 Task: Personal: Household Chores.
Action: Mouse moved to (65, 108)
Screenshot: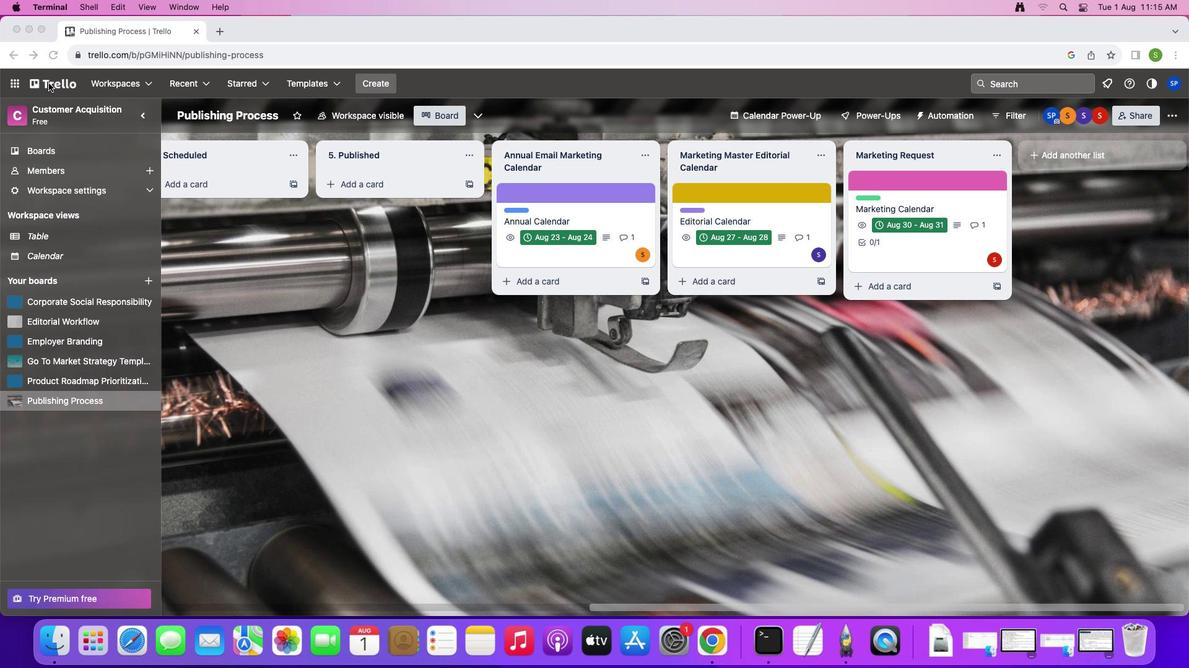 
Action: Mouse pressed left at (65, 108)
Screenshot: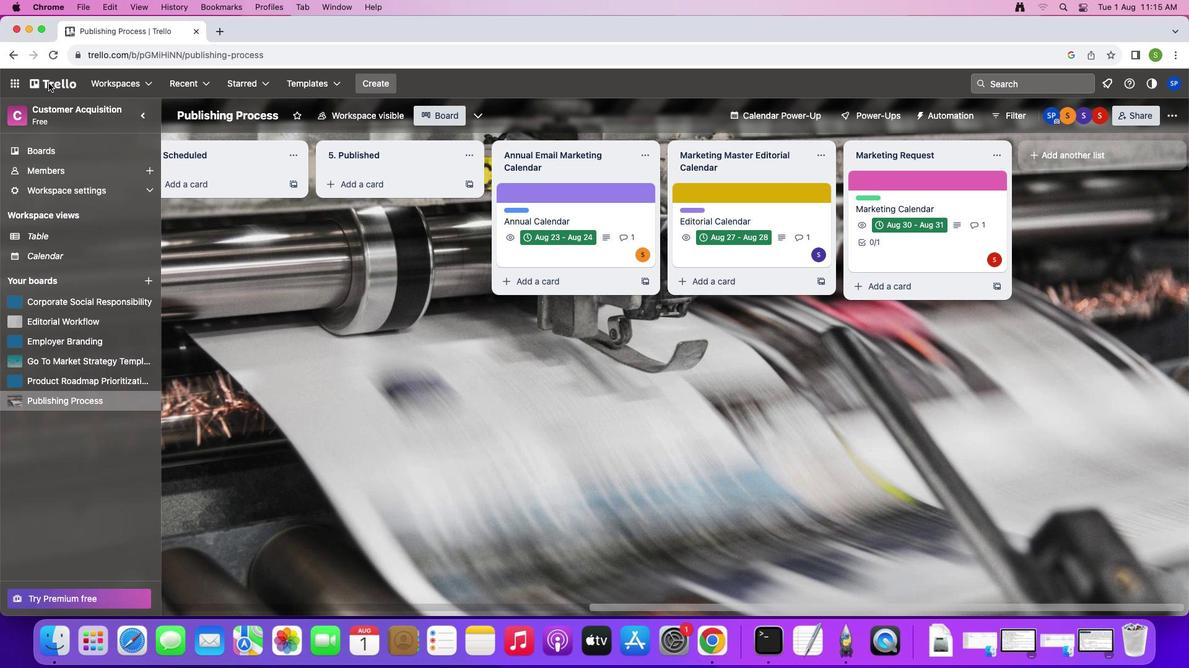 
Action: Mouse moved to (76, 110)
Screenshot: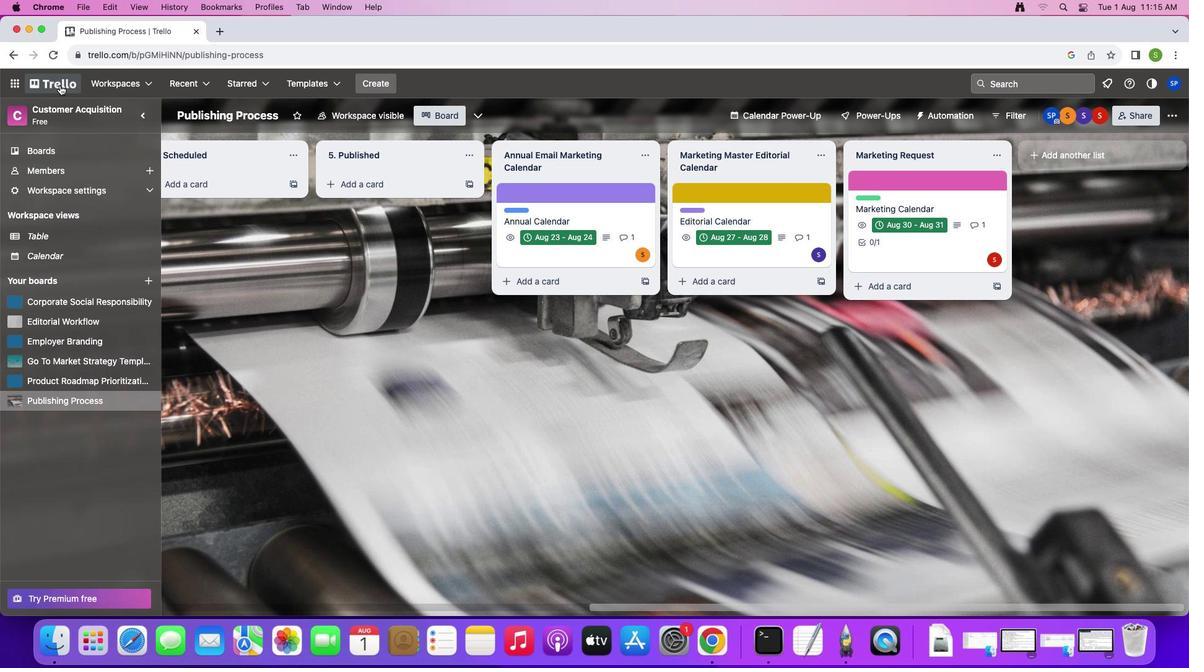 
Action: Mouse pressed left at (76, 110)
Screenshot: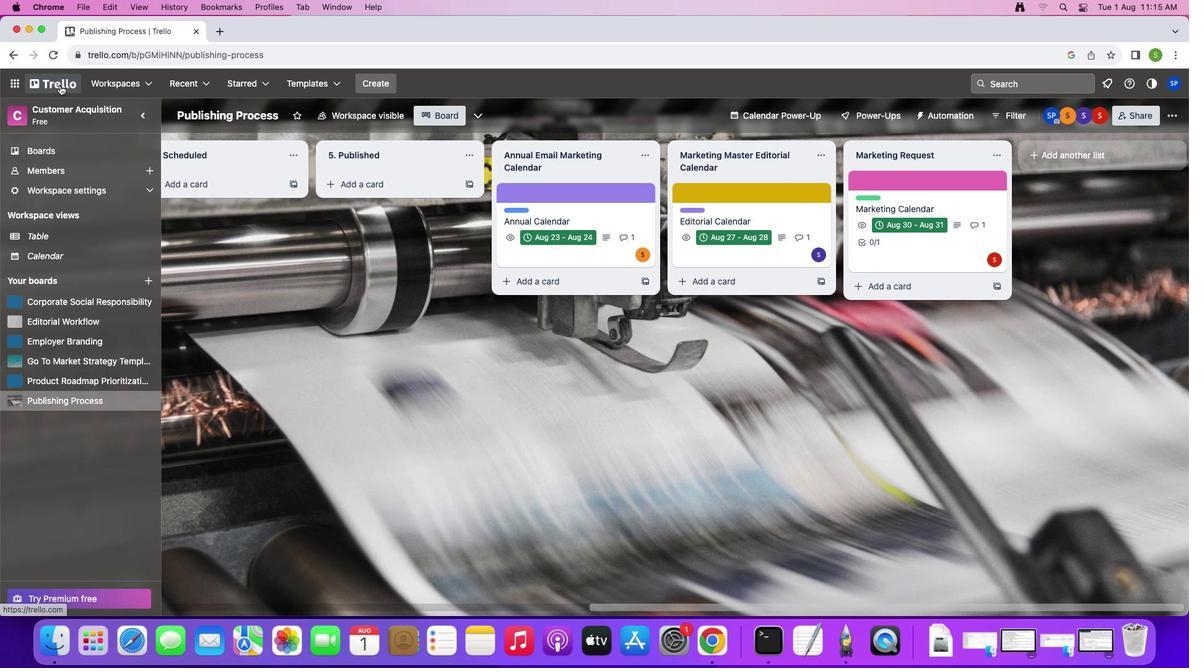 
Action: Mouse moved to (302, 181)
Screenshot: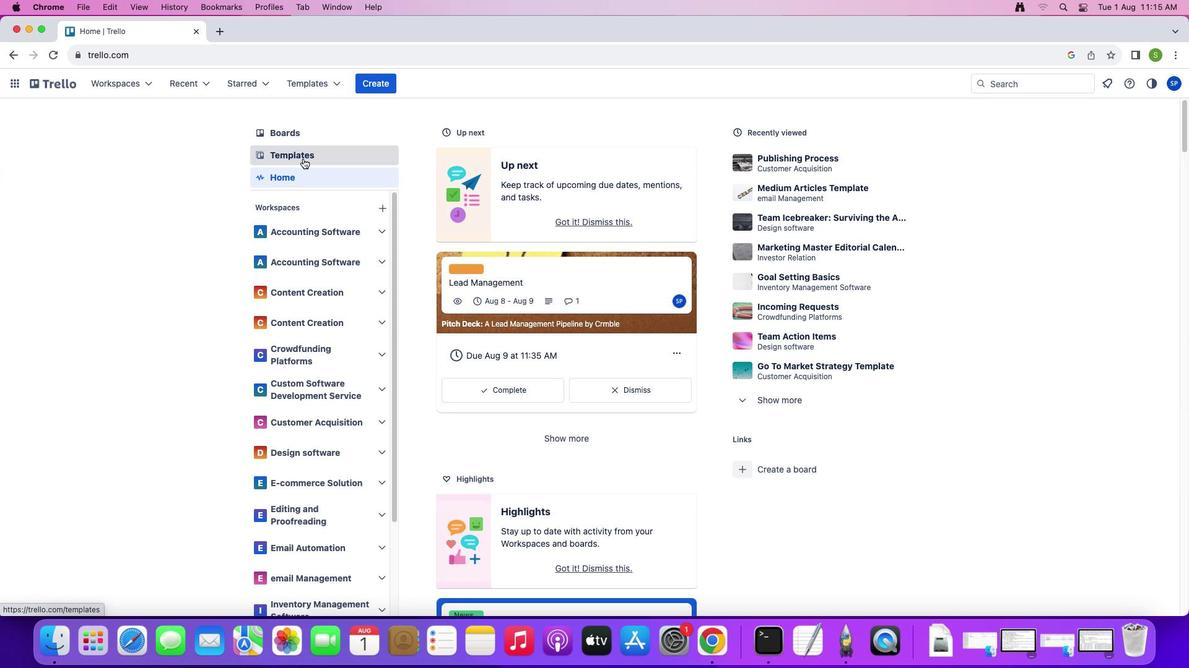 
Action: Mouse pressed left at (302, 181)
Screenshot: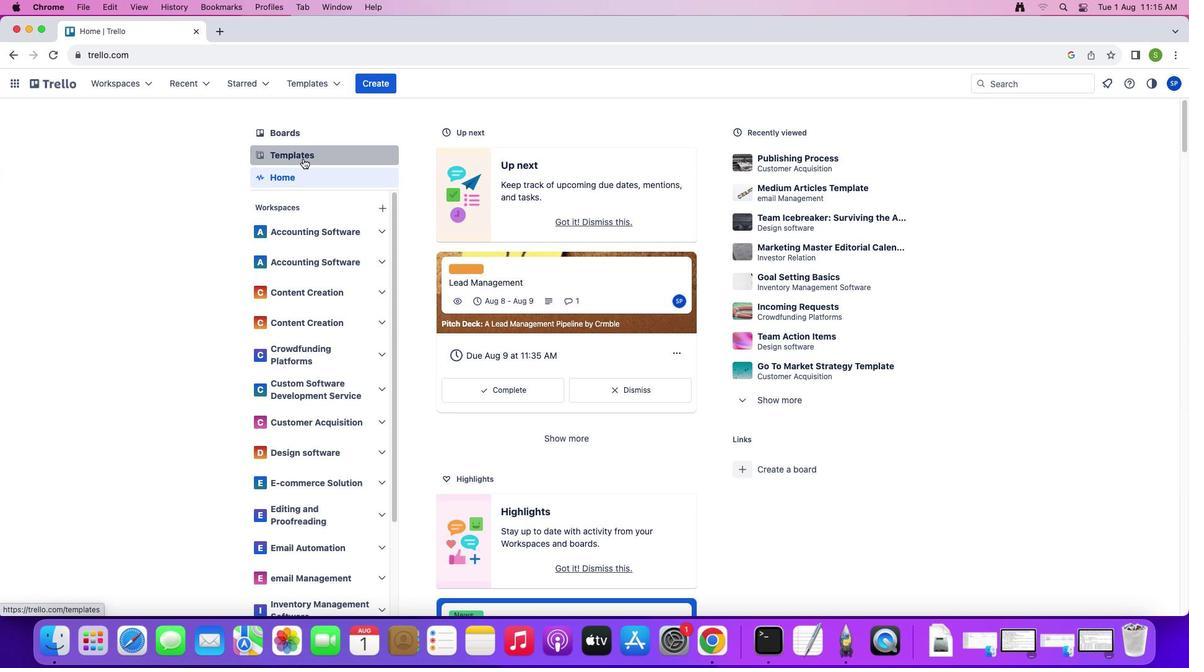 
Action: Mouse moved to (298, 344)
Screenshot: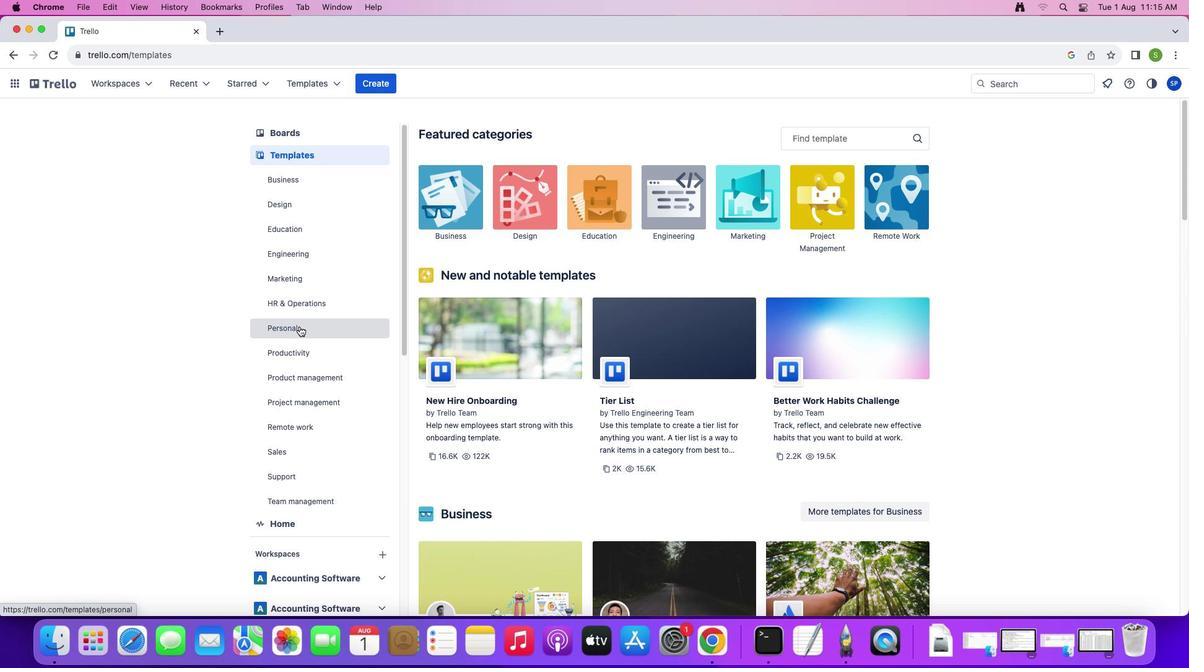 
Action: Mouse pressed left at (298, 344)
Screenshot: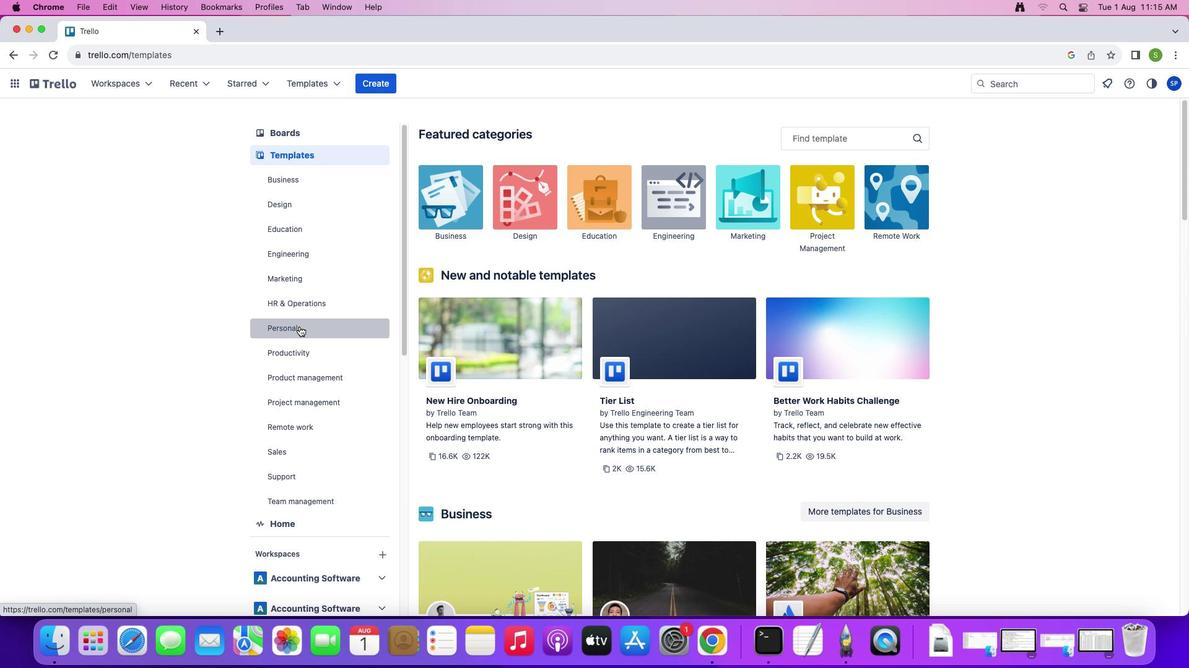 
Action: Mouse moved to (774, 161)
Screenshot: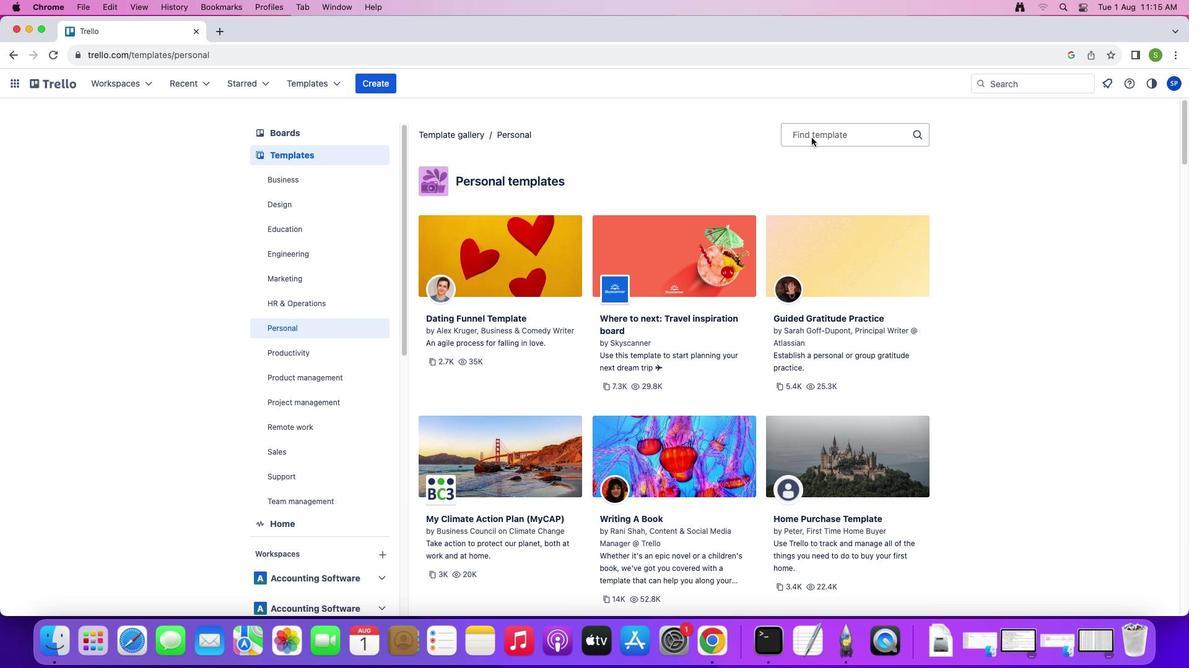 
Action: Mouse pressed left at (774, 161)
Screenshot: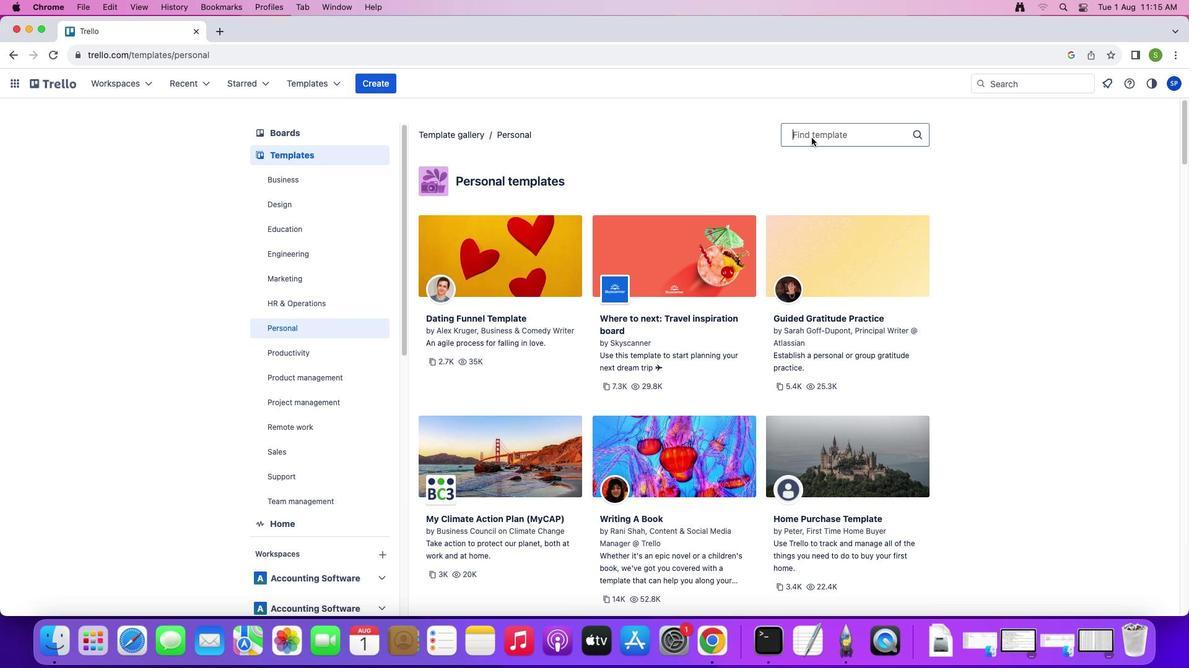 
Action: Mouse moved to (773, 156)
Screenshot: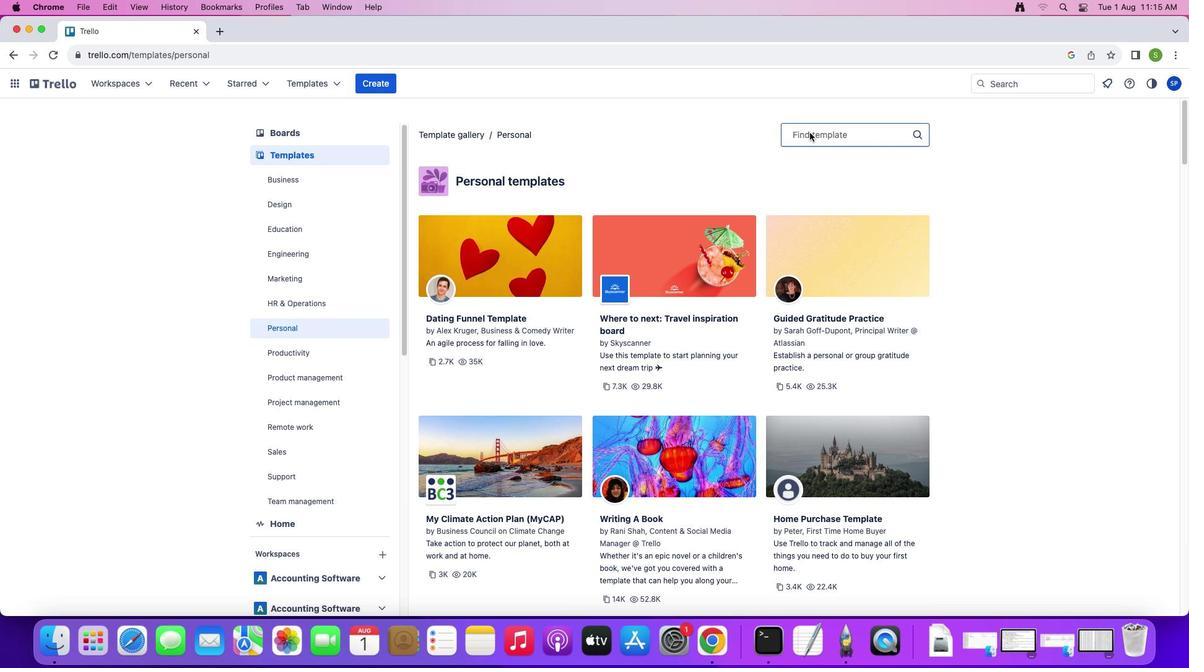 
Action: Key pressed Key.shift'H'Key.caps_lock'o''u''s''e''h''o''l''d'Key.spaceKey.shift'C''h''o''r''e''s'
Screenshot: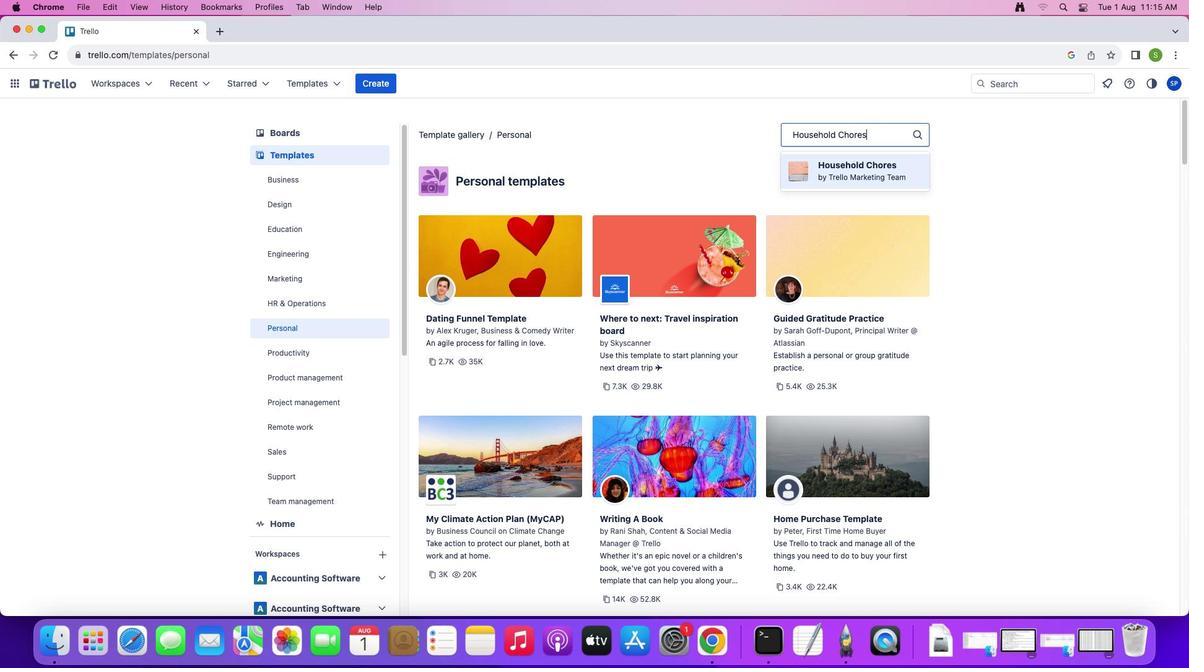 
Action: Mouse moved to (809, 200)
Screenshot: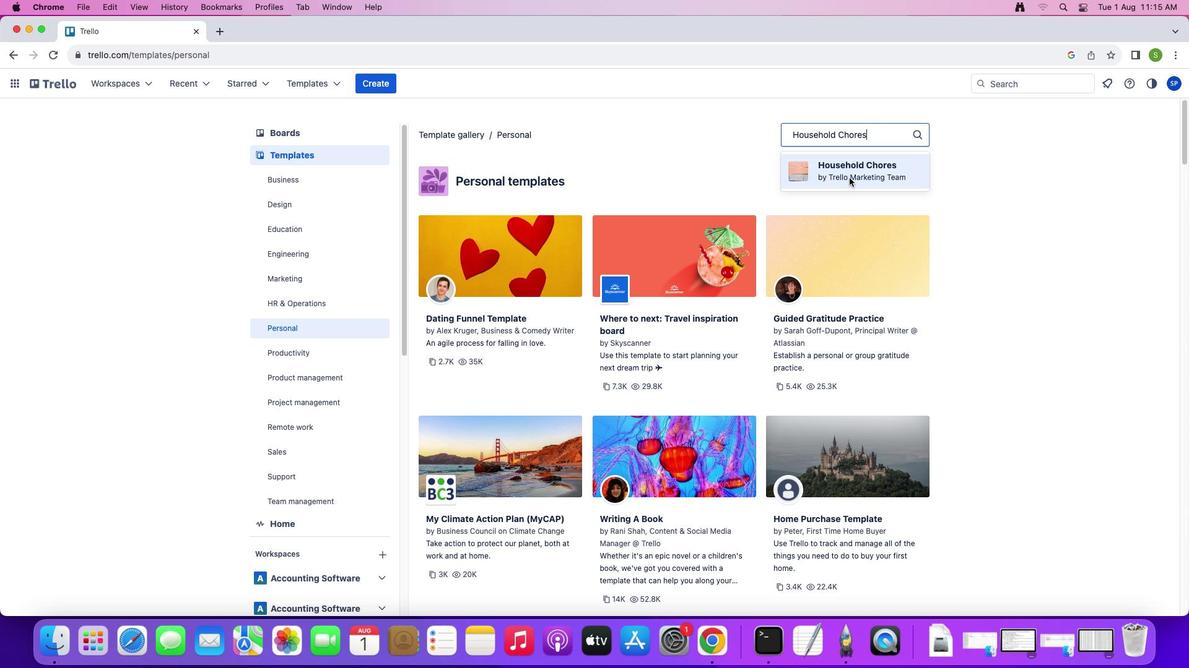
Action: Mouse pressed left at (809, 200)
Screenshot: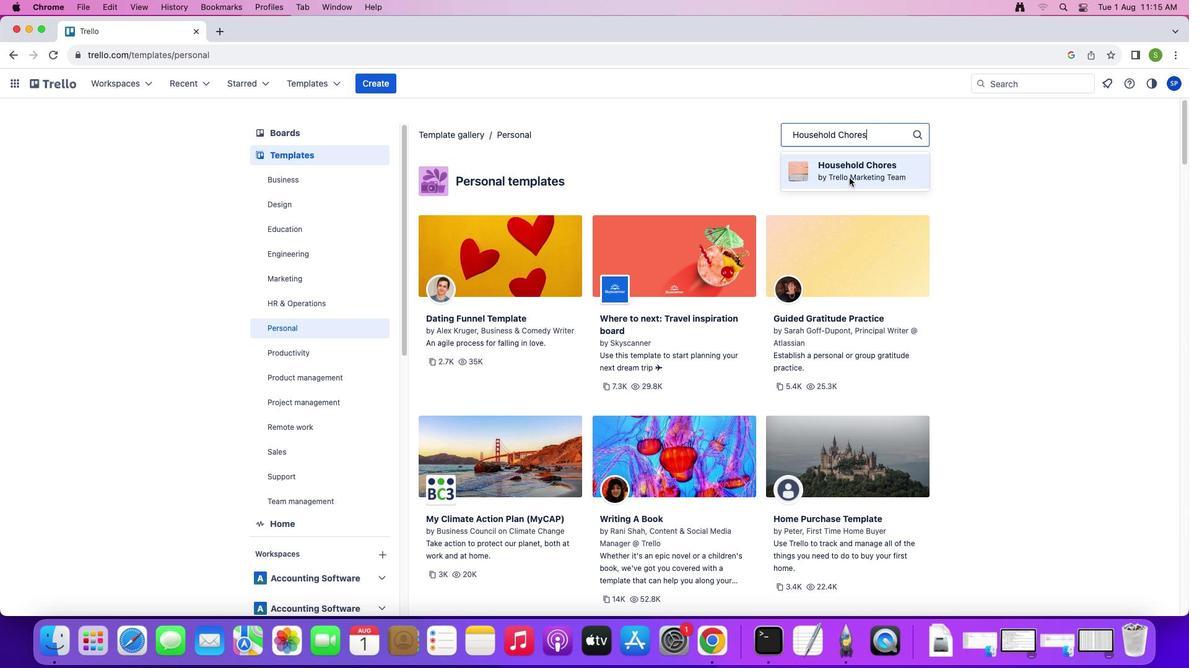 
Action: Mouse moved to (838, 204)
Screenshot: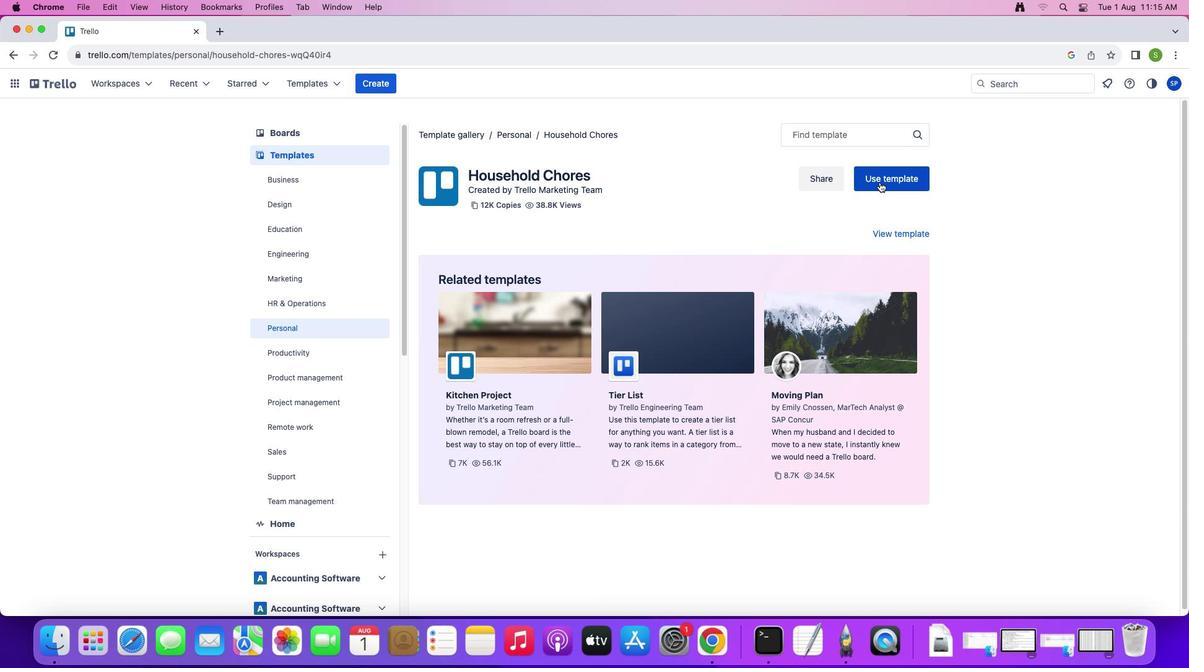 
Action: Mouse pressed left at (838, 204)
Screenshot: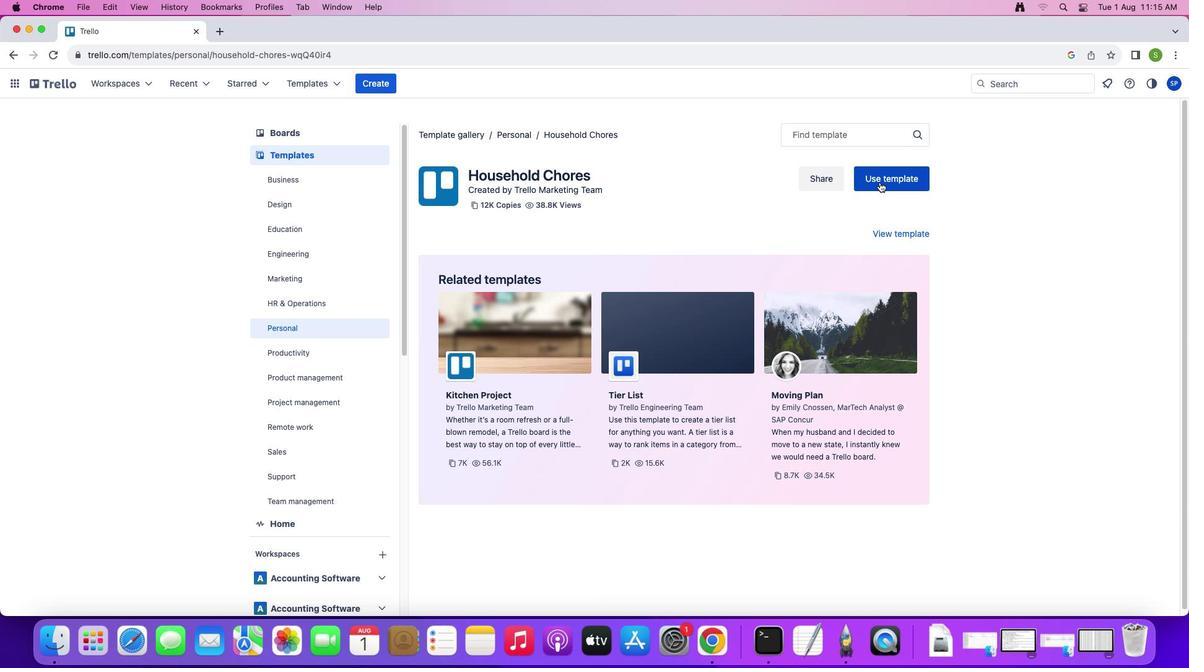 
Action: Mouse moved to (872, 305)
Screenshot: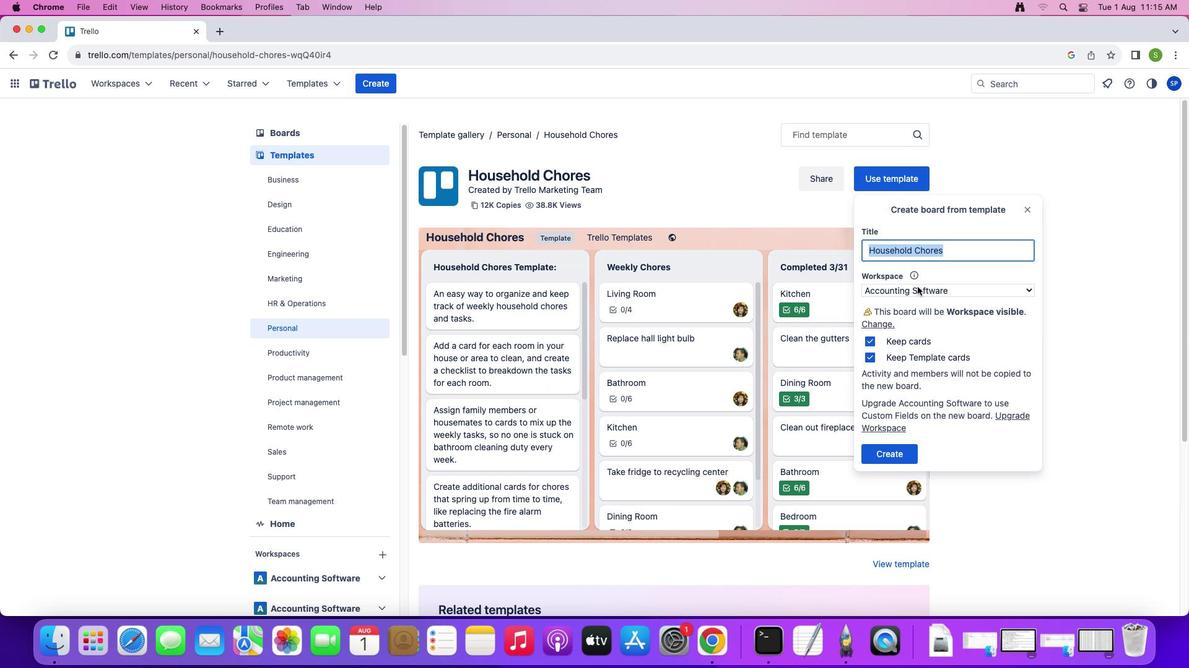 
Action: Mouse pressed left at (872, 305)
Screenshot: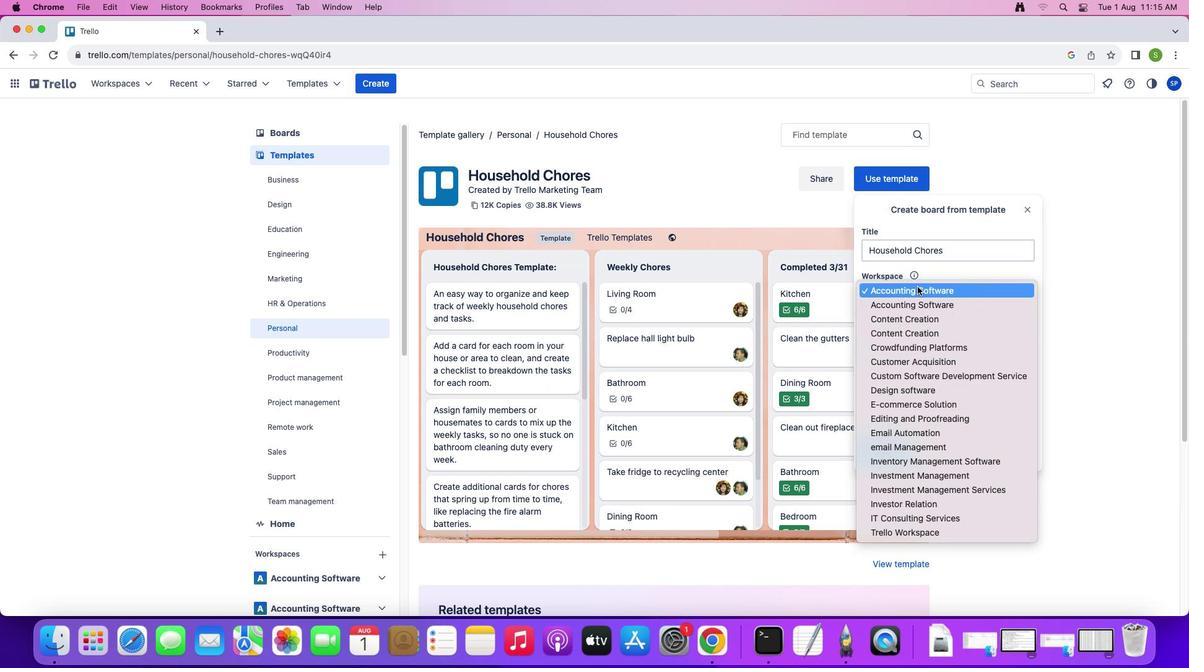 
Action: Mouse moved to (867, 362)
Screenshot: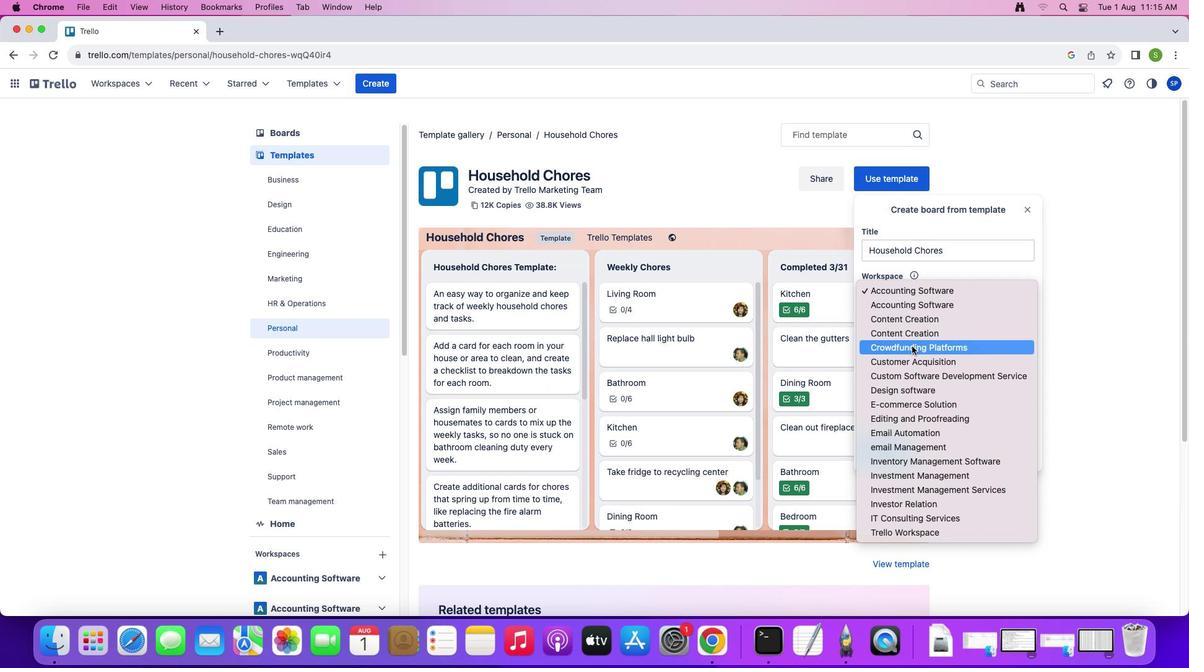 
Action: Mouse pressed left at (867, 362)
Screenshot: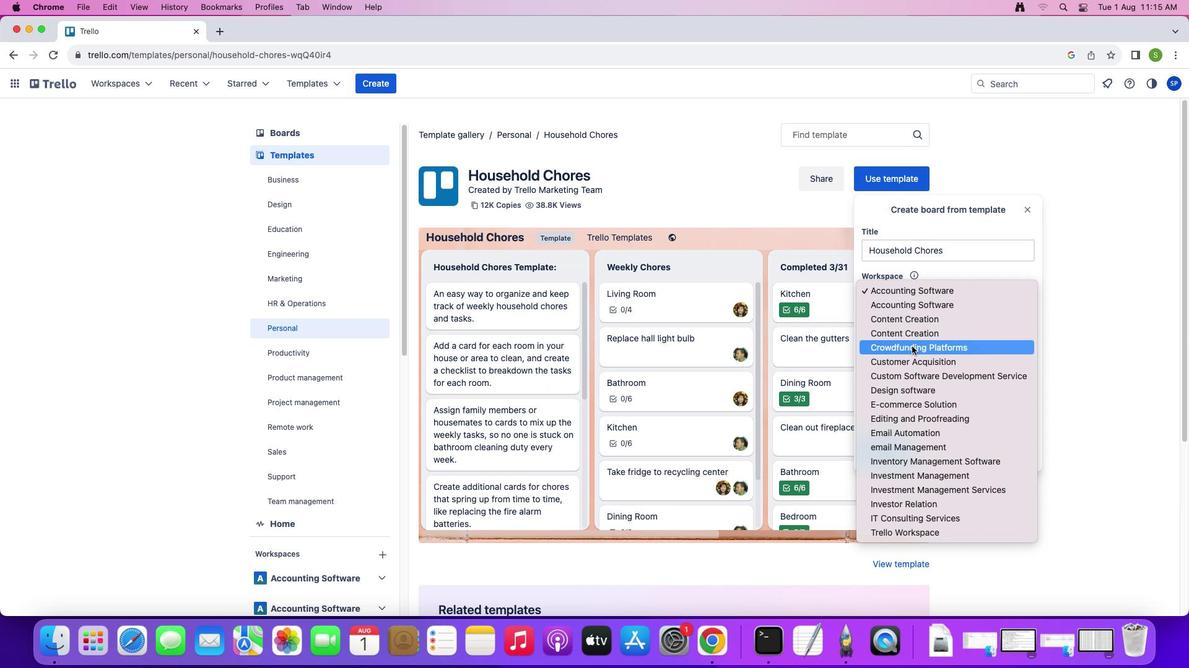
Action: Mouse moved to (833, 473)
Screenshot: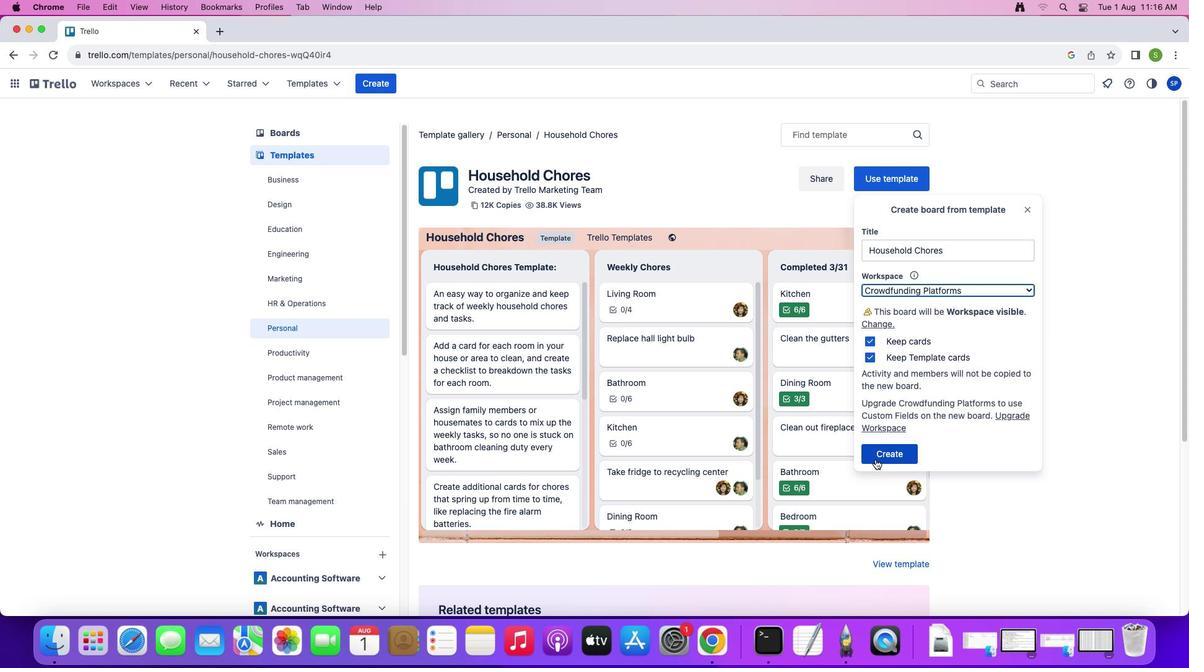 
Action: Mouse pressed left at (833, 473)
Screenshot: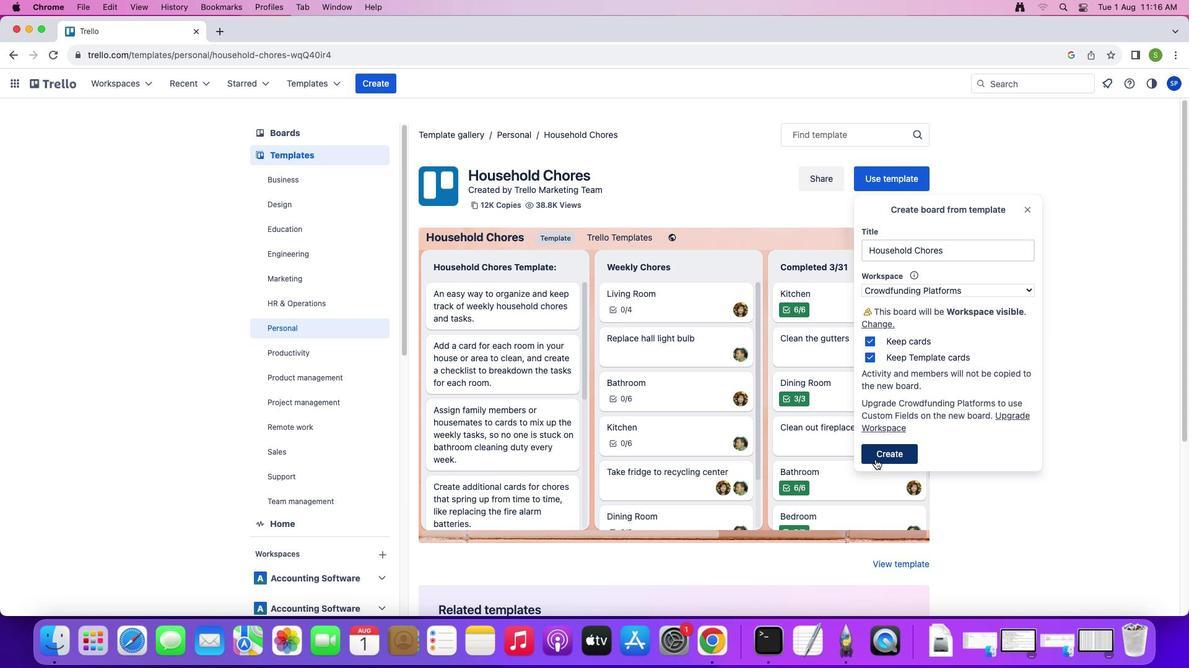 
Action: Mouse moved to (841, 204)
Screenshot: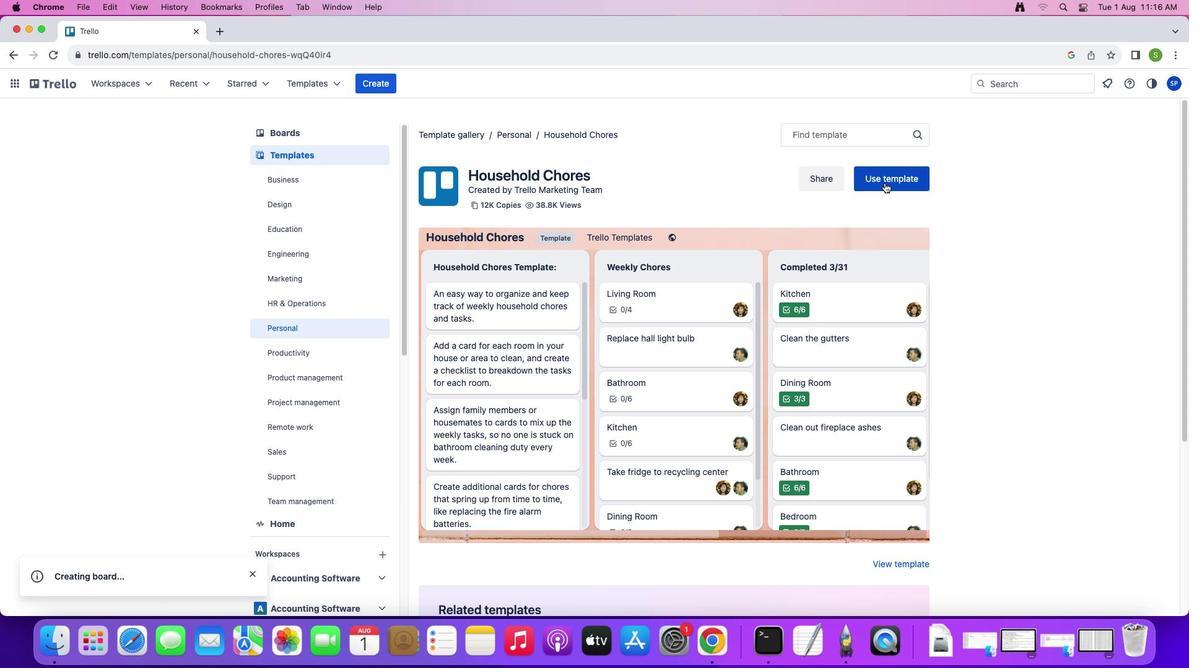 
Action: Mouse pressed left at (841, 204)
Screenshot: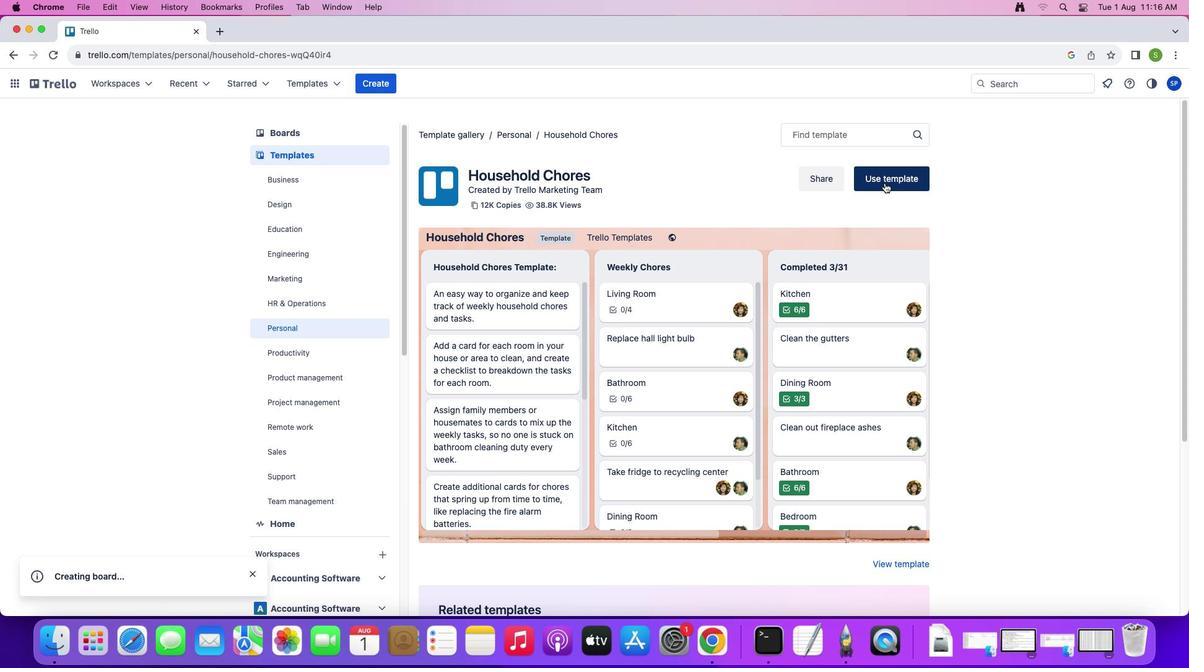 
Action: Mouse moved to (976, 231)
Screenshot: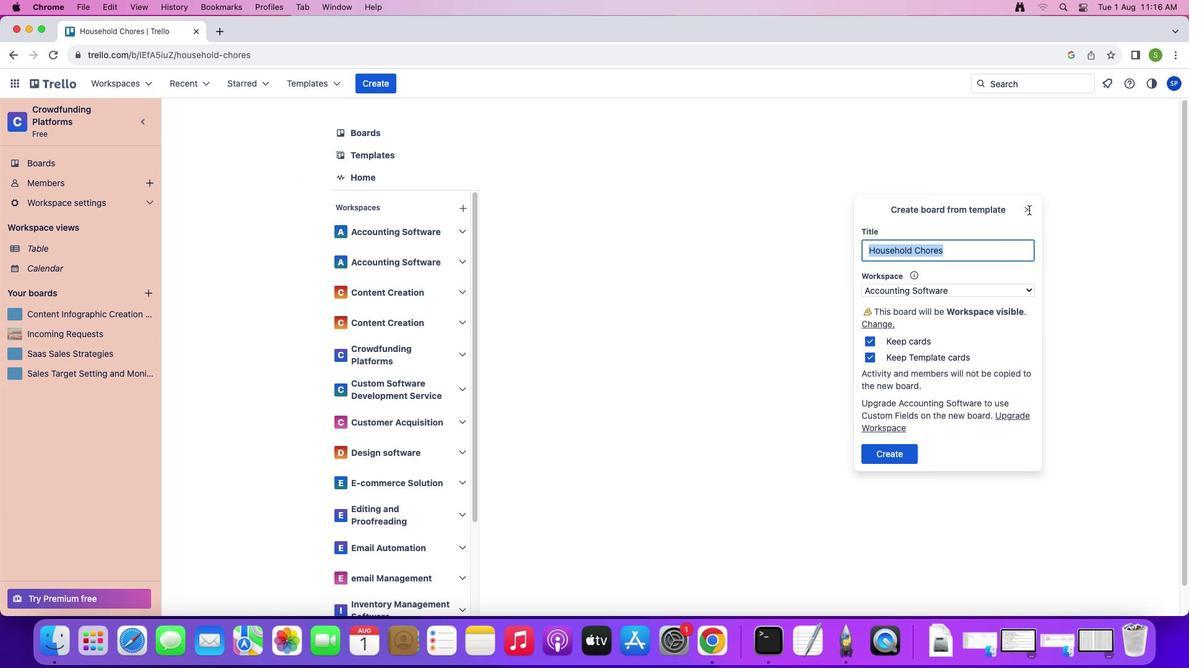 
Action: Mouse pressed left at (976, 231)
Screenshot: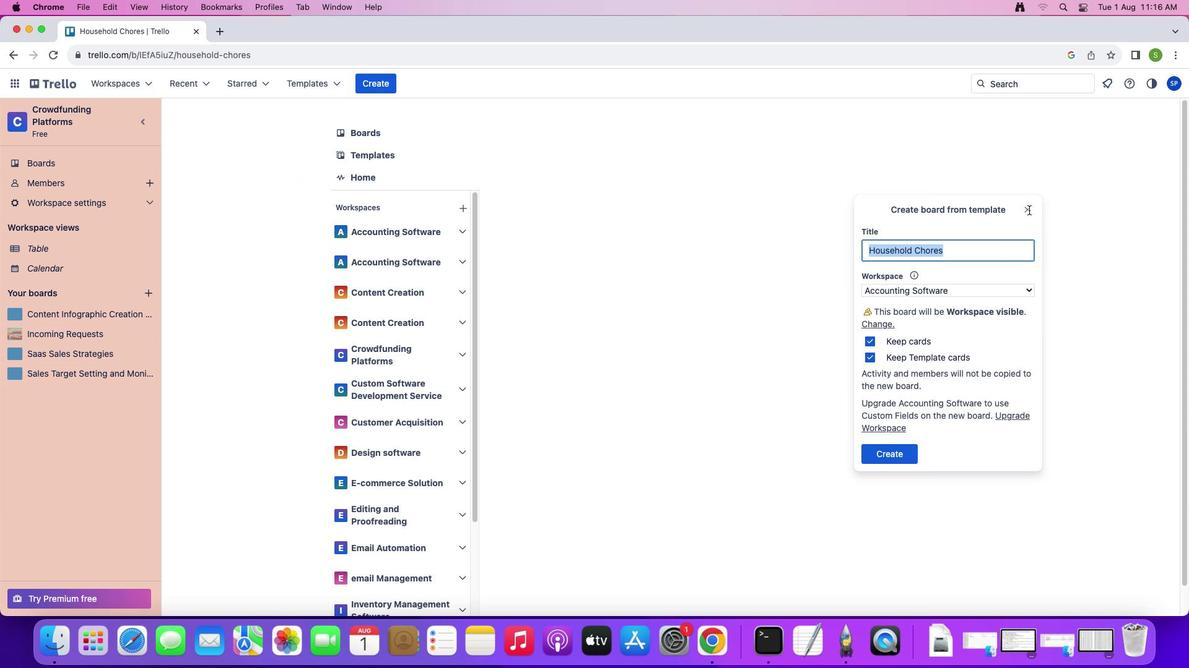 
Action: Mouse moved to (775, 147)
Screenshot: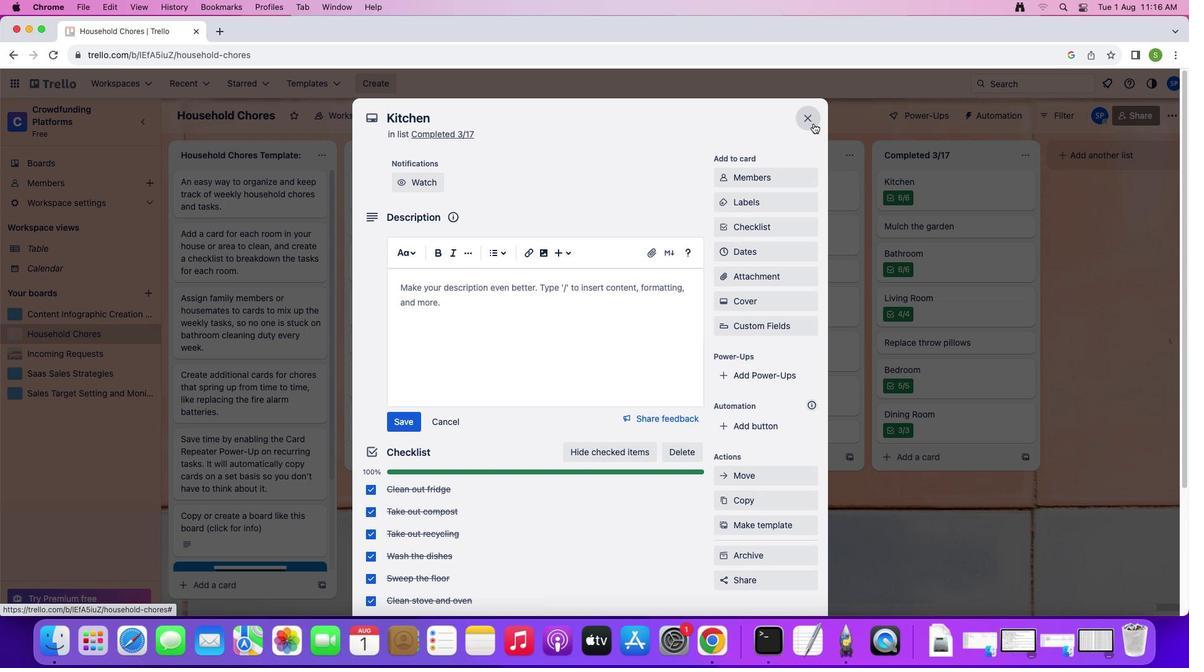 
Action: Mouse pressed left at (775, 147)
Screenshot: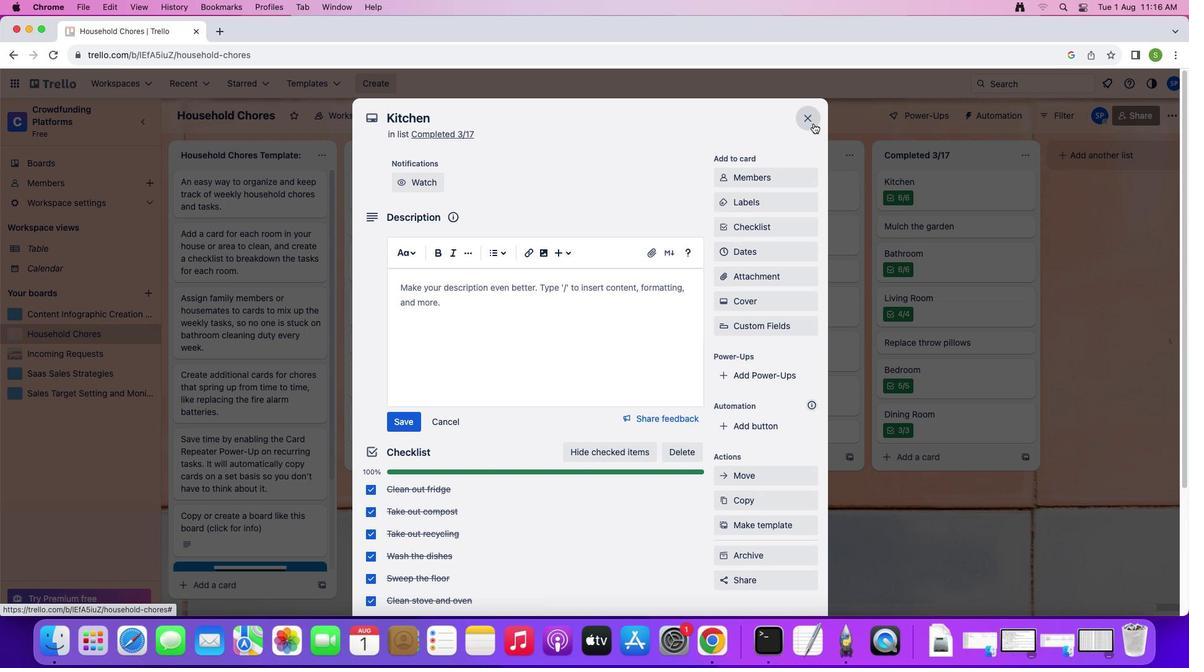 
Action: Mouse moved to (1028, 175)
Screenshot: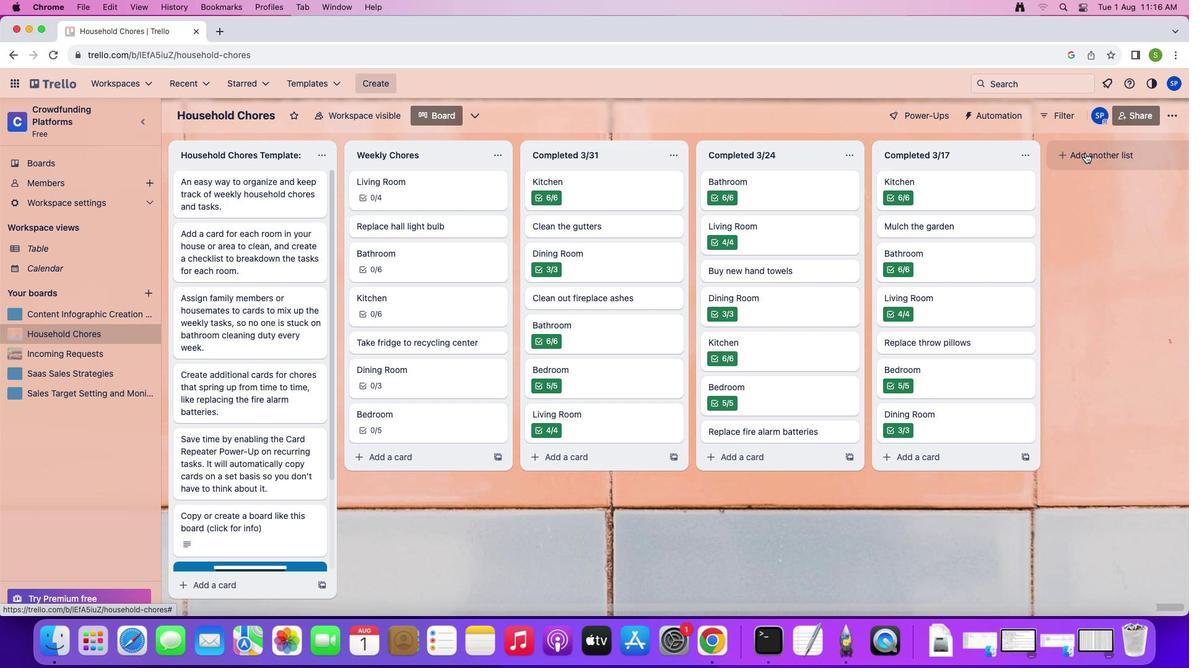 
Action: Mouse pressed left at (1028, 175)
Screenshot: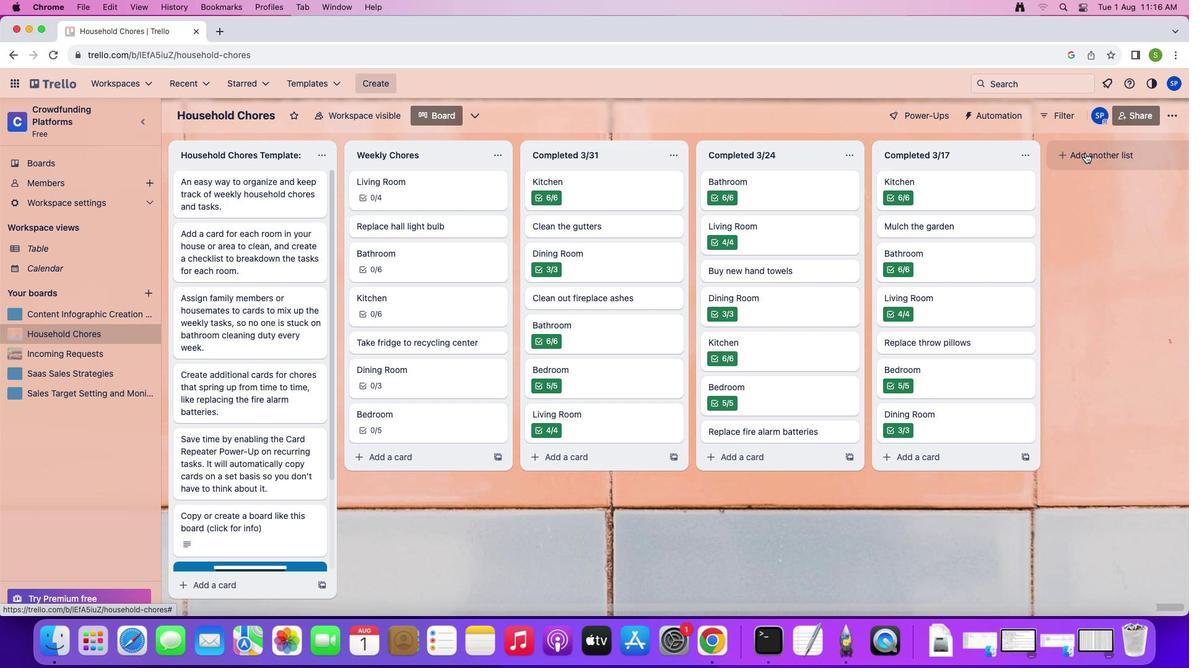 
Action: Mouse moved to (1025, 218)
Screenshot: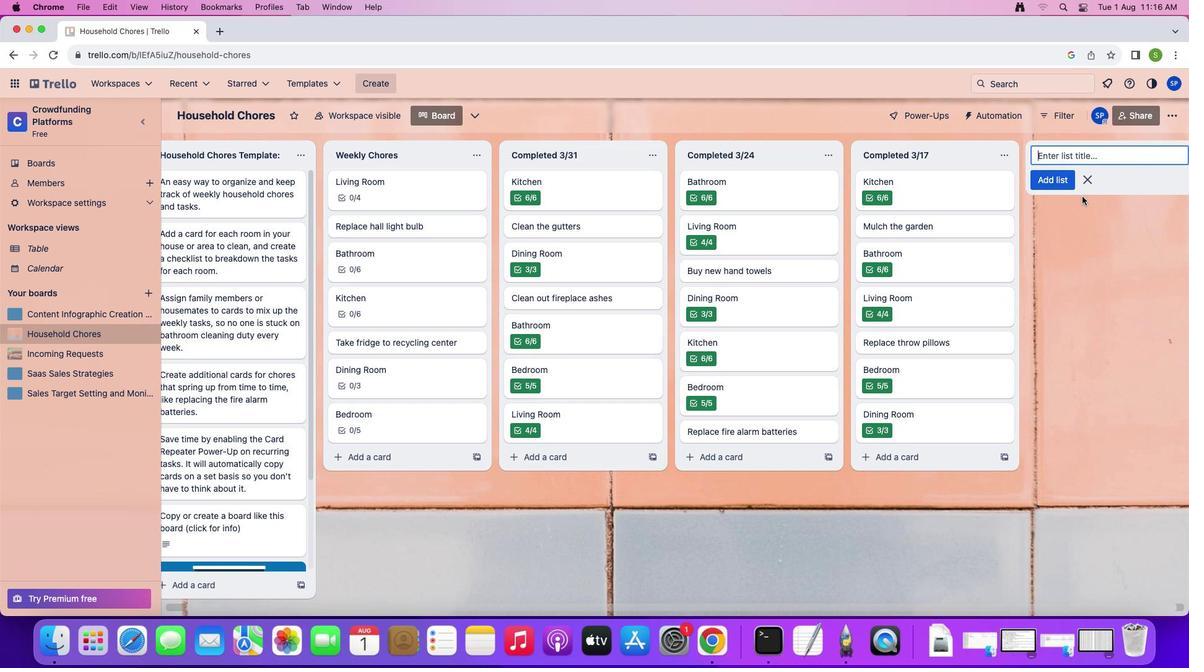 
Action: Key pressed Key.shift'K''i''t''c''h''e''n'Key.spaceKey.shift'p''r''o''j''e''c''t'Key.enterKey.shift'T''r'Key.backspace'i''r''e'Key.backspaceKey.backspace'e''r'Key.spaceKey.shift'L''i''s''t'Key.enterKey.shift'M''o''v''i''n''g'Key.spaceKey.shift'p''a''l'Key.backspaceKey.backspace'l''a''n'Key.enter
Screenshot: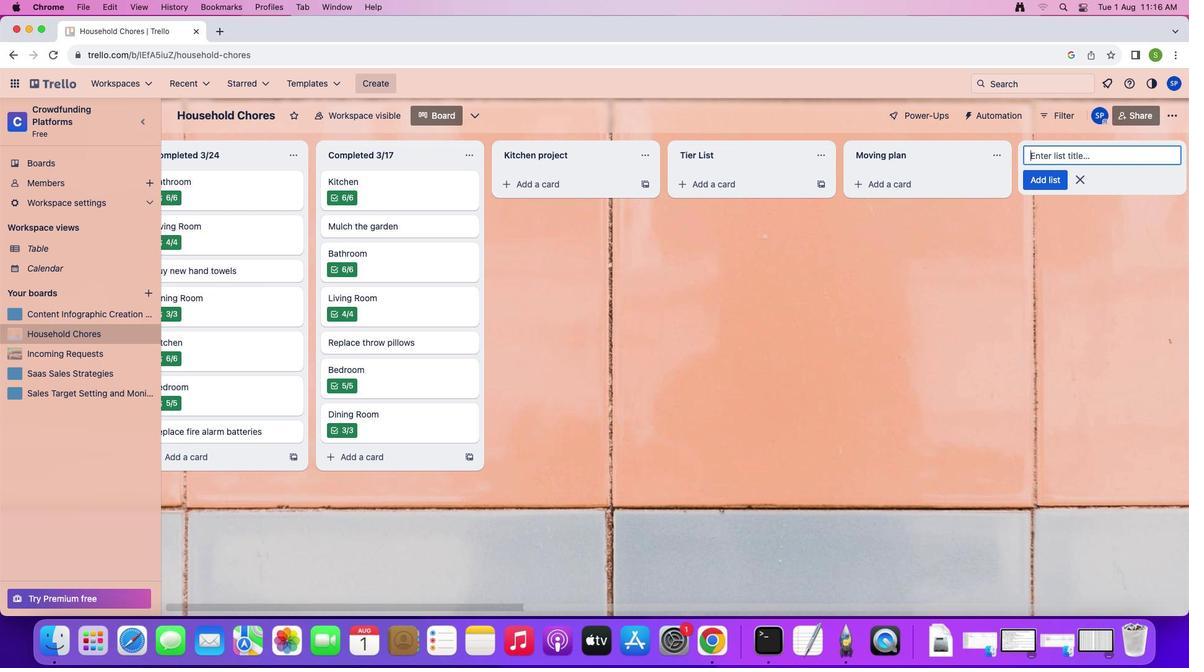 
Action: Mouse moved to (553, 210)
Screenshot: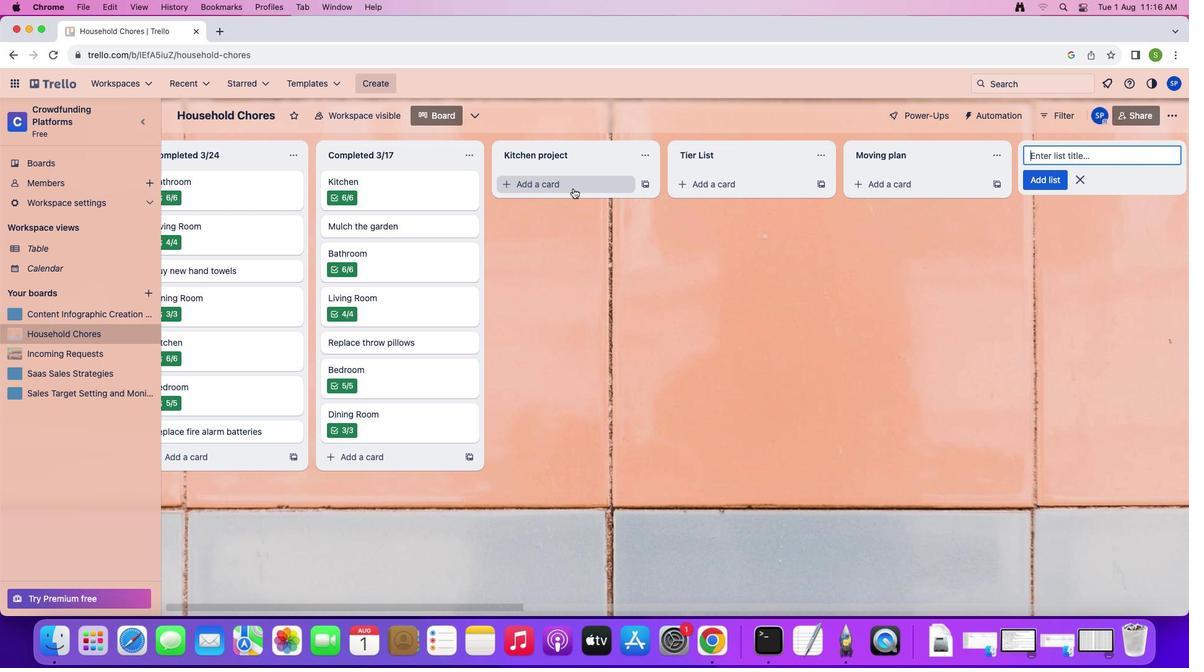 
Action: Mouse pressed left at (553, 210)
Screenshot: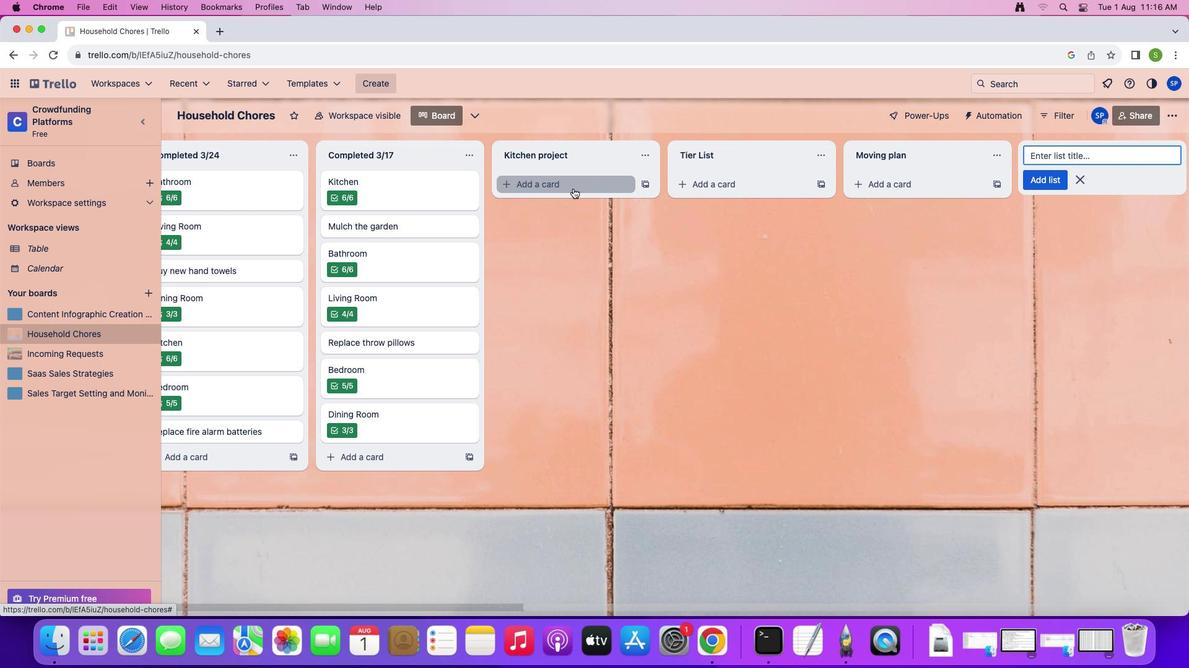 
Action: Mouse moved to (550, 213)
Screenshot: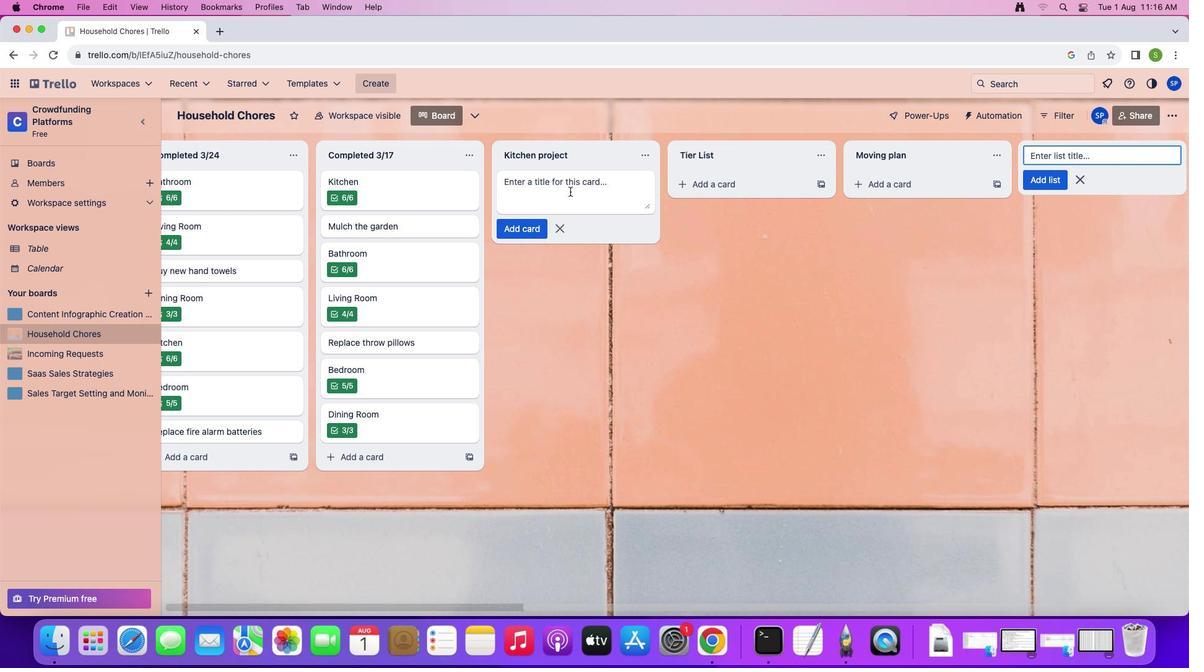 
Action: Key pressed Key.shift'K''i''t''c''h''e''n'Key.enter
Screenshot: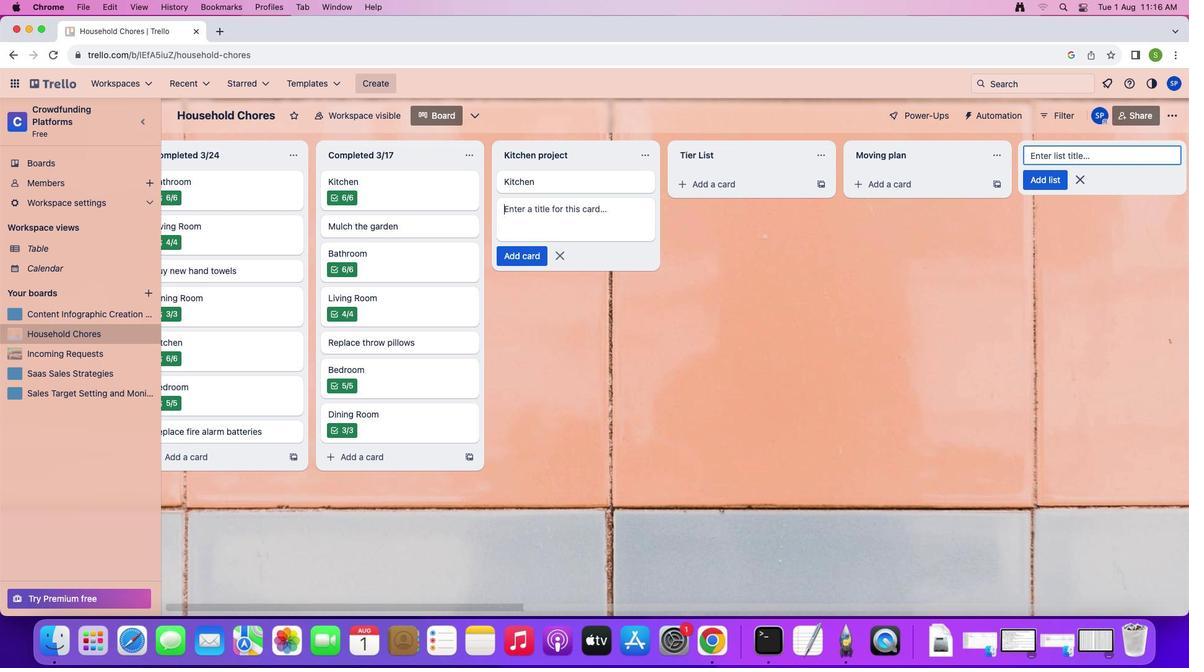 
Action: Mouse moved to (706, 201)
Screenshot: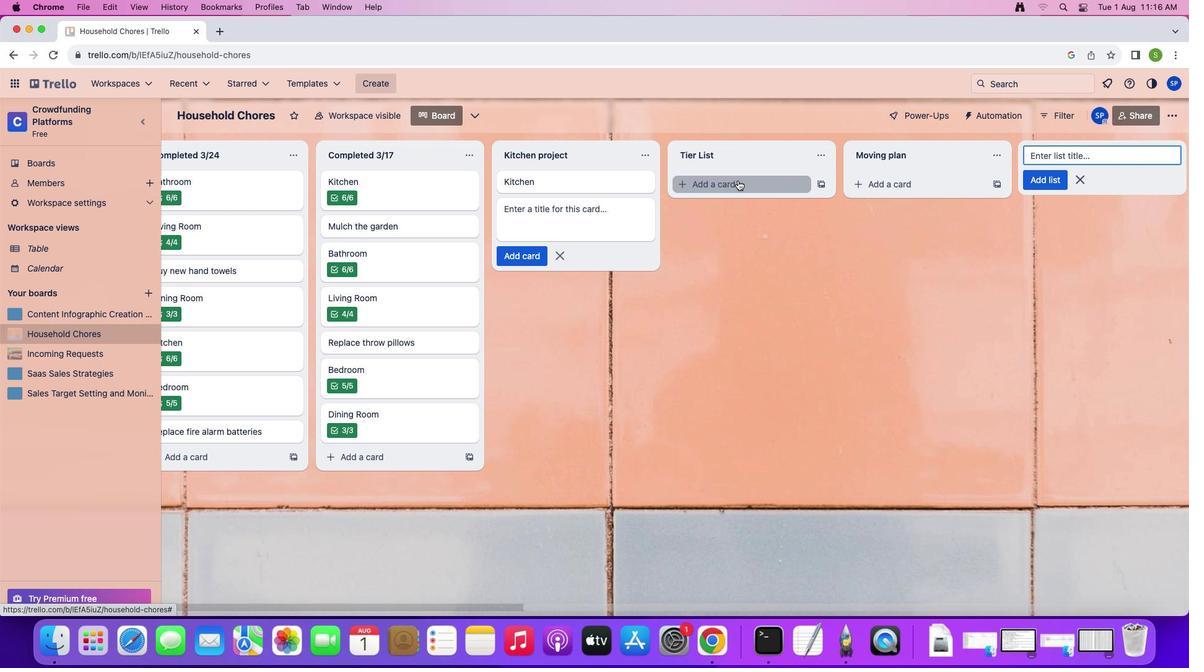 
Action: Mouse pressed left at (706, 201)
Screenshot: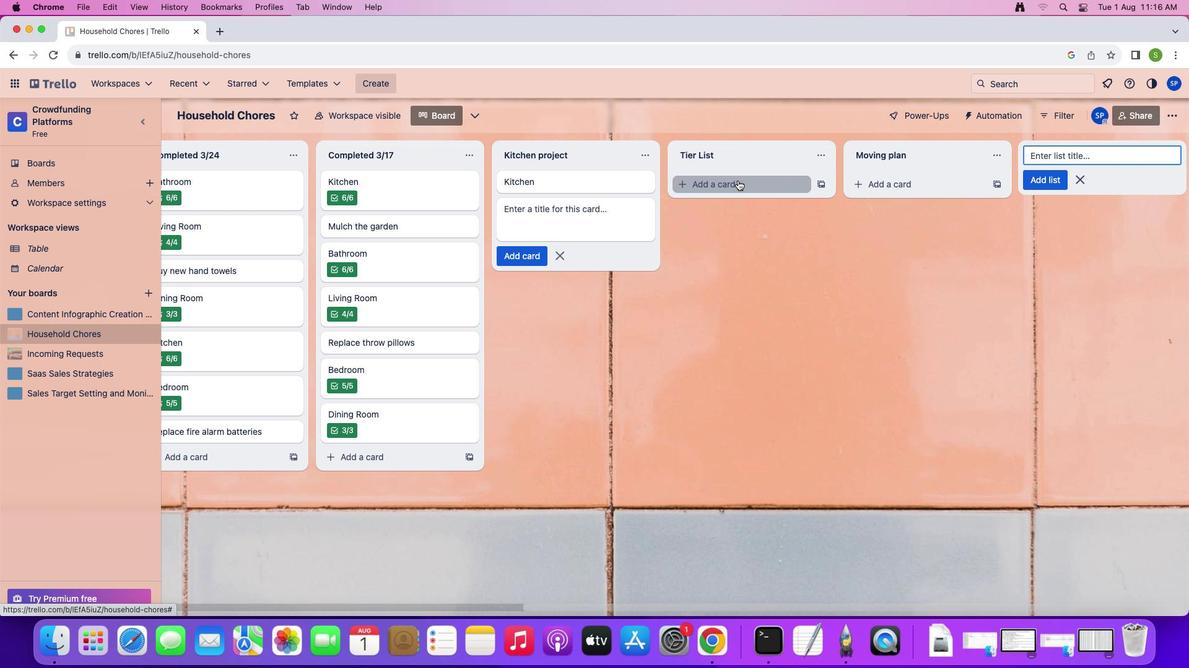 
Action: Mouse moved to (706, 203)
Screenshot: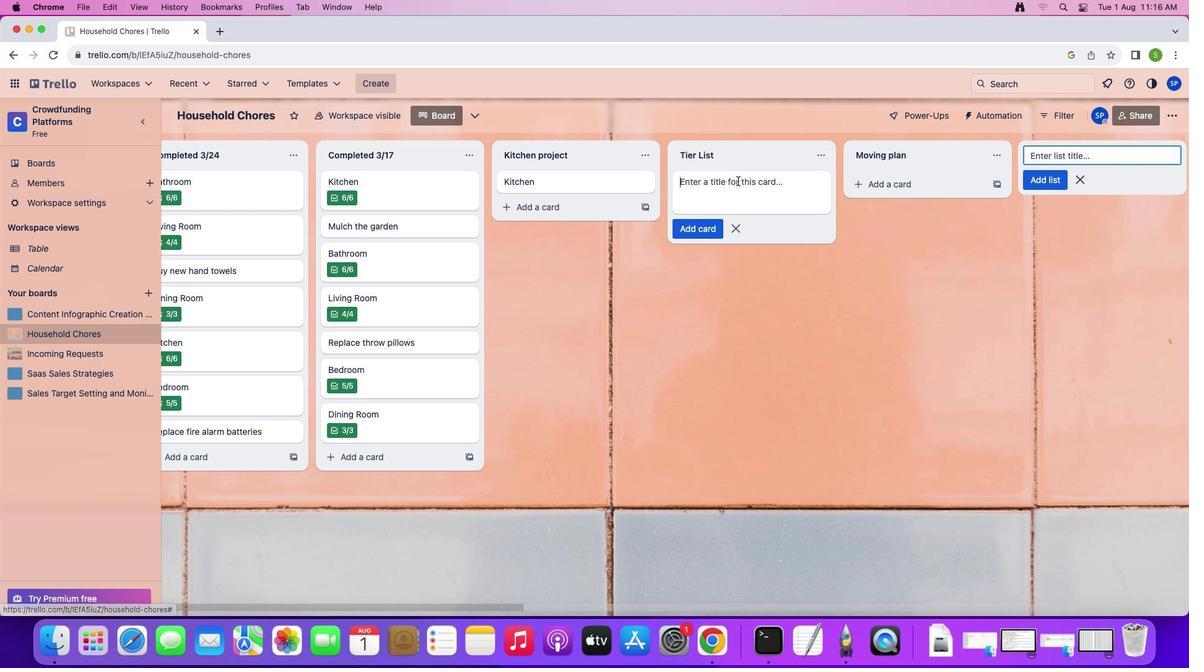 
Action: Key pressed Key.shift't''i''r''e'
Screenshot: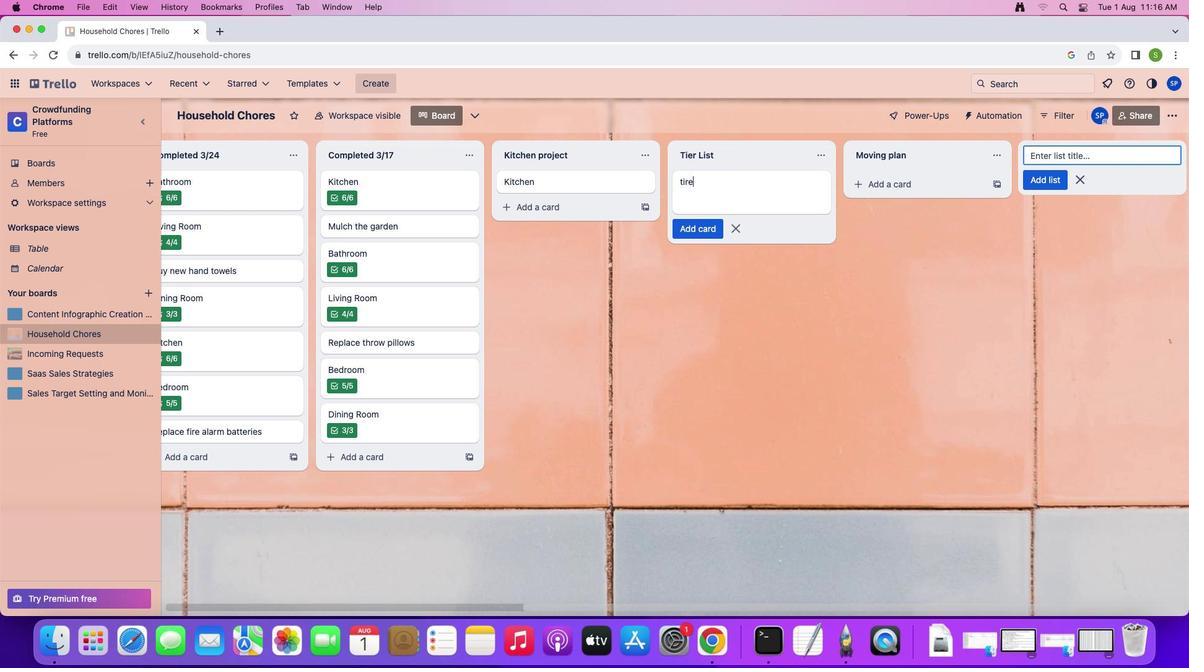 
Action: Mouse moved to (666, 203)
Screenshot: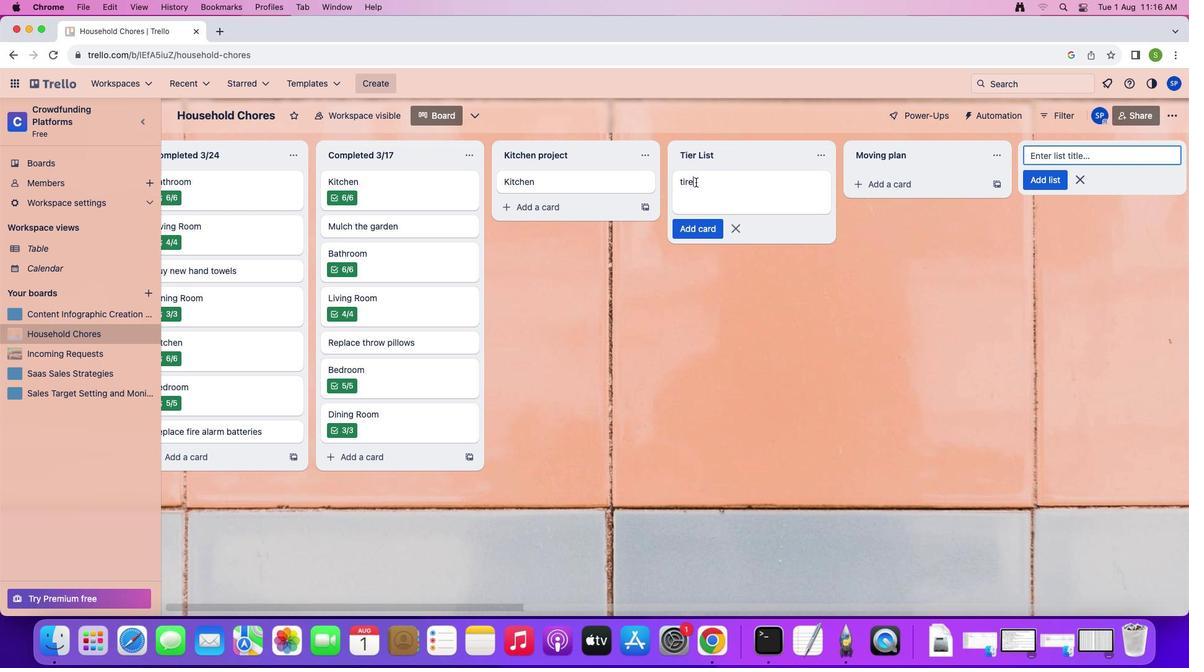 
Action: Mouse pressed left at (666, 203)
Screenshot: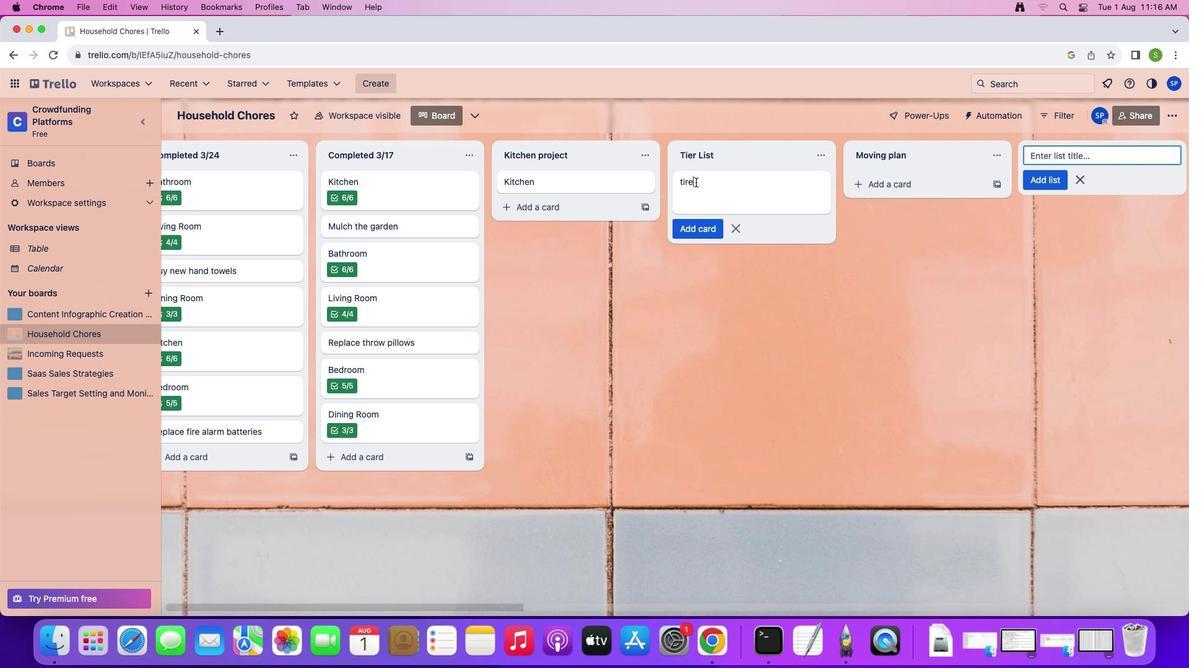 
Action: Mouse moved to (735, 216)
Screenshot: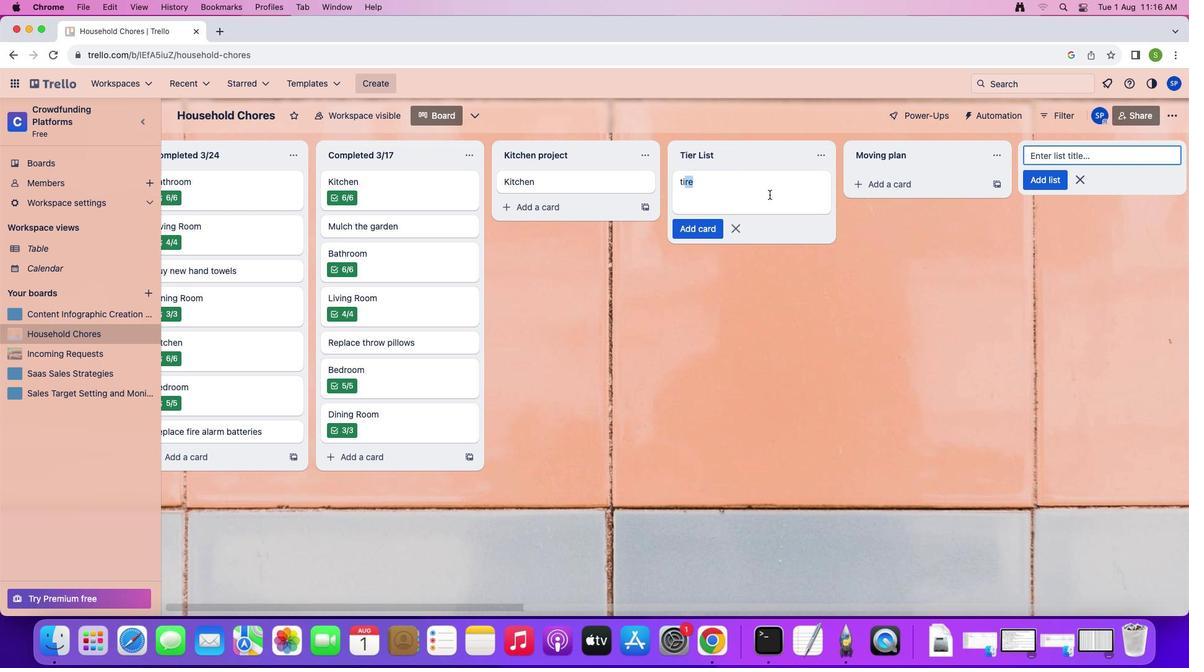 
Action: Key pressed 'e''r'Key.enter
Screenshot: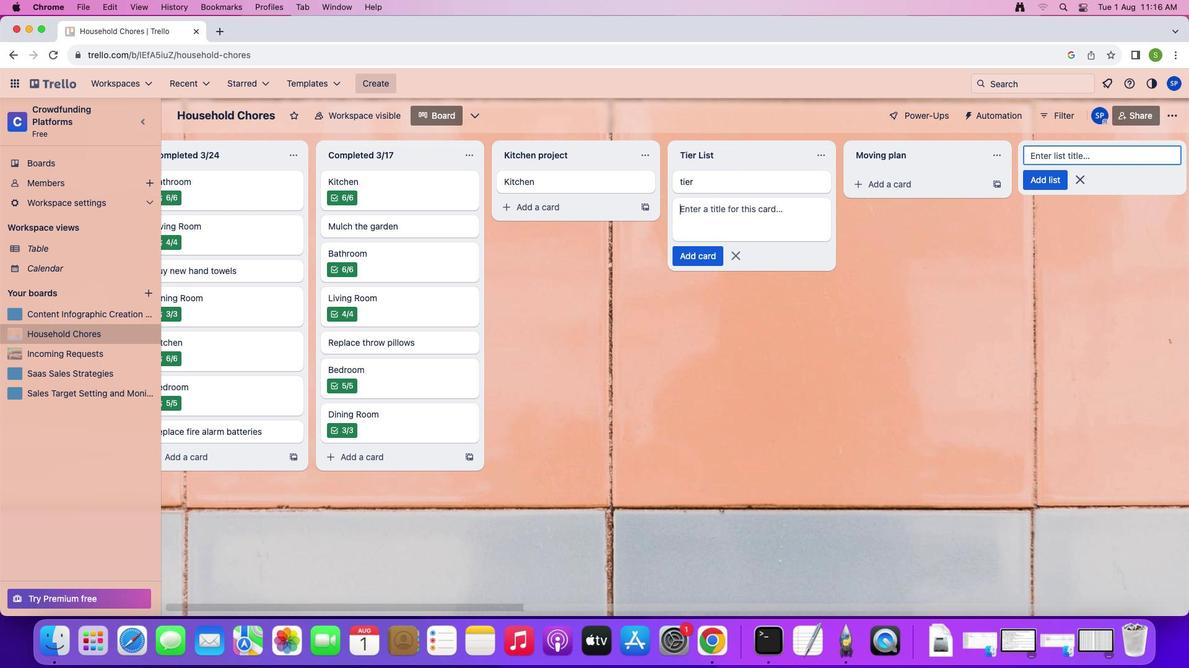 
Action: Mouse moved to (834, 206)
Screenshot: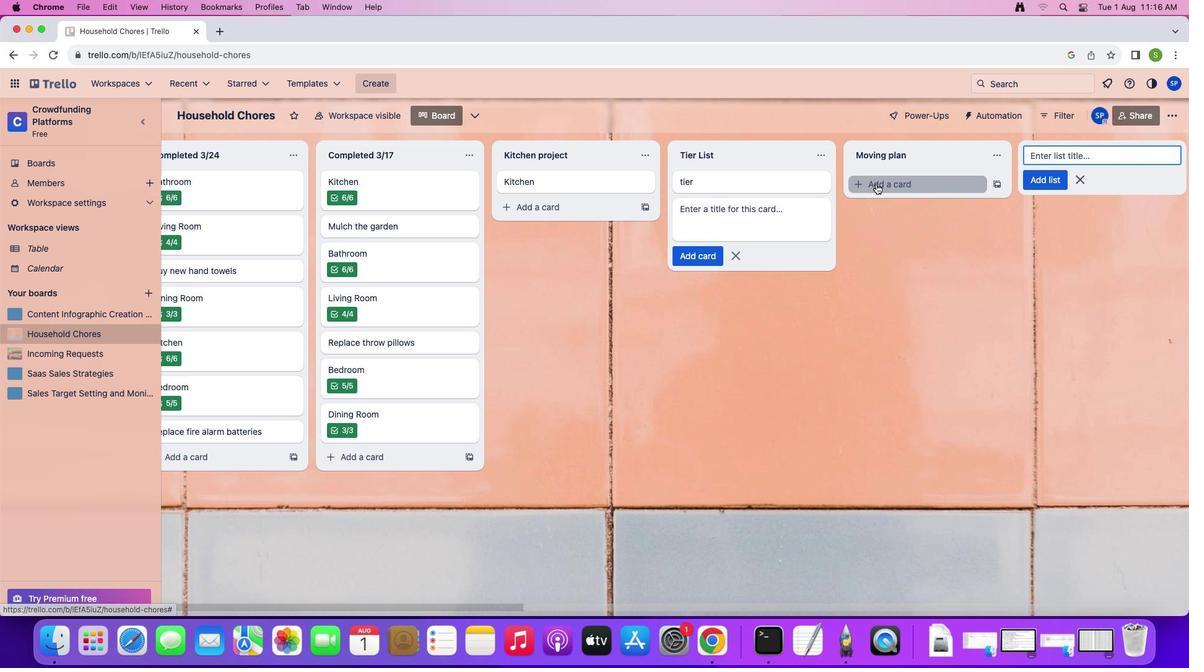 
Action: Mouse pressed left at (834, 206)
Screenshot: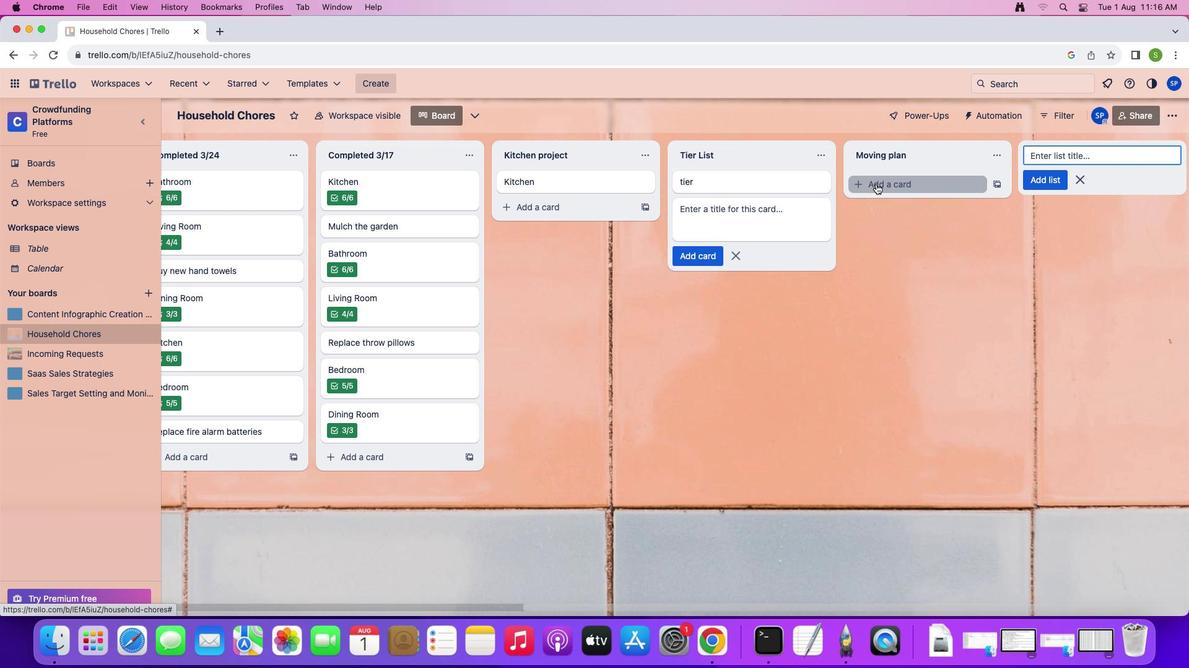 
Action: Key pressed Key.shift'M''o''v''i''n''f'Key.backspace'g'Key.enter
Screenshot: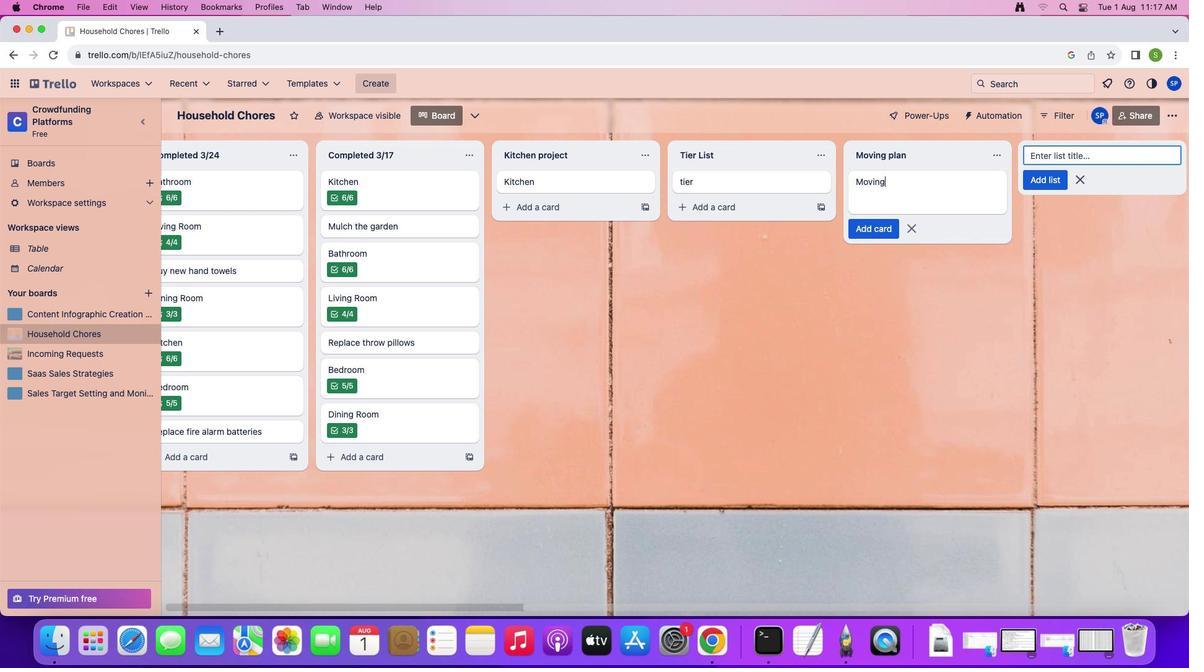 
Action: Mouse moved to (1027, 195)
Screenshot: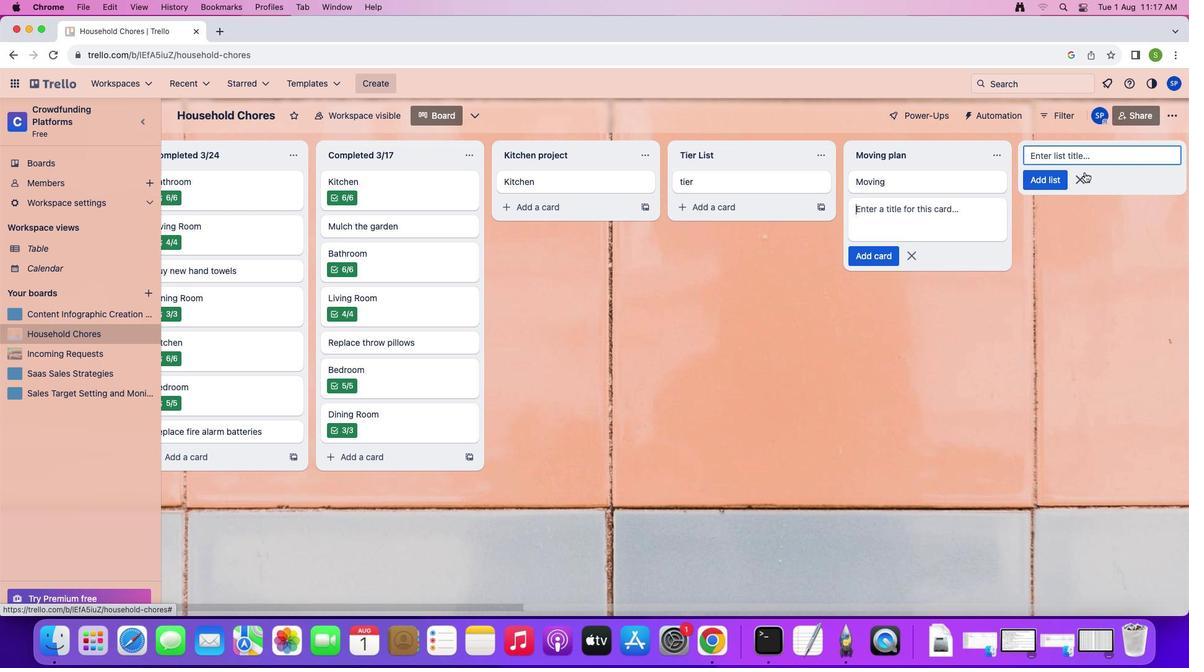 
Action: Mouse pressed left at (1027, 195)
Screenshot: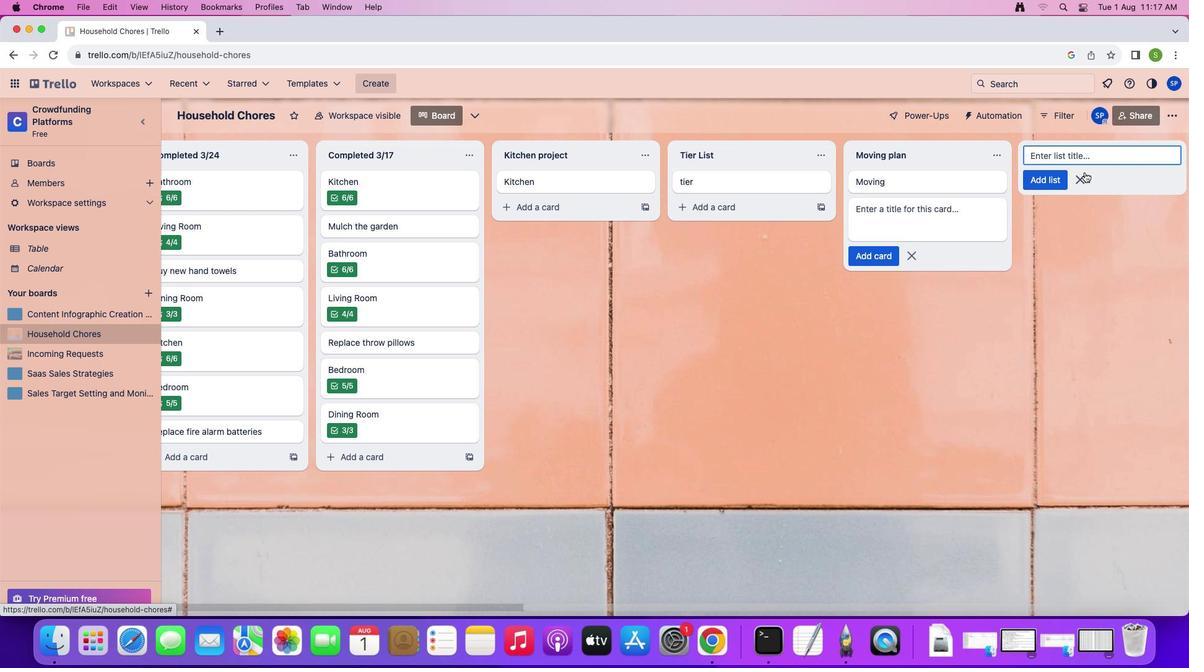 
Action: Mouse moved to (551, 211)
Screenshot: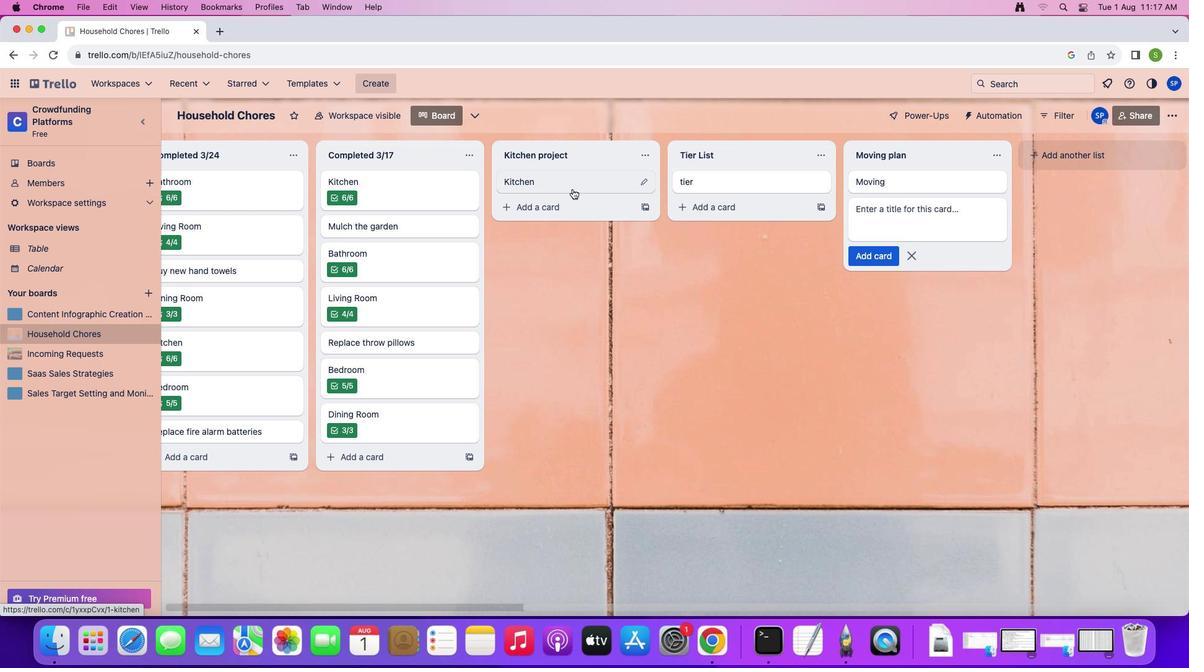 
Action: Mouse pressed left at (551, 211)
Screenshot: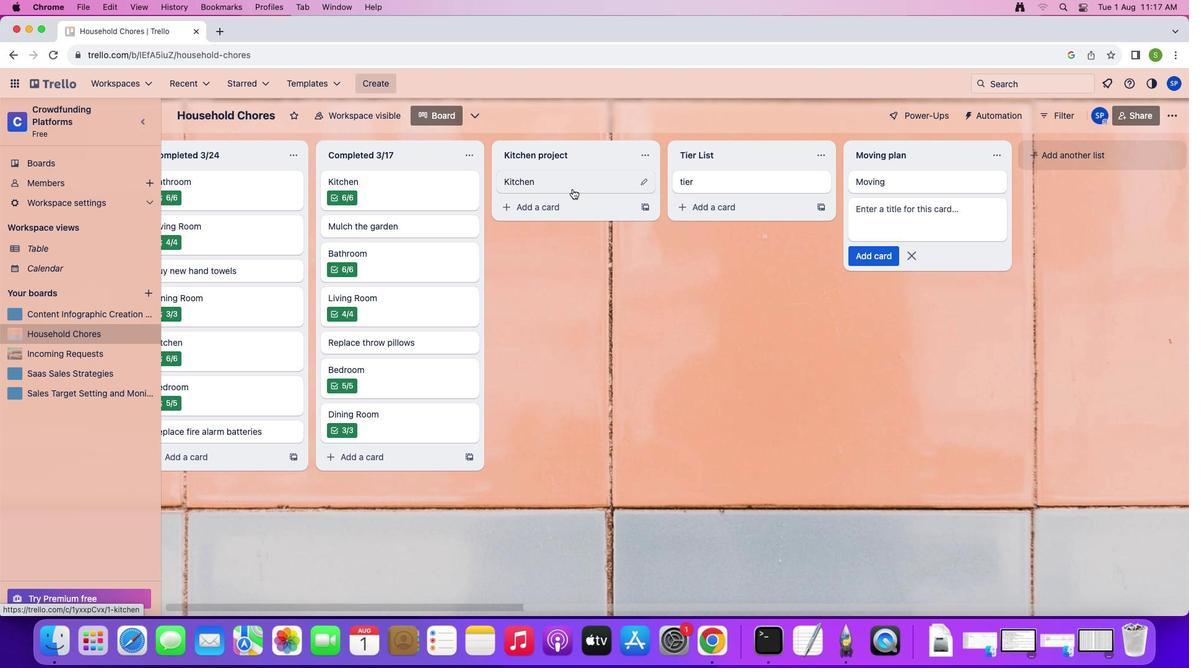 
Action: Mouse moved to (719, 202)
Screenshot: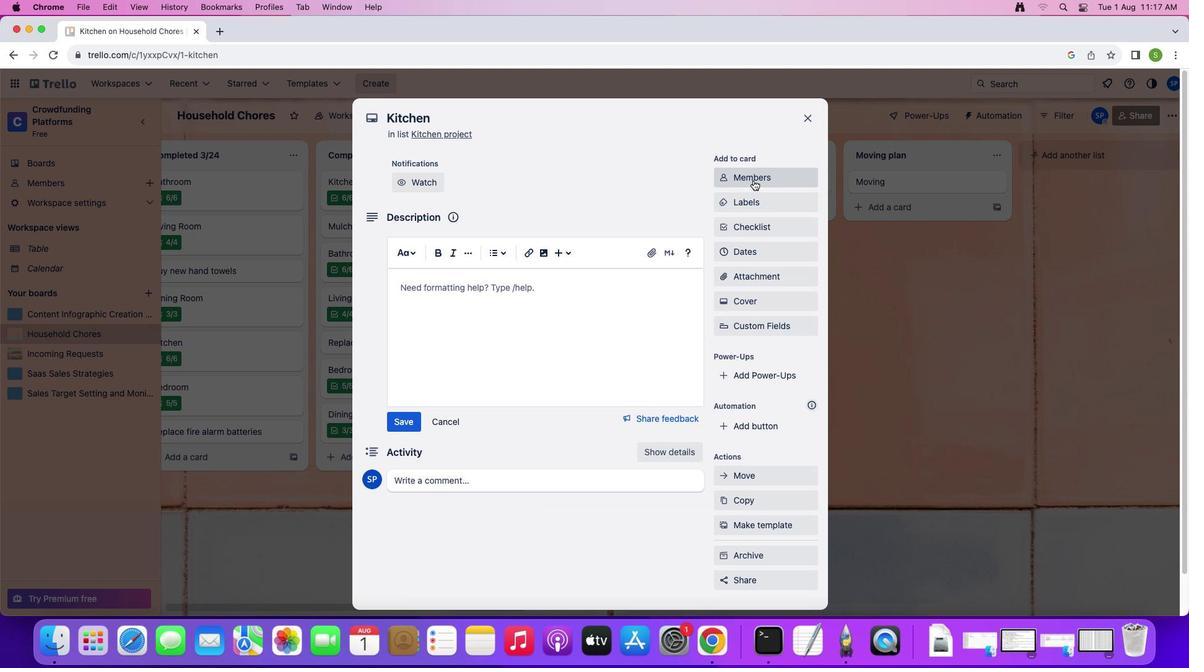 
Action: Mouse pressed left at (719, 202)
Screenshot: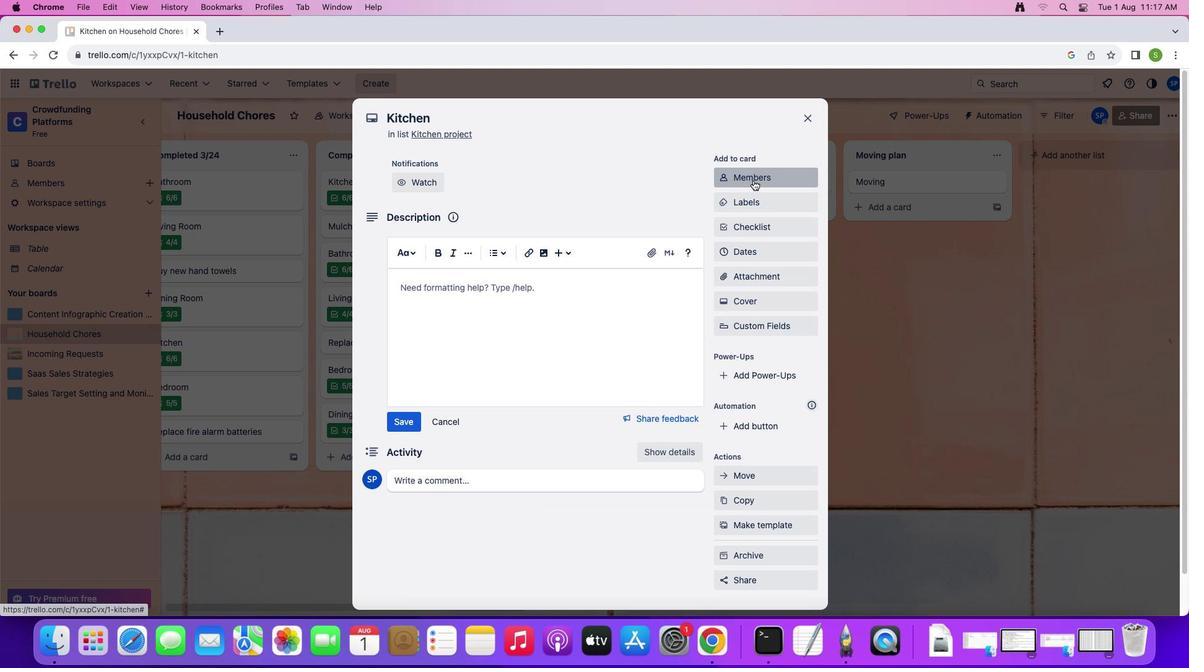 
Action: Mouse moved to (717, 255)
Screenshot: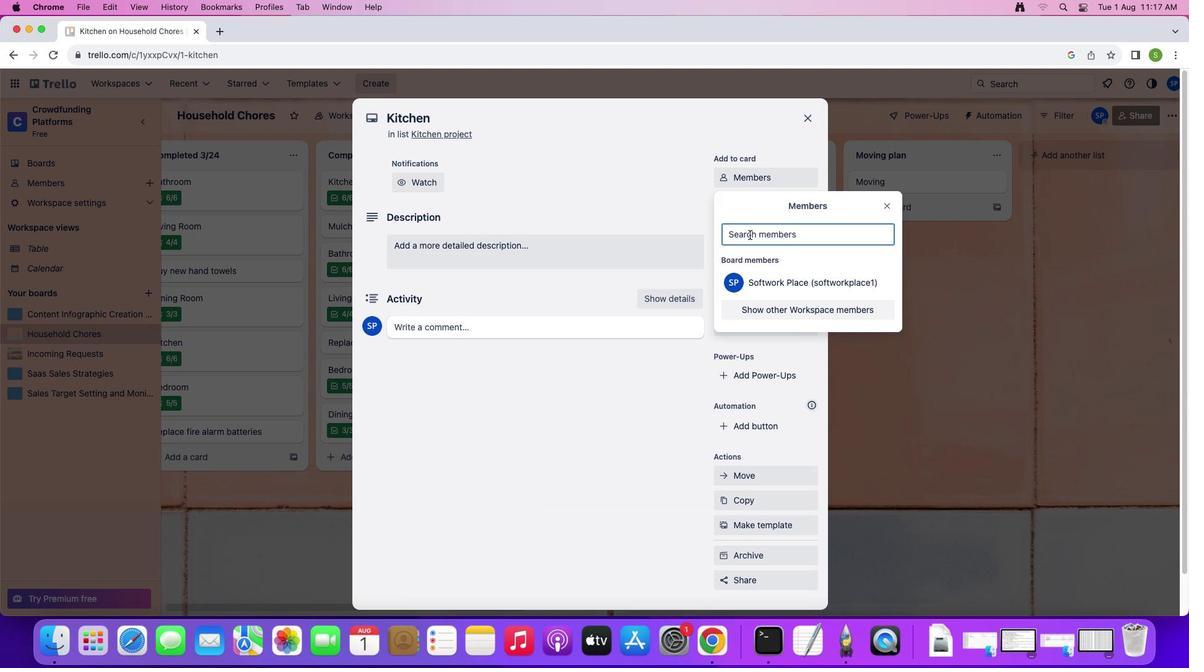 
Action: Key pressed 's''o''f''t''a''g''e''.''3'Key.shift'@''s''o''f''t''a''g''e''.''n''e''t'
Screenshot: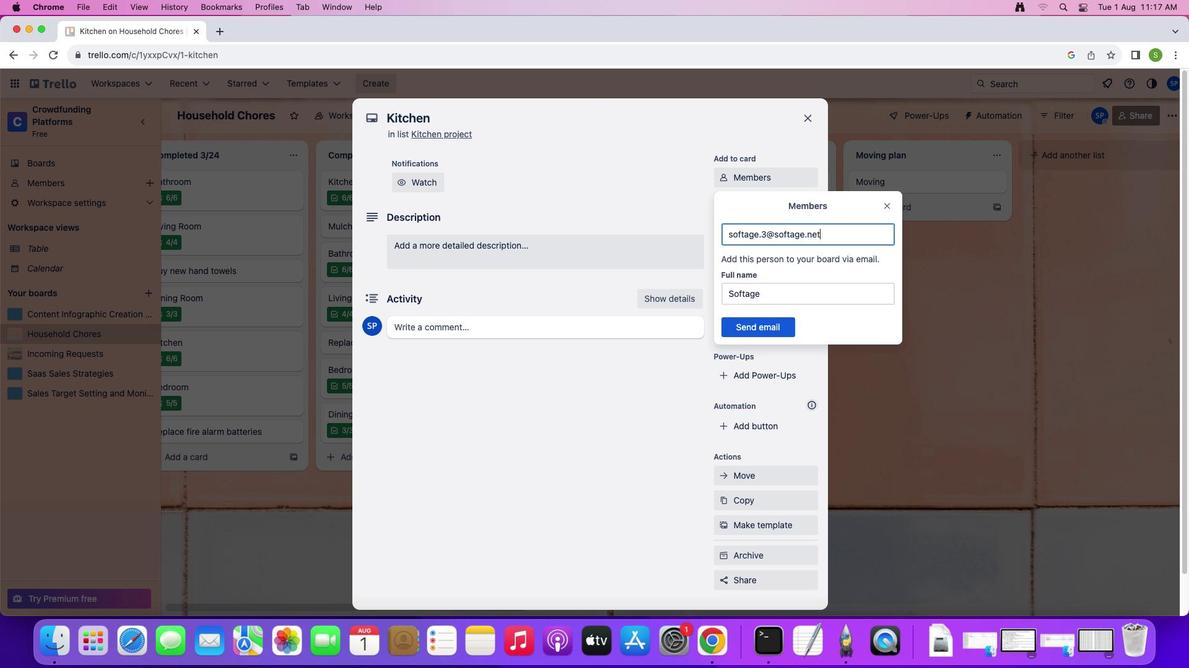 
Action: Mouse moved to (713, 345)
Screenshot: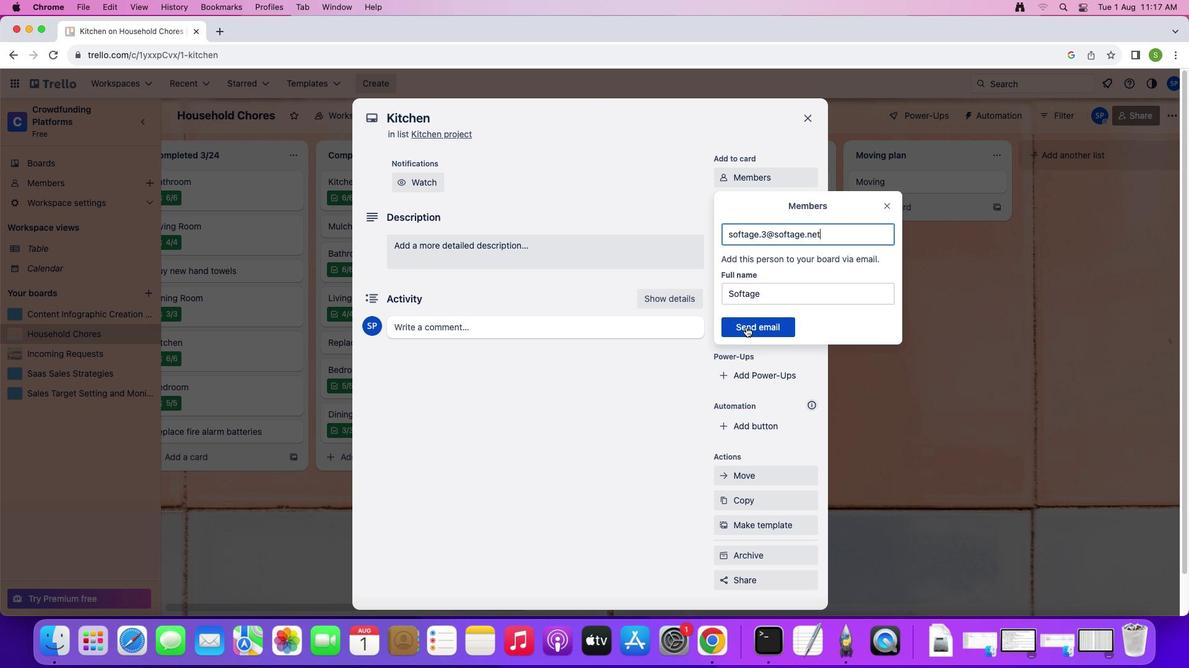 
Action: Mouse pressed left at (713, 345)
Screenshot: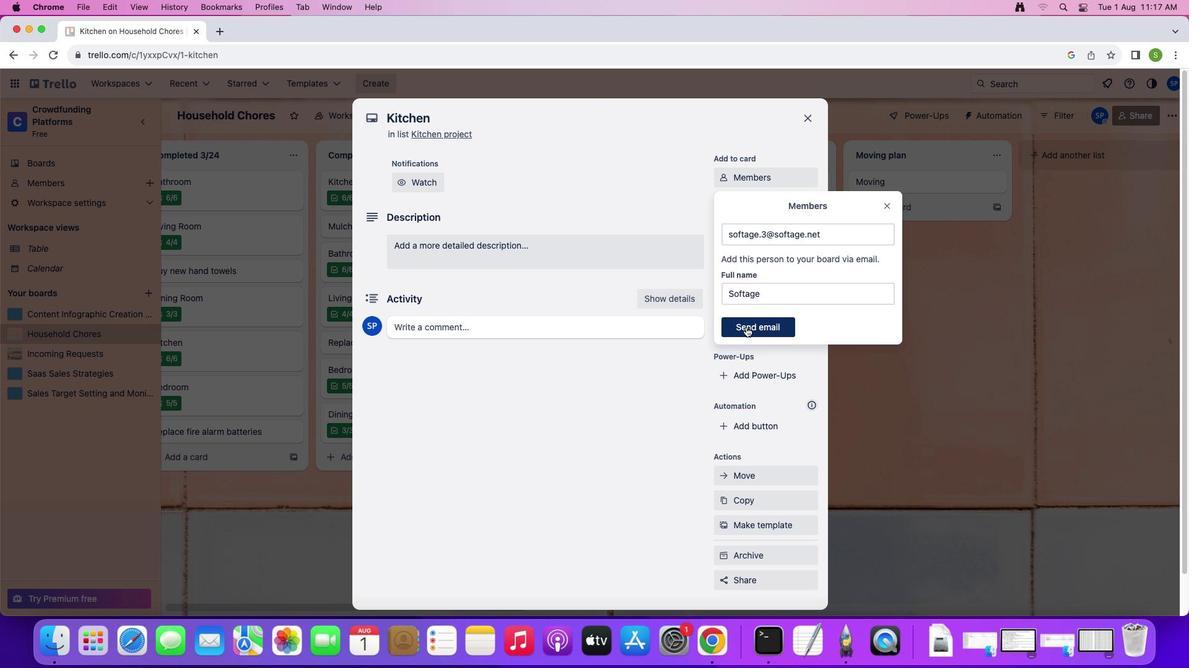 
Action: Mouse moved to (722, 267)
Screenshot: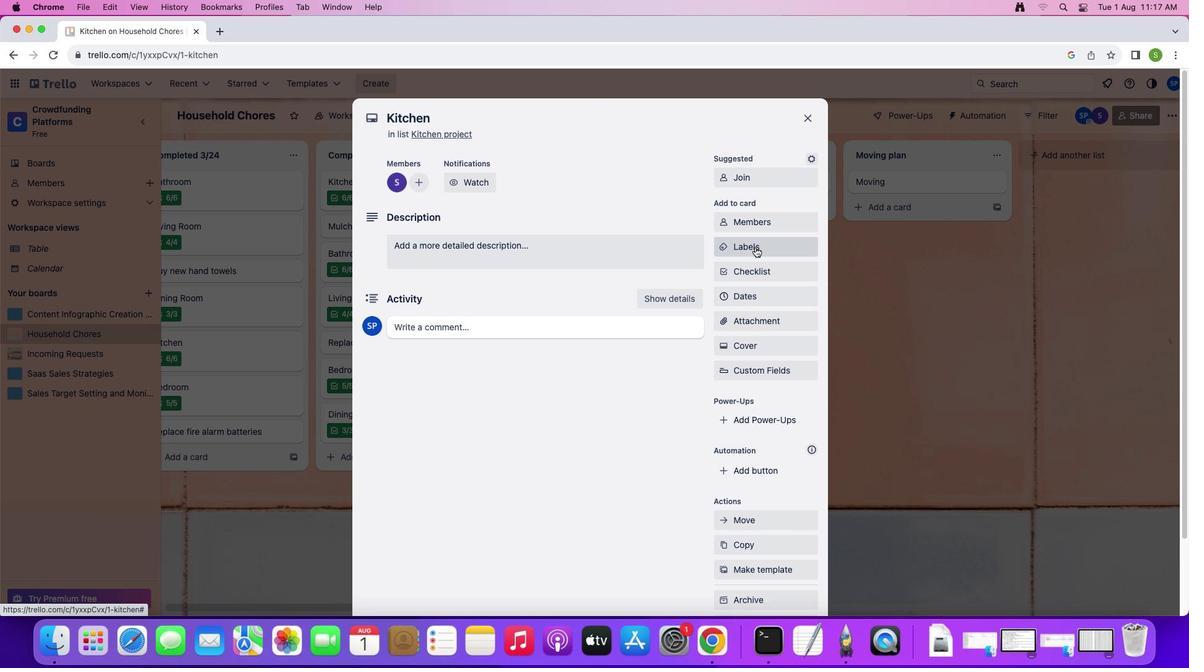 
Action: Mouse pressed left at (722, 267)
Screenshot: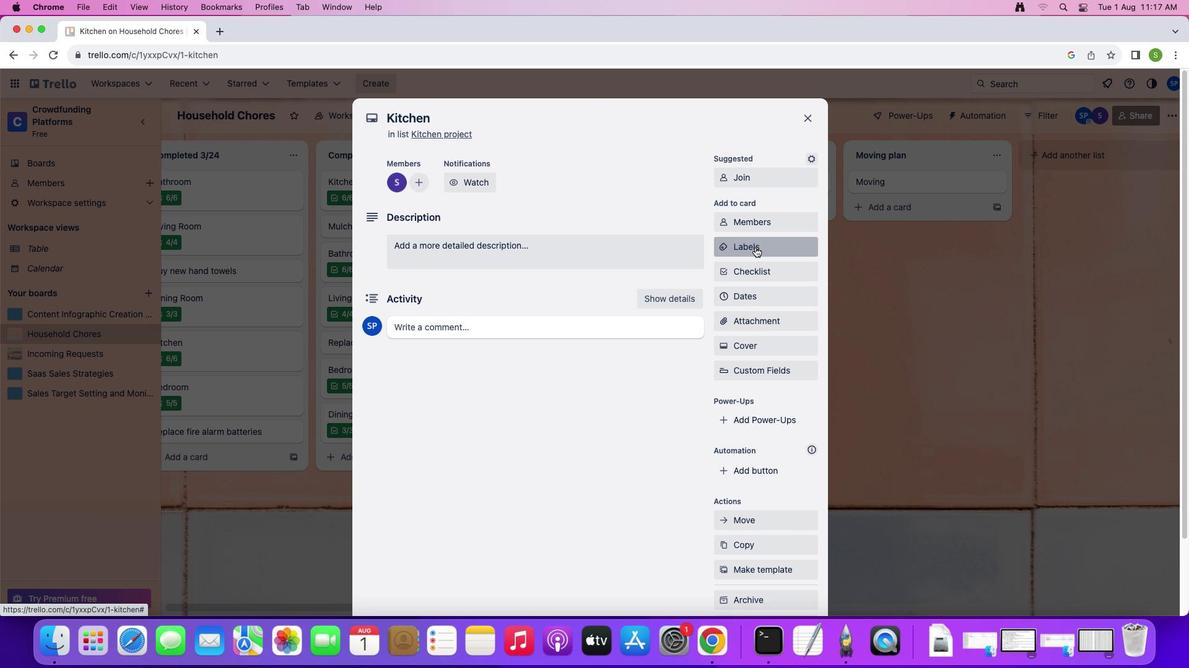 
Action: Mouse moved to (743, 450)
Screenshot: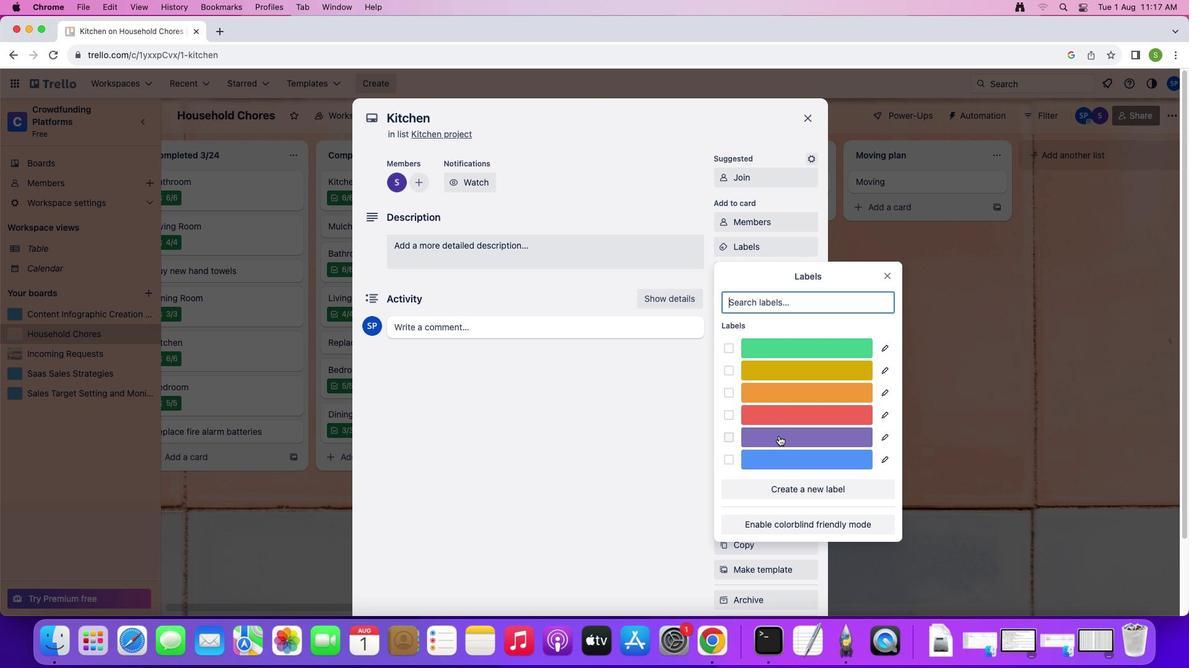 
Action: Mouse pressed left at (743, 450)
Screenshot: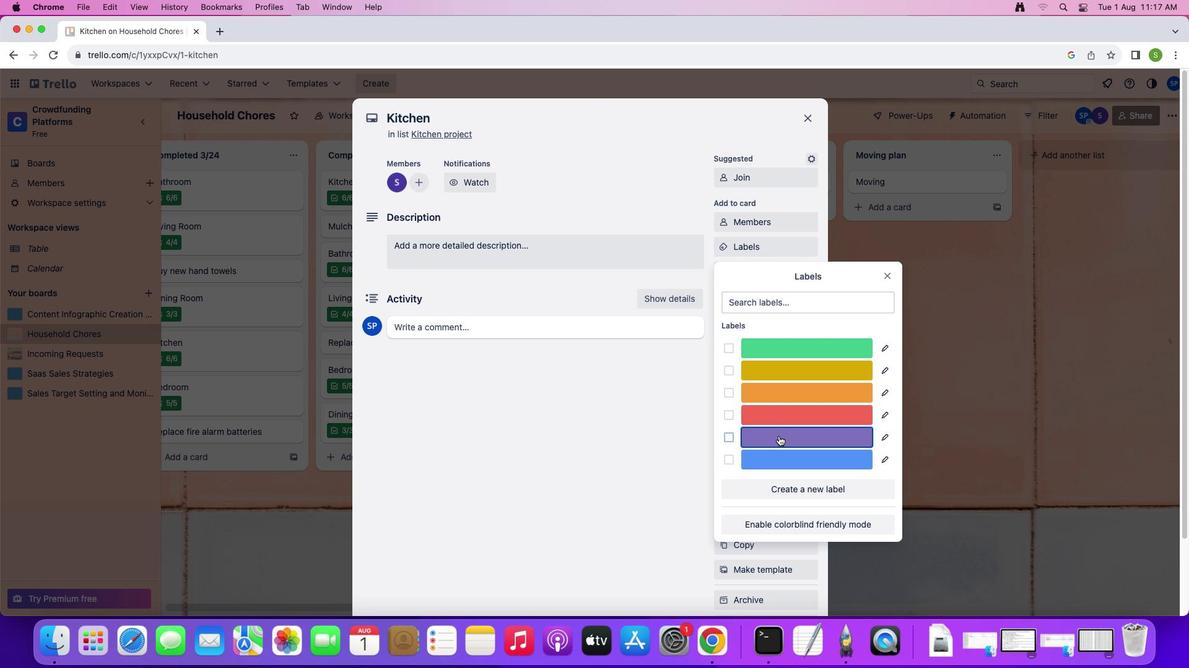 
Action: Mouse moved to (843, 298)
Screenshot: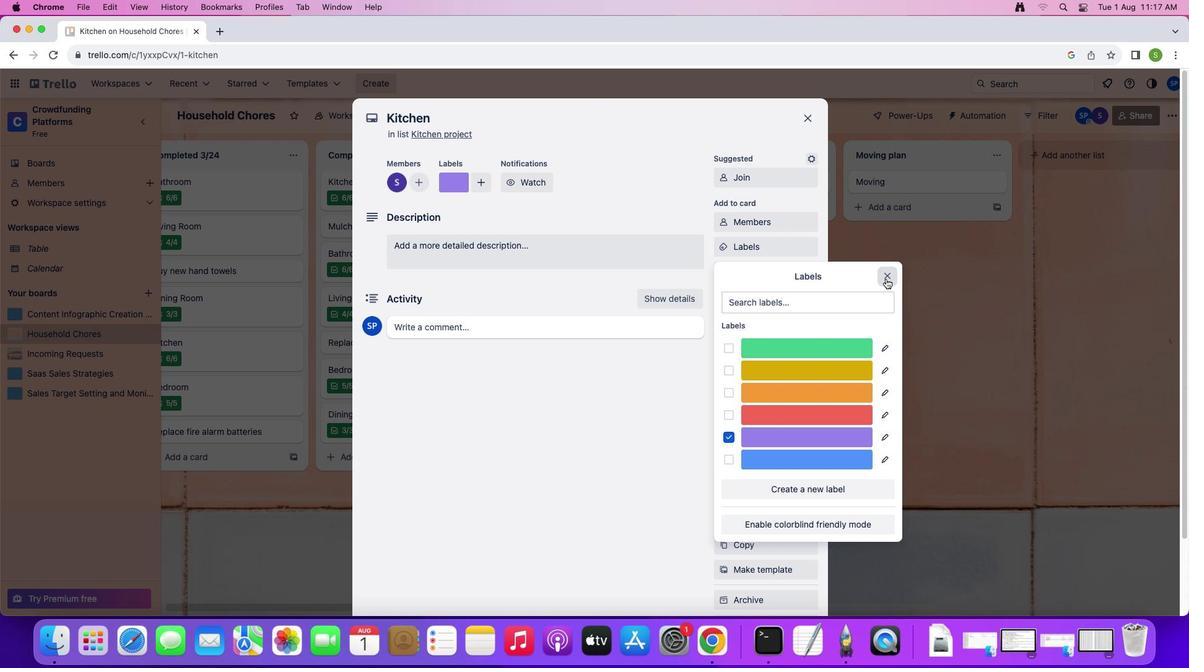 
Action: Mouse pressed left at (843, 298)
Screenshot: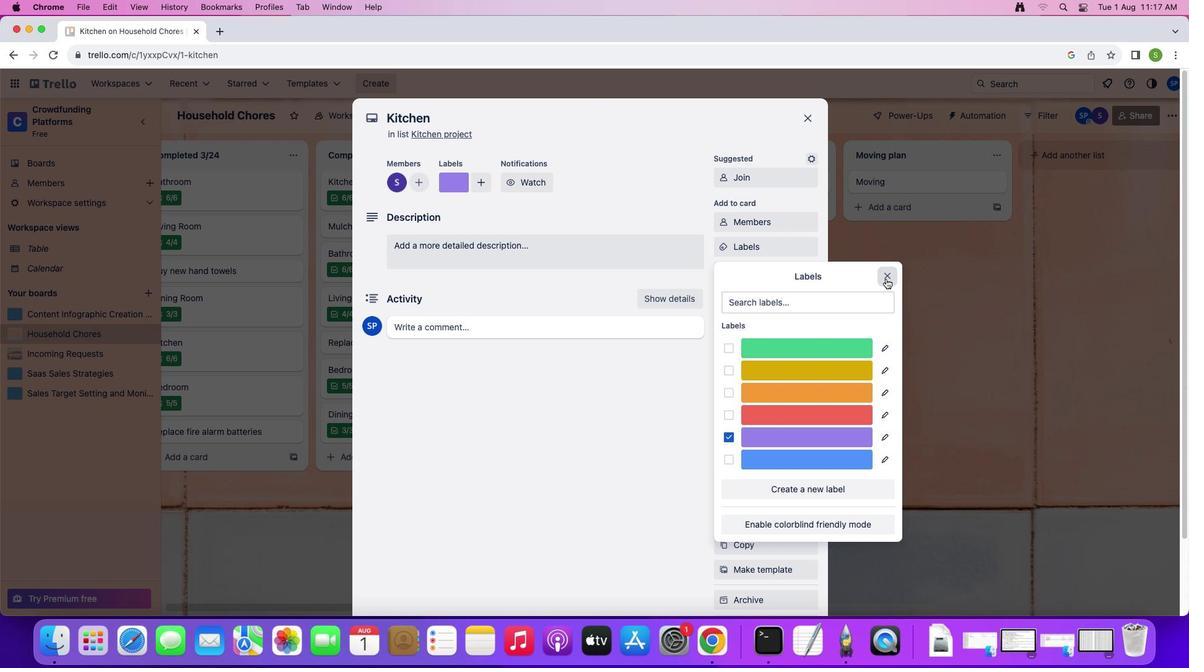 
Action: Mouse moved to (717, 295)
Screenshot: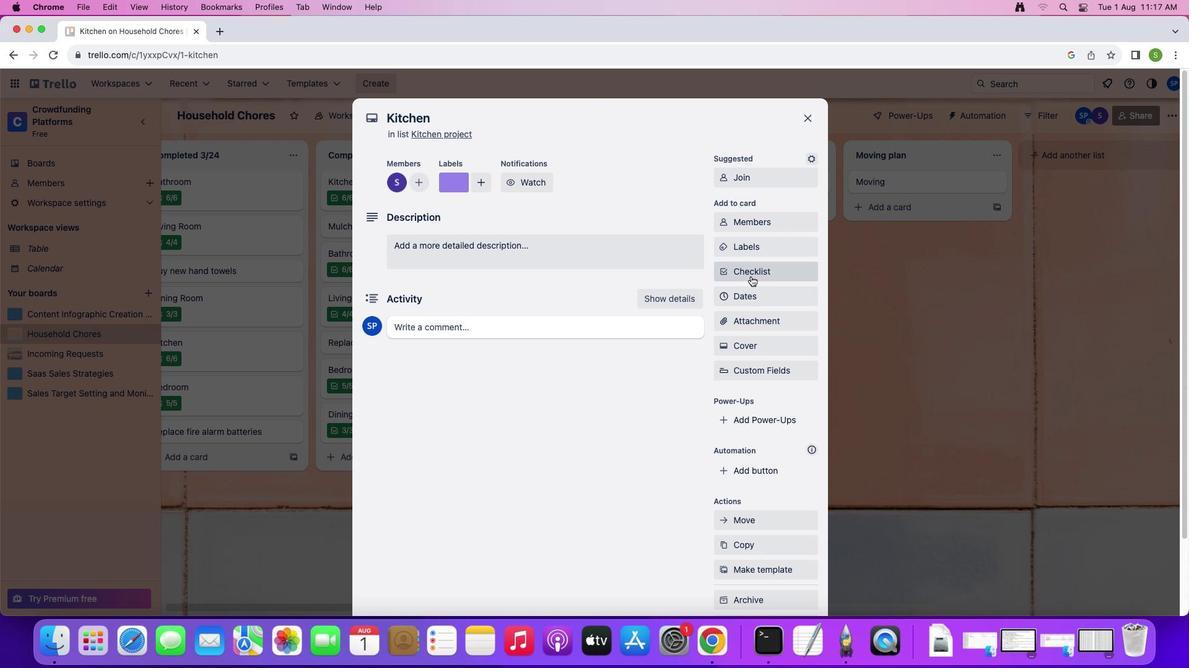 
Action: Mouse pressed left at (717, 295)
Screenshot: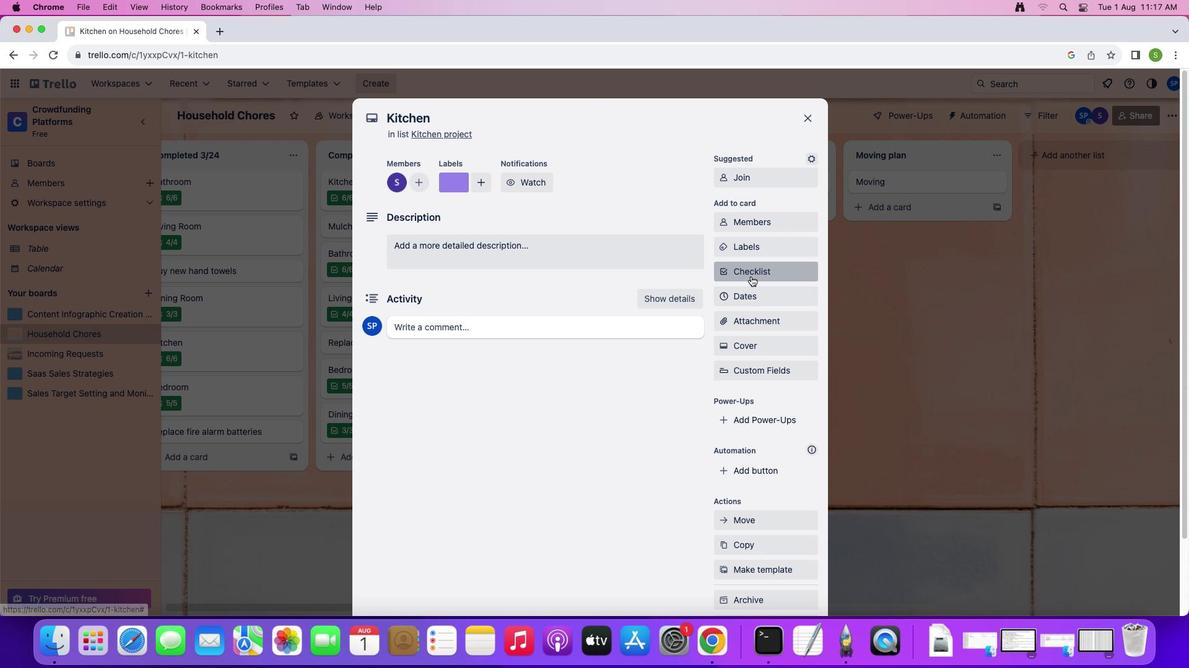 
Action: Mouse moved to (724, 417)
Screenshot: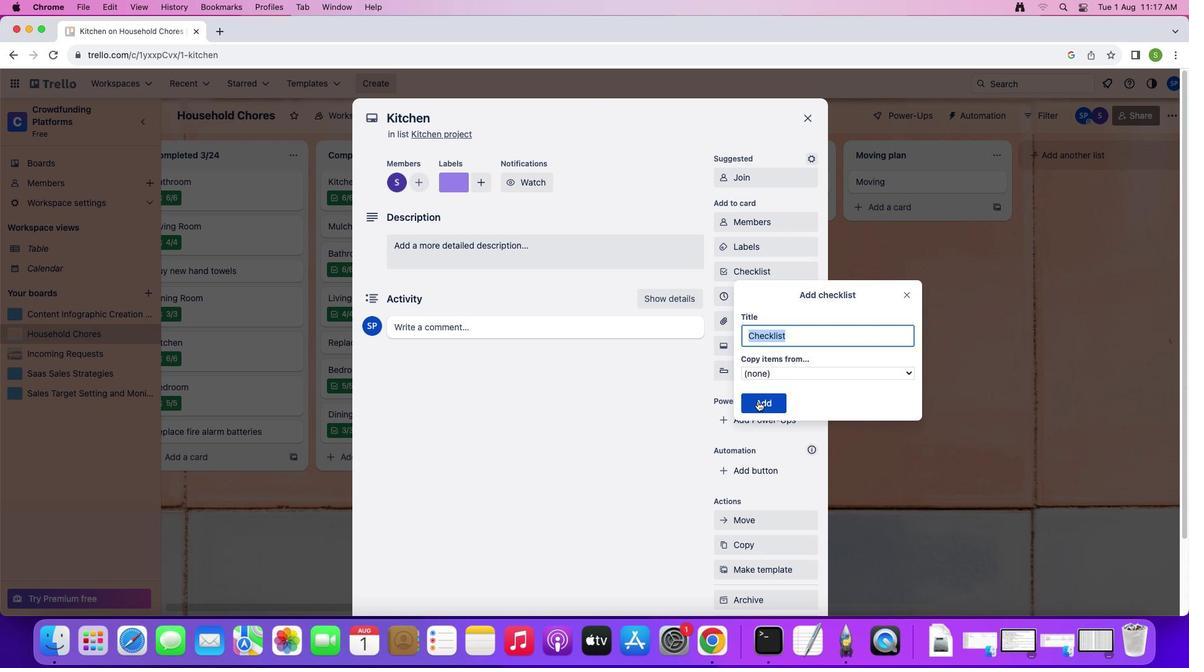 
Action: Mouse pressed left at (724, 417)
Screenshot: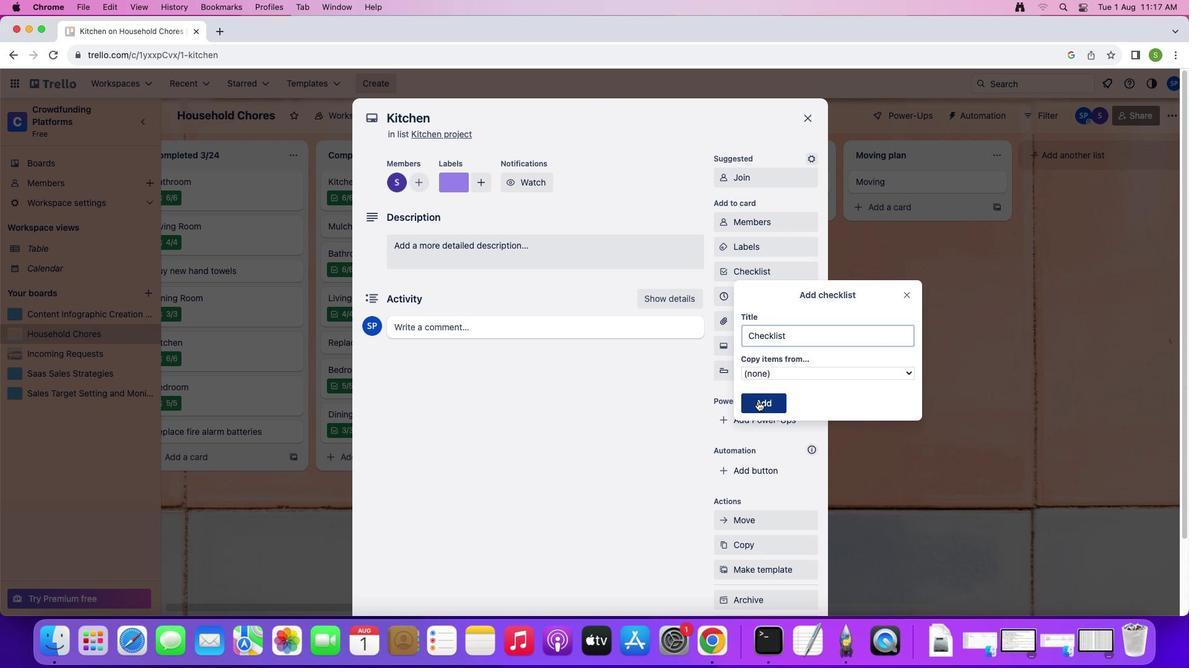 
Action: Mouse moved to (727, 318)
Screenshot: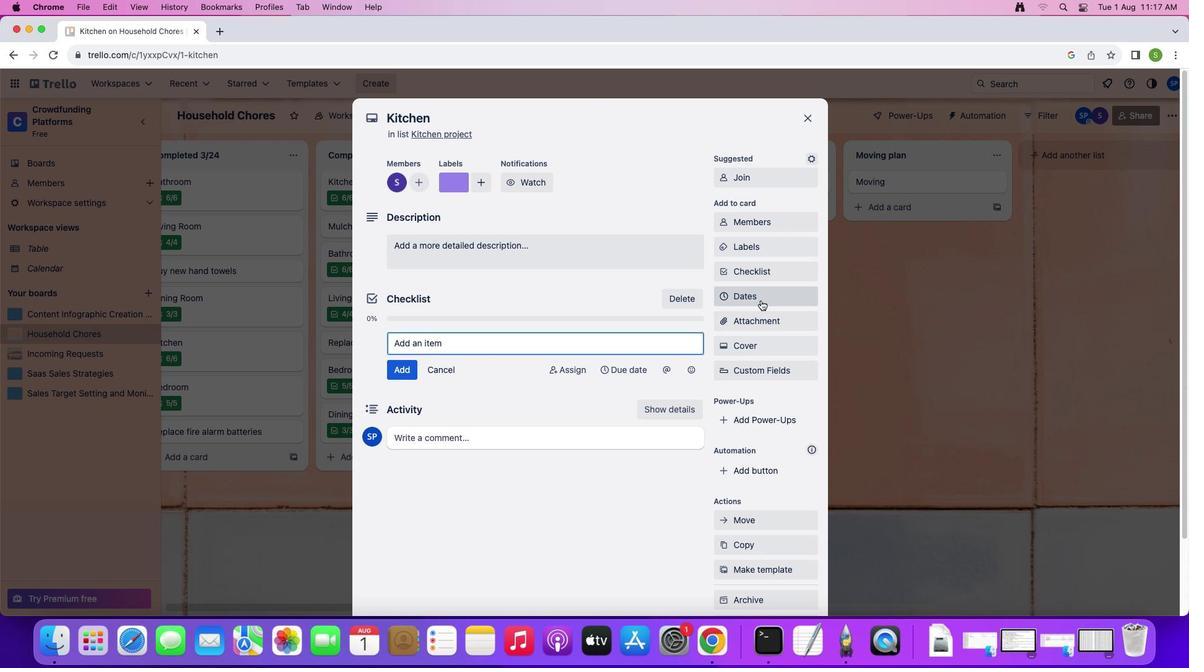
Action: Mouse pressed left at (727, 318)
Screenshot: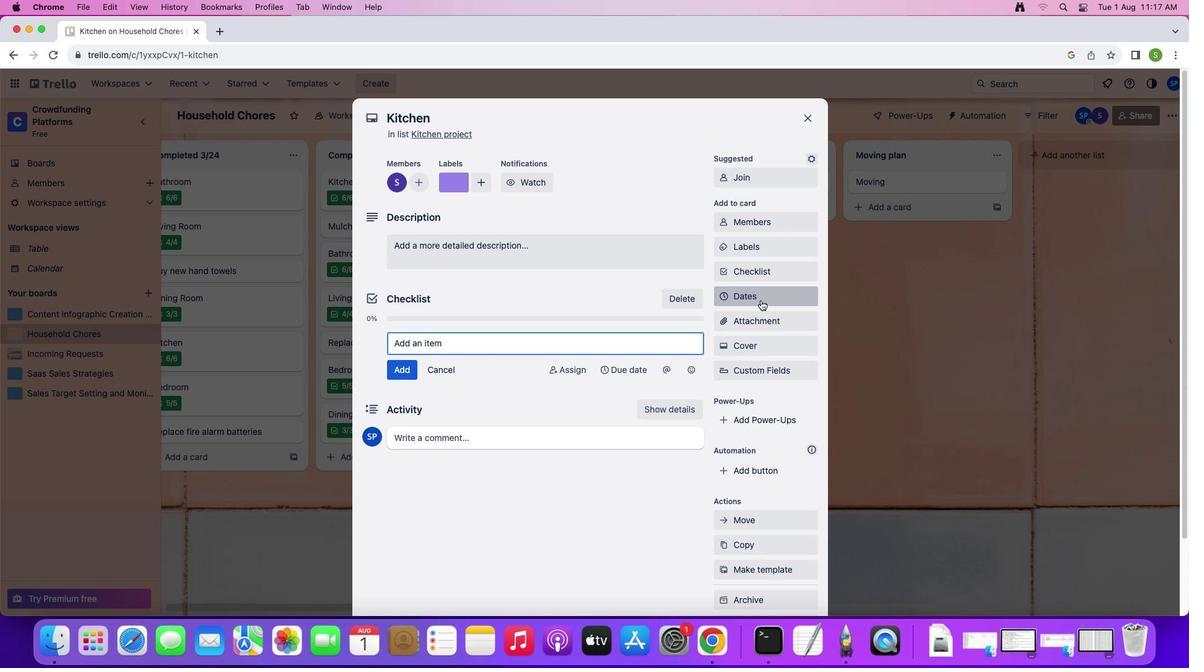 
Action: Mouse moved to (696, 353)
Screenshot: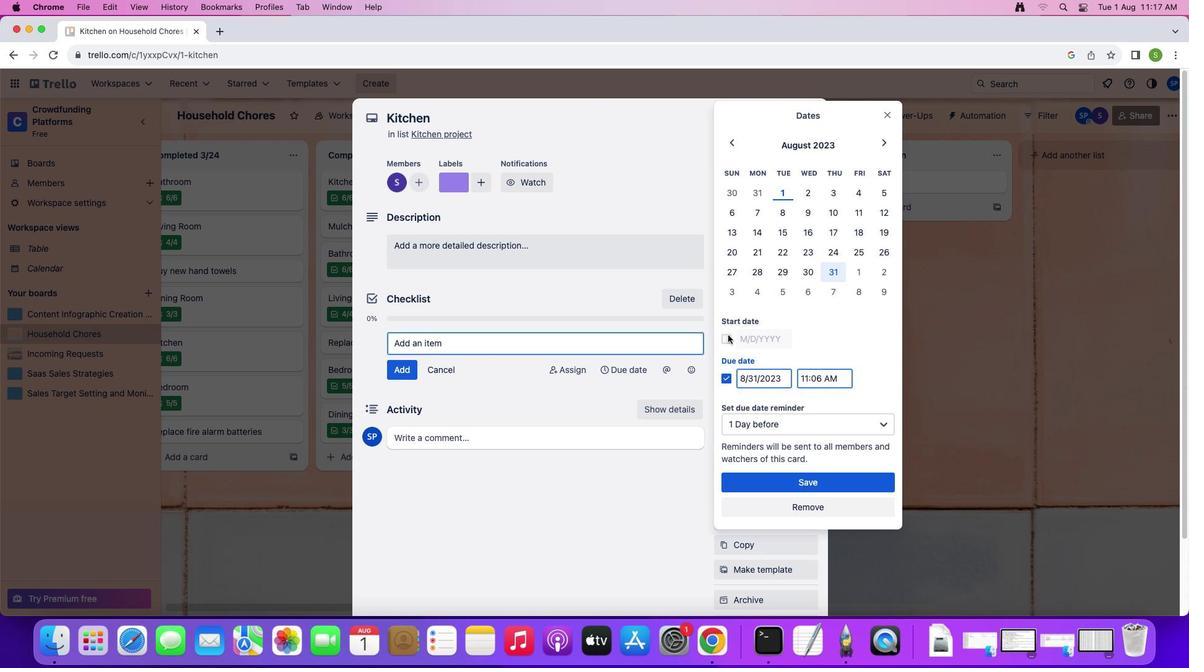 
Action: Mouse pressed left at (696, 353)
Screenshot: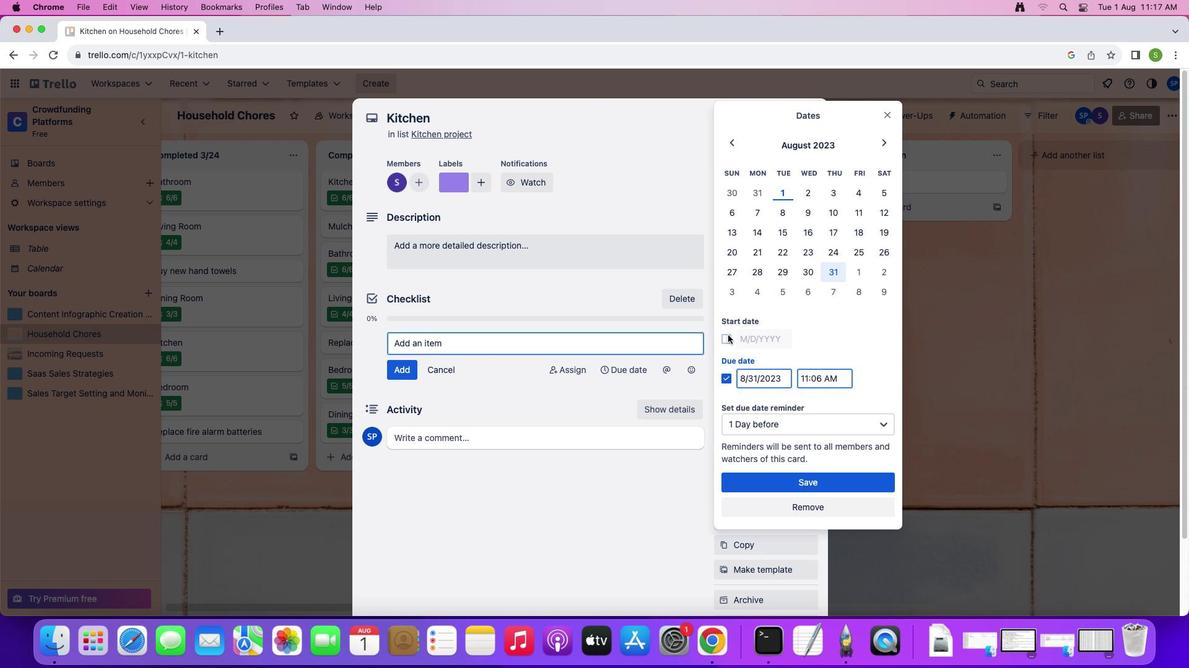 
Action: Mouse moved to (748, 263)
Screenshot: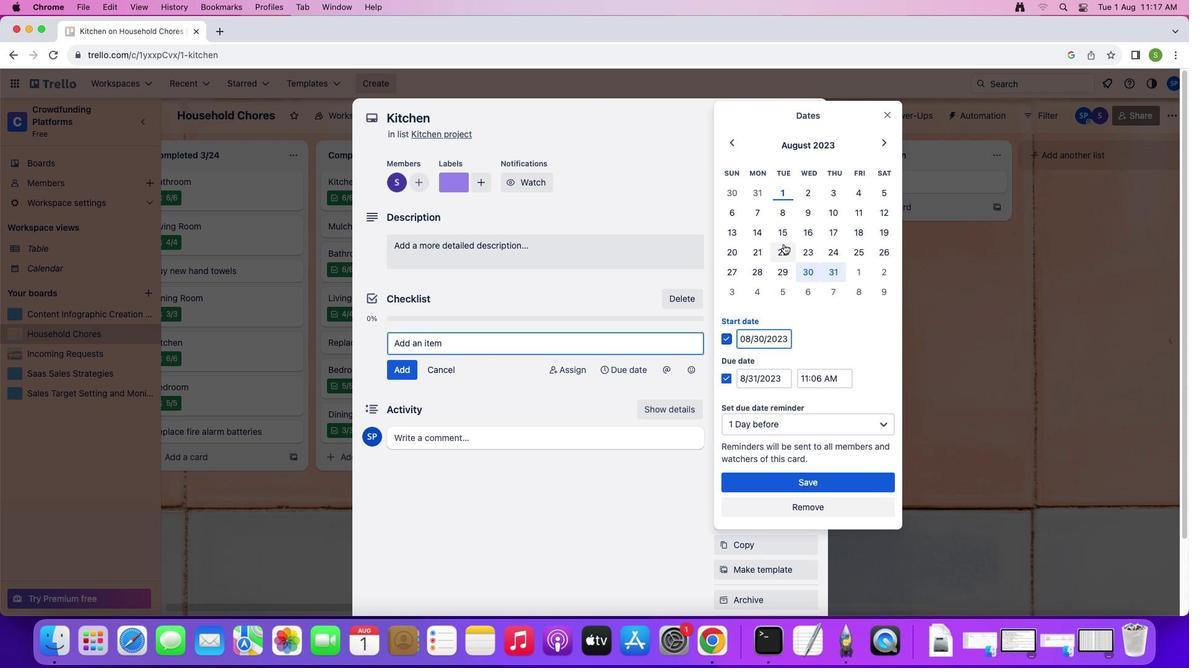 
Action: Mouse pressed left at (748, 263)
Screenshot: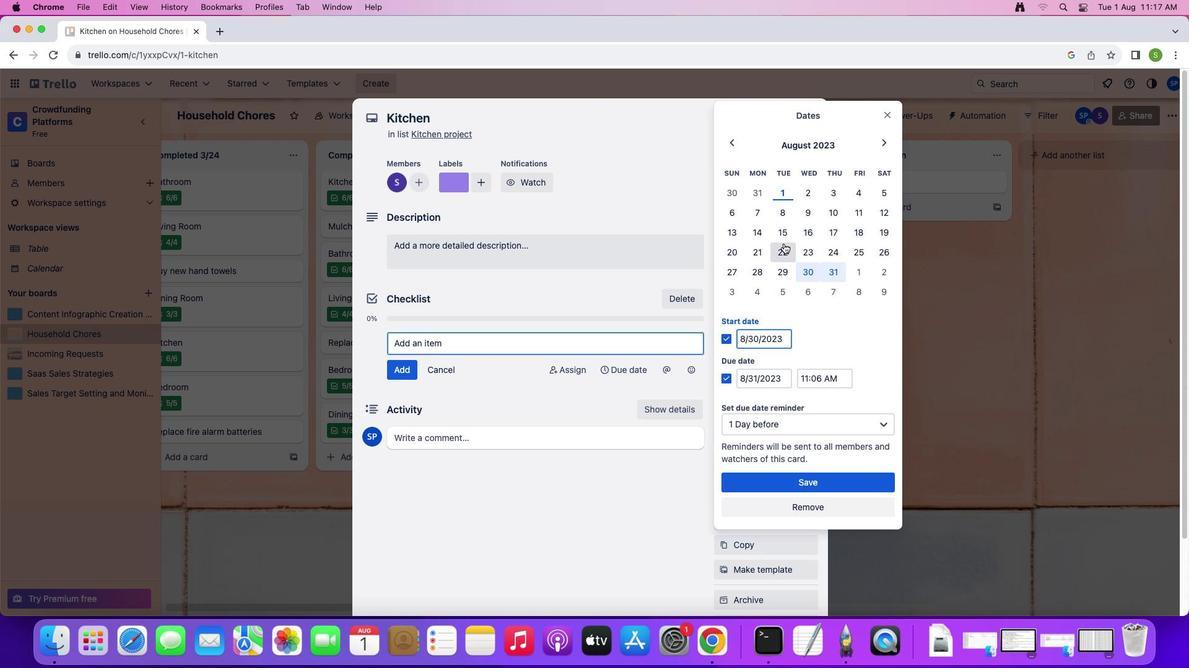 
Action: Mouse moved to (772, 497)
Screenshot: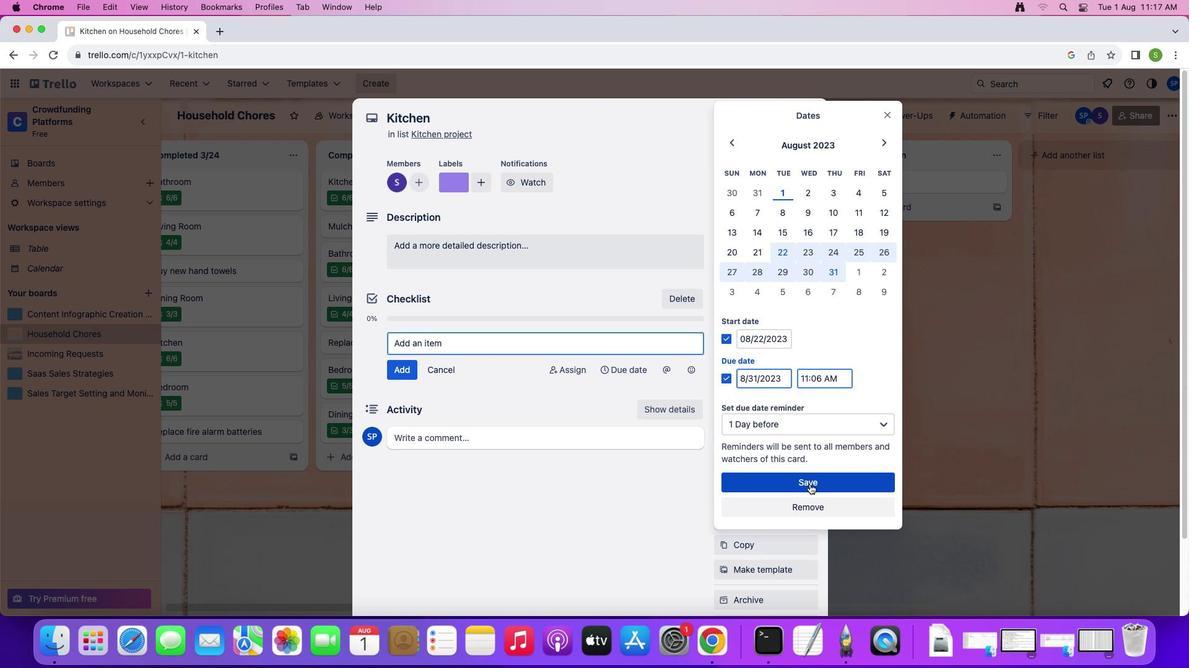 
Action: Mouse pressed left at (772, 497)
Screenshot: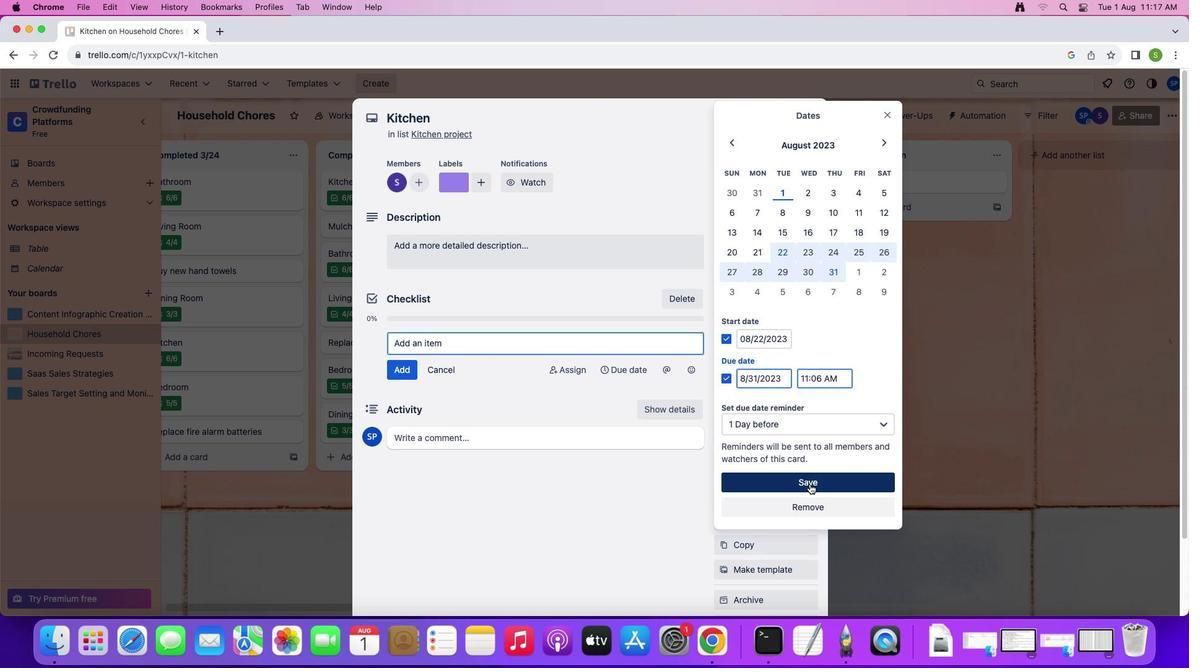 
Action: Mouse moved to (713, 366)
Screenshot: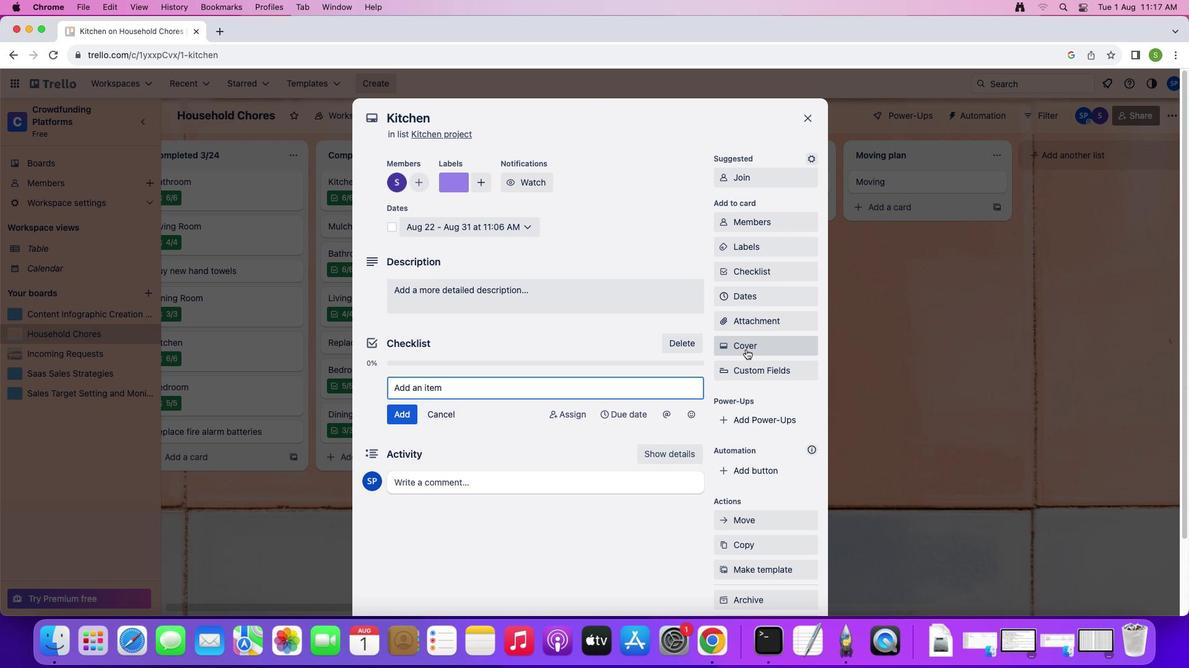
Action: Mouse pressed left at (713, 366)
Screenshot: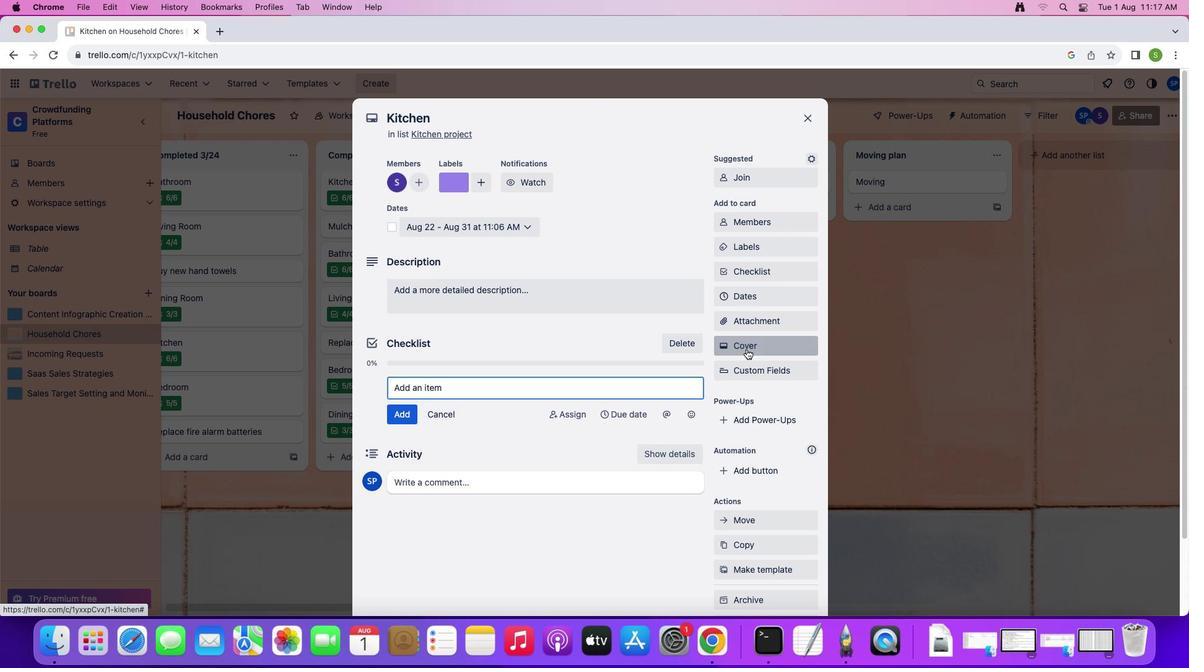 
Action: Mouse moved to (780, 388)
Screenshot: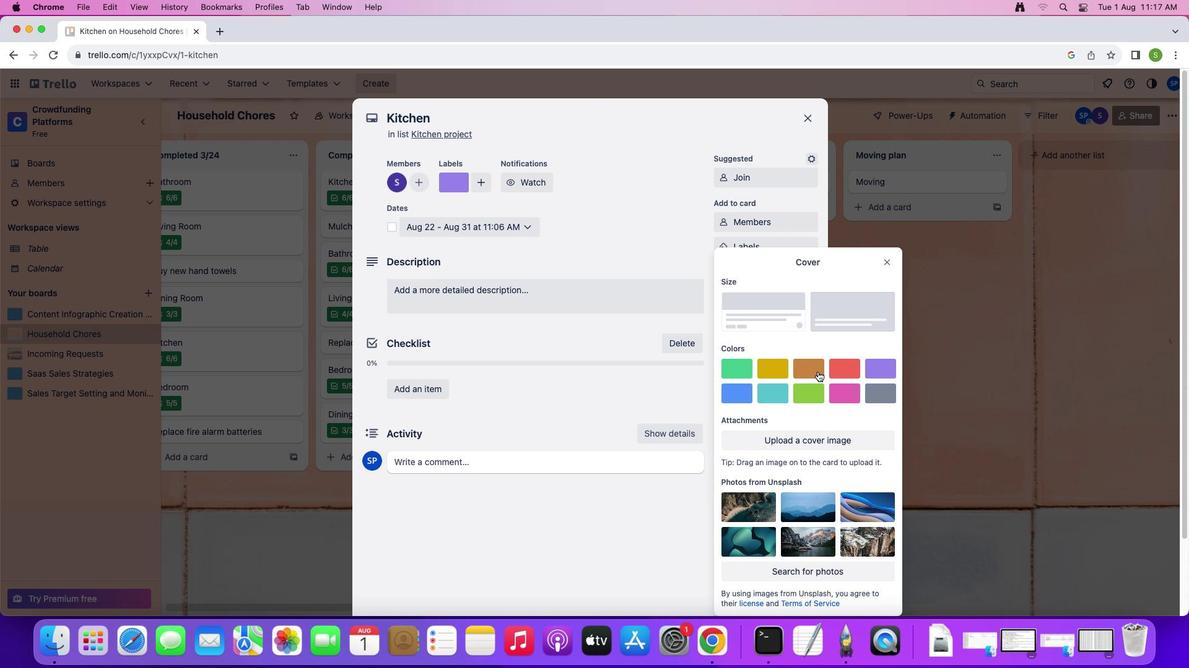 
Action: Mouse pressed left at (780, 388)
Screenshot: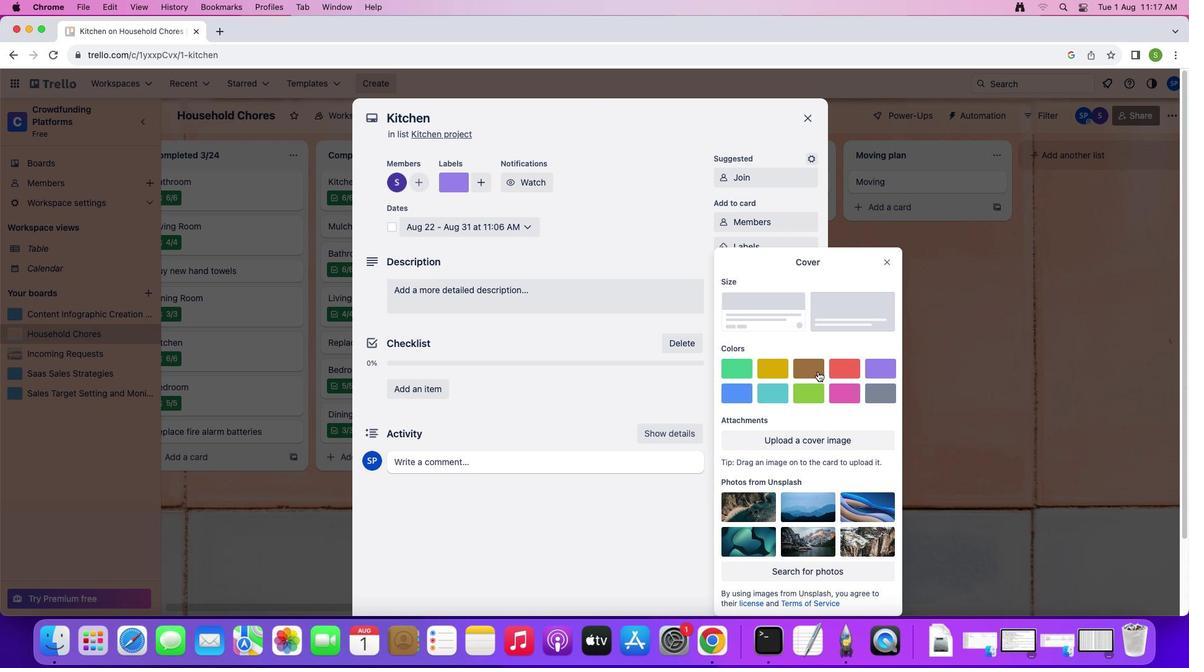 
Action: Mouse moved to (846, 262)
Screenshot: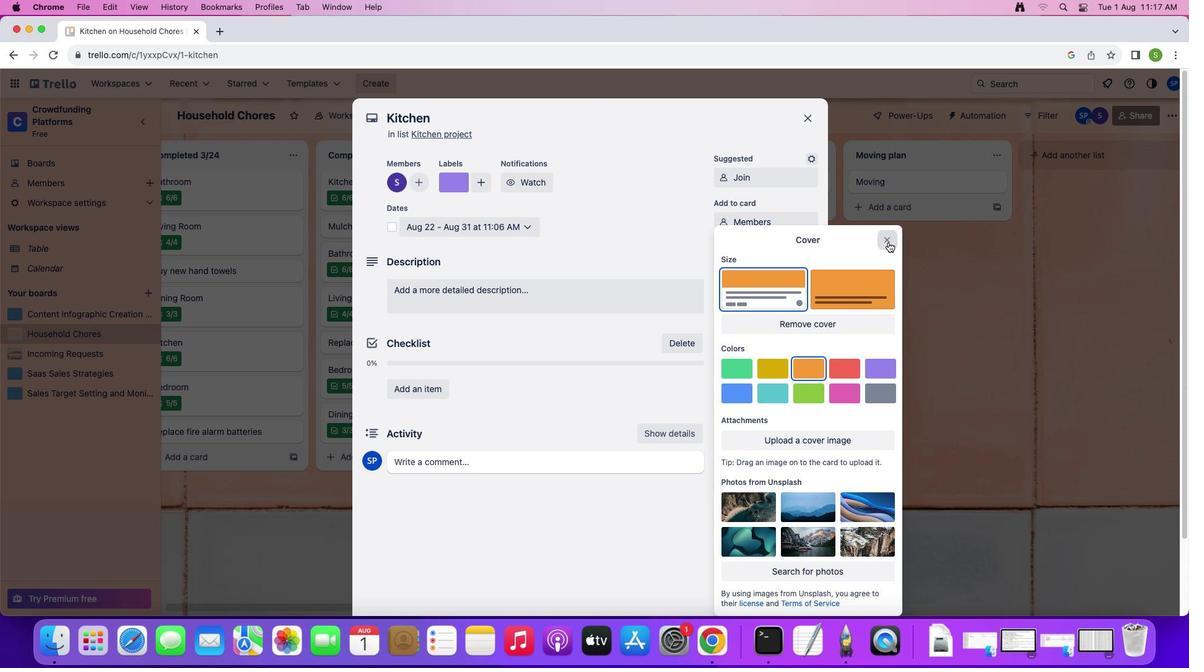 
Action: Mouse pressed left at (846, 262)
Screenshot: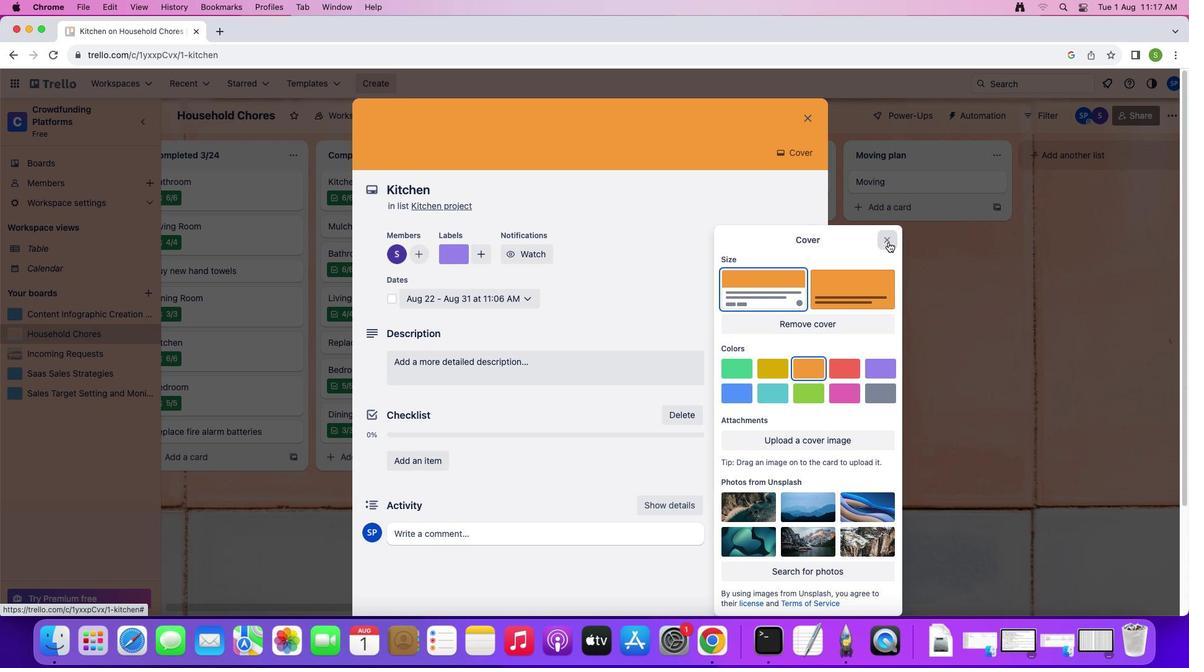 
Action: Mouse moved to (382, 316)
Screenshot: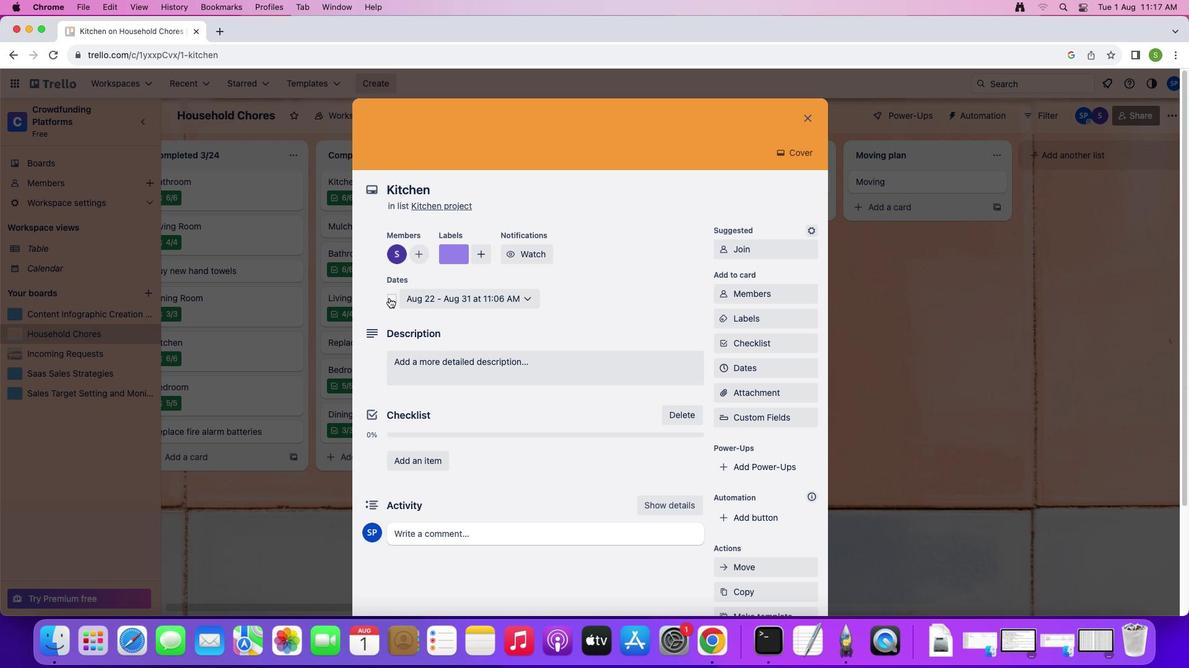 
Action: Mouse pressed left at (382, 316)
Screenshot: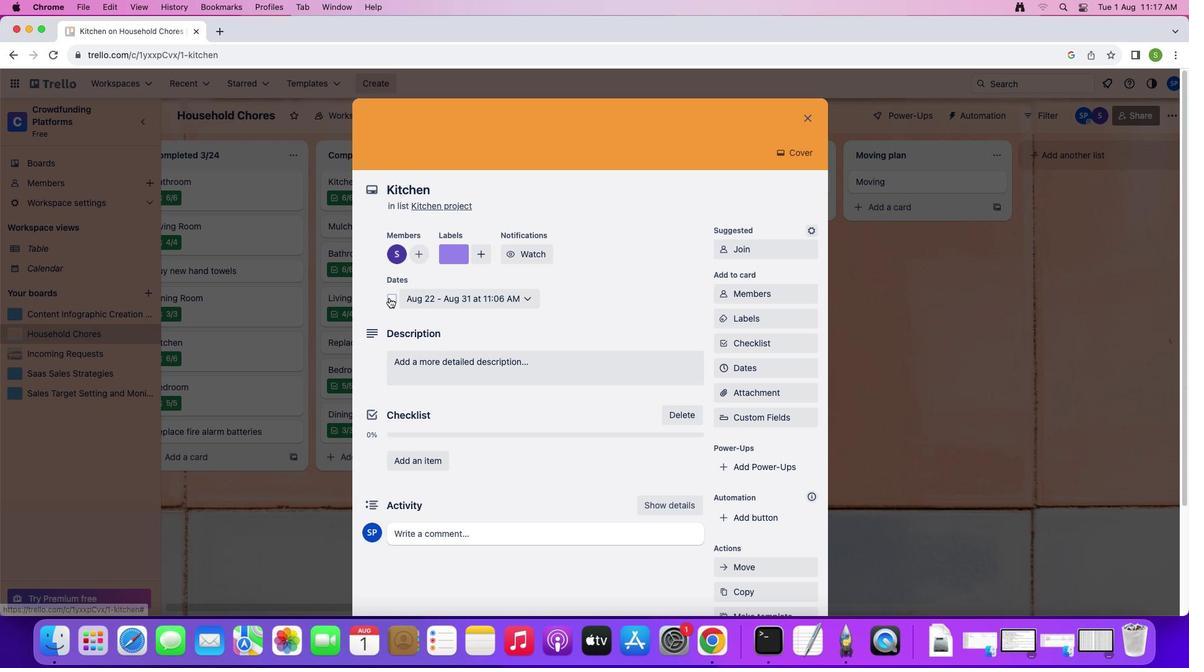 
Action: Mouse moved to (421, 383)
Screenshot: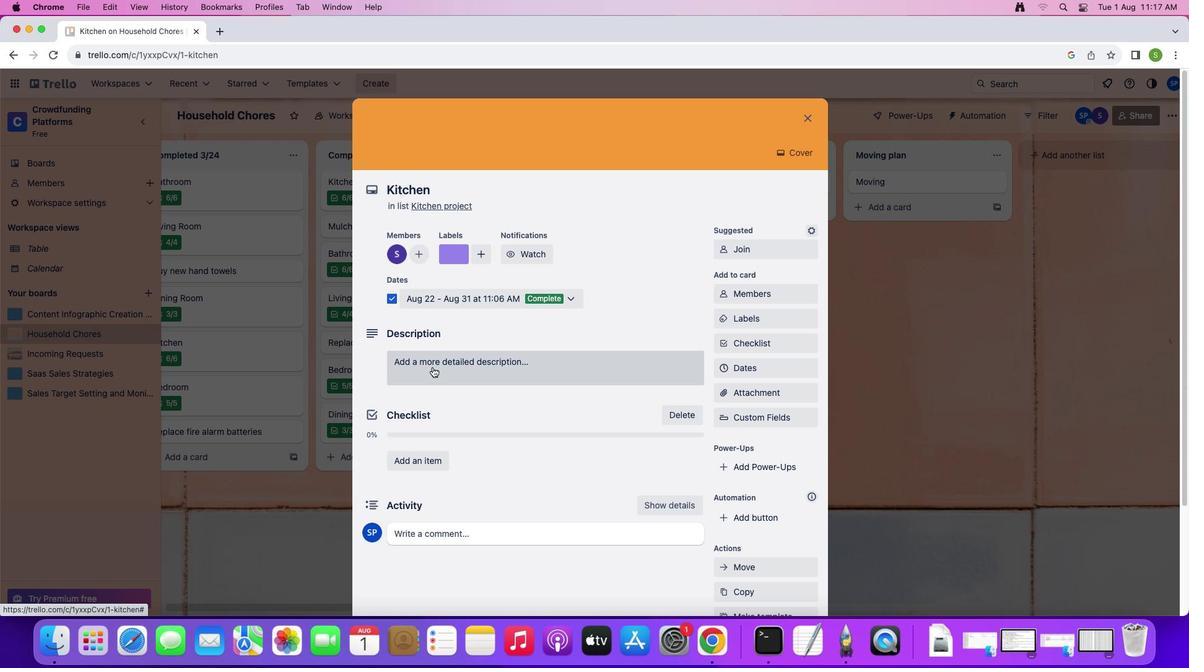 
Action: Mouse pressed left at (421, 383)
Screenshot: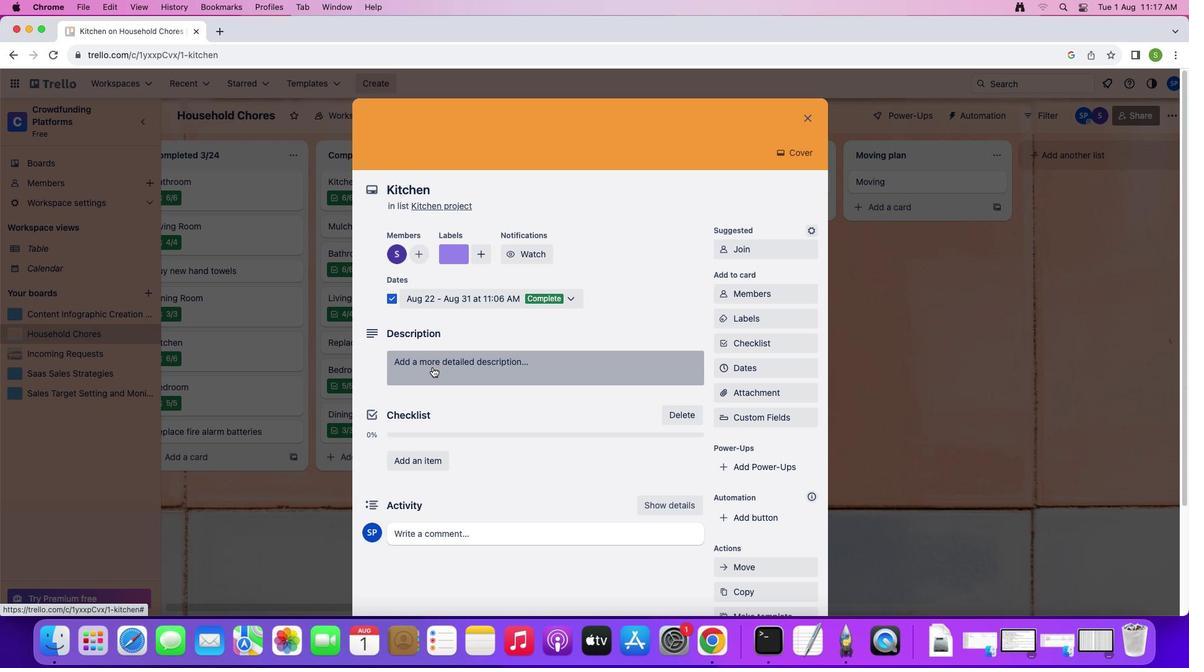 
Action: Mouse moved to (550, 401)
Screenshot: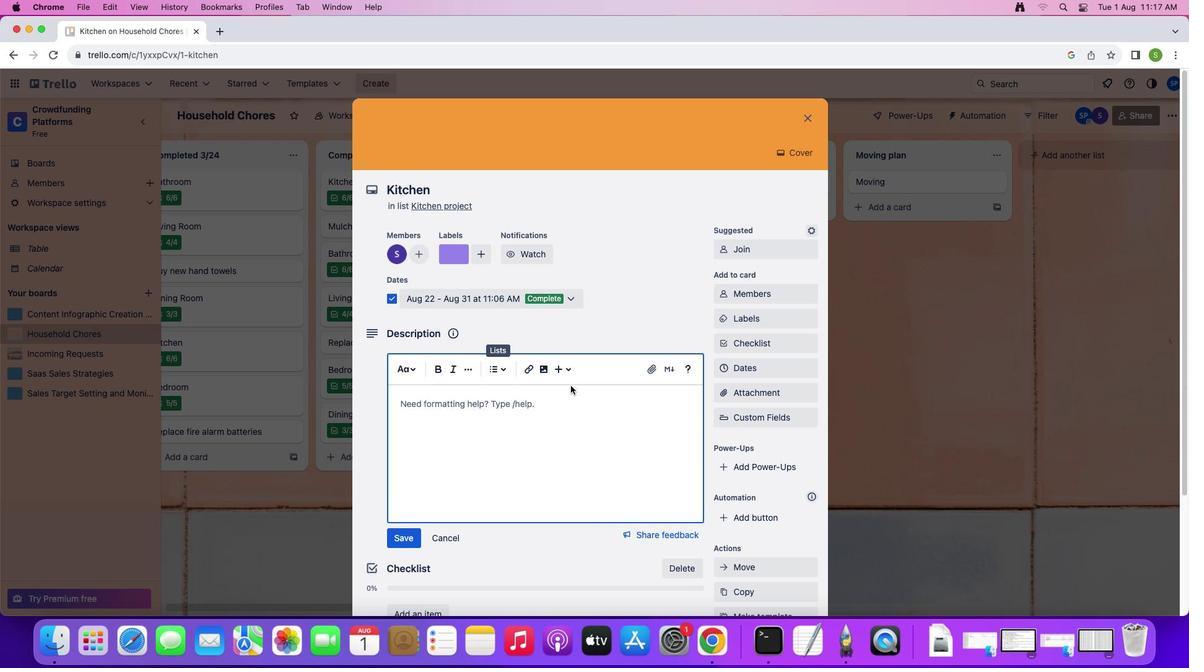 
Action: Key pressed Key.shift'W''h''e''t''h''e''r'Key.space'i''t'"'"'s'Key.space'r''o''o''m'Key.space'r''e''f''e''r''s''h'Key.space'o''r'Key.space'a'Key.space
Screenshot: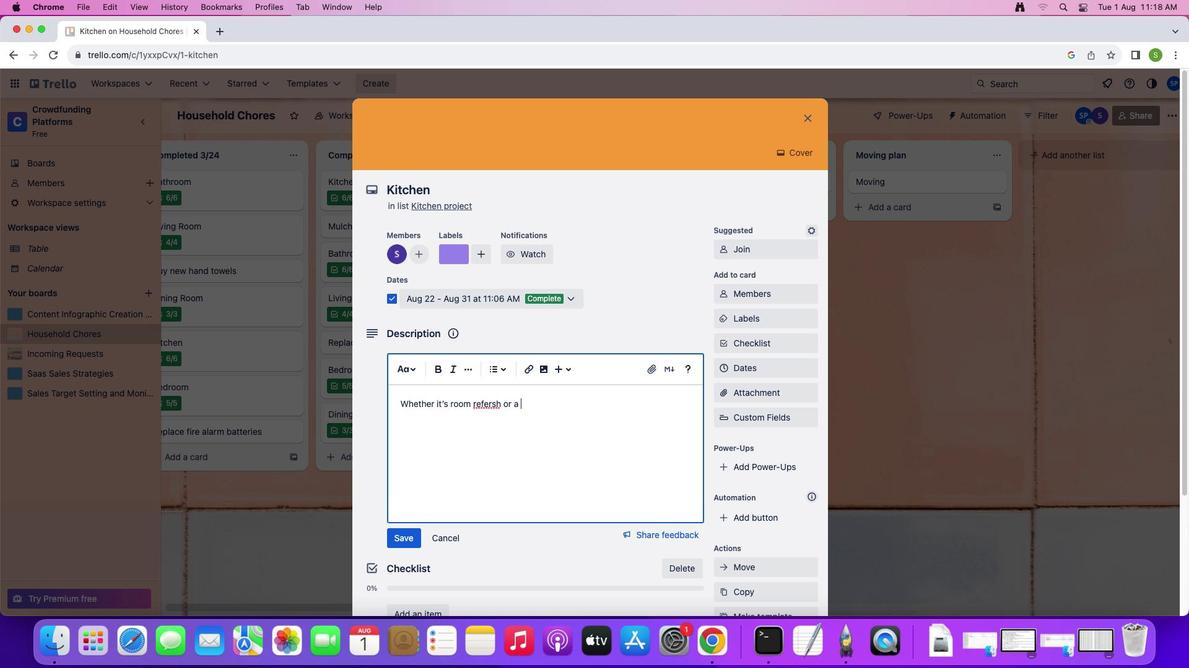 
Action: Mouse moved to (476, 419)
Screenshot: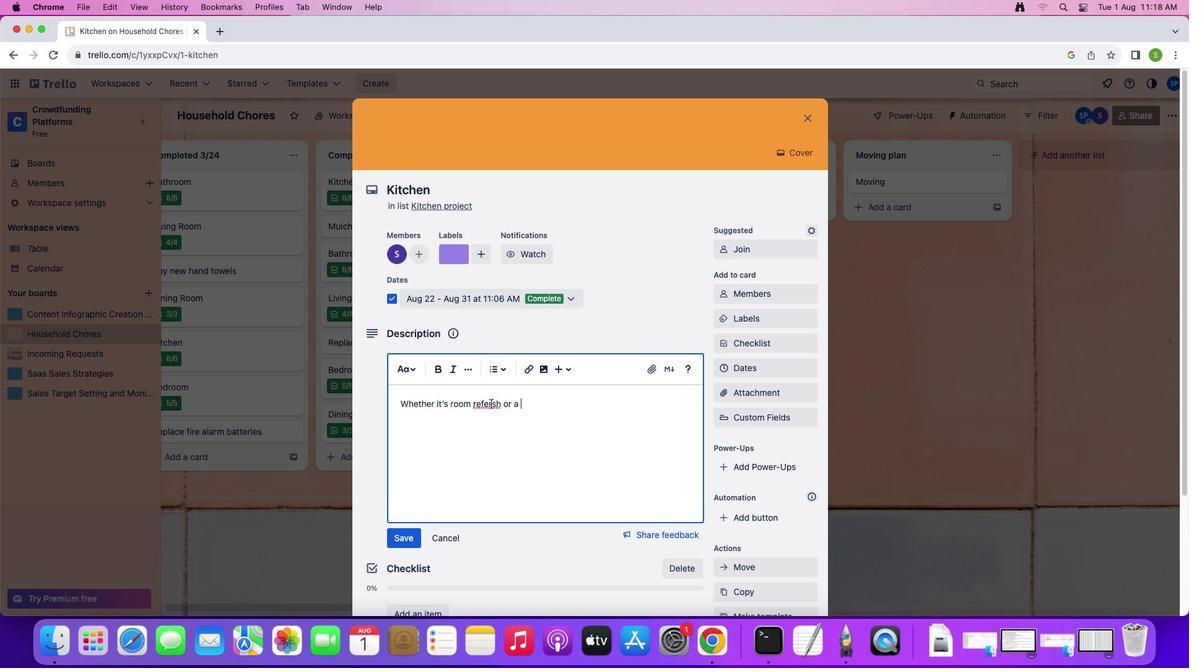 
Action: Mouse pressed left at (476, 419)
Screenshot: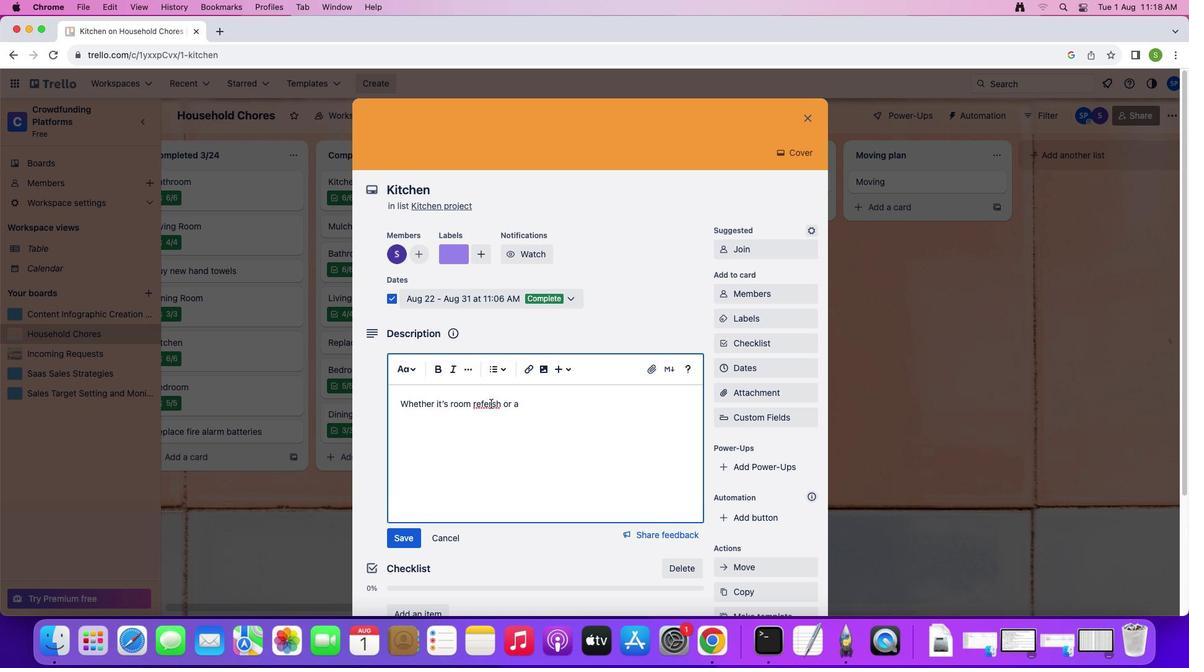 
Action: Mouse moved to (599, 428)
Screenshot: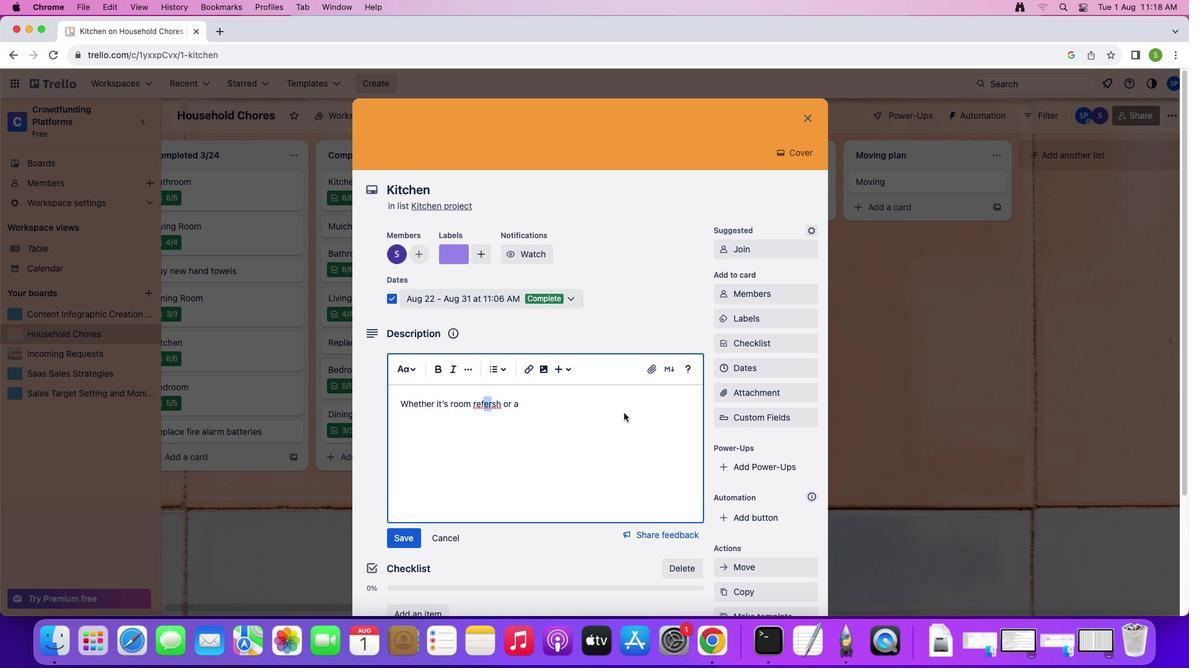 
Action: Key pressed 'r''e'
Screenshot: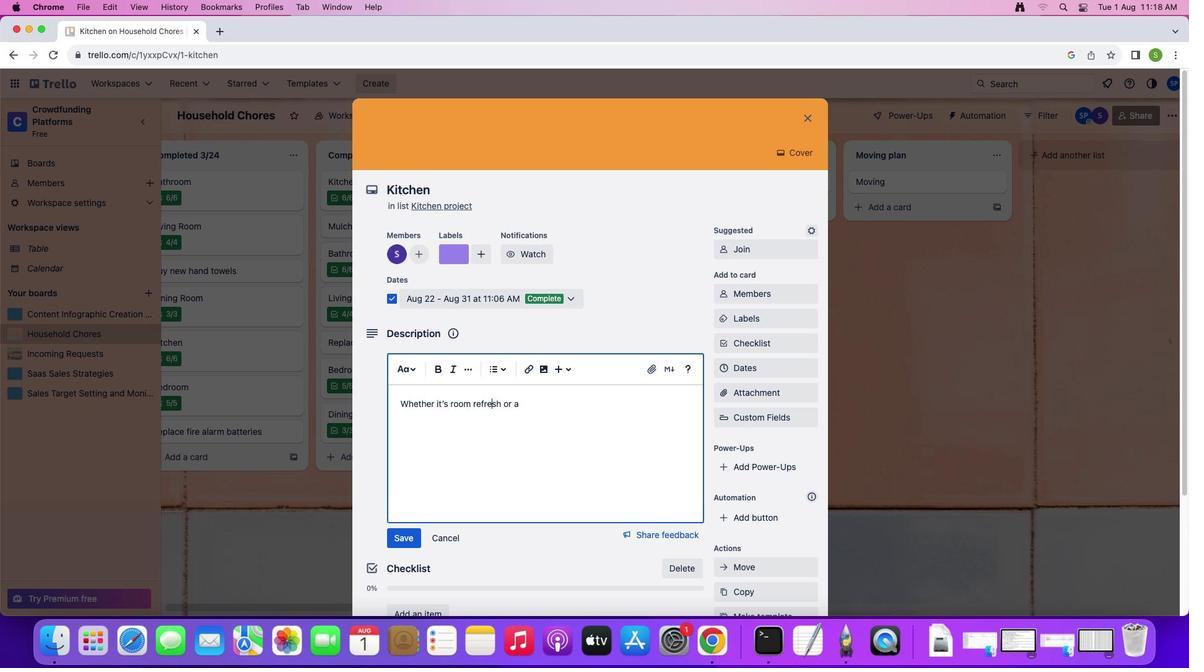 
Action: Mouse moved to (540, 424)
Screenshot: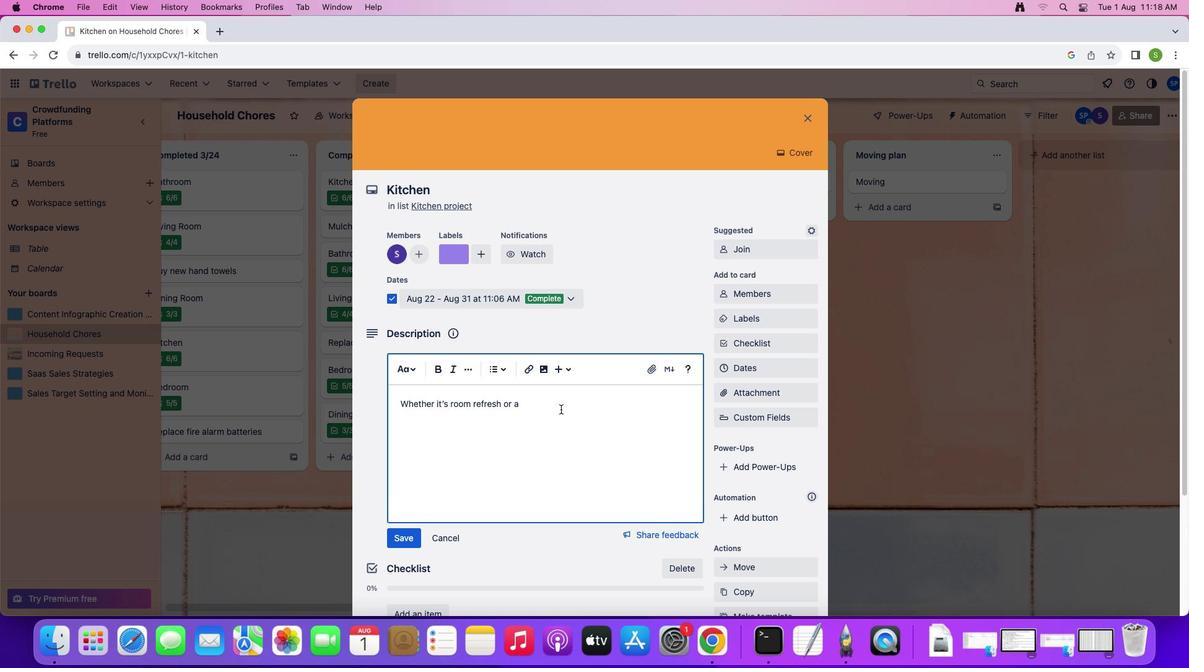 
Action: Mouse pressed left at (540, 424)
Screenshot: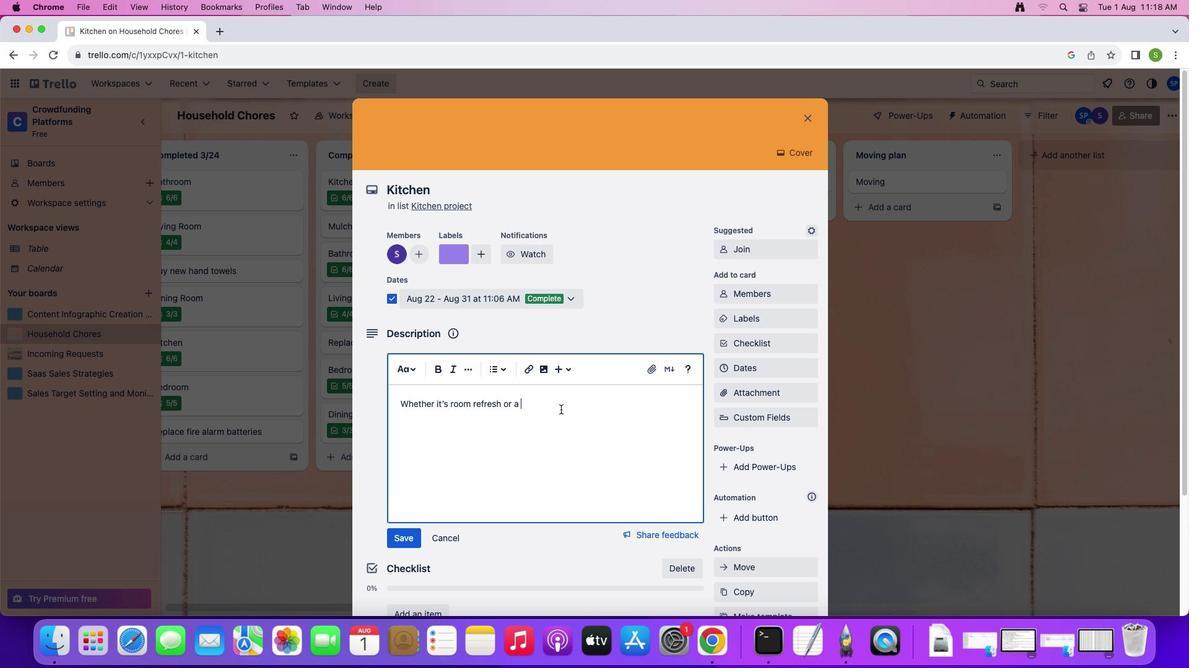 
Action: Mouse moved to (540, 424)
Screenshot: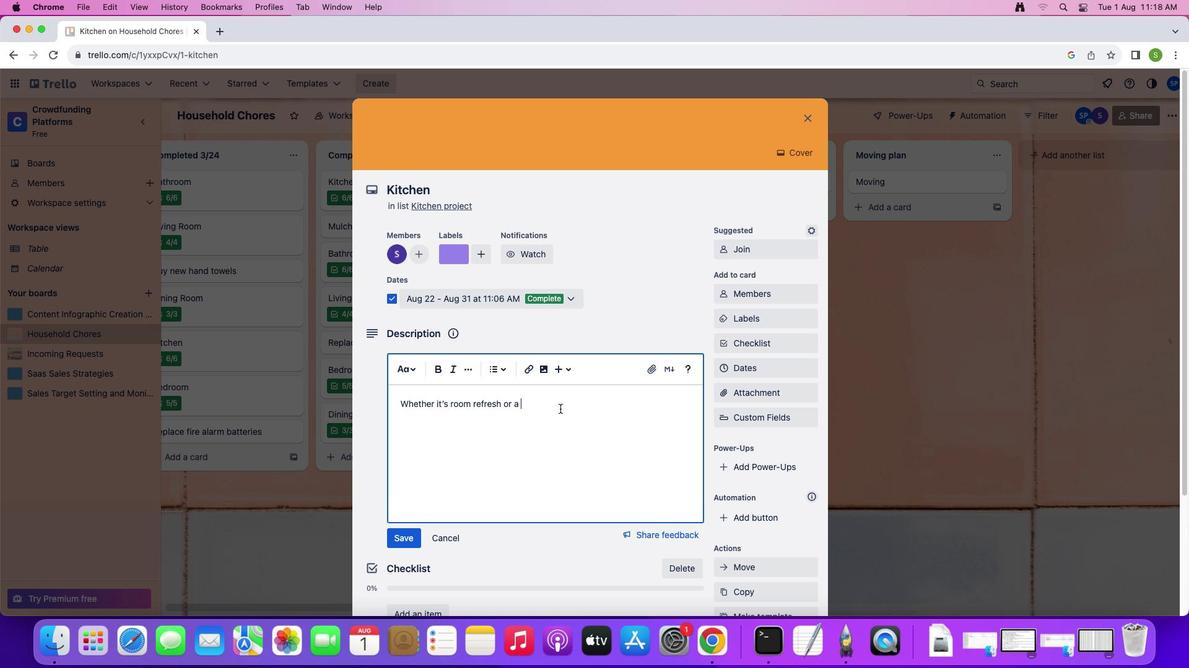 
Action: Key pressed 'f''u''l''l''=''b''l''o''w''n'Key.space'r''e''m''o''d''e''l'','Key.space'a'Key.spaceKey.shift'T''r''e''l''l''o'Key.space'b''o''a''r''d'Key.space'i''s'Key.space't''h''e'Key.space'b''e''s''t'Key.space'w''a''y'Key.space't''o'Key.space's''t''a''y'Key.space'o''n'Key.space't''i'Key.backspace'o''p'Key.space'o''f'Key.space'e''v''e''r''y'Key.space'l''i''t''t''l''e'Key.space'd''e''t''a''i''l''.'
Screenshot: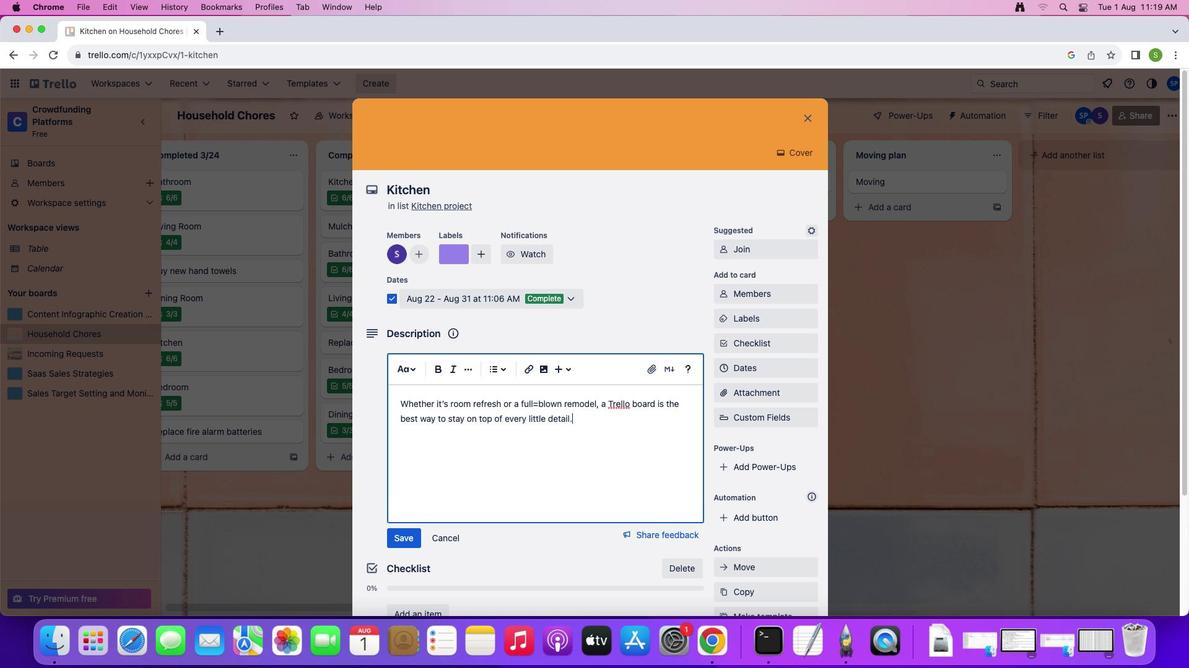 
Action: Mouse moved to (393, 553)
Screenshot: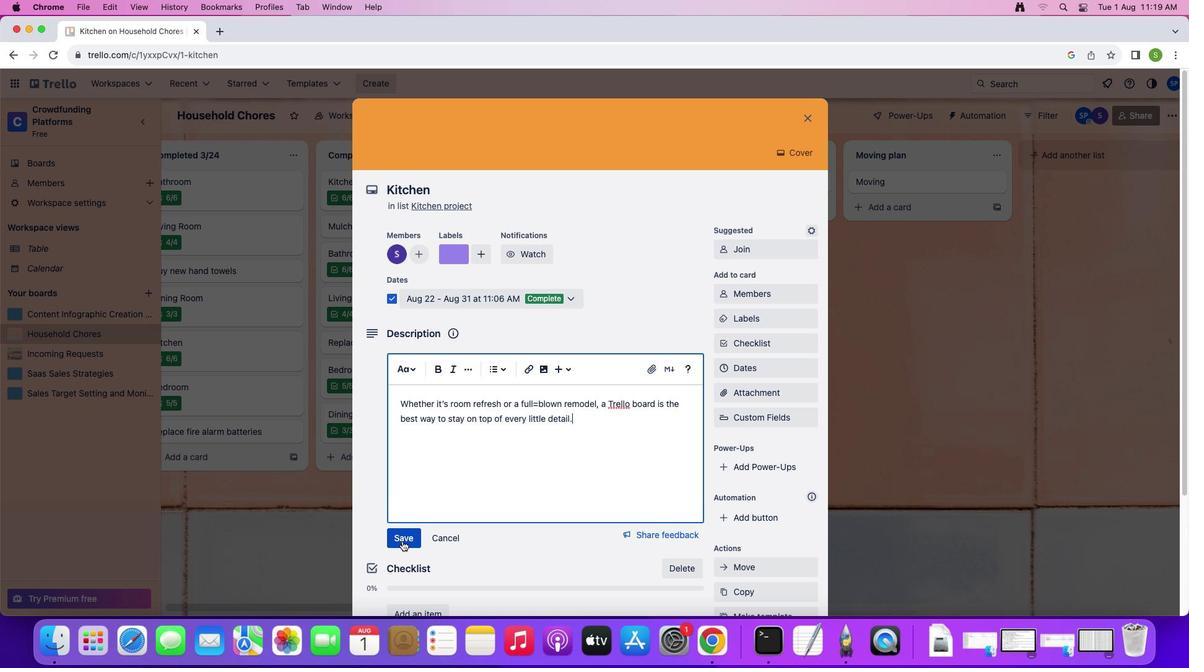 
Action: Mouse pressed left at (393, 553)
Screenshot: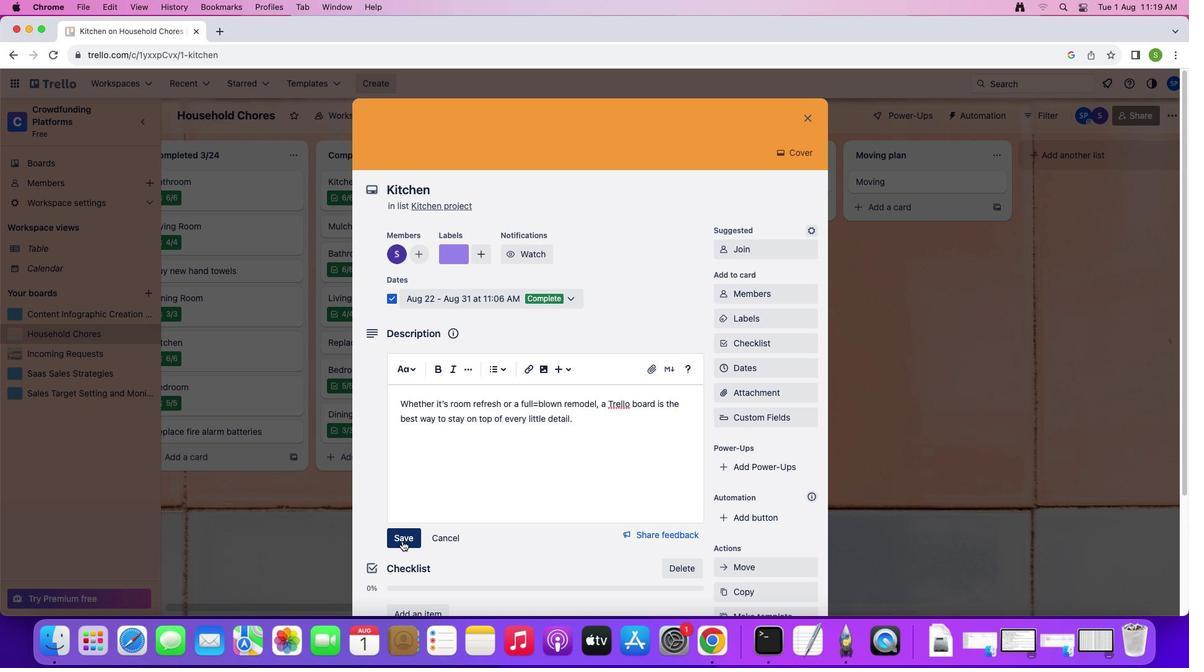 
Action: Mouse moved to (417, 465)
Screenshot: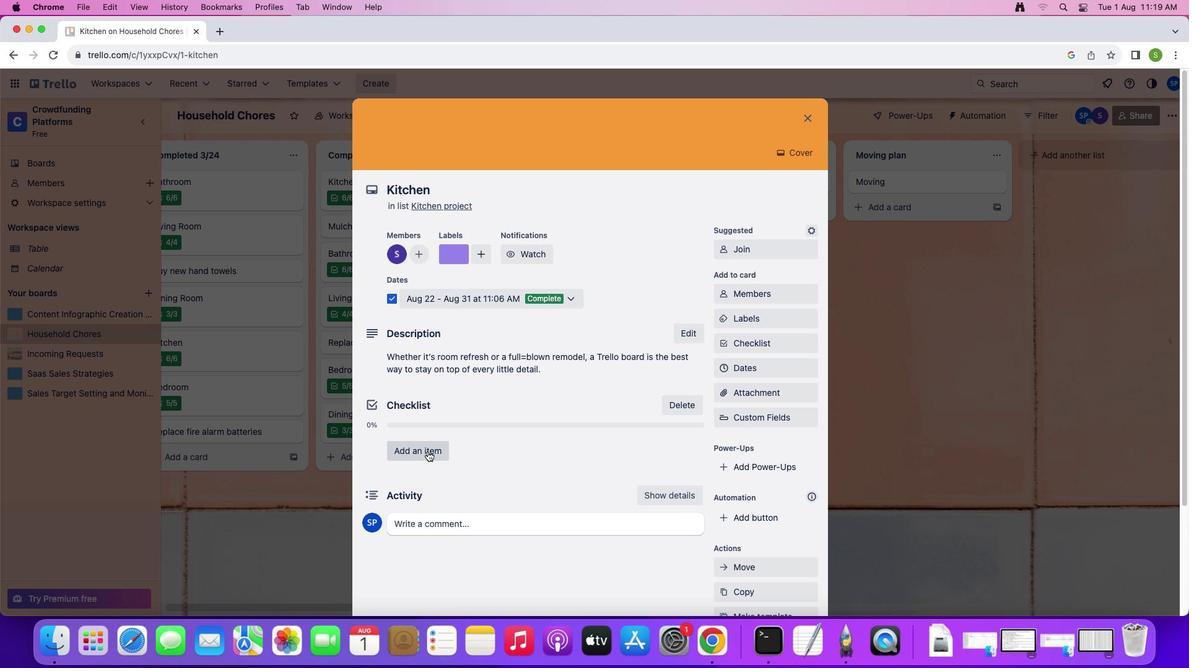 
Action: Mouse pressed left at (417, 465)
Screenshot: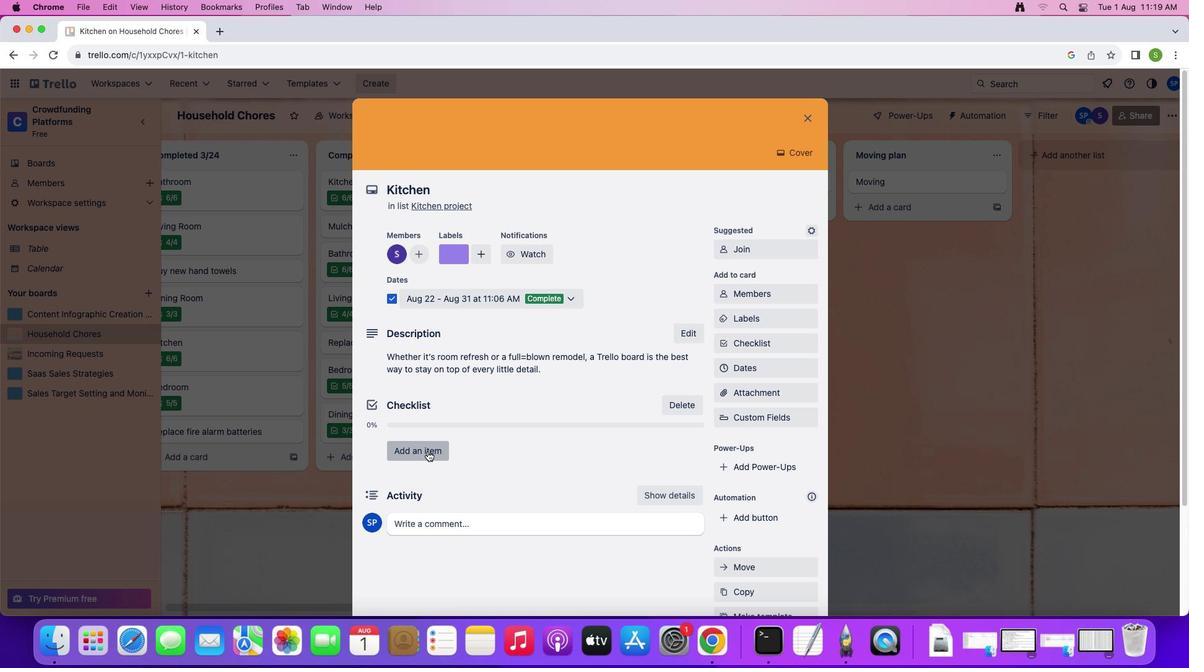 
Action: Mouse moved to (467, 455)
Screenshot: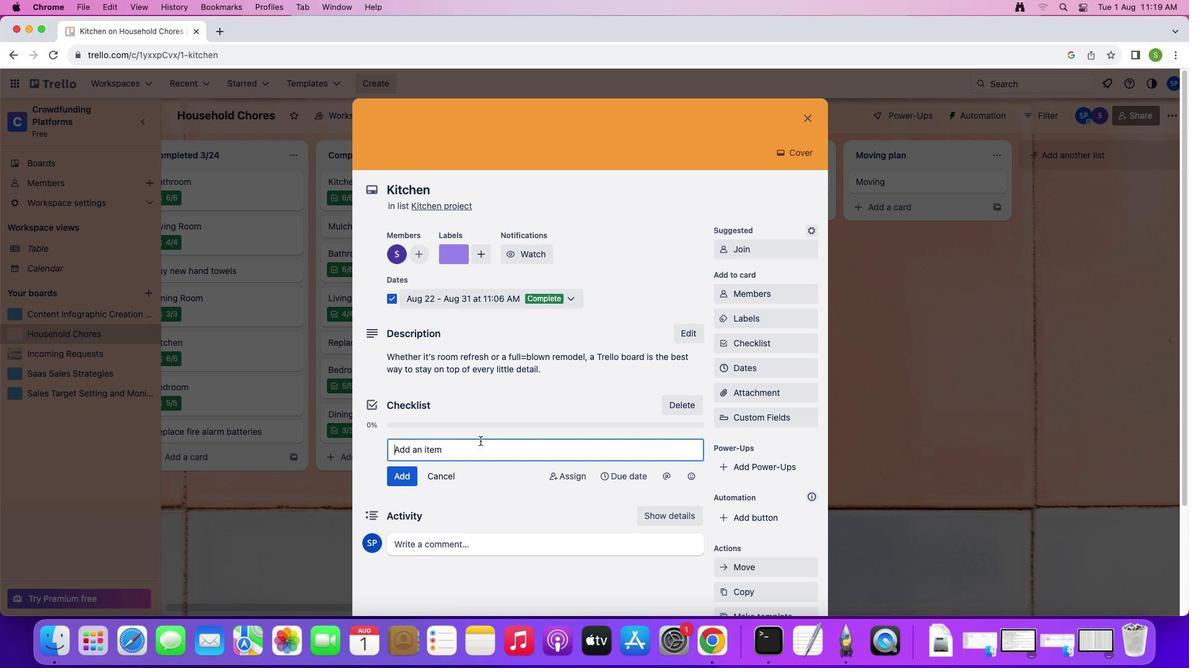 
Action: Key pressed 'r'Key.backspaceKey.shift'C''l''a''s''s'
Screenshot: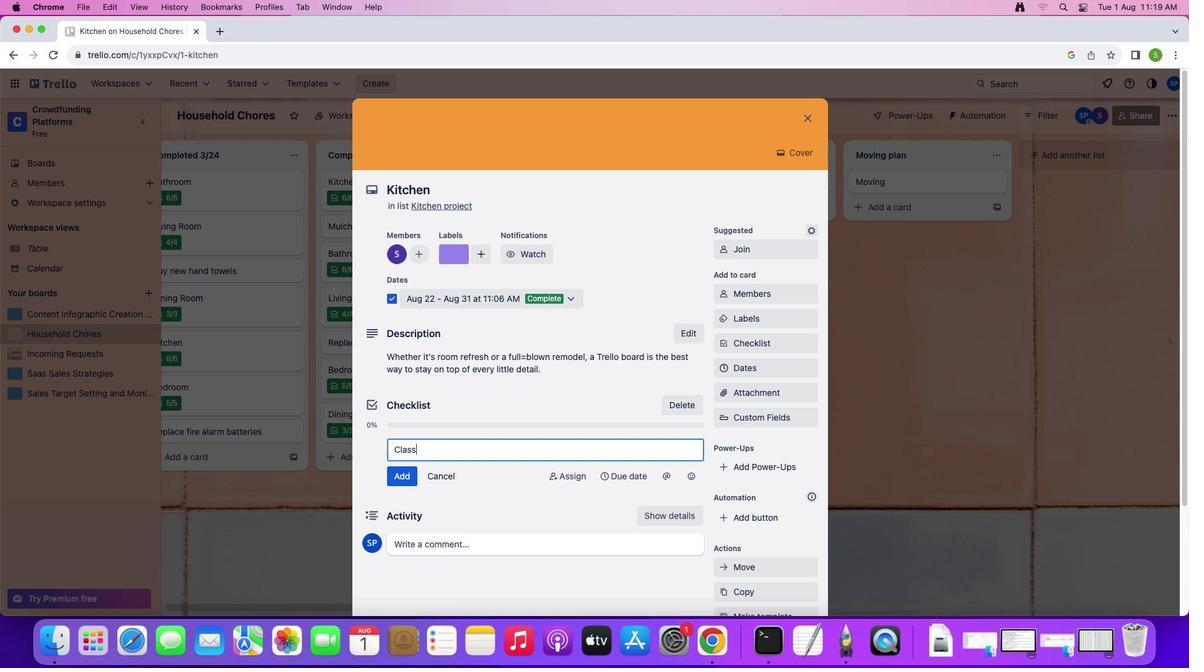 
Action: Mouse moved to (400, 496)
Screenshot: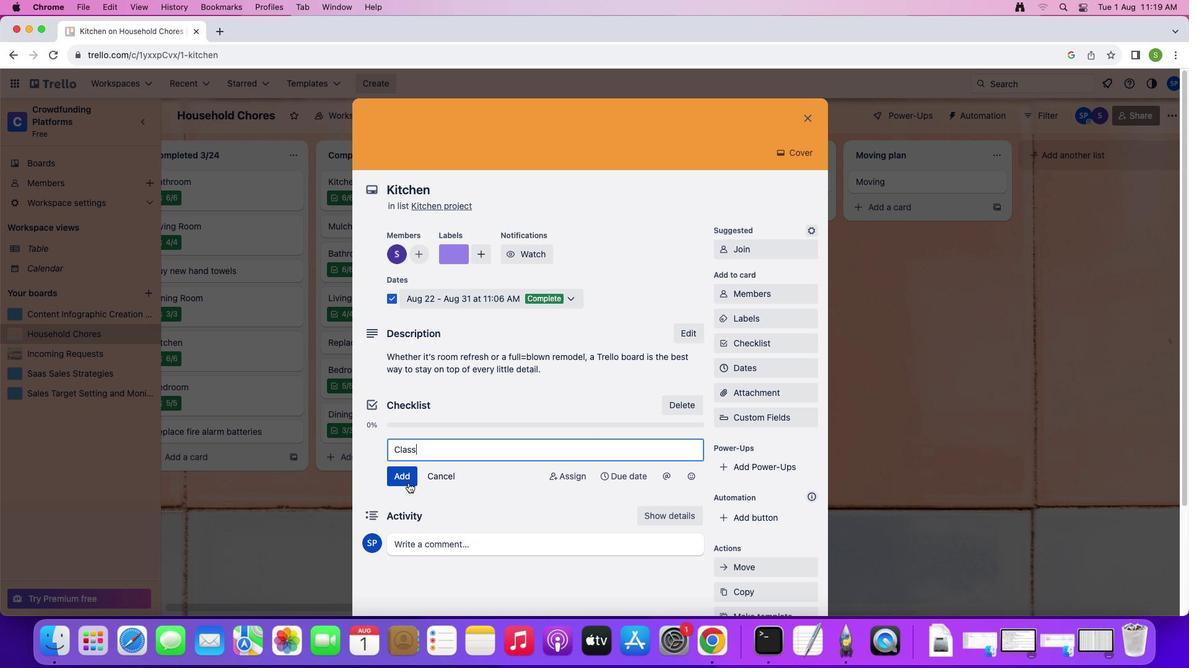 
Action: Mouse pressed left at (400, 496)
Screenshot: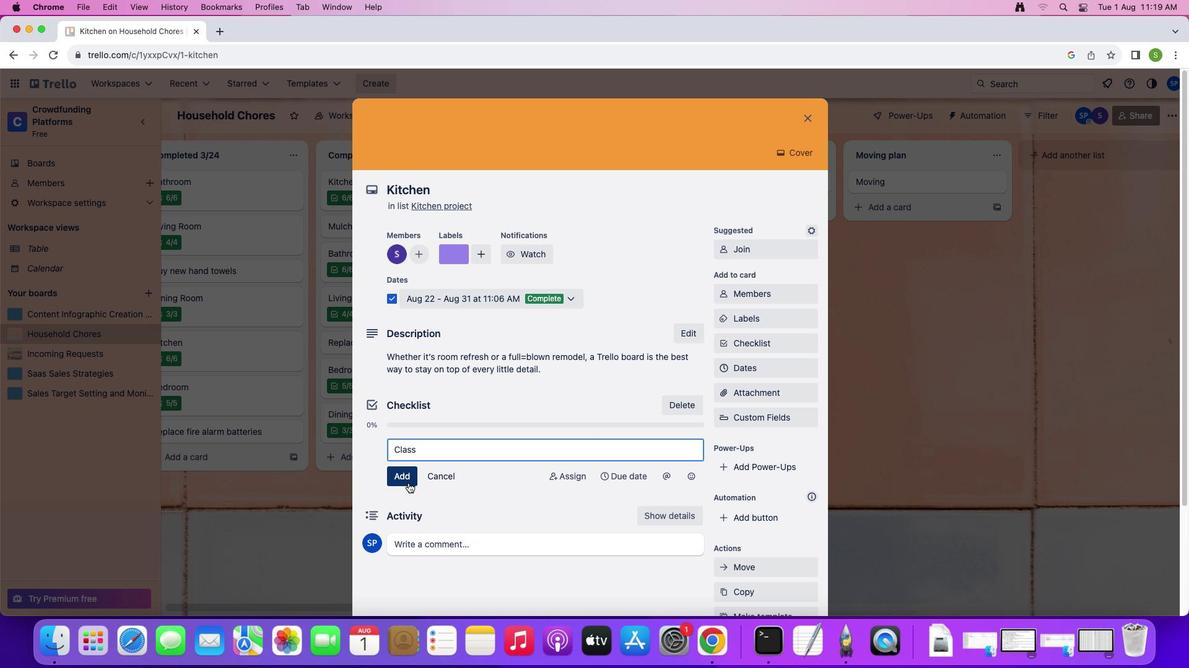 
Action: Mouse moved to (427, 571)
Screenshot: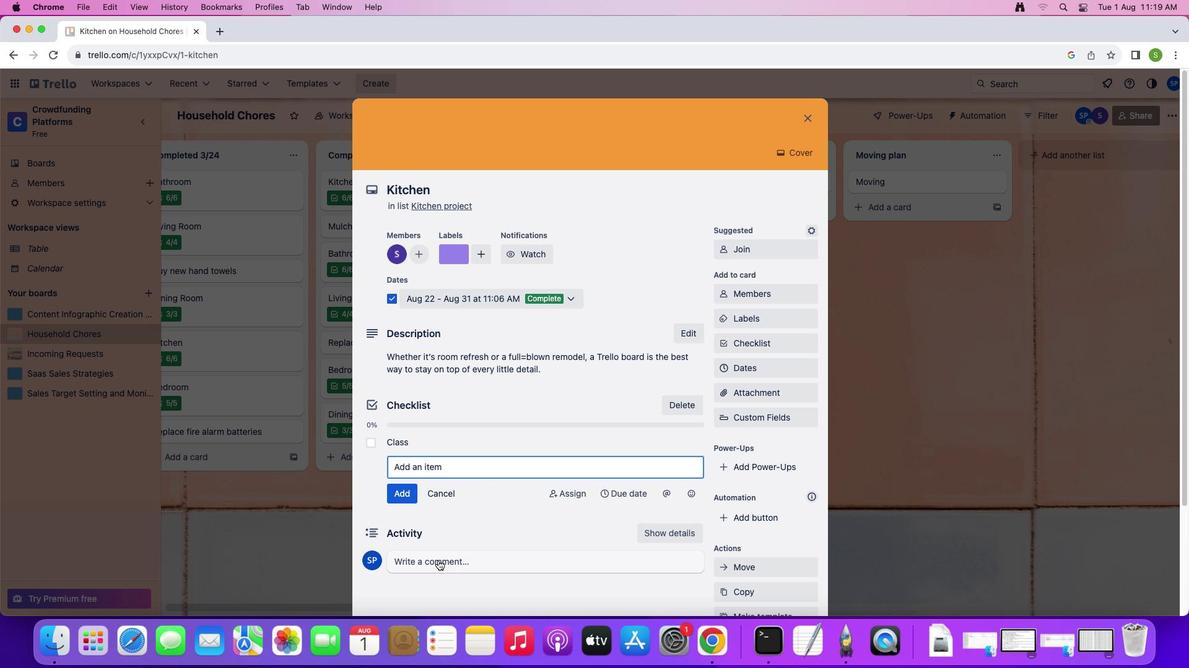 
Action: Mouse pressed left at (427, 571)
Screenshot: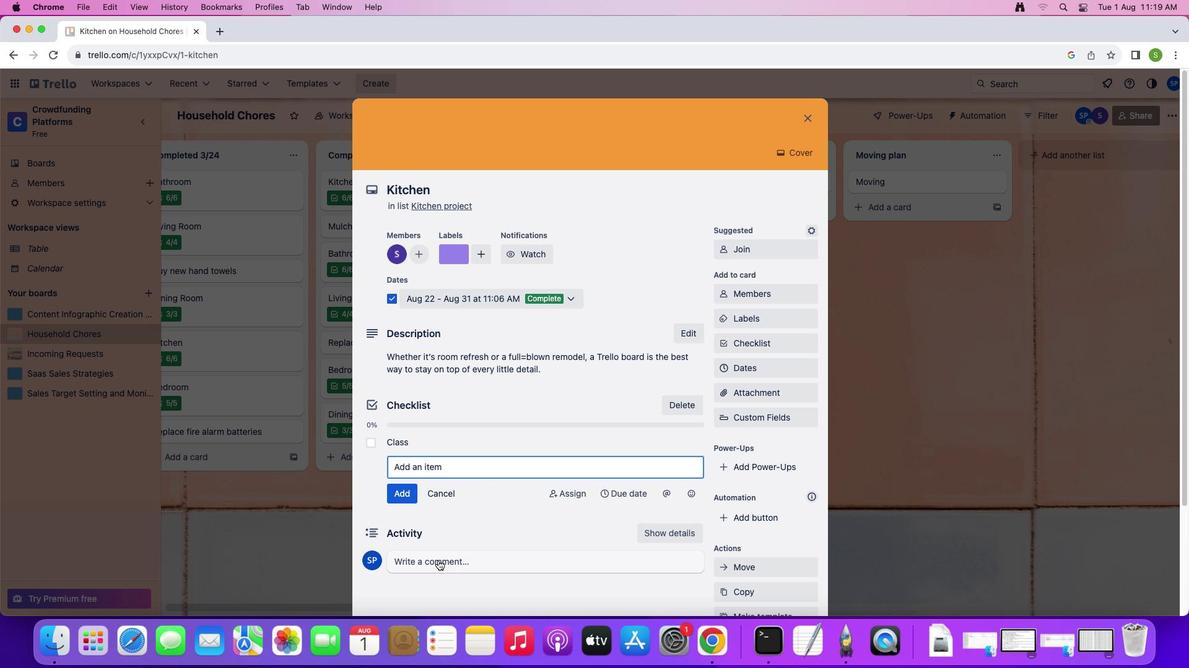 
Action: Mouse moved to (556, 501)
Screenshot: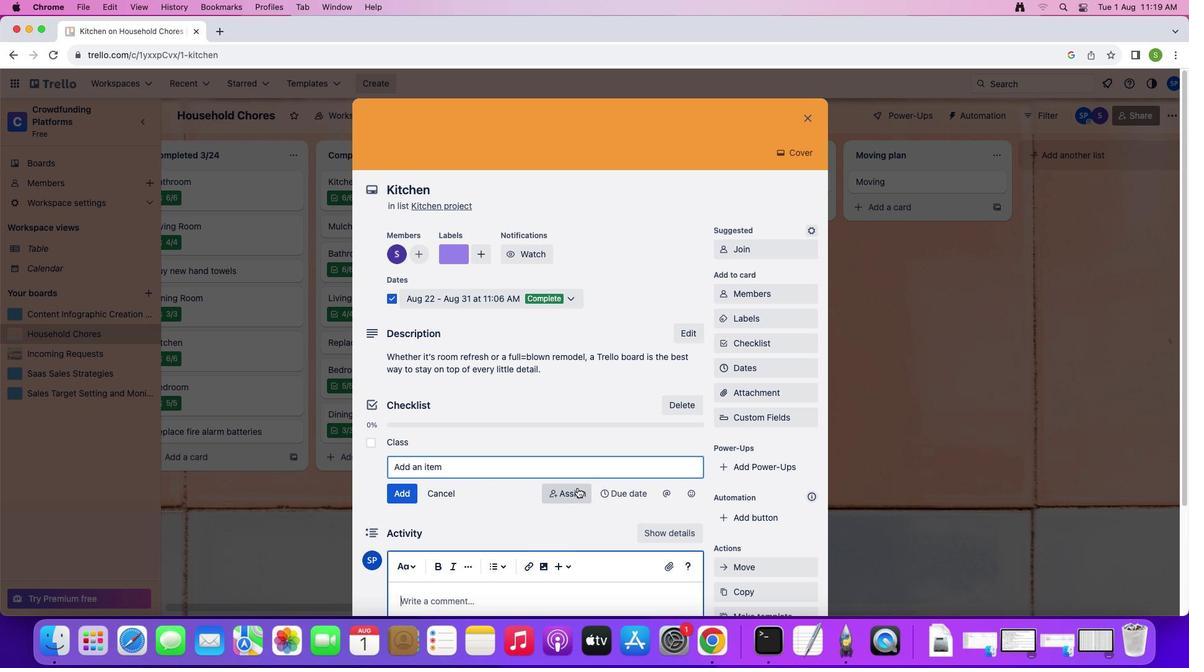 
Action: Mouse scrolled (556, 501) with delta (20, 26)
Screenshot: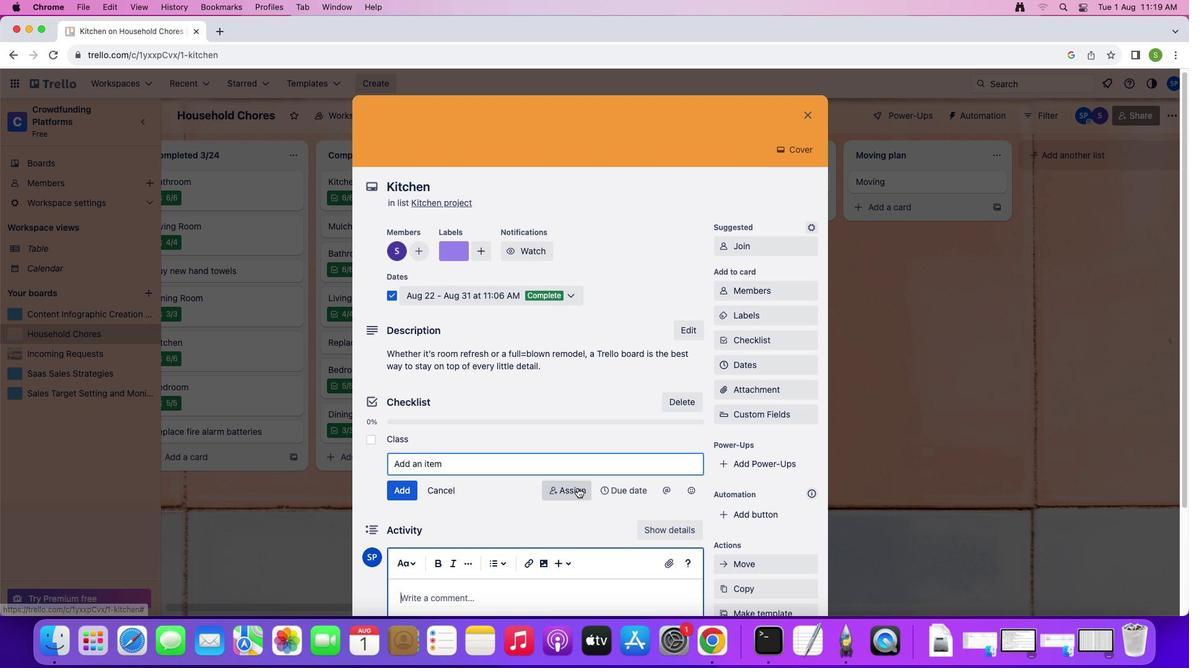 
Action: Mouse scrolled (556, 501) with delta (20, 26)
Screenshot: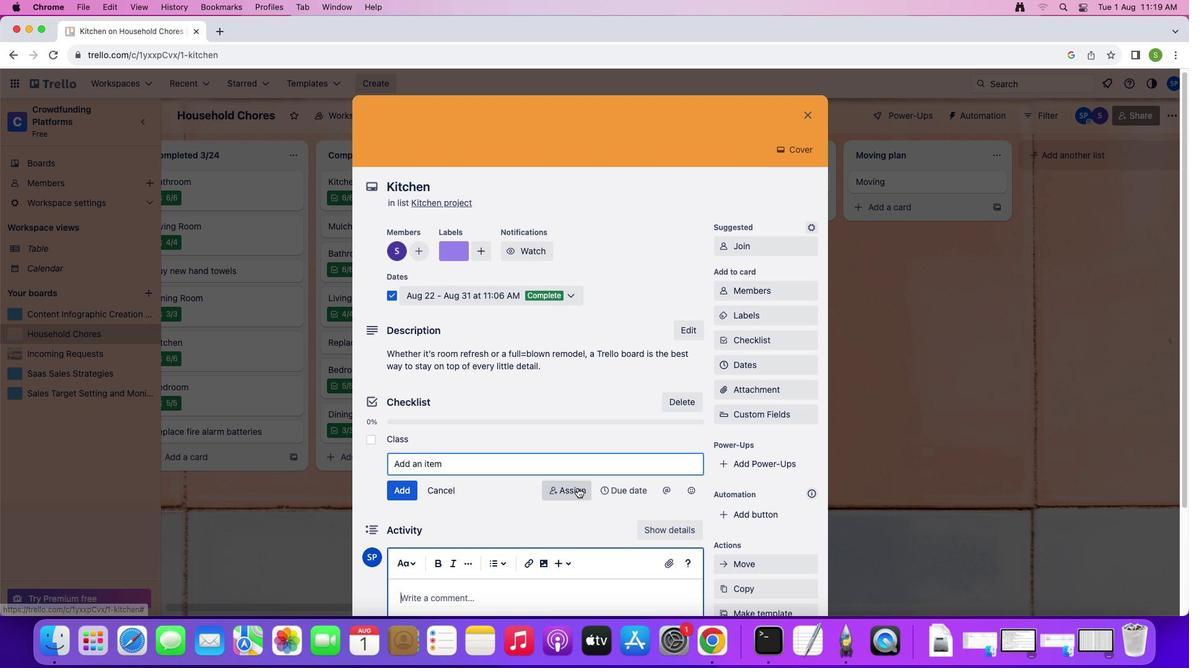 
Action: Mouse scrolled (556, 501) with delta (20, 25)
Screenshot: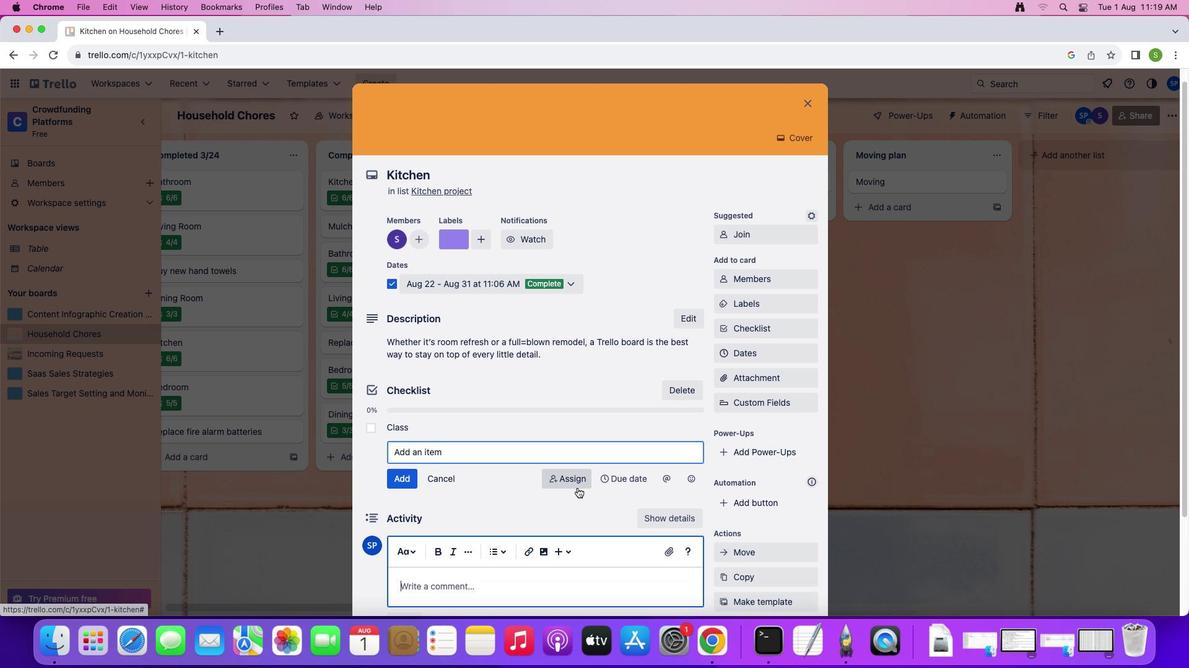
Action: Mouse scrolled (556, 501) with delta (20, 26)
Screenshot: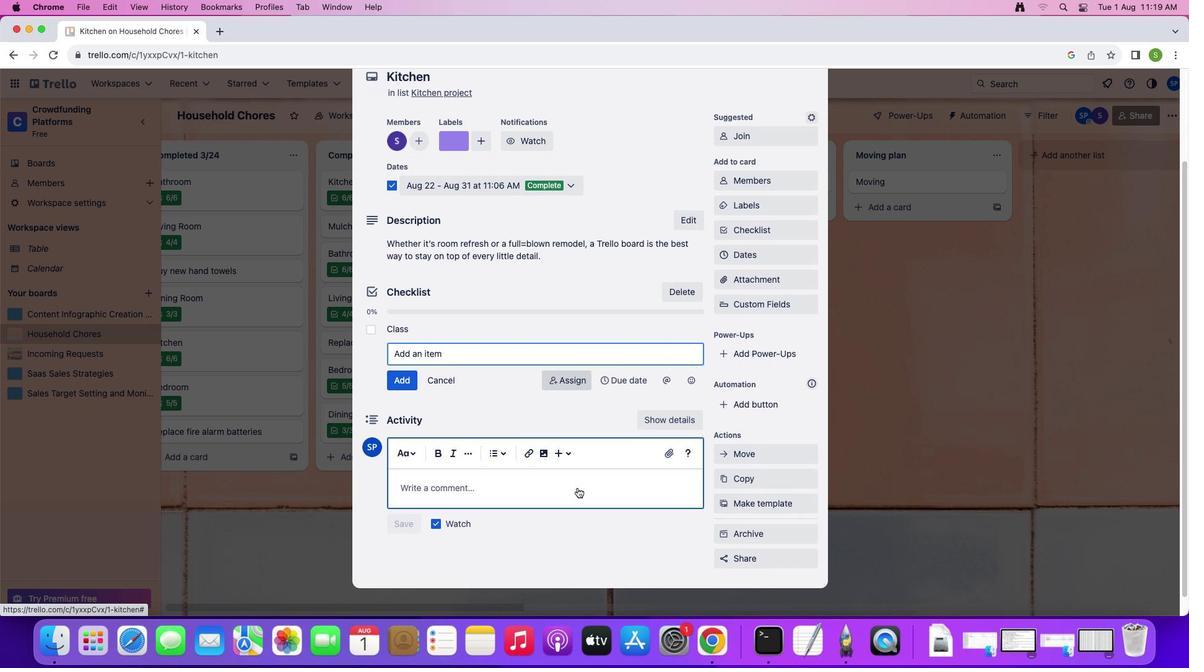 
Action: Mouse scrolled (556, 501) with delta (20, 26)
Screenshot: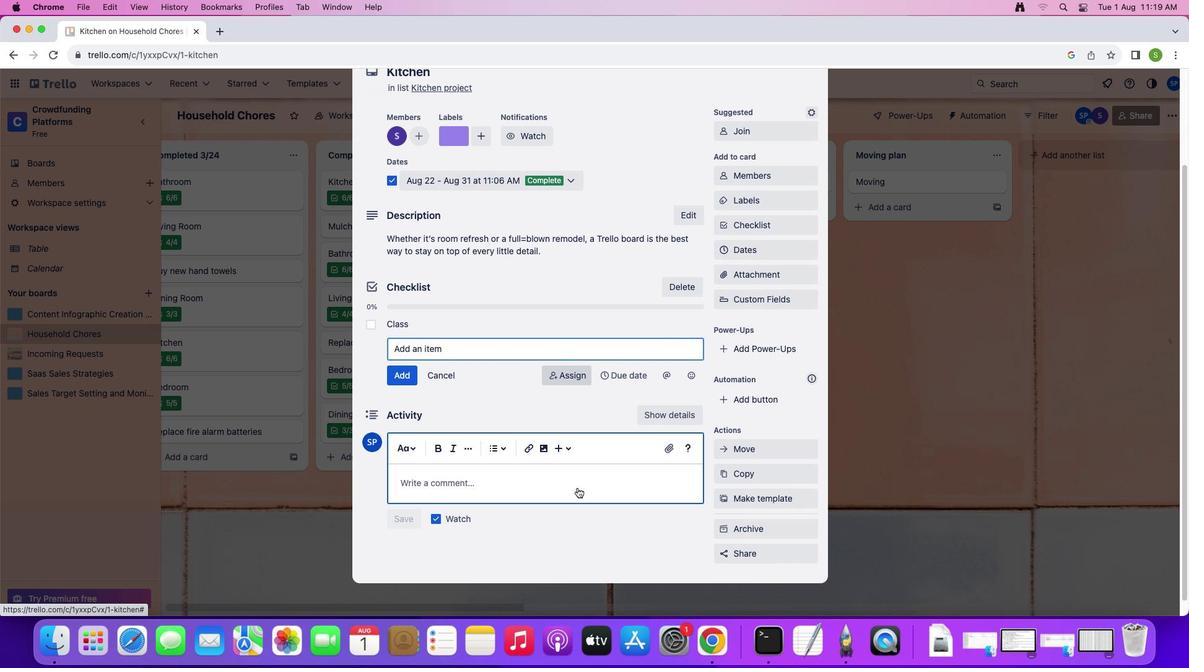 
Action: Mouse scrolled (556, 501) with delta (20, 25)
Screenshot: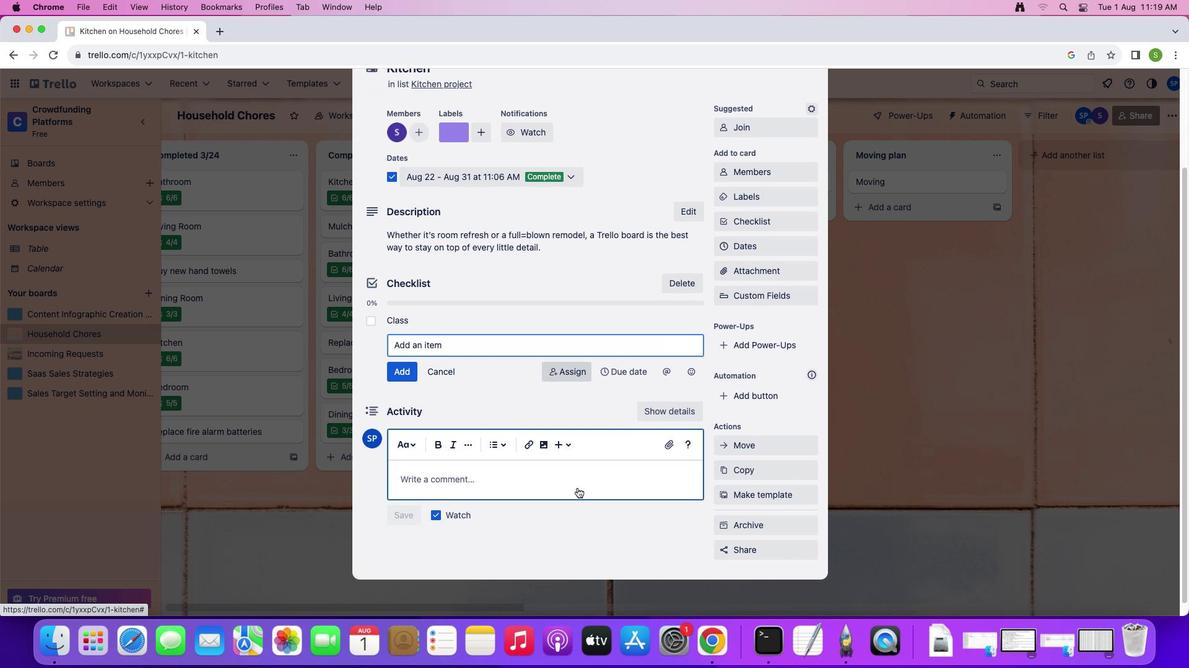
Action: Mouse moved to (475, 478)
Screenshot: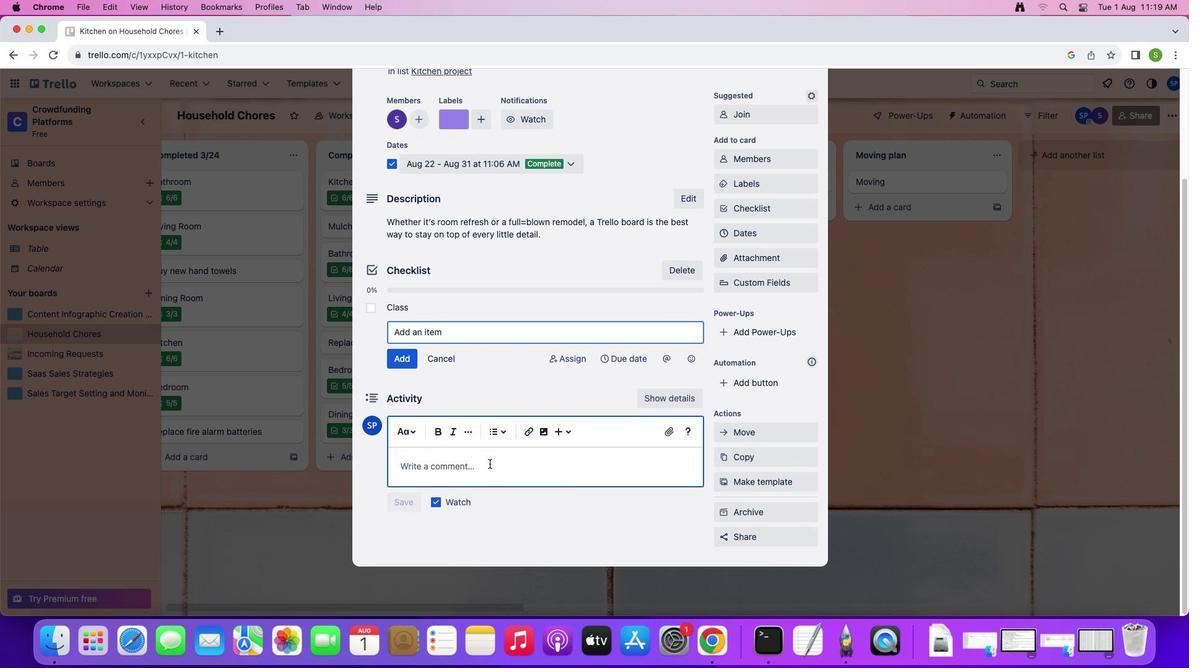 
Action: Mouse pressed left at (475, 478)
Screenshot: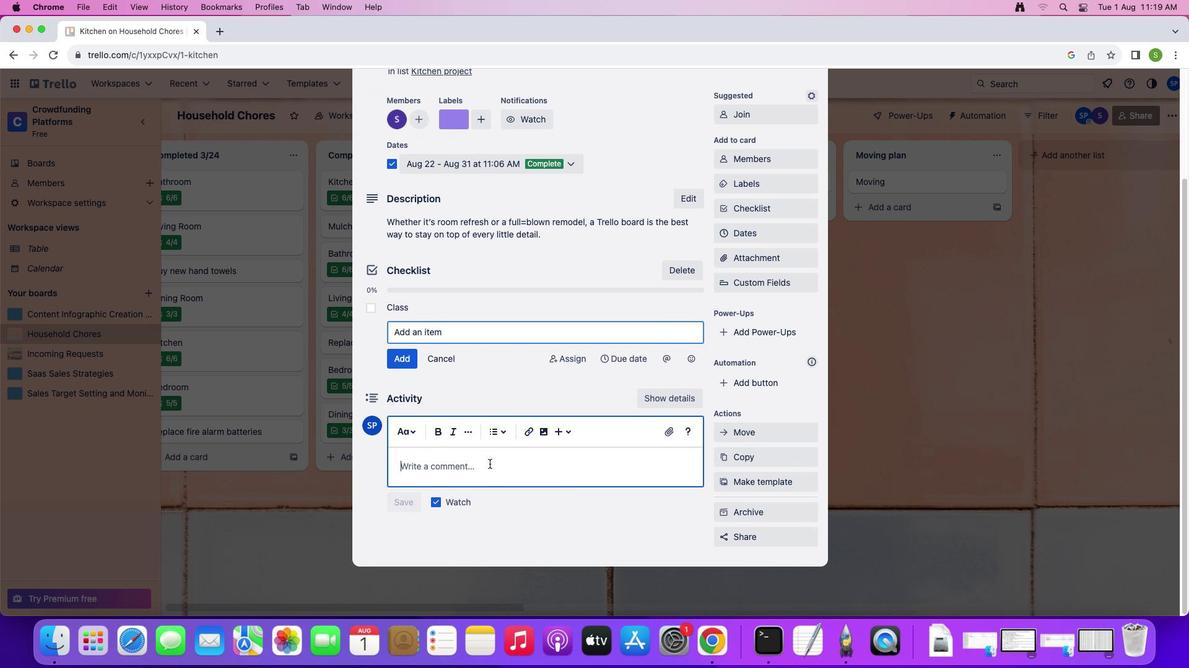 
Action: Mouse moved to (499, 478)
Screenshot: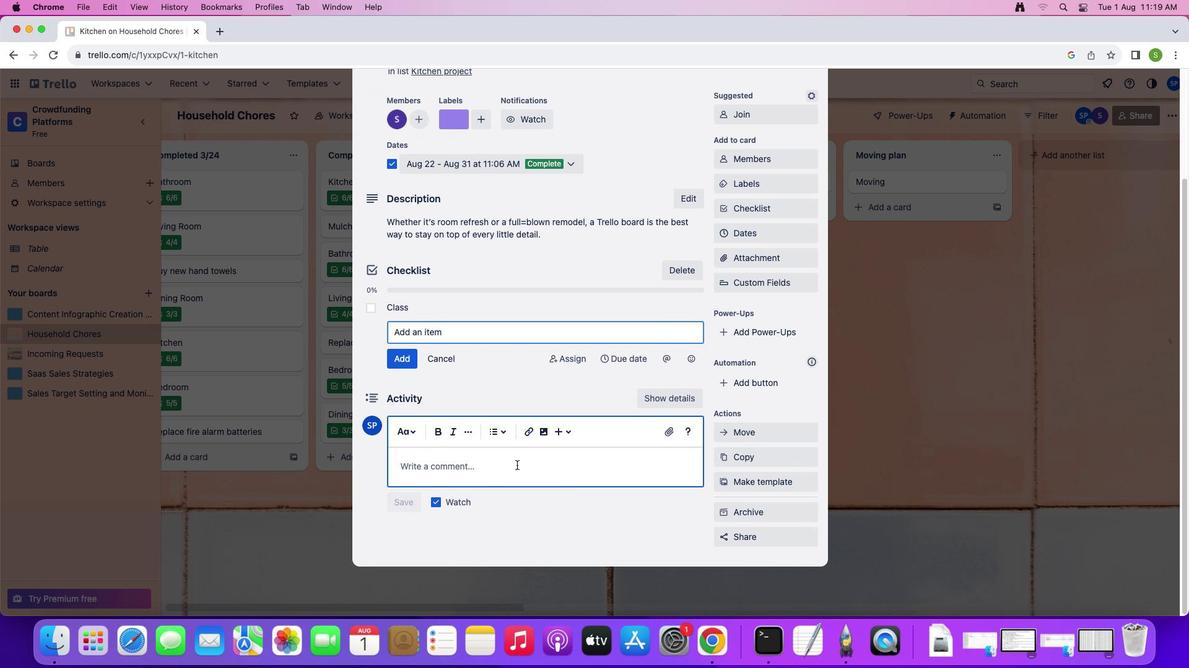 
Action: Key pressed Key.shift'K''i''t''c''h''e''n'Key.enter
Screenshot: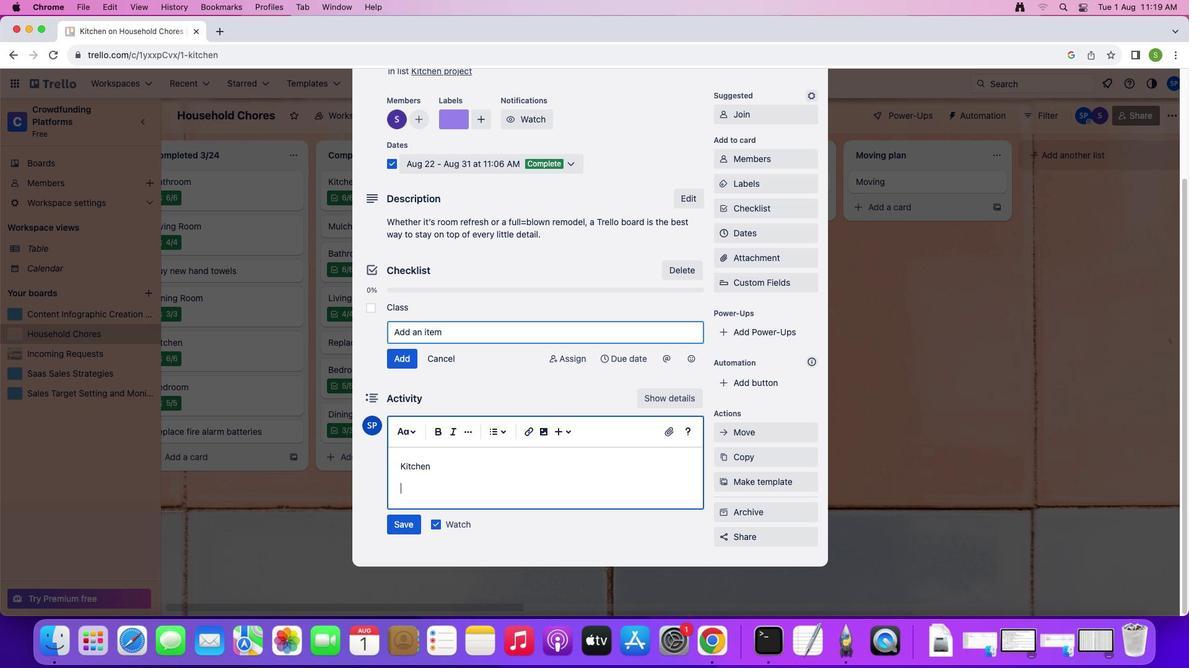 
Action: Mouse moved to (403, 538)
Screenshot: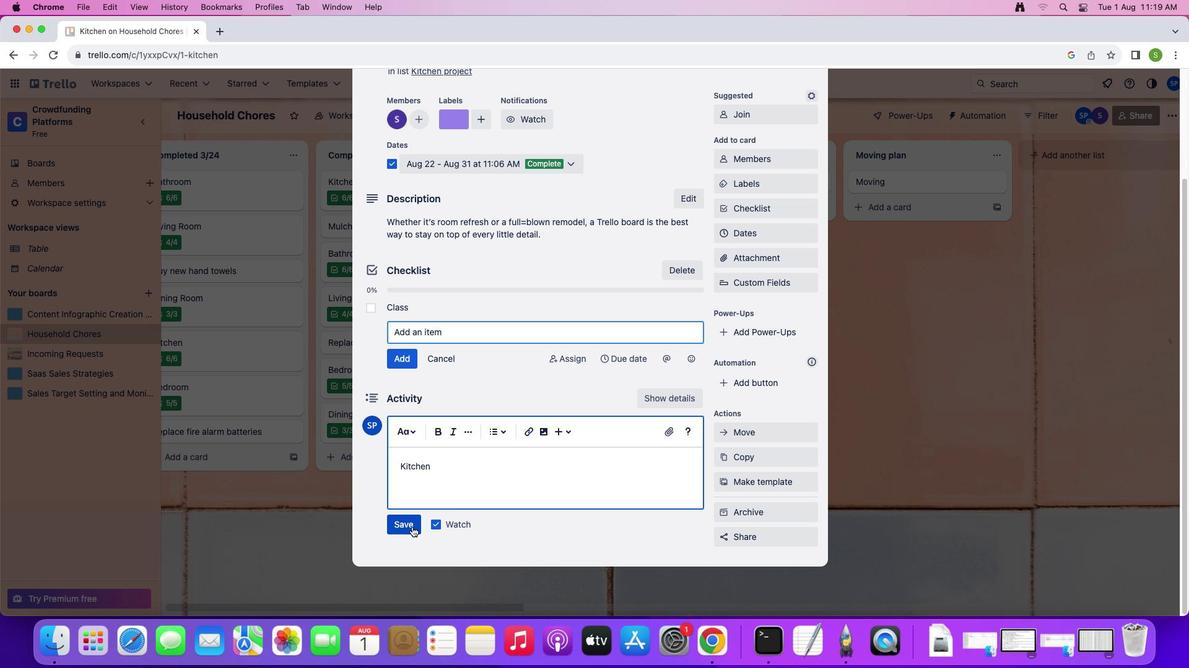 
Action: Mouse pressed left at (403, 538)
Screenshot: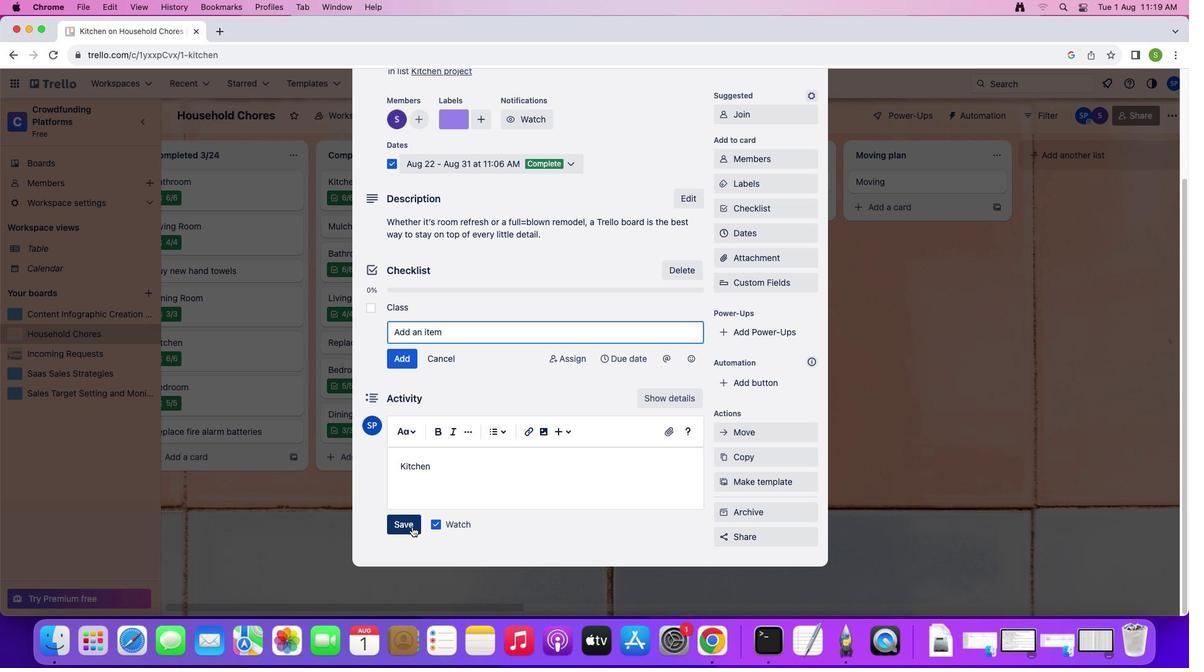 
Action: Mouse moved to (668, 279)
Screenshot: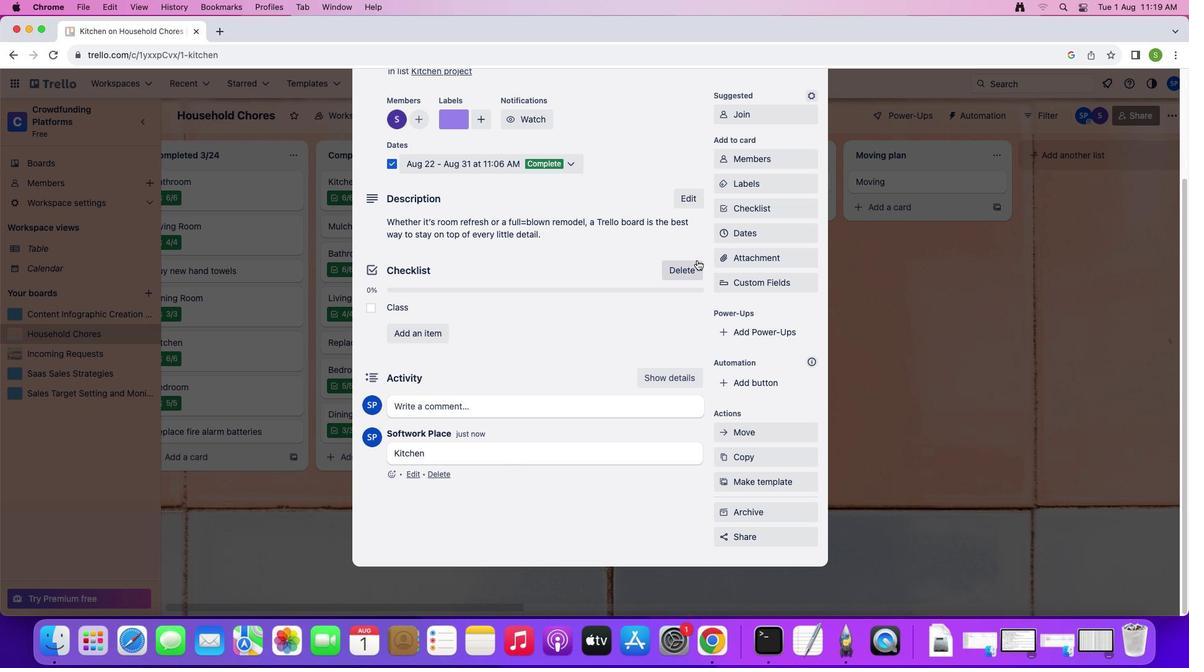 
Action: Mouse scrolled (668, 279) with delta (20, 27)
Screenshot: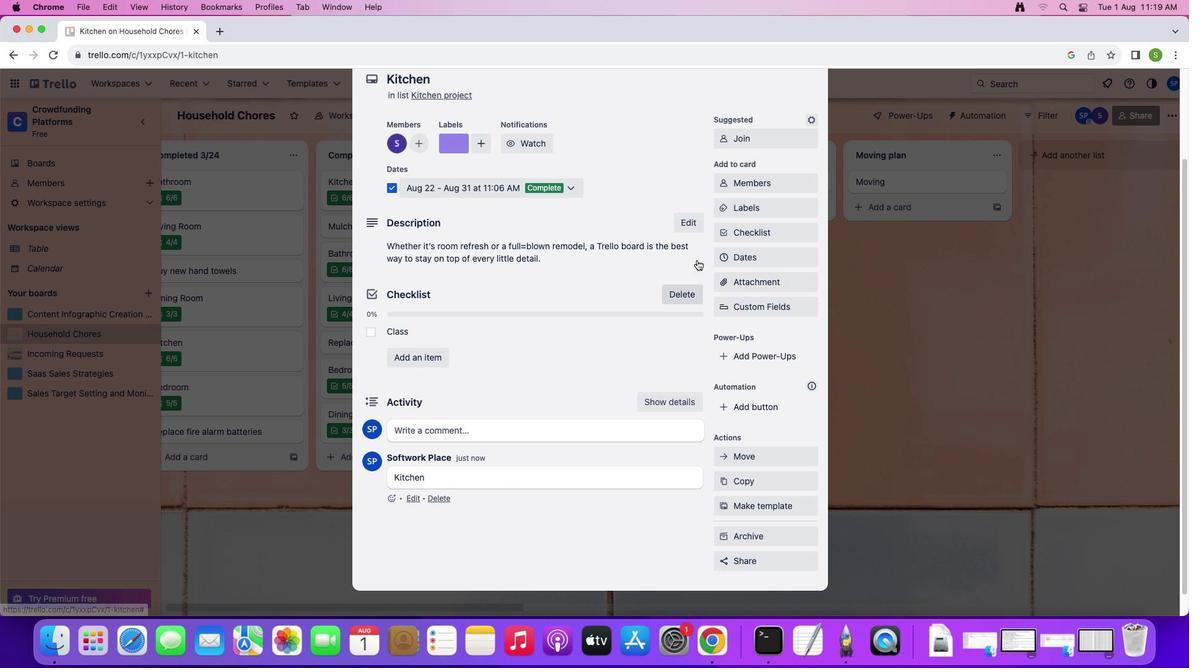 
Action: Mouse scrolled (668, 279) with delta (20, 27)
Screenshot: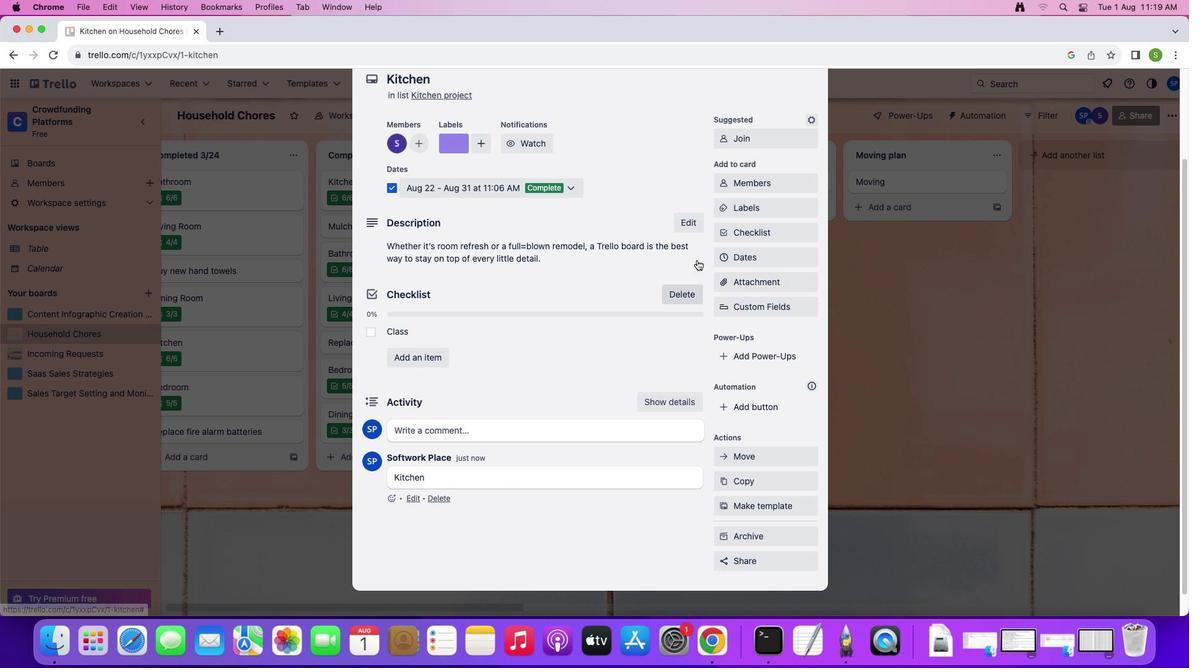 
Action: Mouse scrolled (668, 279) with delta (20, 29)
Screenshot: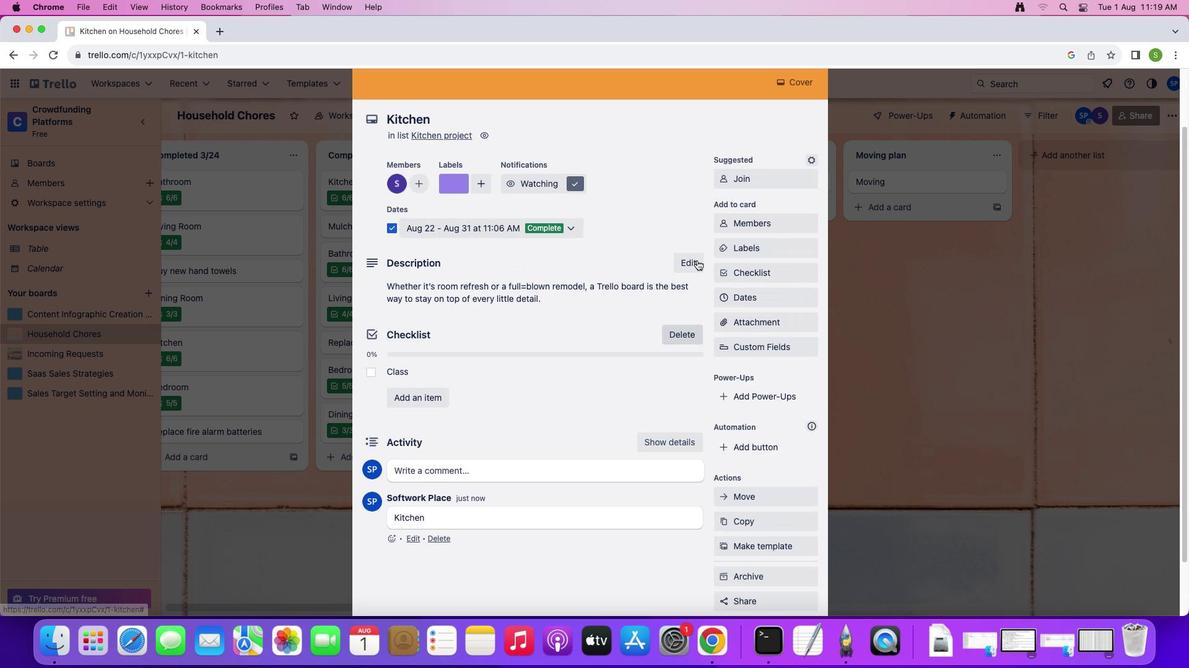 
Action: Mouse scrolled (668, 279) with delta (20, 30)
Screenshot: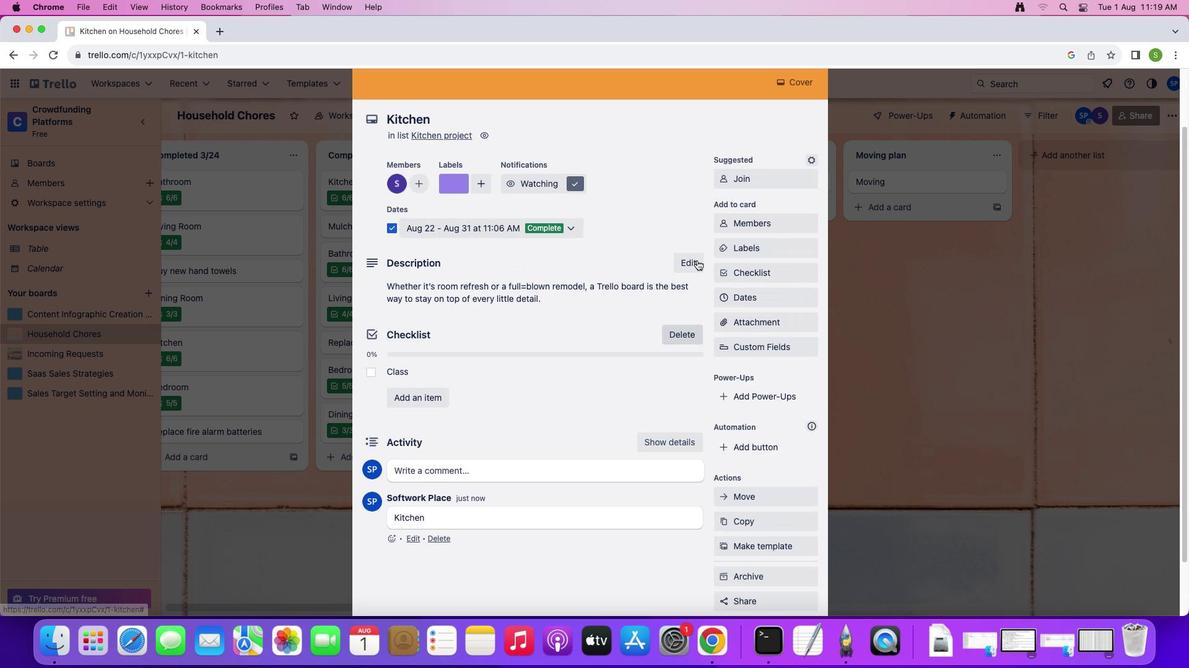 
Action: Mouse scrolled (668, 279) with delta (20, 27)
Screenshot: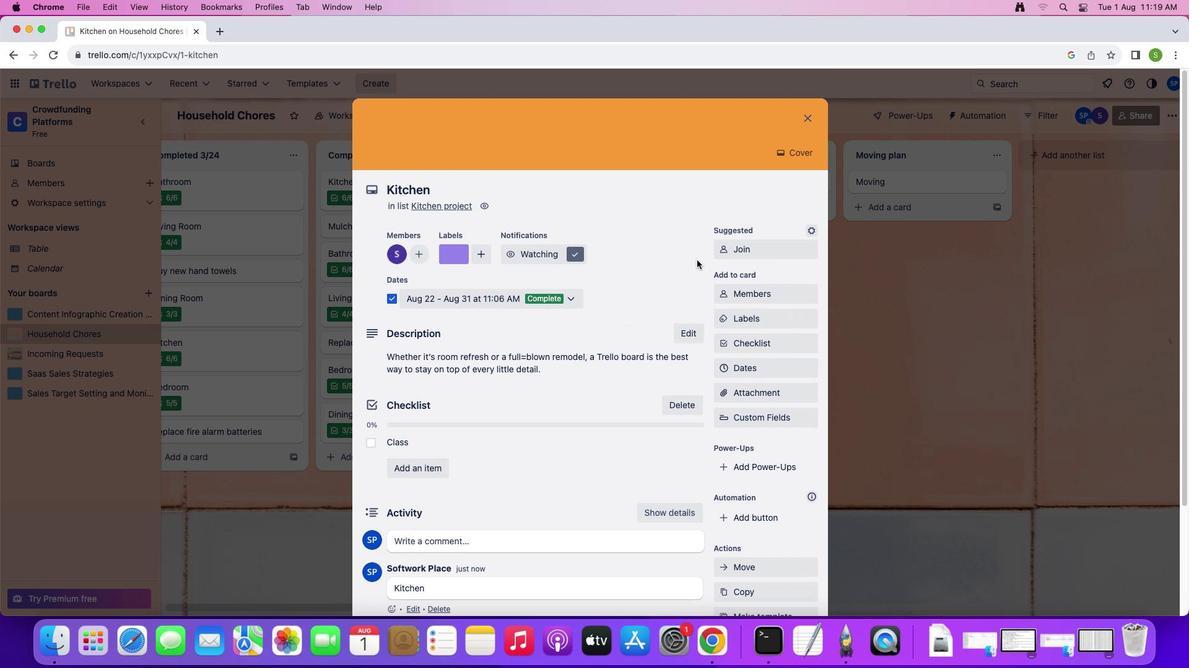 
Action: Mouse moved to (668, 280)
Screenshot: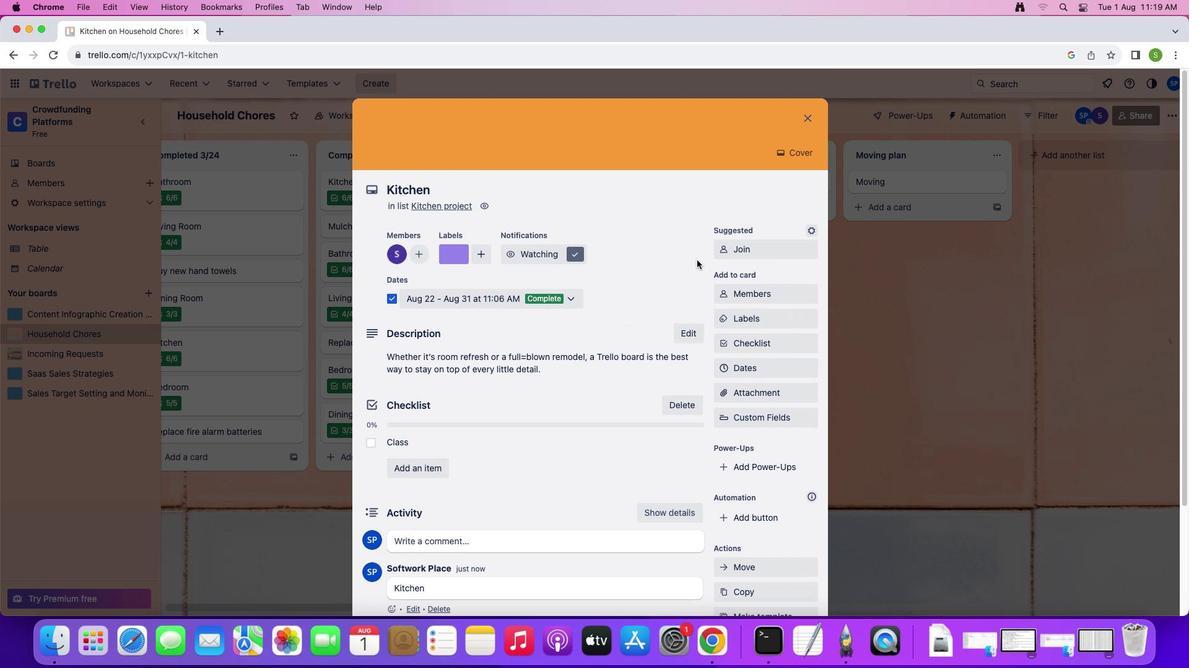 
Action: Mouse scrolled (668, 280) with delta (20, 27)
Screenshot: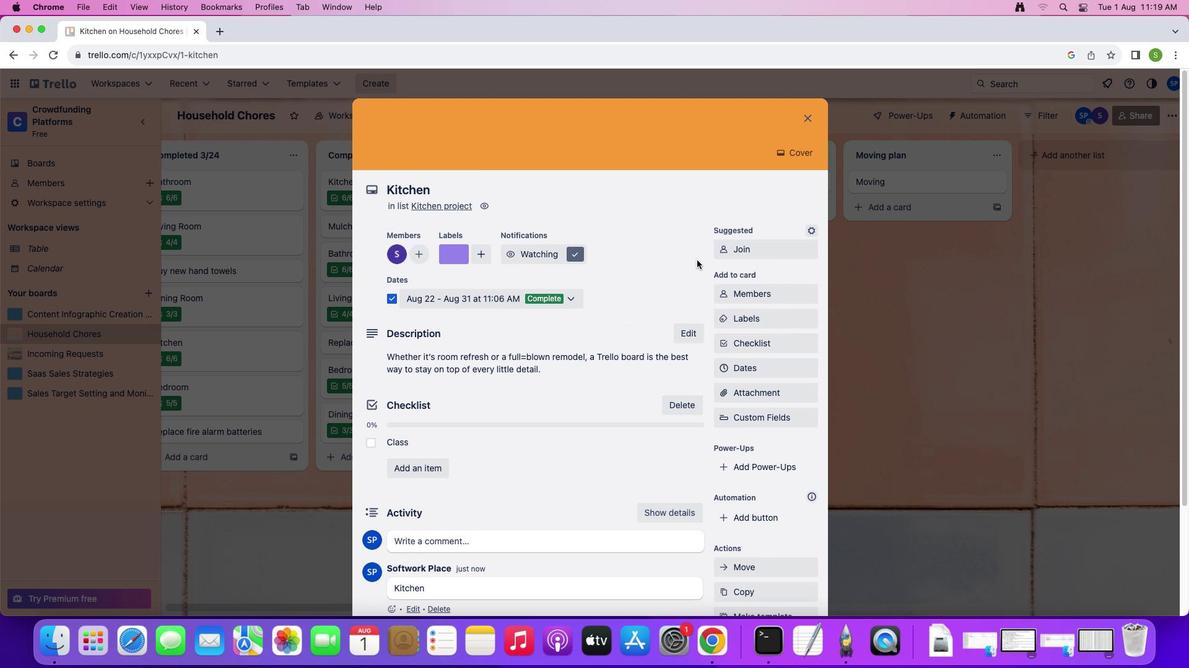 
Action: Mouse scrolled (668, 280) with delta (20, 29)
Screenshot: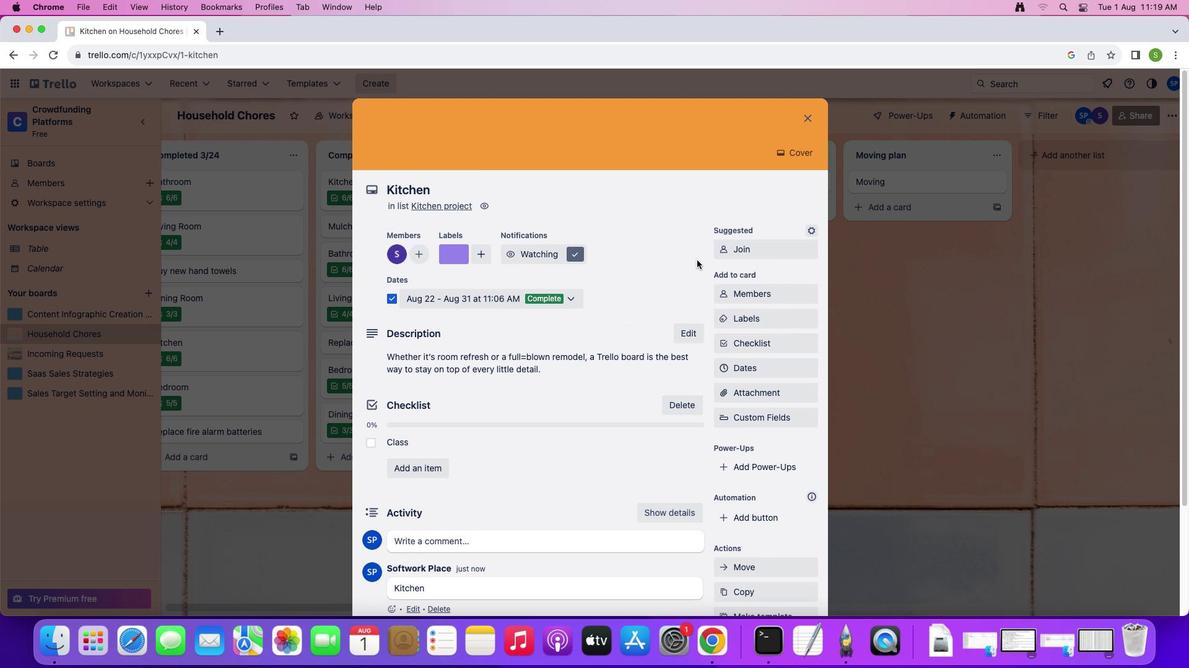 
Action: Mouse scrolled (668, 280) with delta (20, 30)
Screenshot: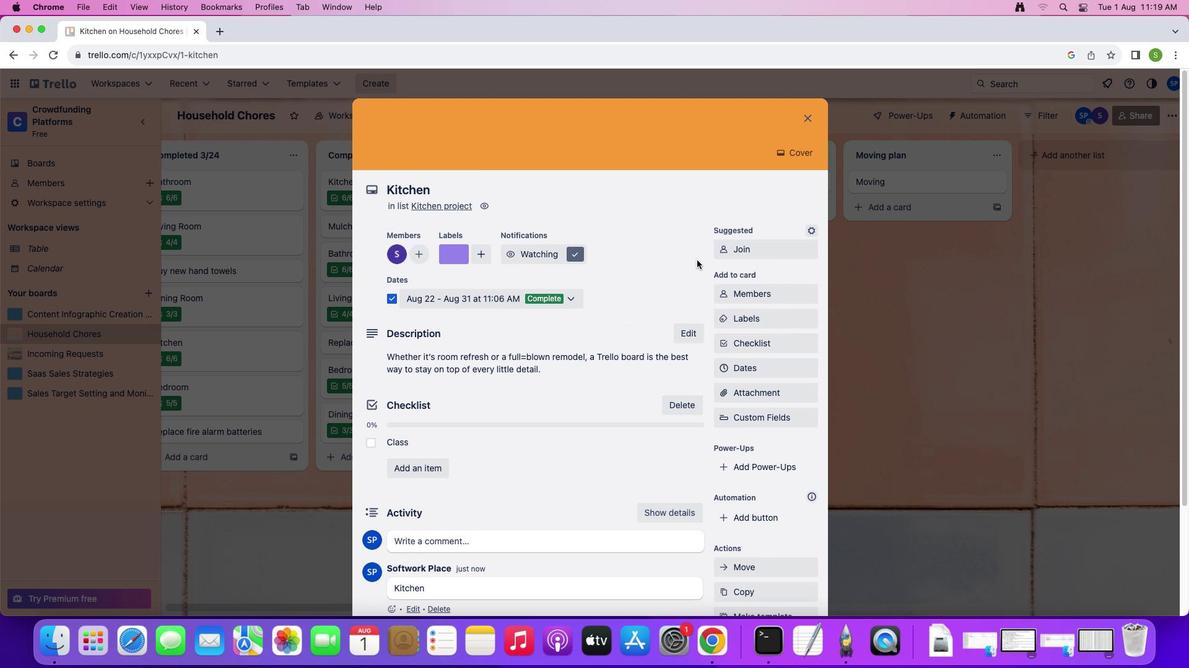 
Action: Mouse moved to (767, 141)
Screenshot: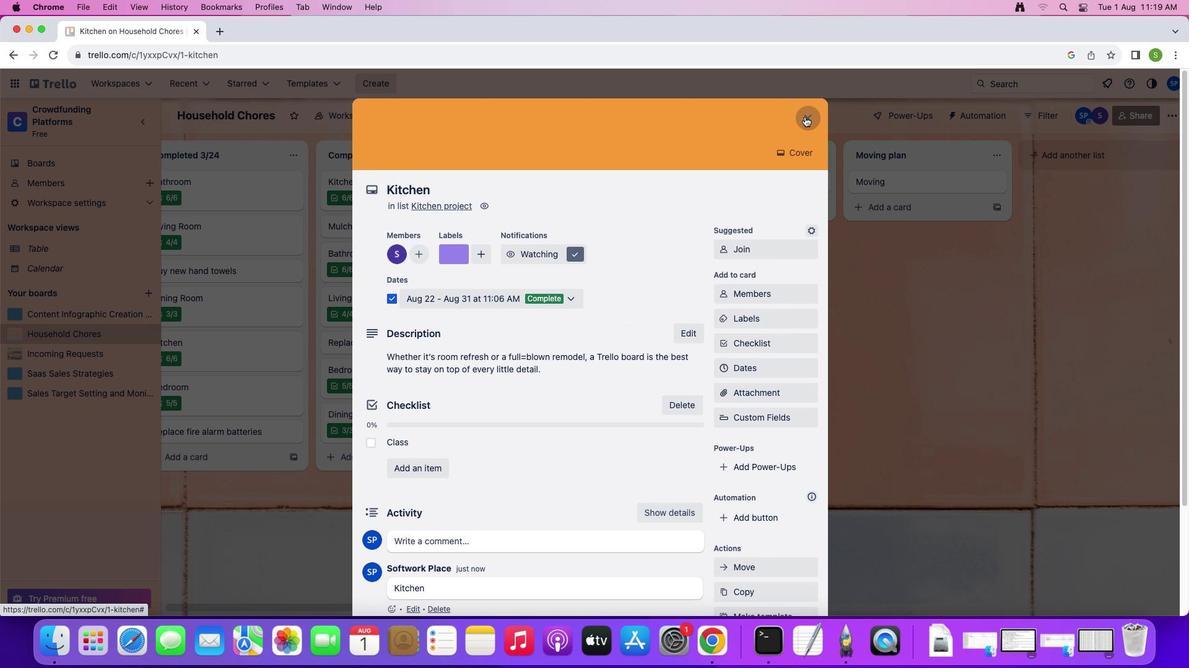 
Action: Mouse pressed left at (767, 141)
Screenshot: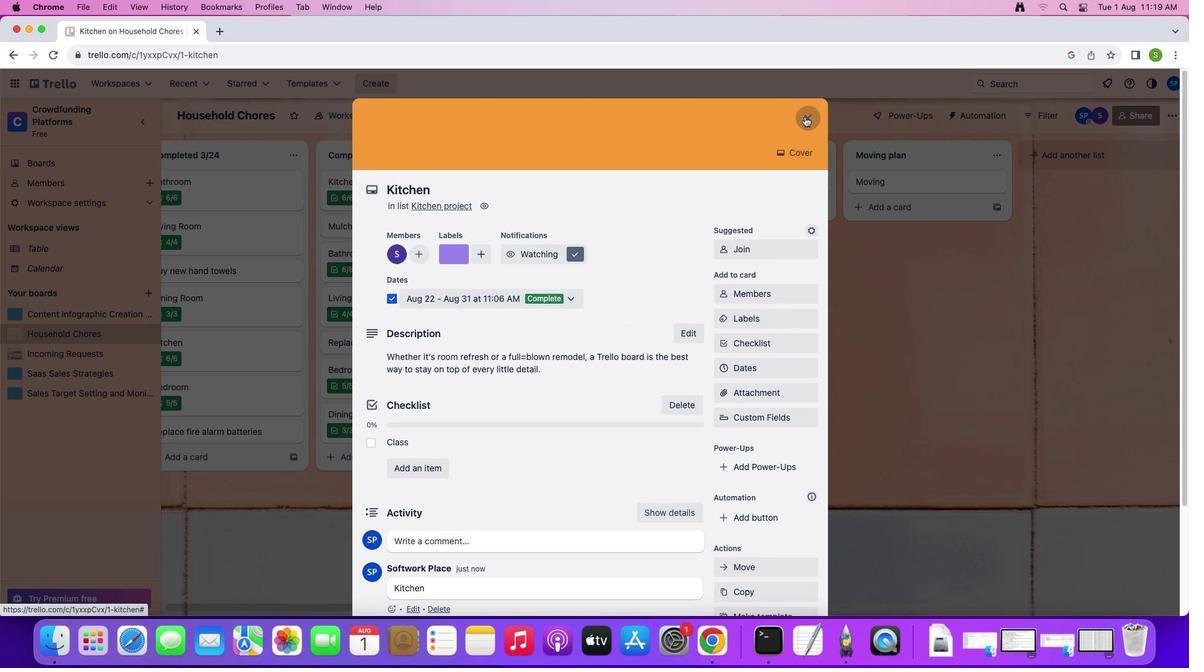 
Action: Mouse moved to (701, 205)
Screenshot: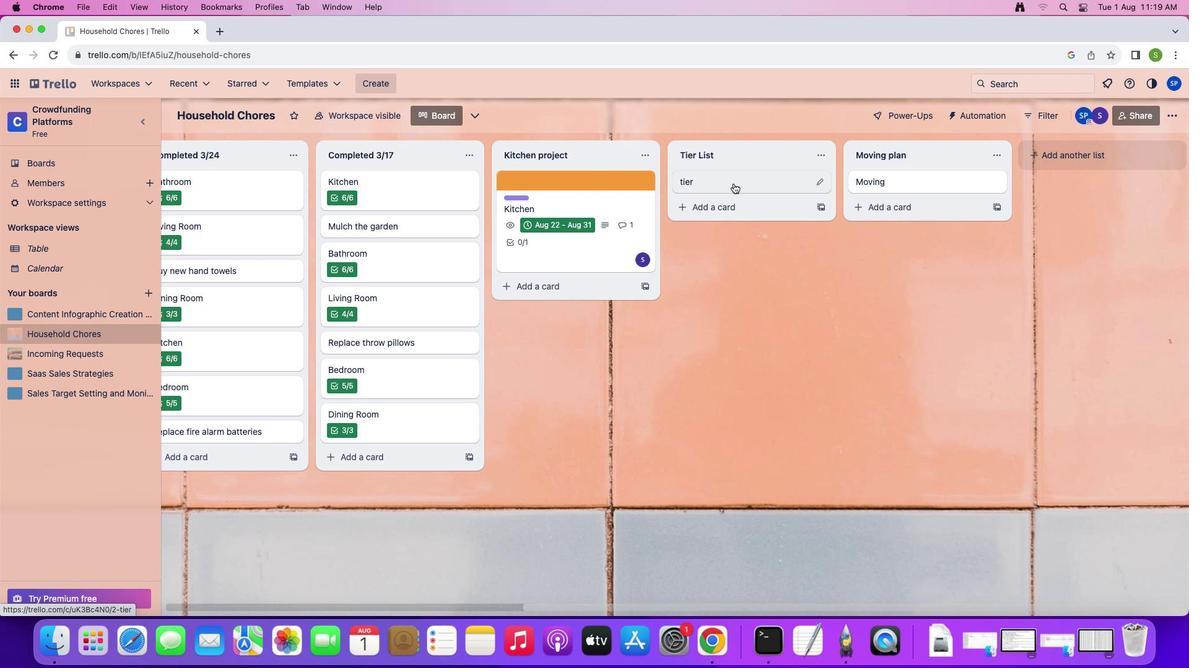 
Action: Mouse pressed left at (701, 205)
Screenshot: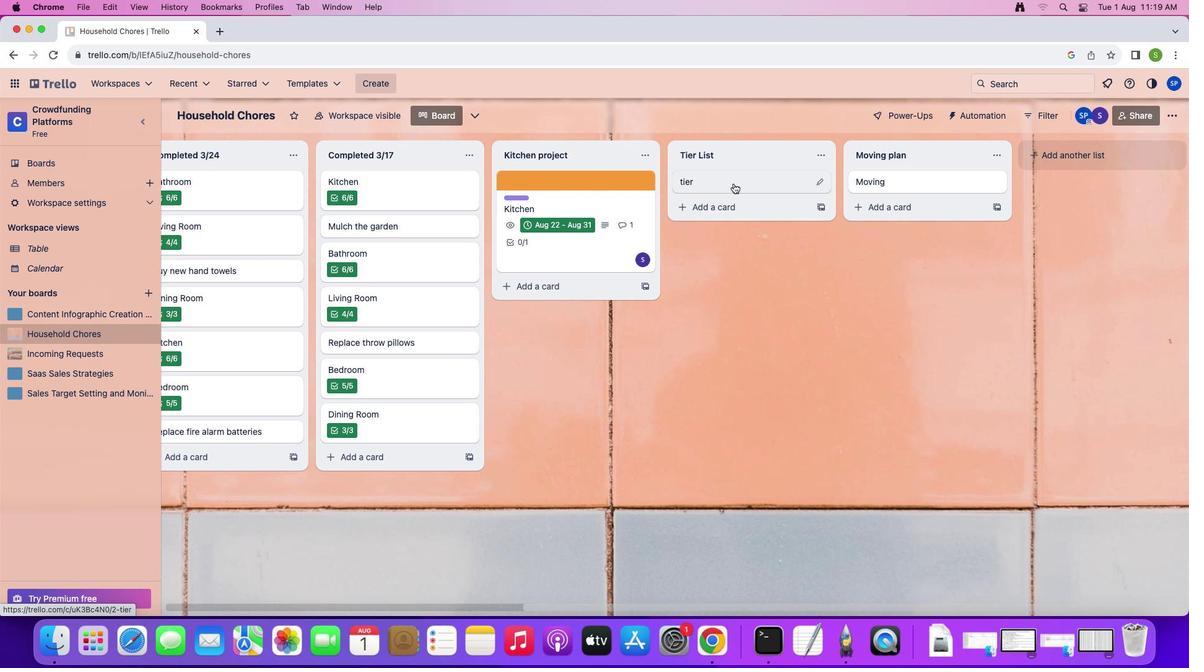 
Action: Mouse moved to (700, 249)
Screenshot: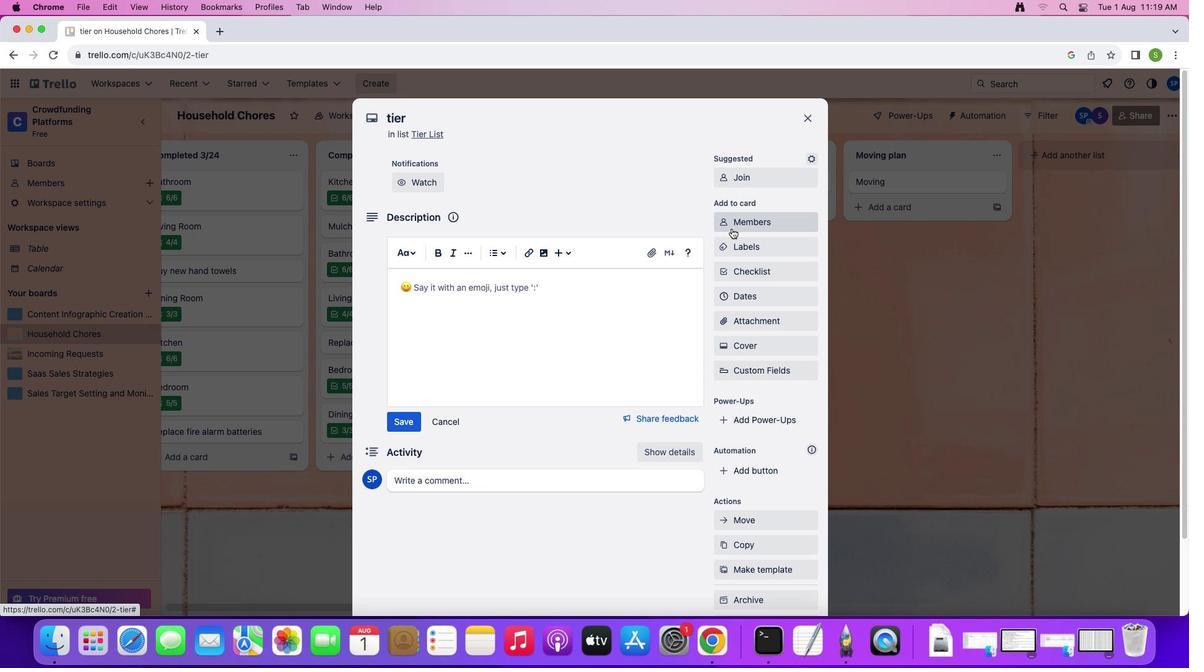 
Action: Mouse pressed left at (700, 249)
Screenshot: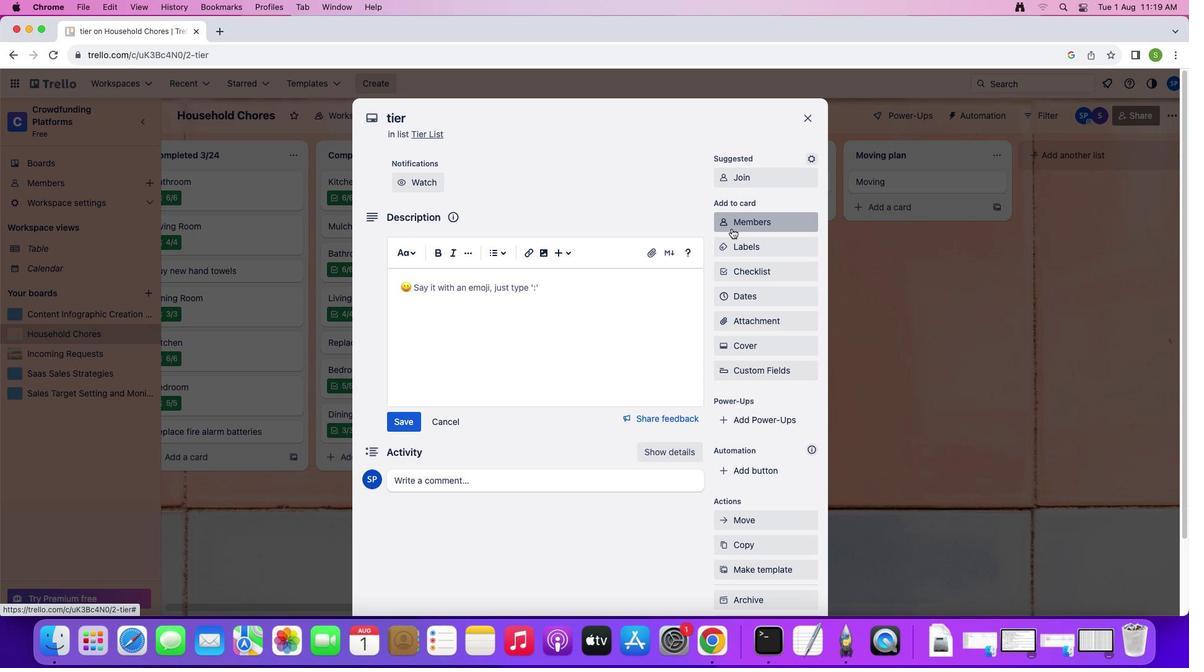 
Action: Mouse moved to (797, 249)
Screenshot: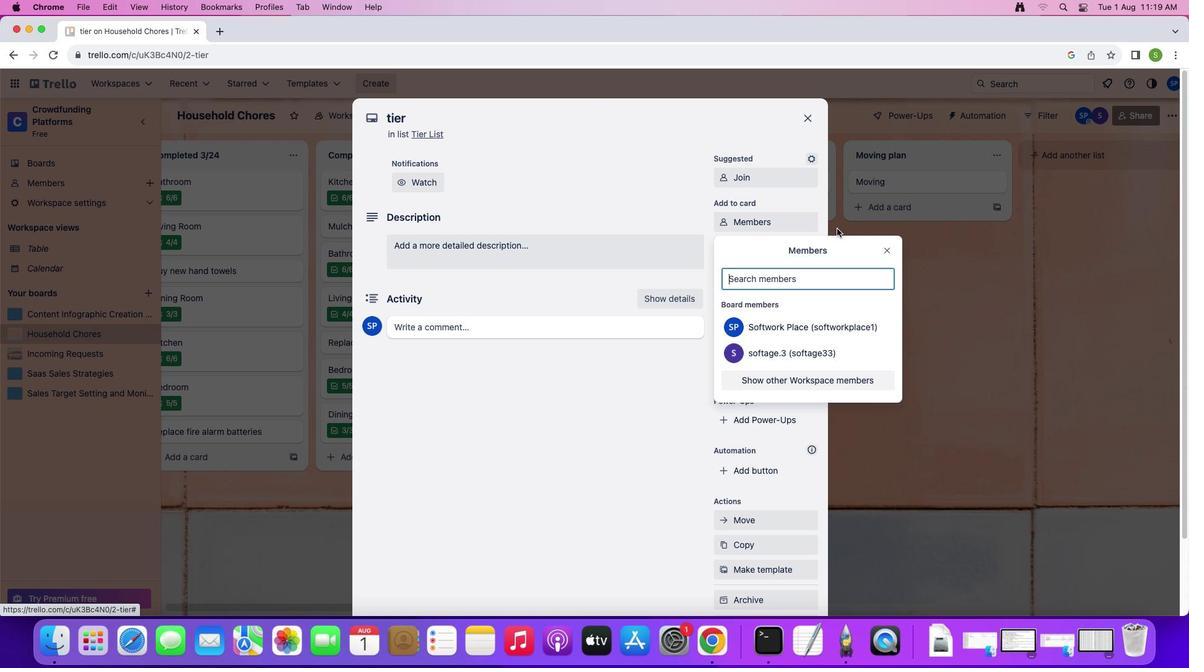
Action: Key pressed Key.shift
Screenshot: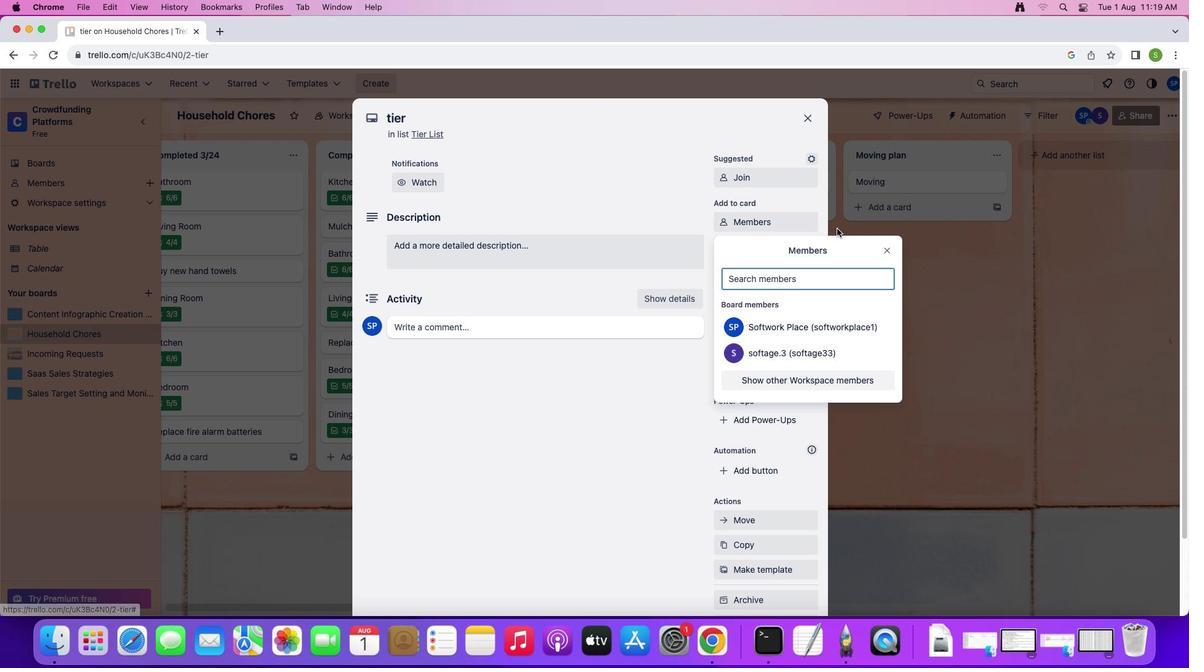 
Action: Mouse moved to (798, 249)
Screenshot: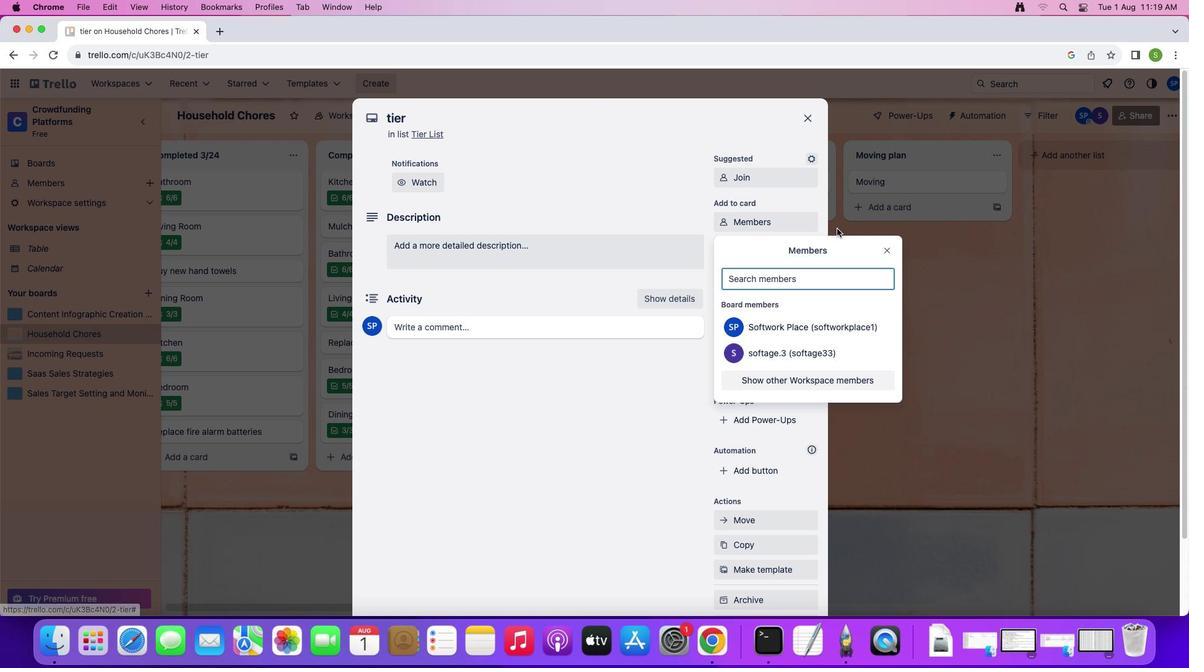 
Action: Key pressed 's''o''f''t''a''g''e''.''3'Key.shift'@''s''o''f''t''a''g''e''.''n''e''t'
Screenshot: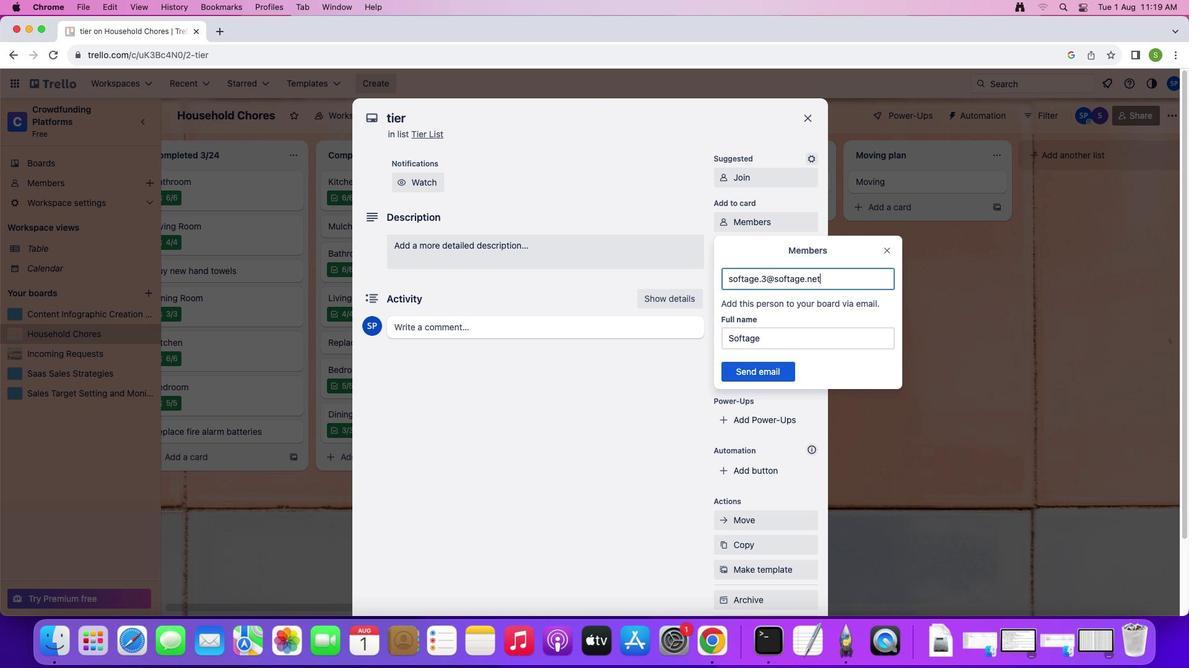 
Action: Mouse moved to (724, 387)
Screenshot: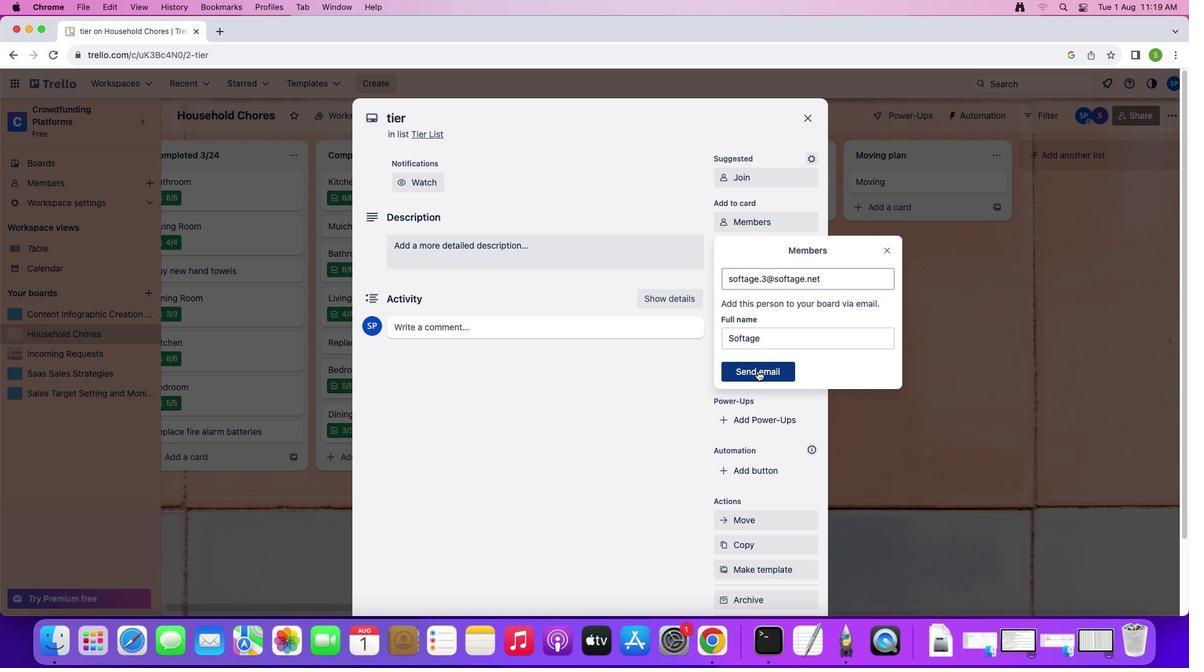 
Action: Mouse pressed left at (724, 387)
Screenshot: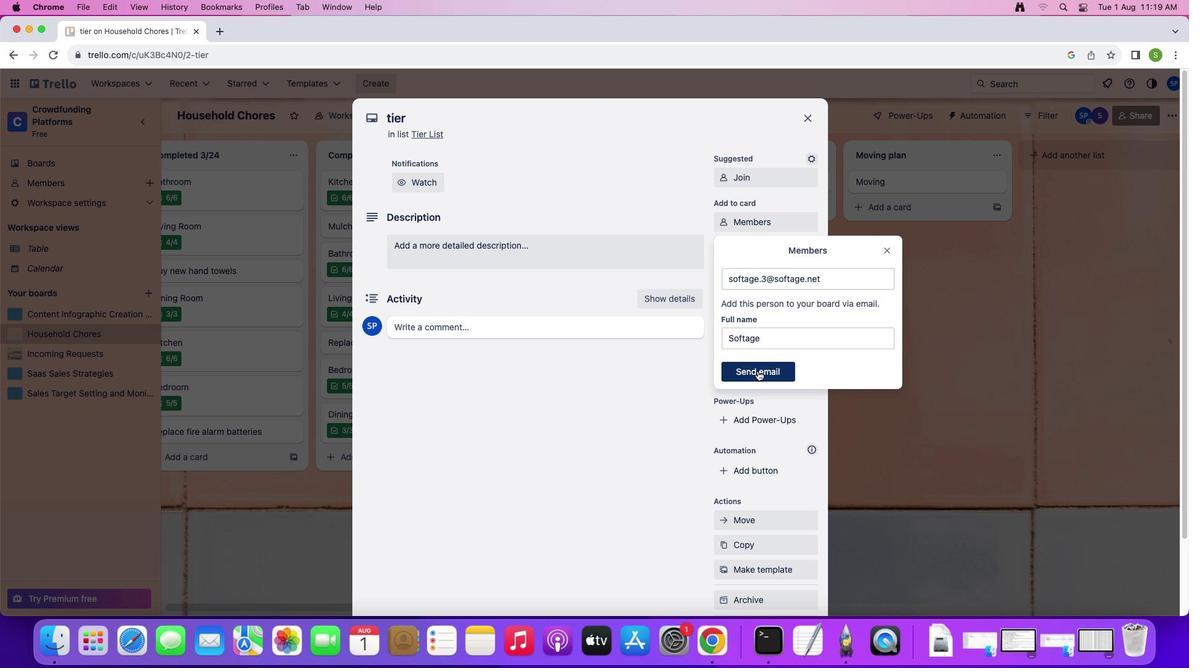 
Action: Mouse moved to (720, 268)
Screenshot: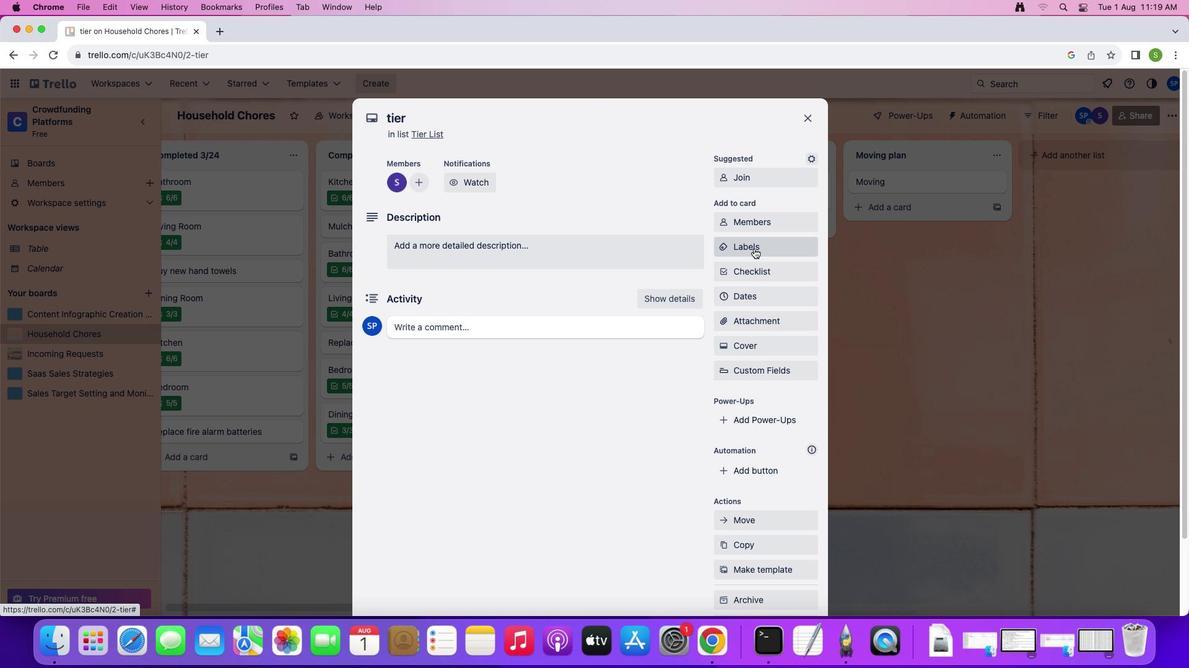 
Action: Mouse pressed left at (720, 268)
Screenshot: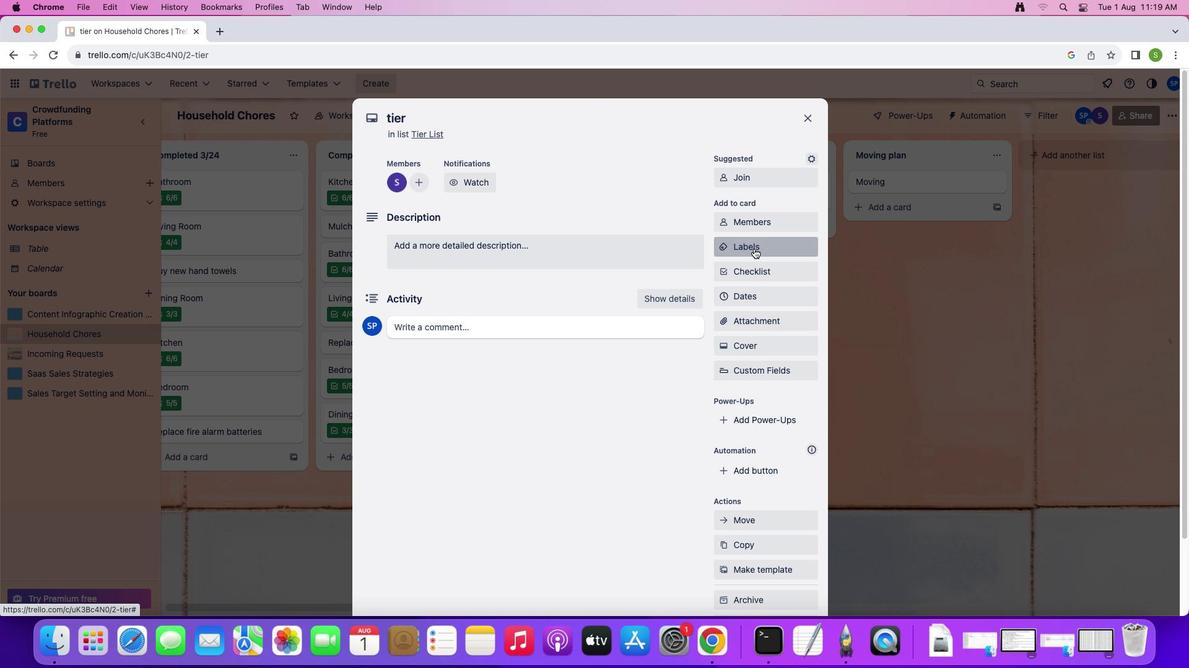 
Action: Mouse moved to (764, 431)
Screenshot: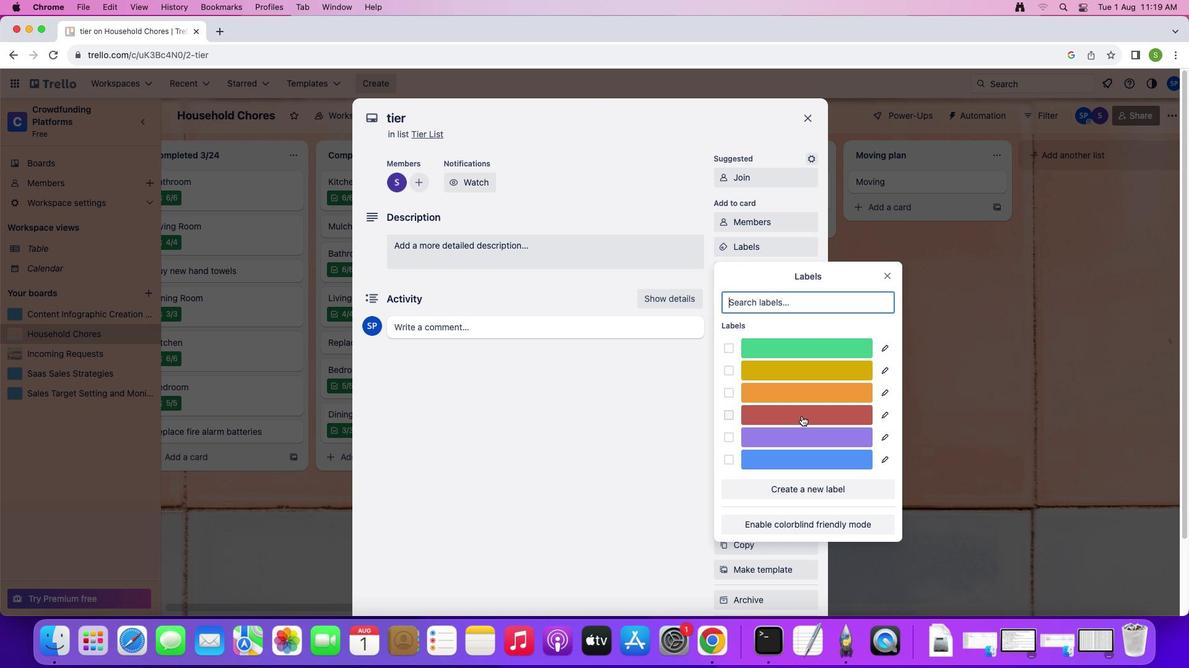 
Action: Mouse pressed left at (764, 431)
Screenshot: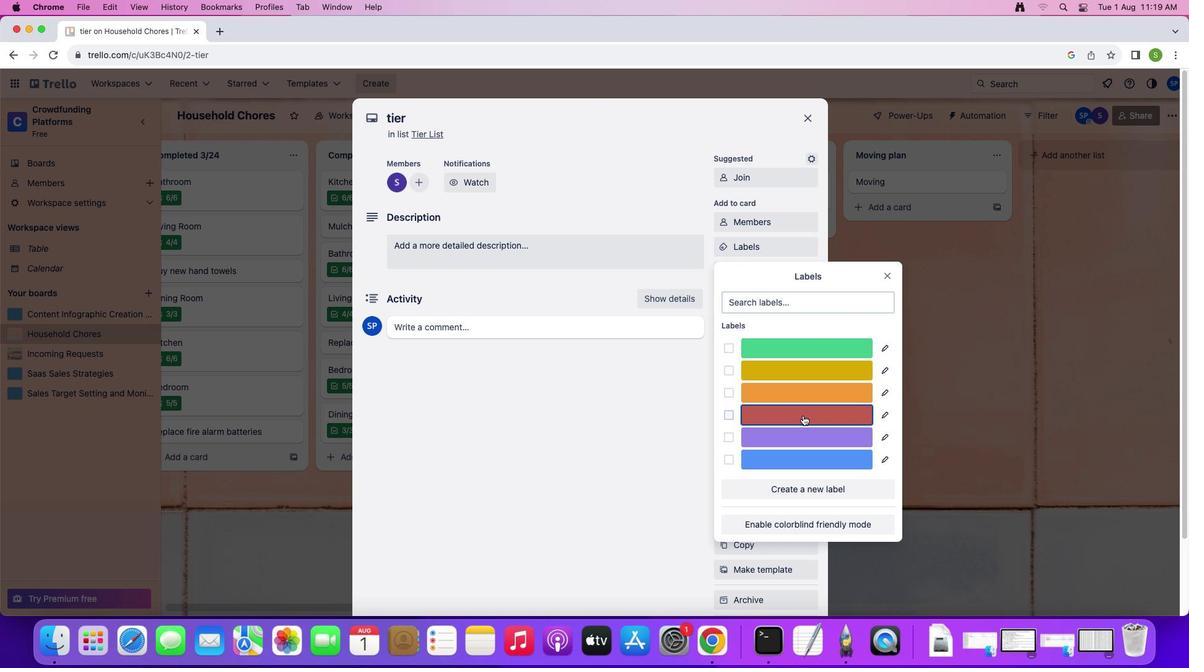 
Action: Mouse moved to (842, 301)
Screenshot: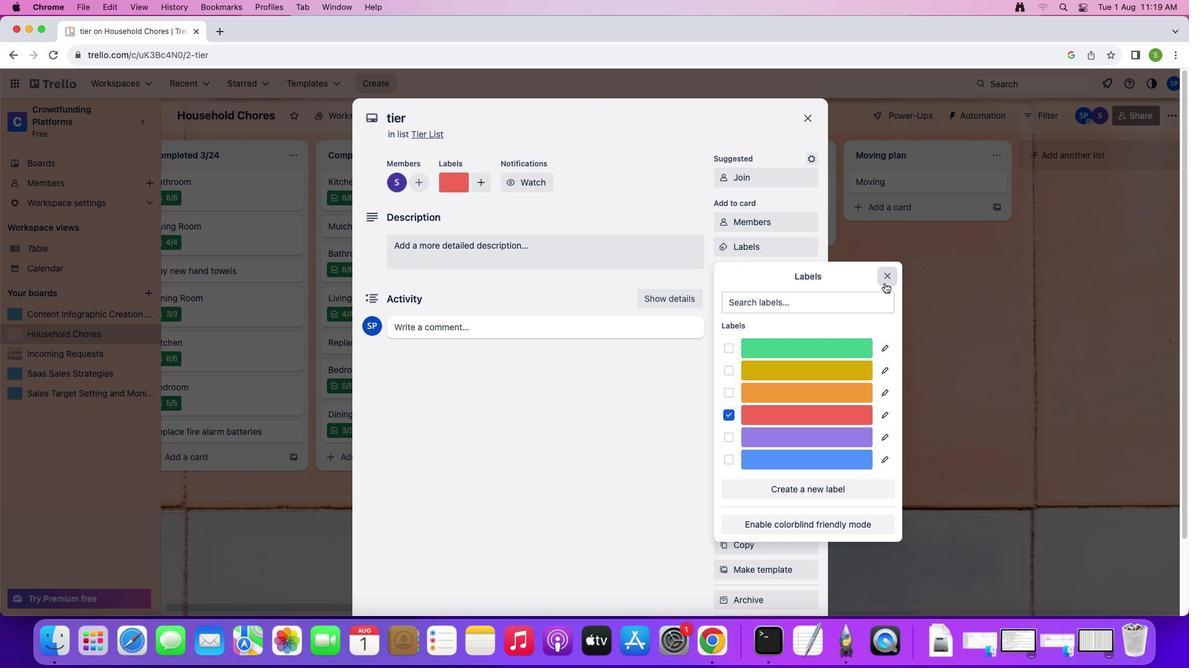 
Action: Mouse pressed left at (842, 301)
Screenshot: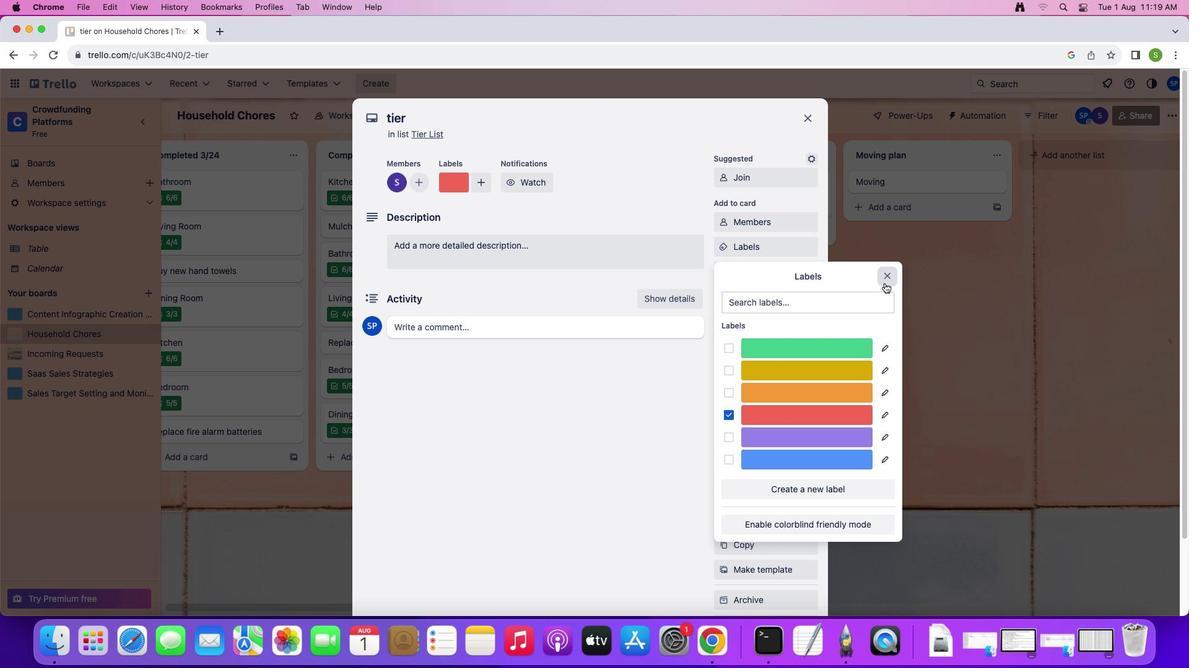 
Action: Mouse moved to (709, 294)
Screenshot: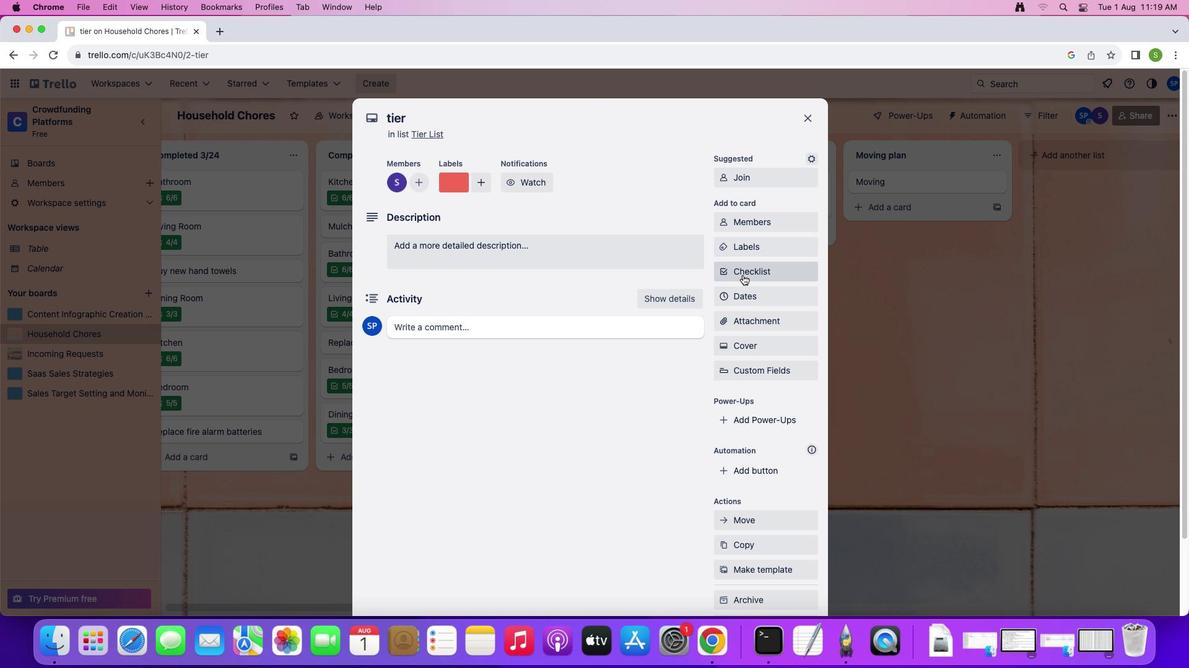 
Action: Mouse pressed left at (709, 294)
Screenshot: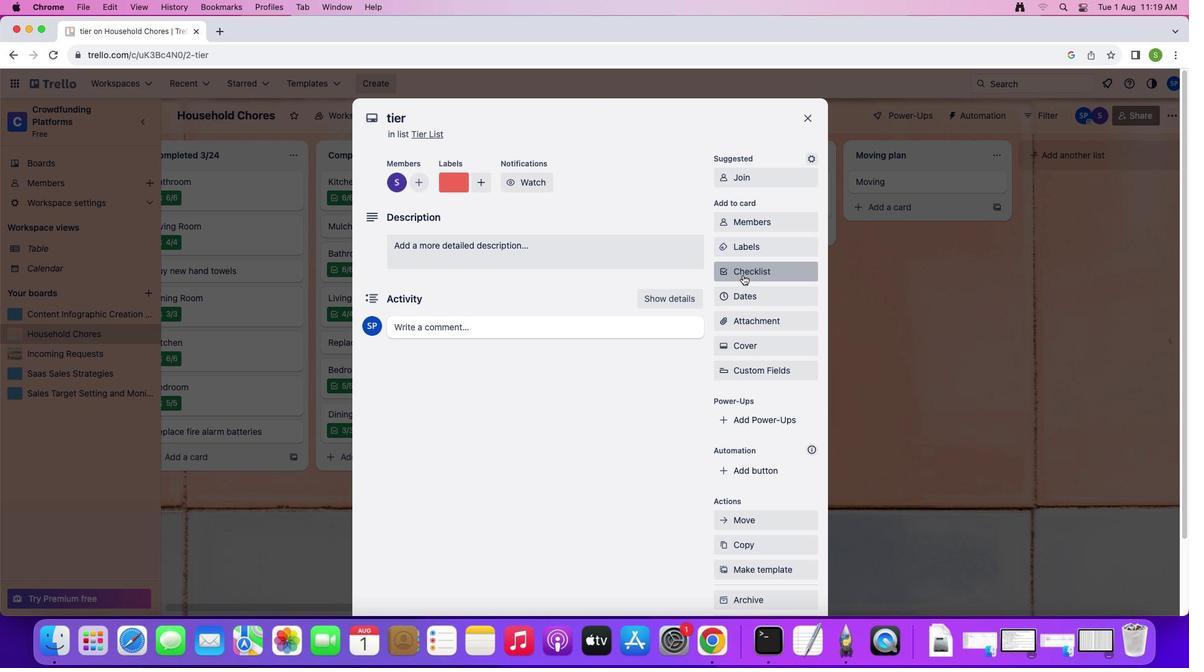 
Action: Mouse moved to (725, 418)
Screenshot: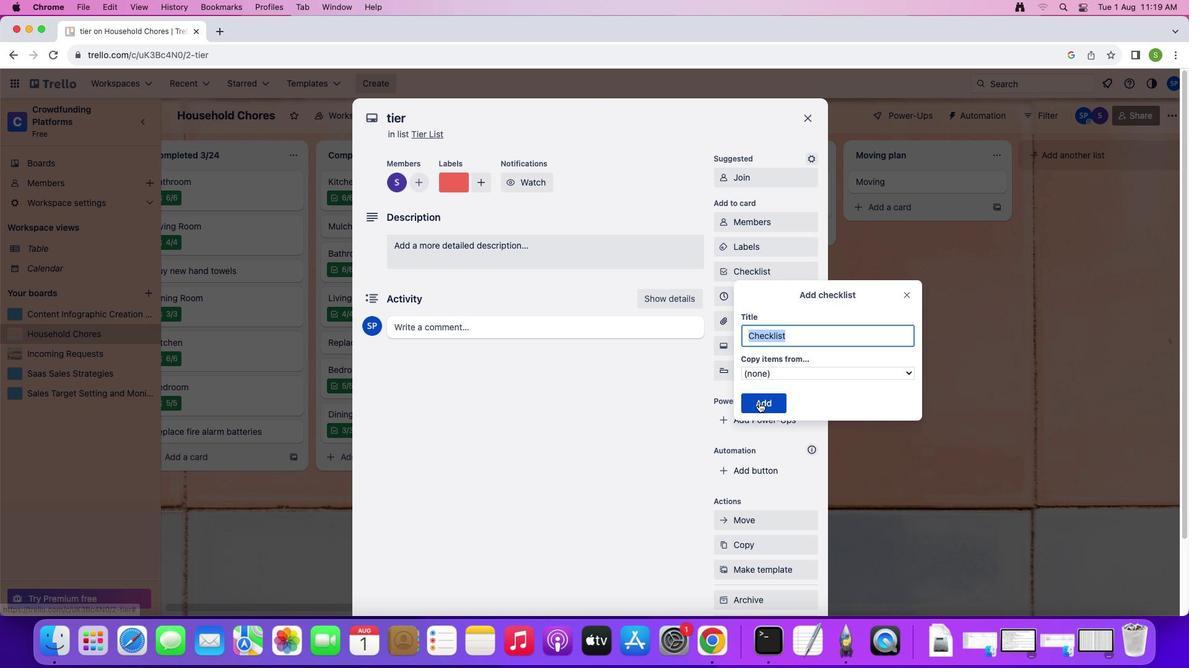 
Action: Mouse pressed left at (725, 418)
Screenshot: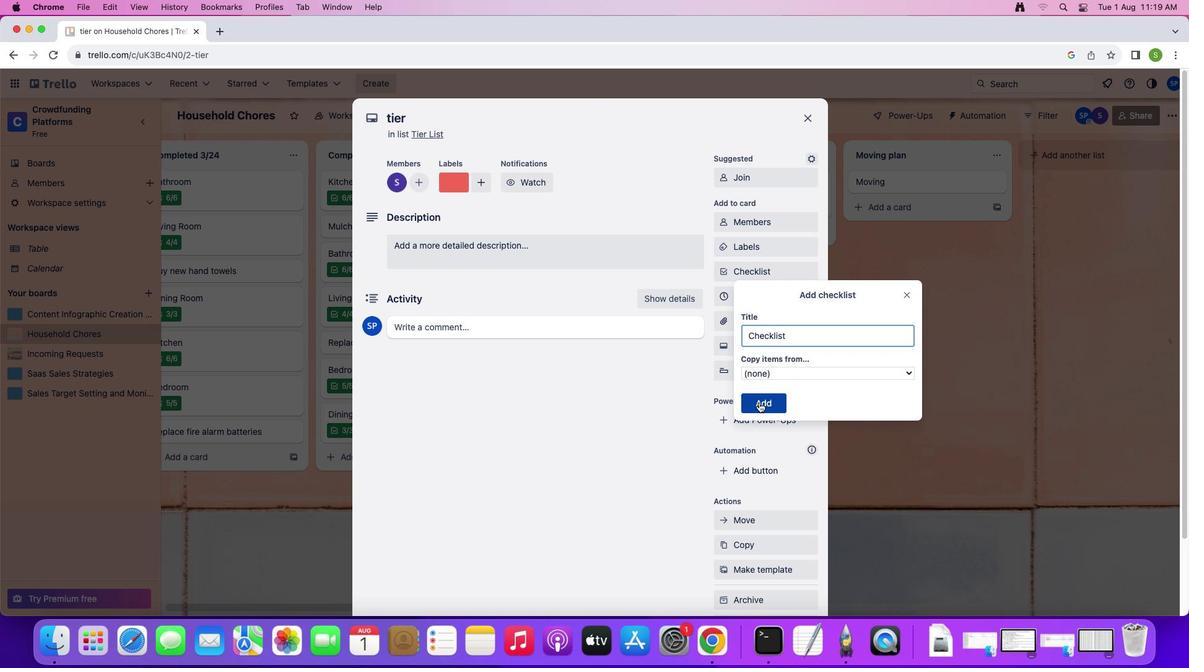 
Action: Mouse moved to (720, 317)
Screenshot: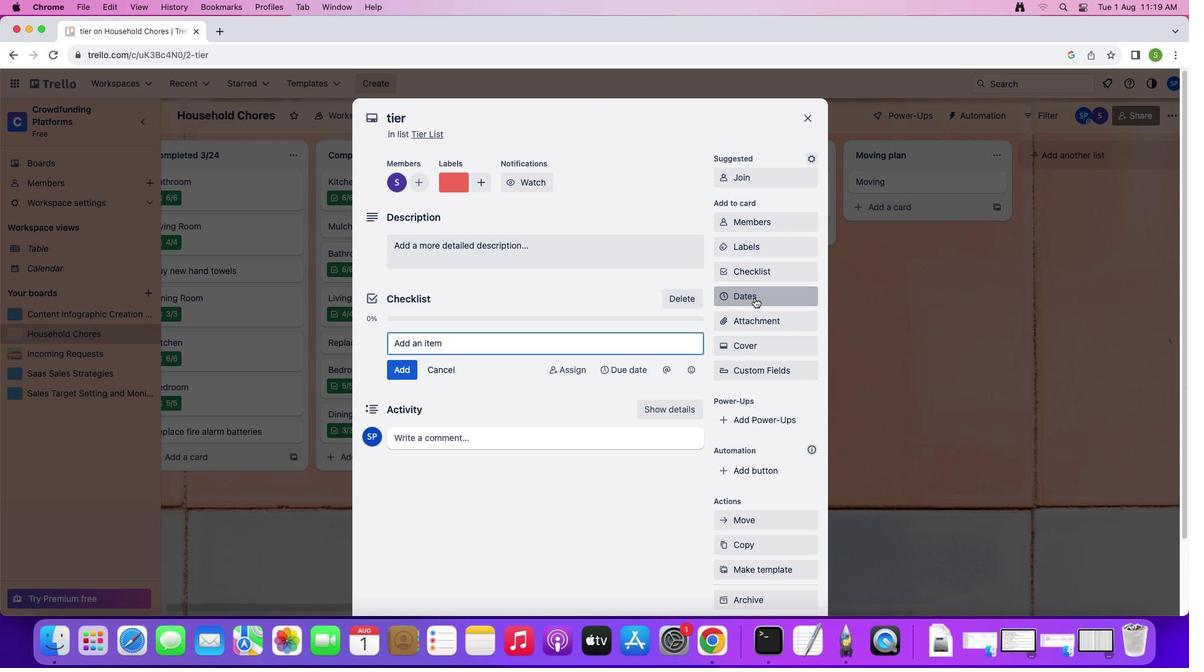 
Action: Mouse pressed left at (720, 317)
Screenshot: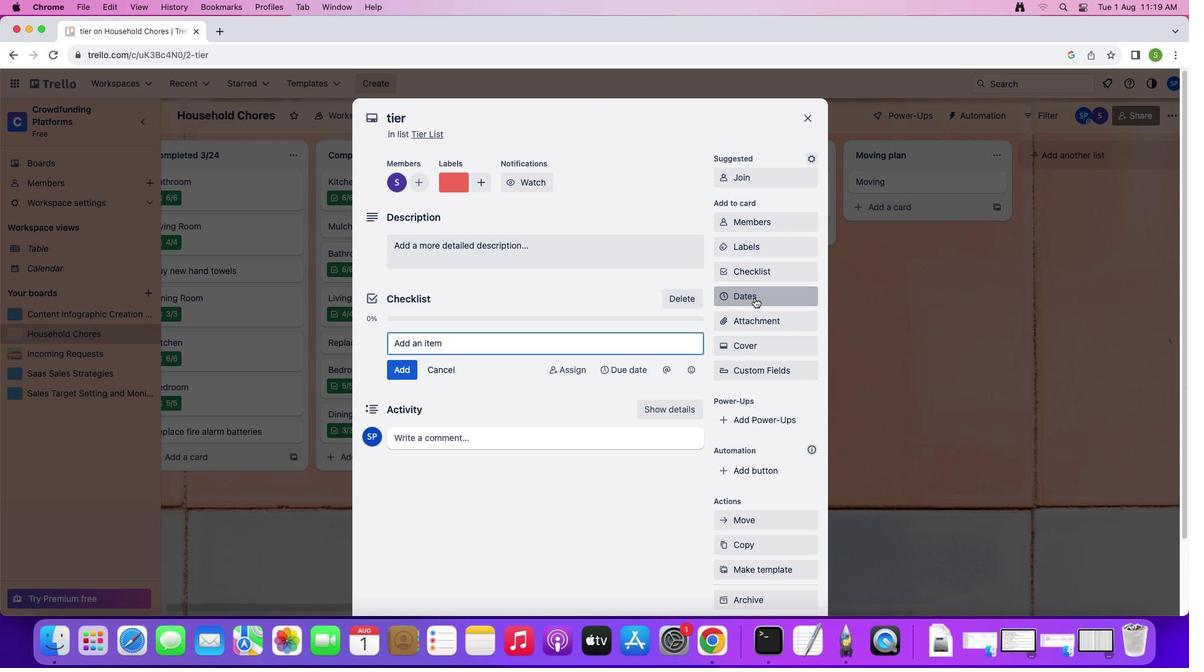 
Action: Mouse moved to (766, 250)
Screenshot: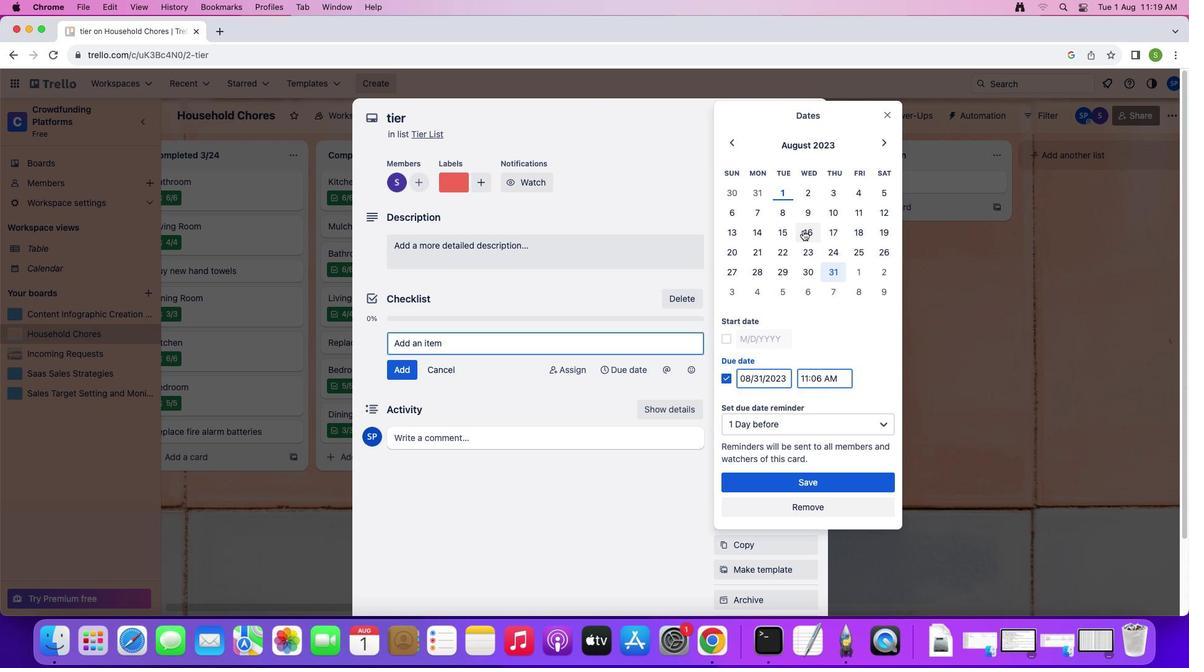 
Action: Mouse pressed left at (766, 250)
Screenshot: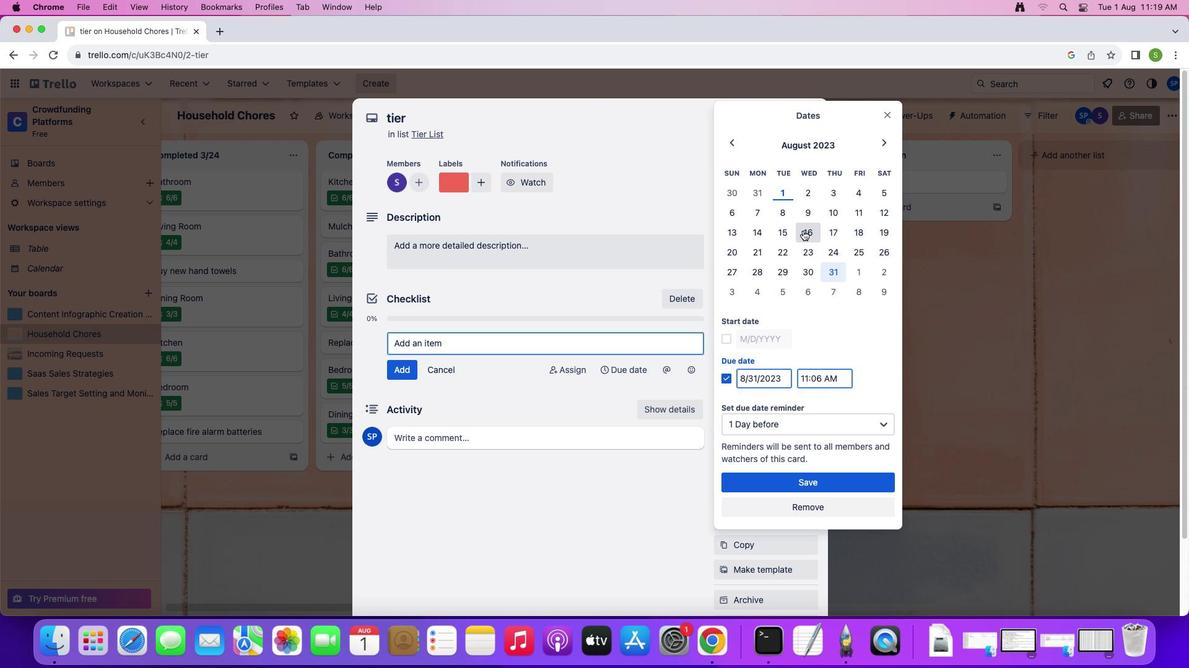 
Action: Mouse moved to (706, 351)
Screenshot: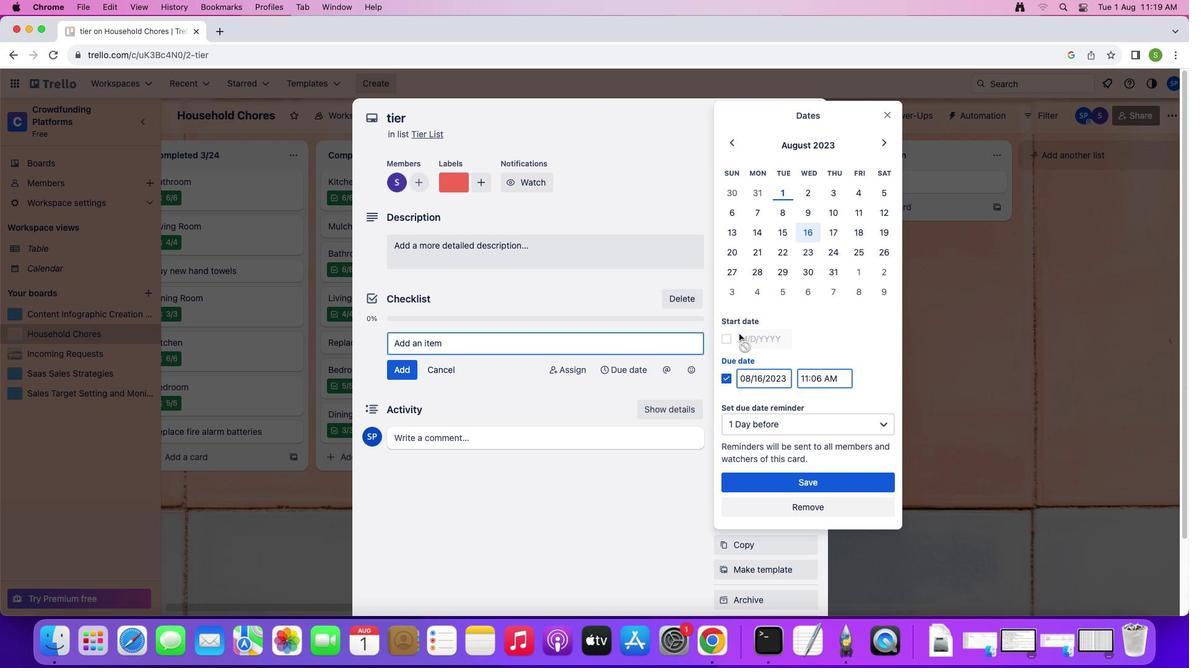
Action: Mouse pressed left at (706, 351)
Screenshot: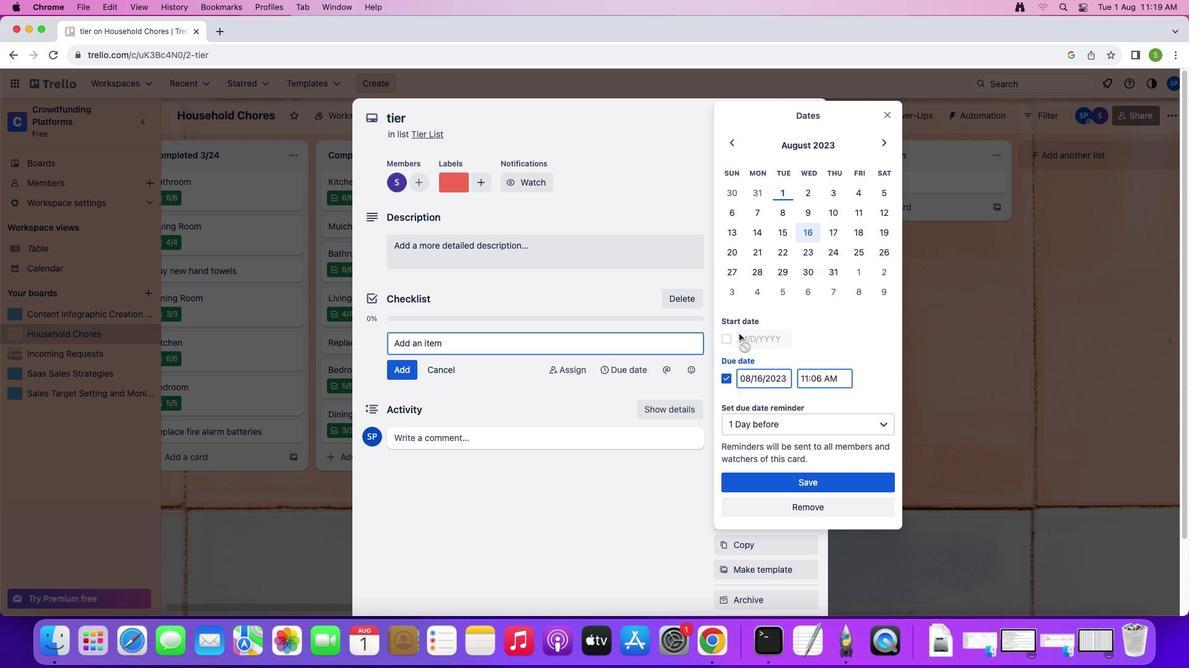 
Action: Mouse moved to (694, 358)
Screenshot: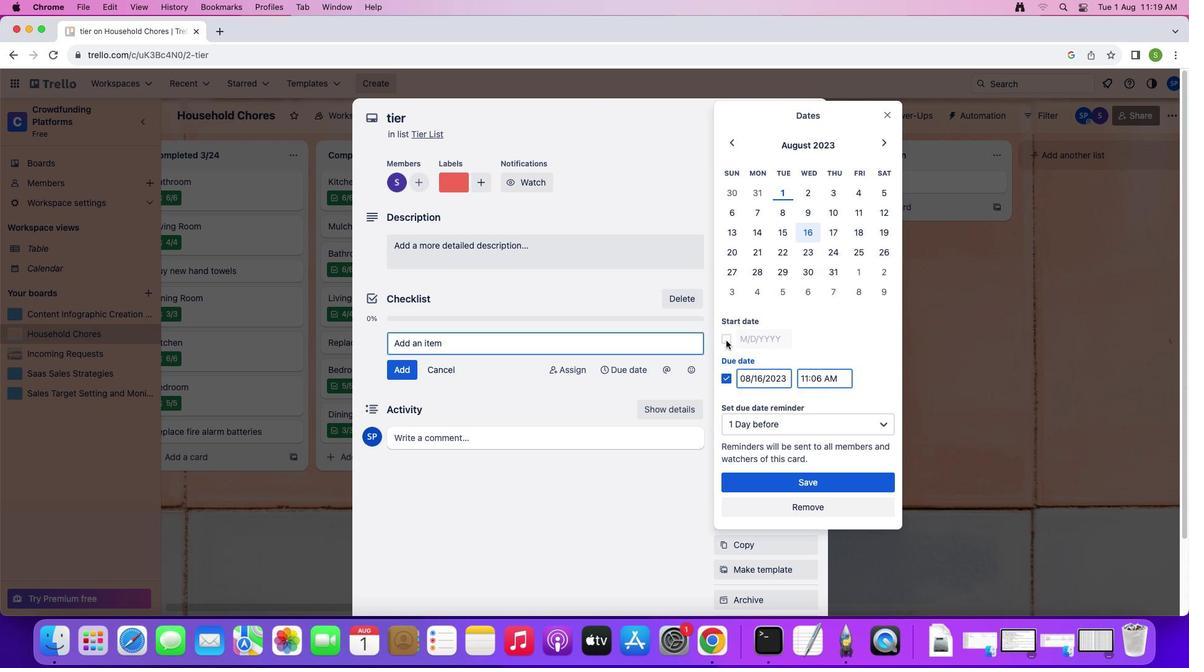 
Action: Mouse pressed left at (694, 358)
Screenshot: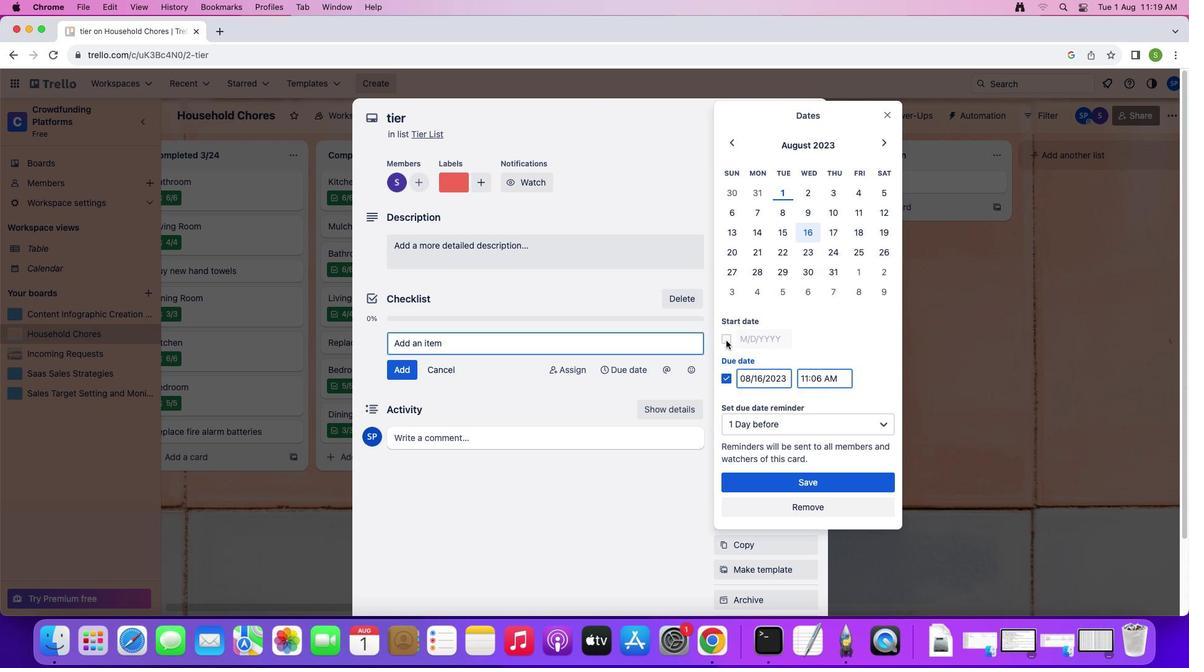 
Action: Mouse moved to (758, 498)
Screenshot: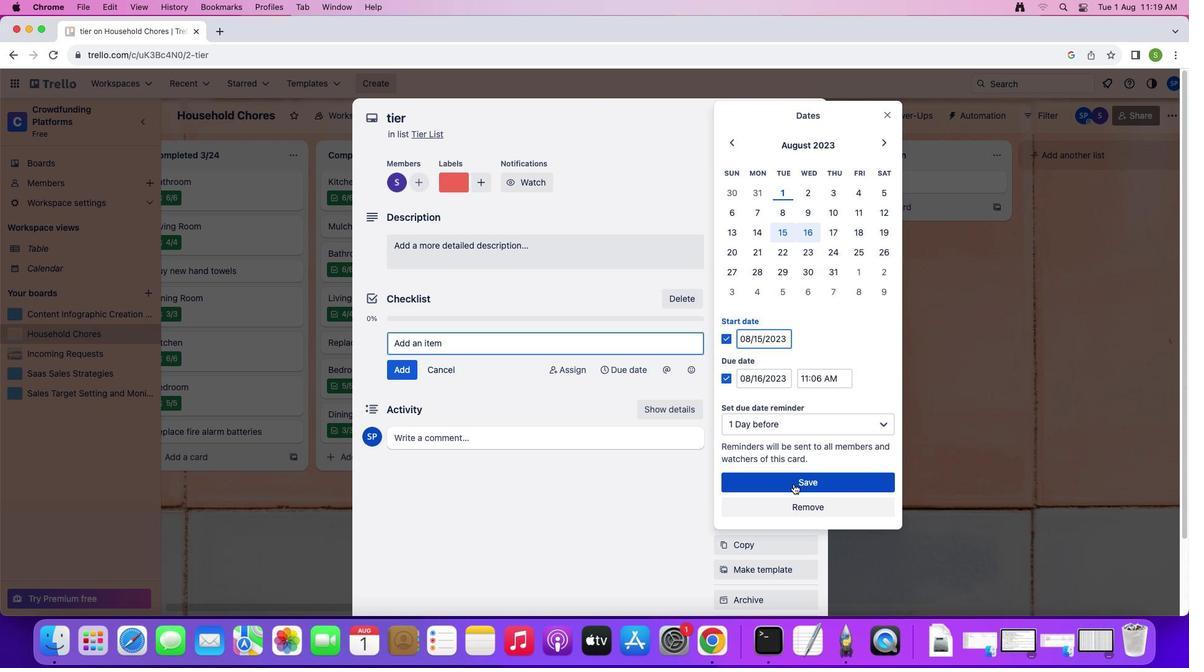 
Action: Mouse pressed left at (758, 498)
Screenshot: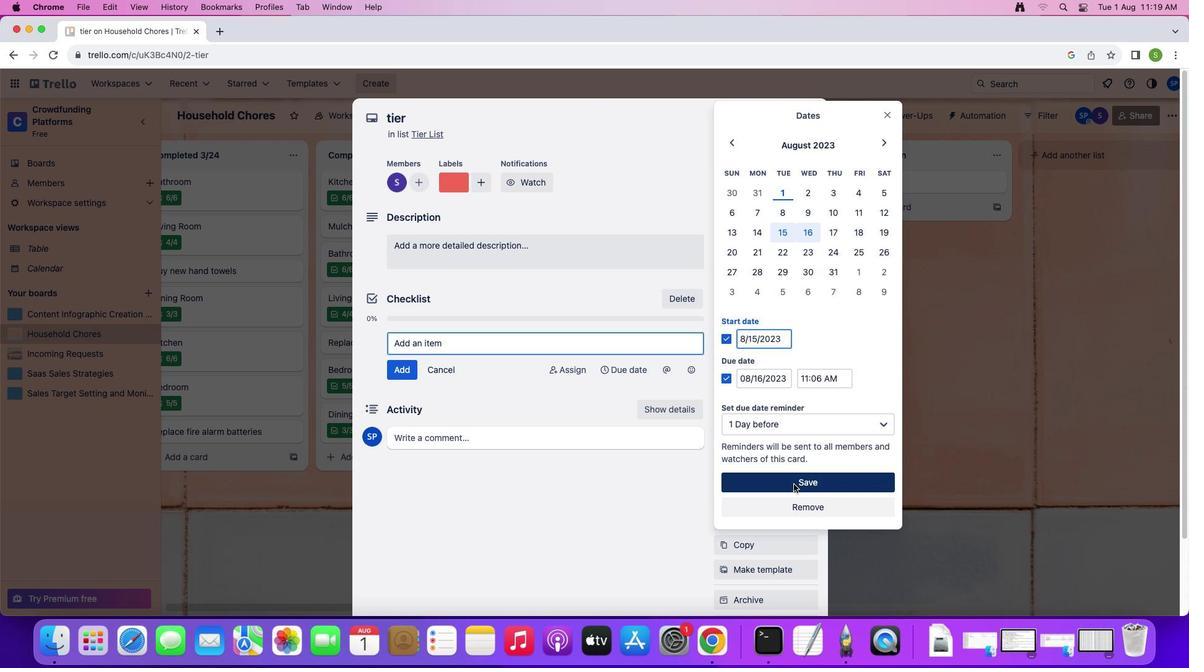 
Action: Mouse moved to (733, 365)
Screenshot: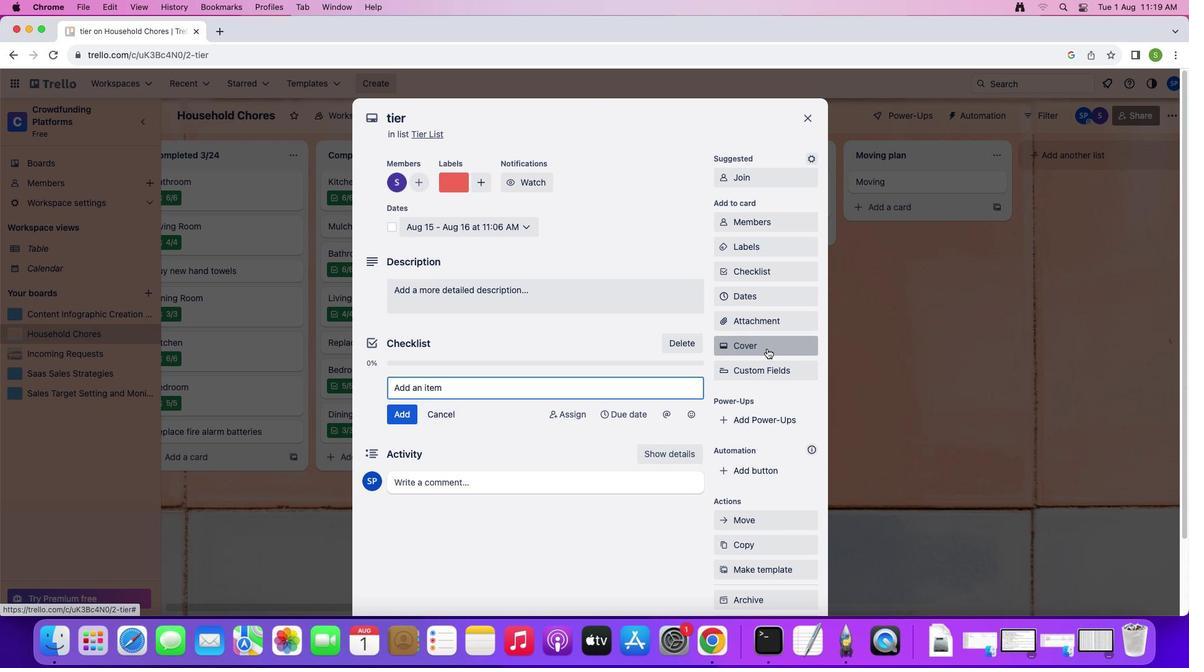 
Action: Mouse pressed left at (733, 365)
Screenshot: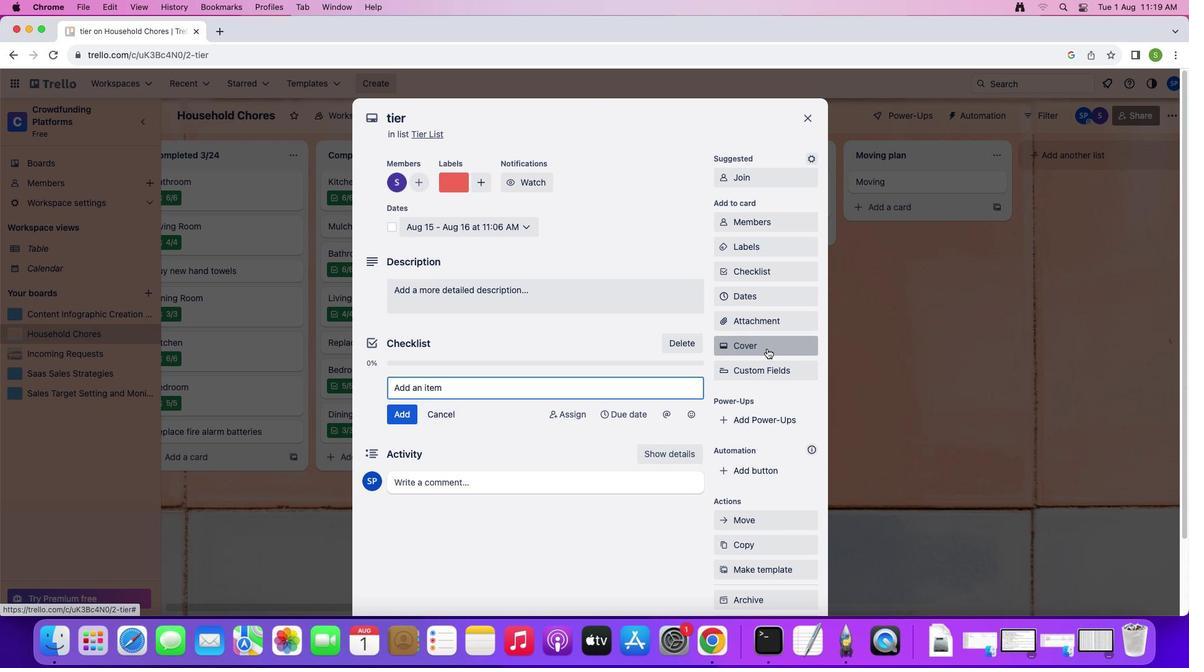 
Action: Mouse moved to (842, 380)
Screenshot: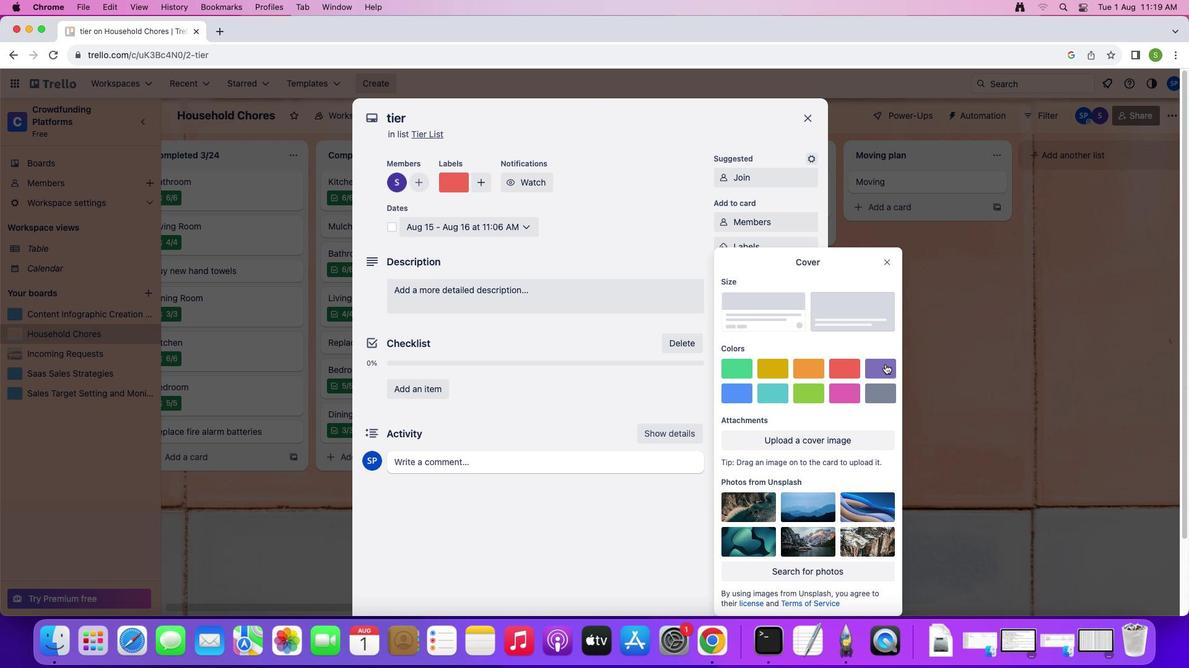 
Action: Mouse pressed left at (842, 380)
Screenshot: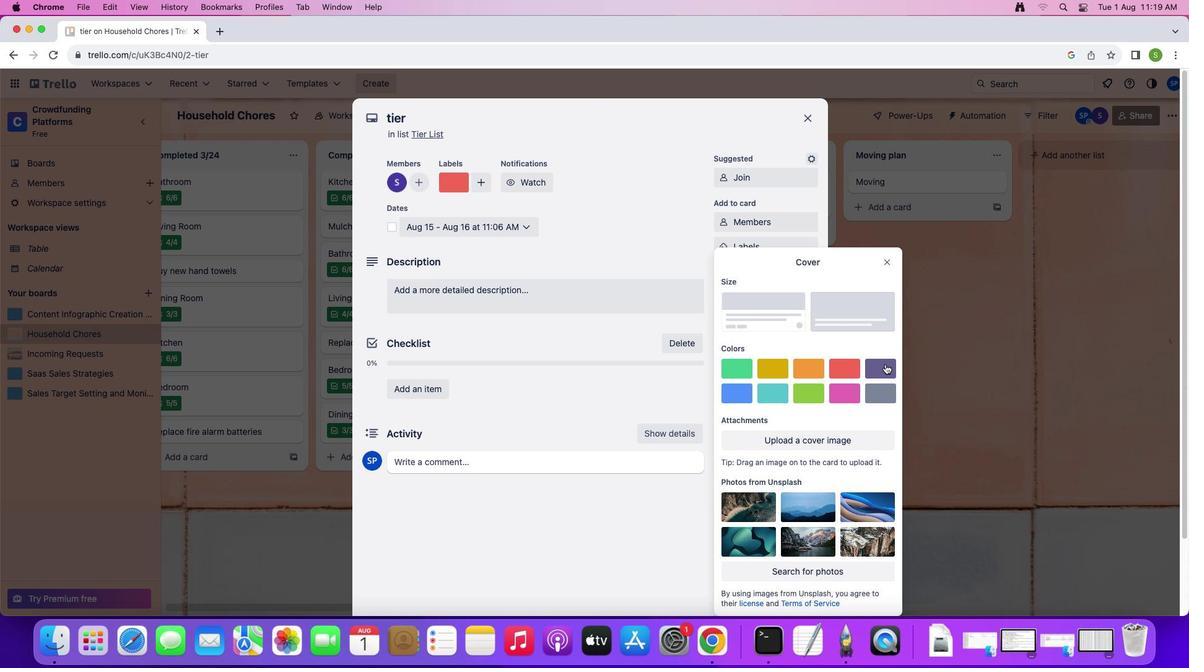 
Action: Mouse moved to (851, 253)
Screenshot: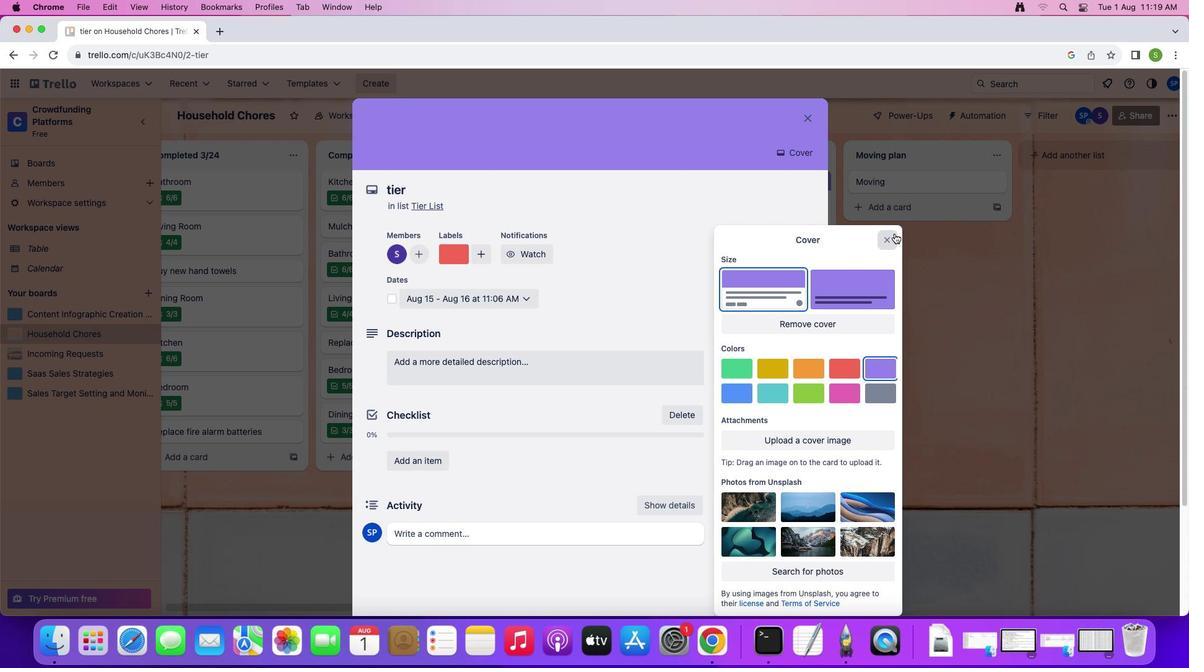 
Action: Mouse pressed left at (851, 253)
Screenshot: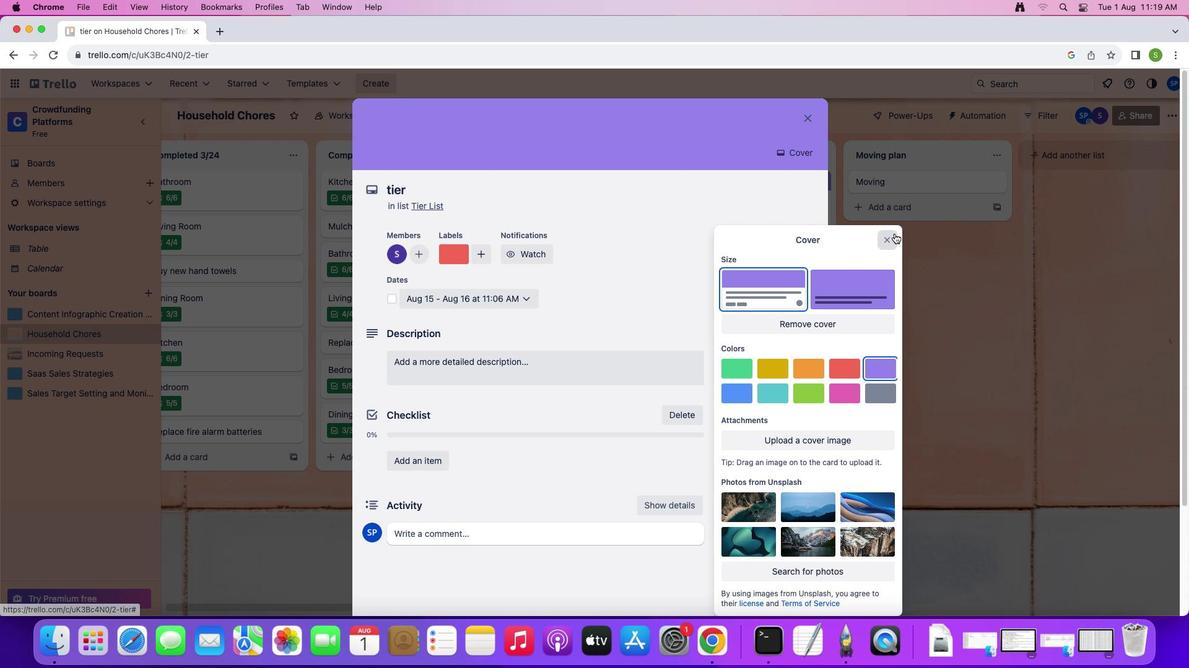 
Action: Mouse moved to (388, 320)
Screenshot: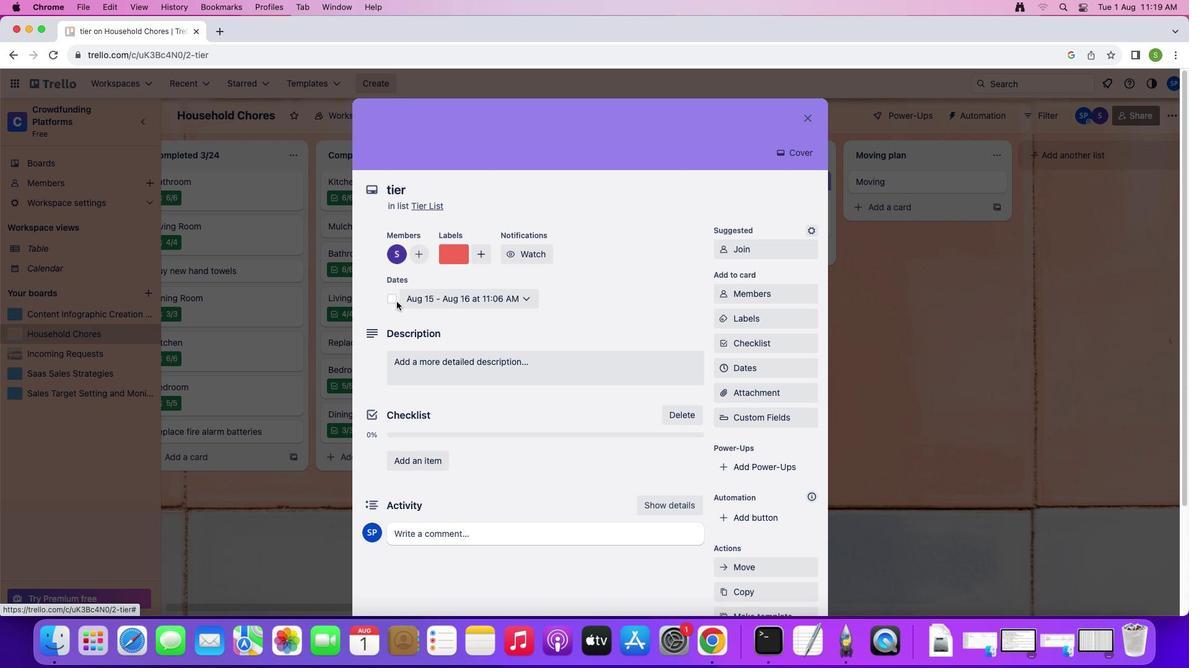 
Action: Mouse pressed left at (388, 320)
Screenshot: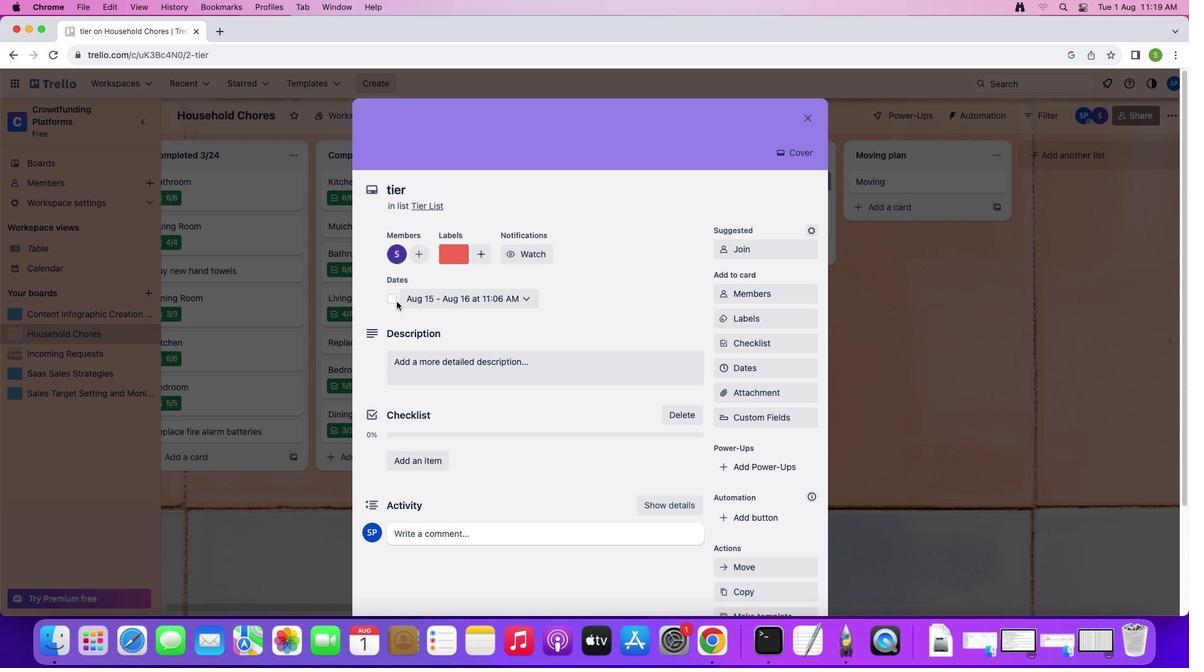 
Action: Mouse moved to (381, 319)
Screenshot: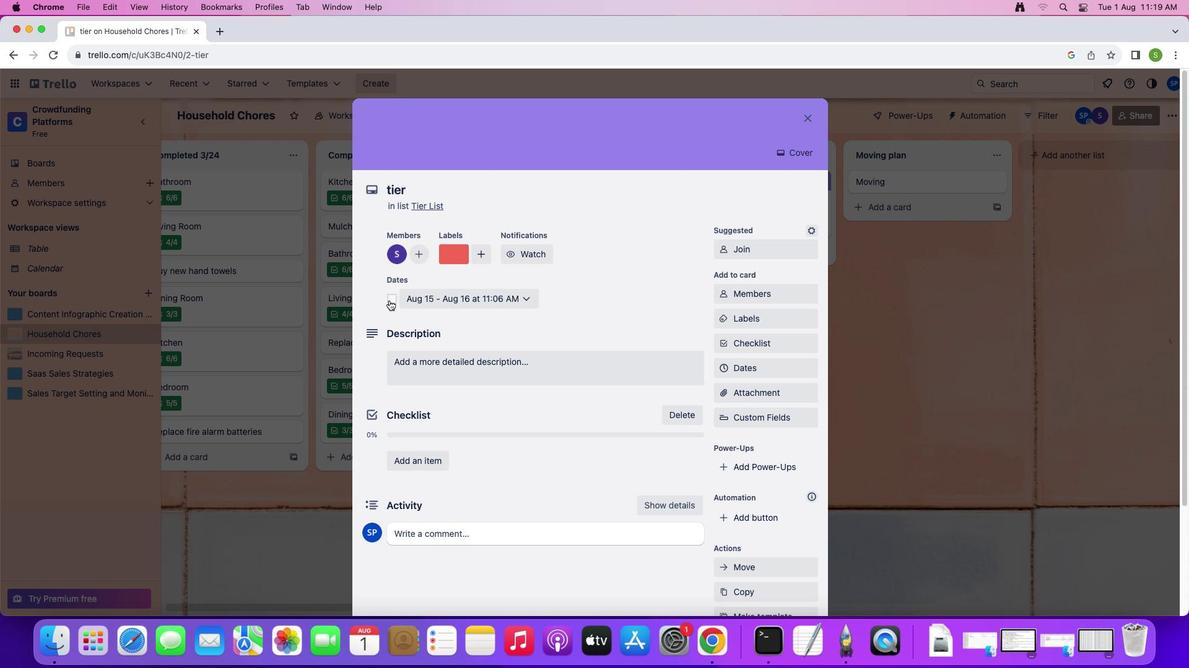
Action: Mouse pressed left at (381, 319)
Screenshot: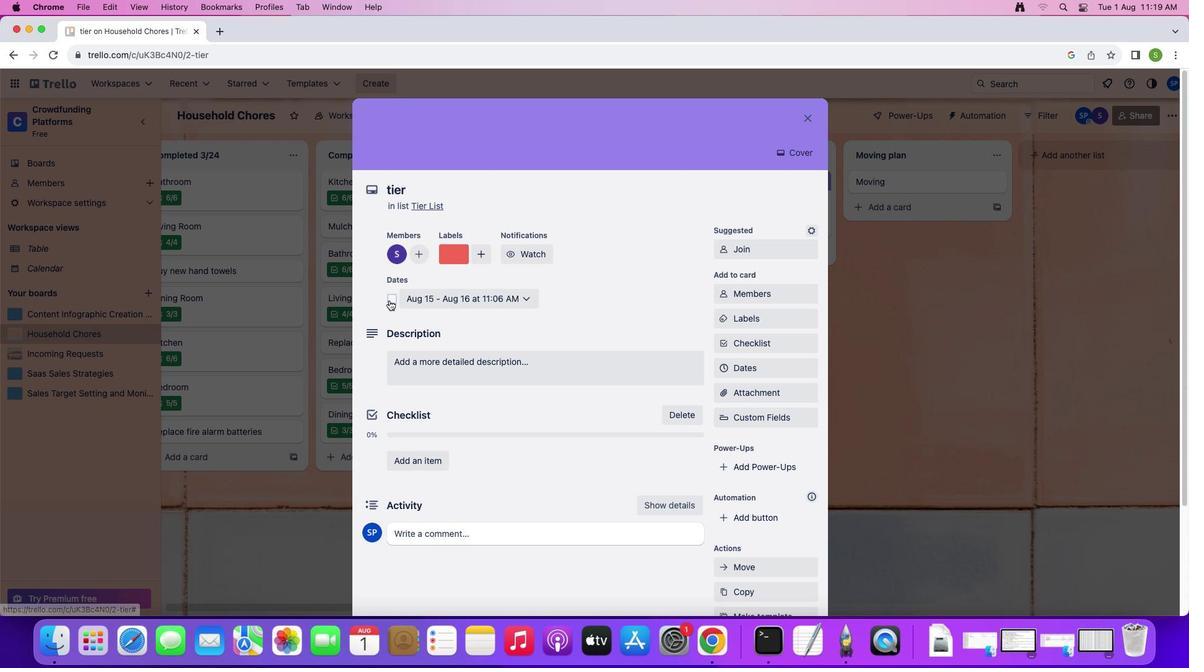 
Action: Mouse moved to (435, 378)
Screenshot: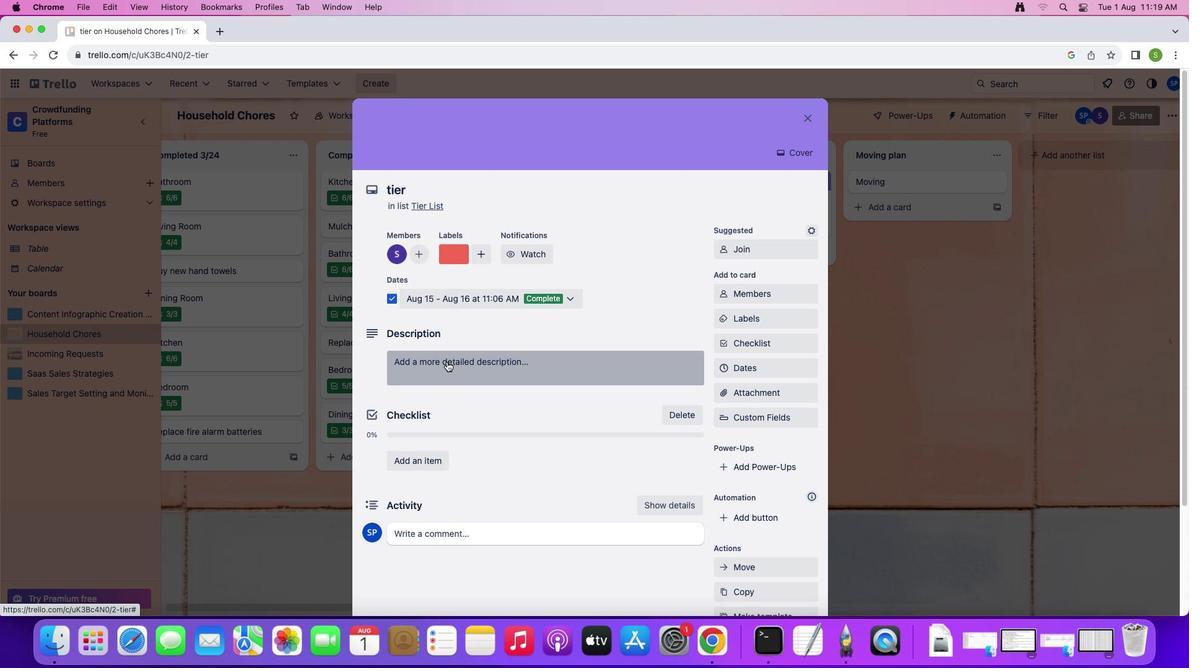 
Action: Mouse pressed left at (435, 378)
Screenshot: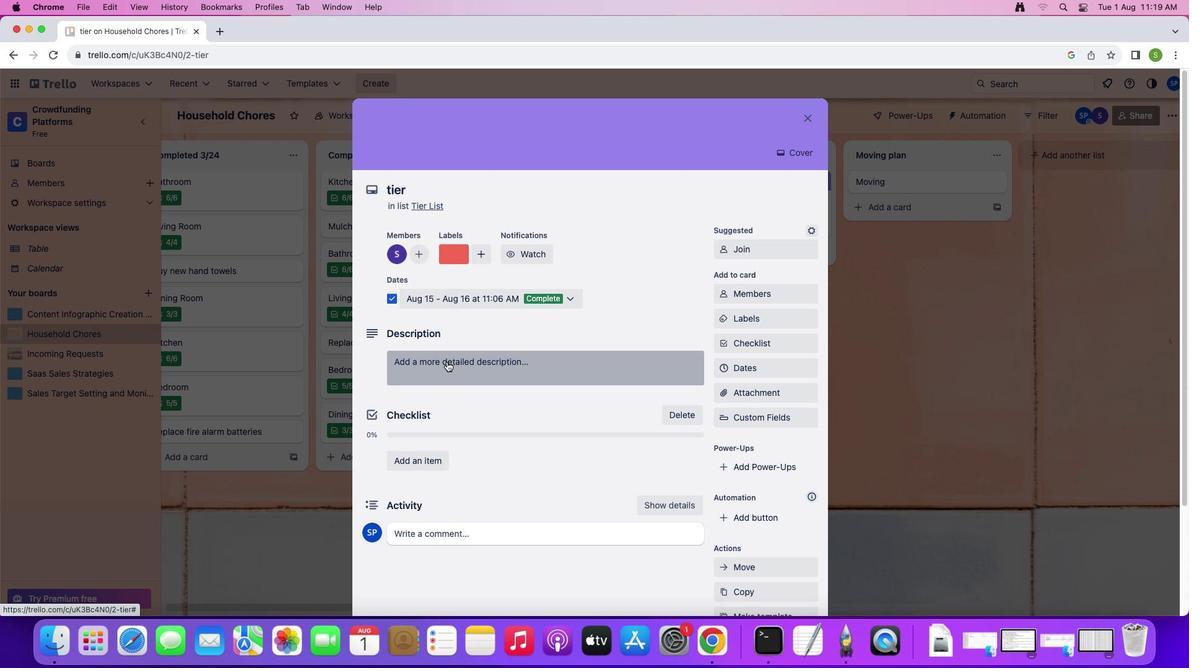 
Action: Mouse moved to (626, 391)
Screenshot: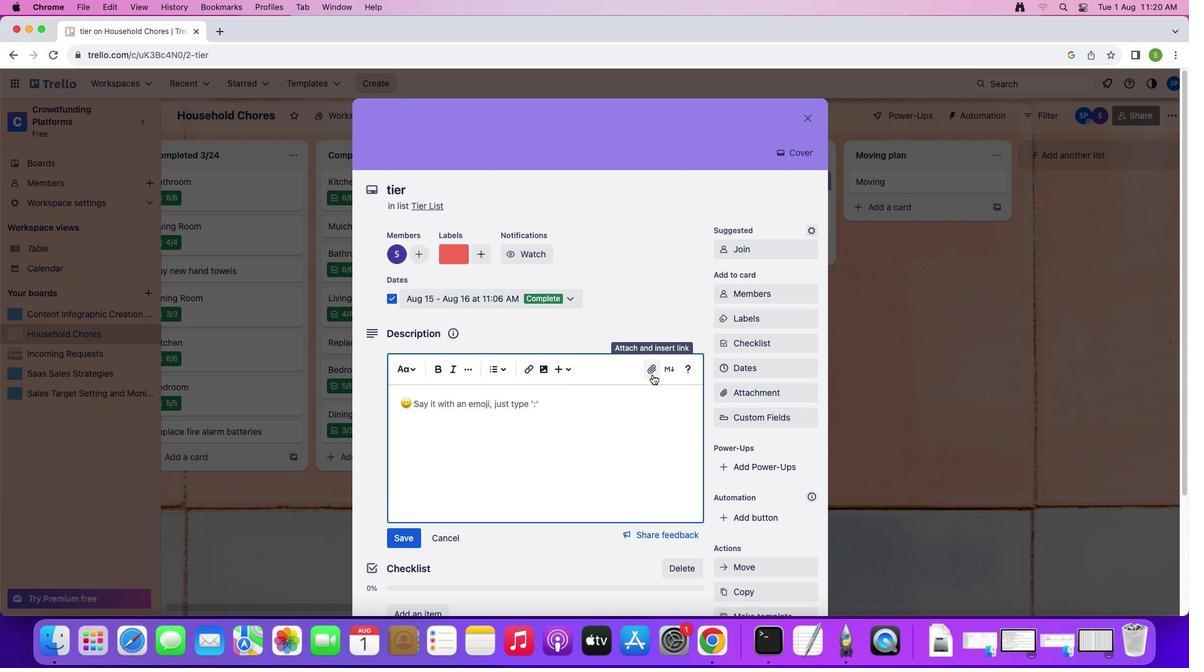 
Action: Key pressed Key.shift'U''s''e'Key.space't''h''i''s'Key.space't''e''m''p''l''a''t''e'Key.space't''o'Key.space'c''r''e''a''t''e'Key.space'a'Key.space't''i''r''e'
Screenshot: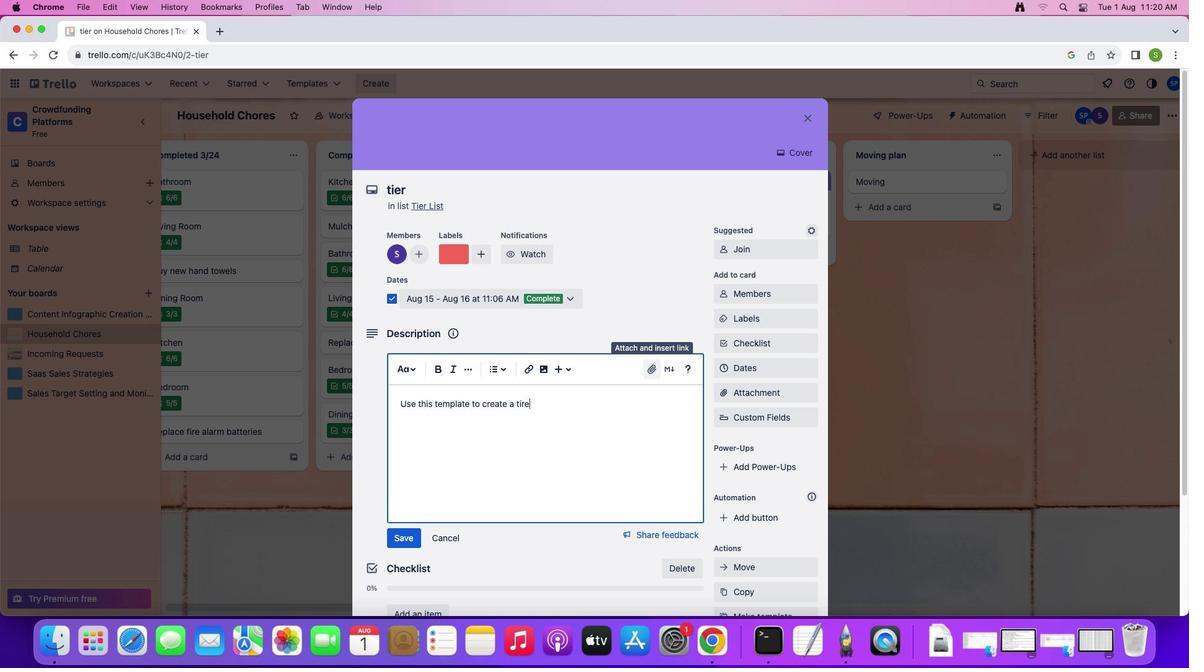 
Action: Mouse moved to (510, 421)
Screenshot: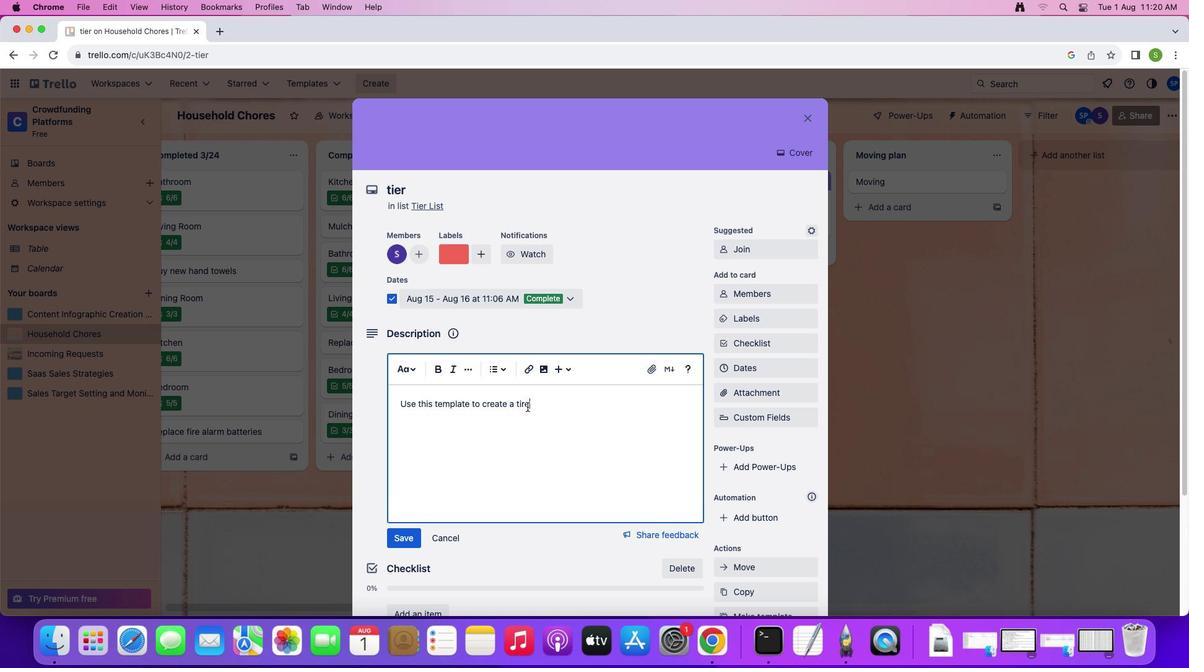 
Action: Mouse pressed left at (510, 421)
Screenshot: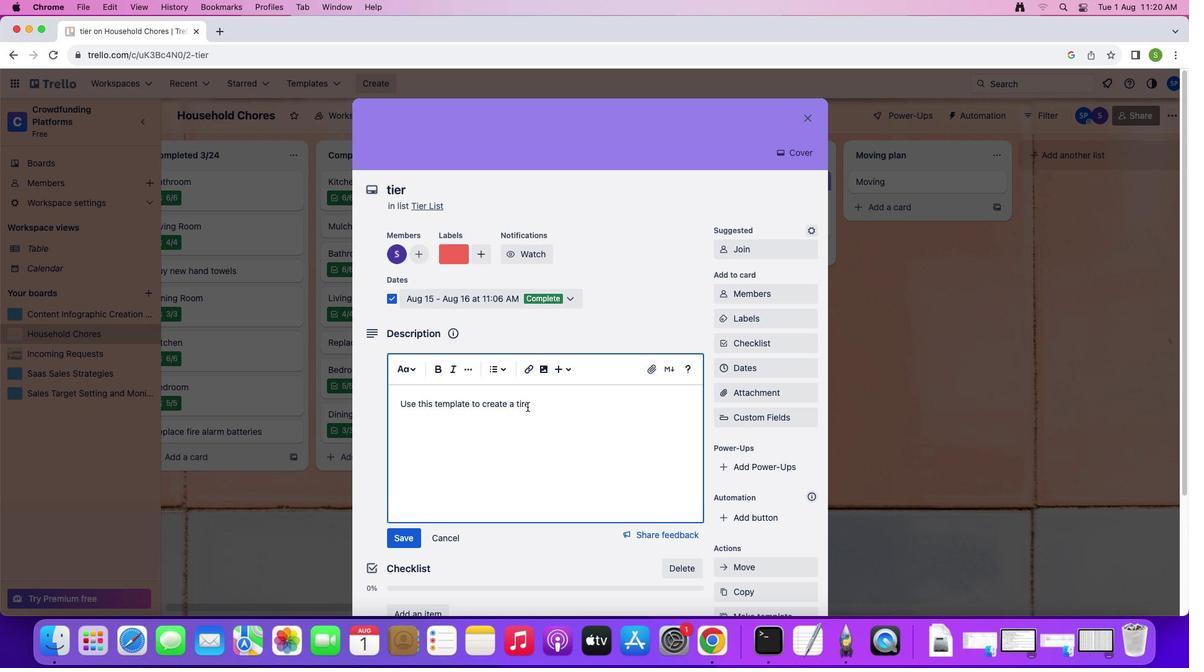 
Action: Mouse moved to (609, 421)
Screenshot: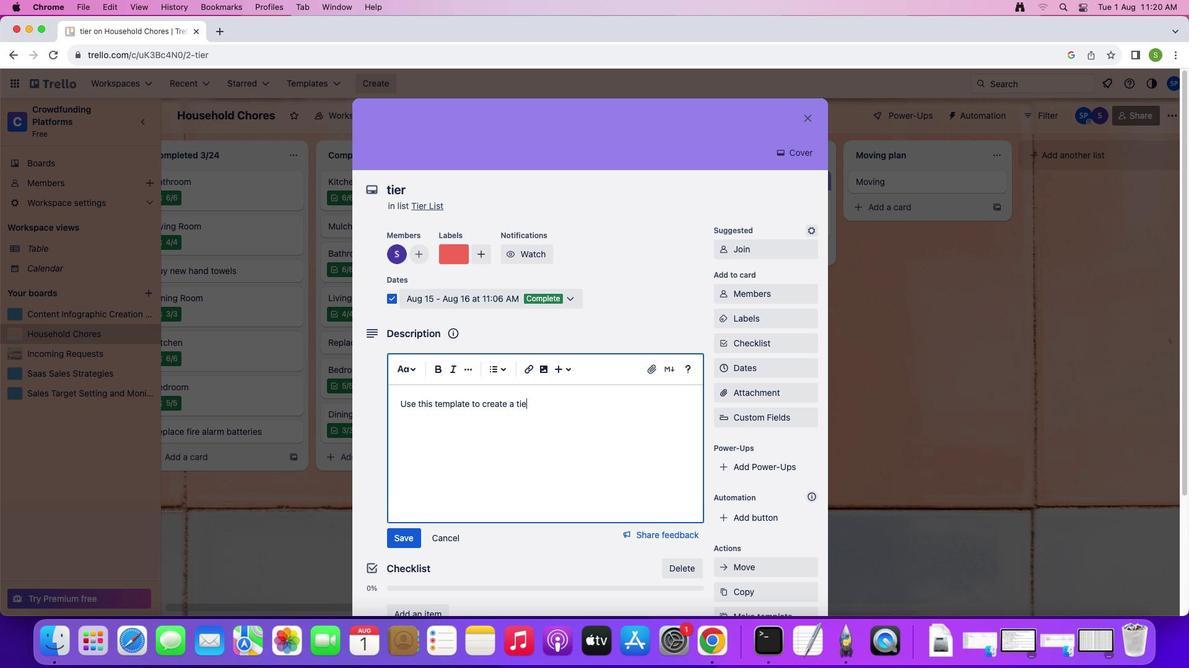 
Action: Key pressed 'e''r'
Screenshot: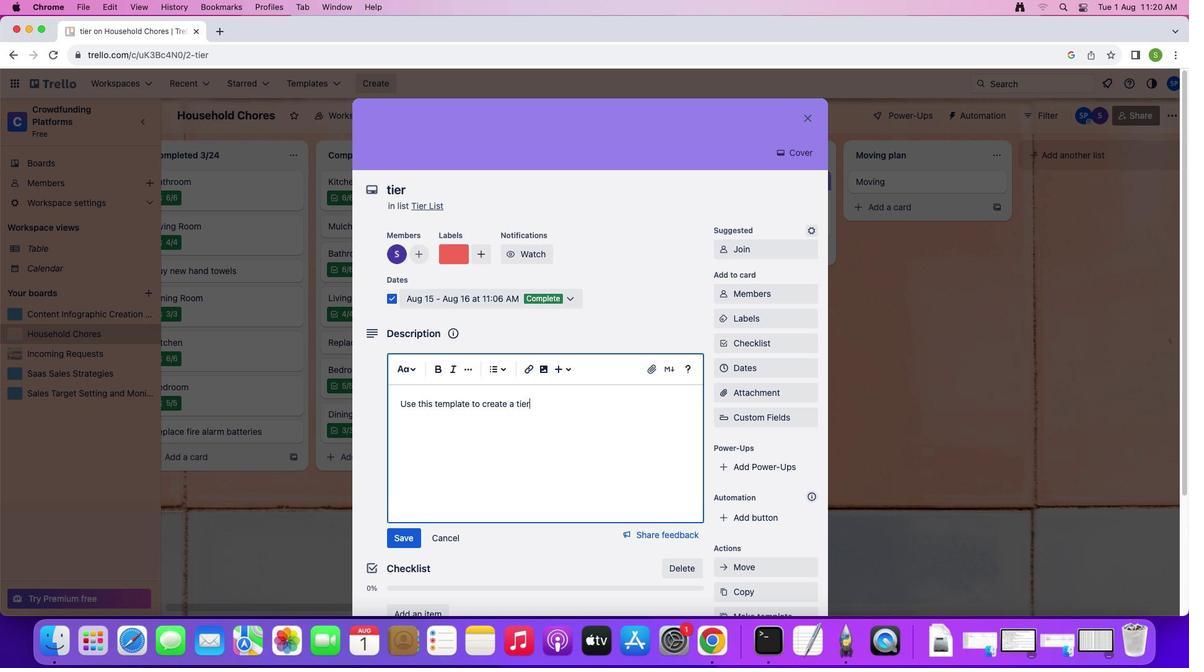 
Action: Mouse moved to (613, 421)
Screenshot: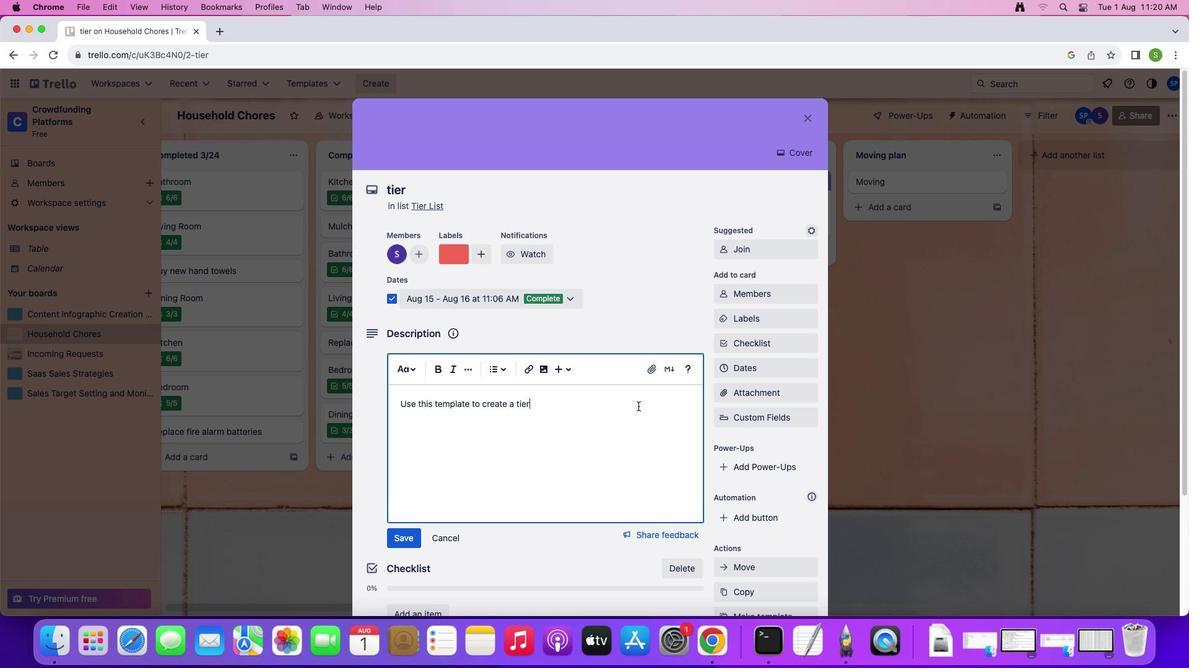 
Action: Key pressed Key.space'l''i''s''t'Key.space'f''o''r'Key.space'a''n''y''t''h''i''n''g'Key.space'y''o''u'Key.space'w''a''n''t''.'Key.spaceKey.shift'a'Key.space't''i''e''r'Key.space'l''i''s''t'Key.space'i''s'Key.space'a'Key.space'w''a''y'Key.space't''o'Key.space'r''a''n''k'Key.space'i''t''e''m''s'Key.space'i''n'Key.space'a'Key.space'c''a''t''e''g''o''r''y'Key.space'f''r''o''m'Key.space'b''e''s''t'Key.space't''o'Key.space'w''o''r''s''t''.'Key.spaceKey.shift'T''h''i''s'Key.space'c''o''u''l''d'Key.space'b''e'Key.shift_r':'Key.space'b''e''s''t'Key.spaceKey.shift'N''B''A'Key.space'p''l''a''y''e''r''s'','Key.spaceKey.shift'G''O''A''T'"'"'d'Key.spaceKey.shift'p''a''s''t''a'Key.space'd''i''s''h''e''s'
Screenshot: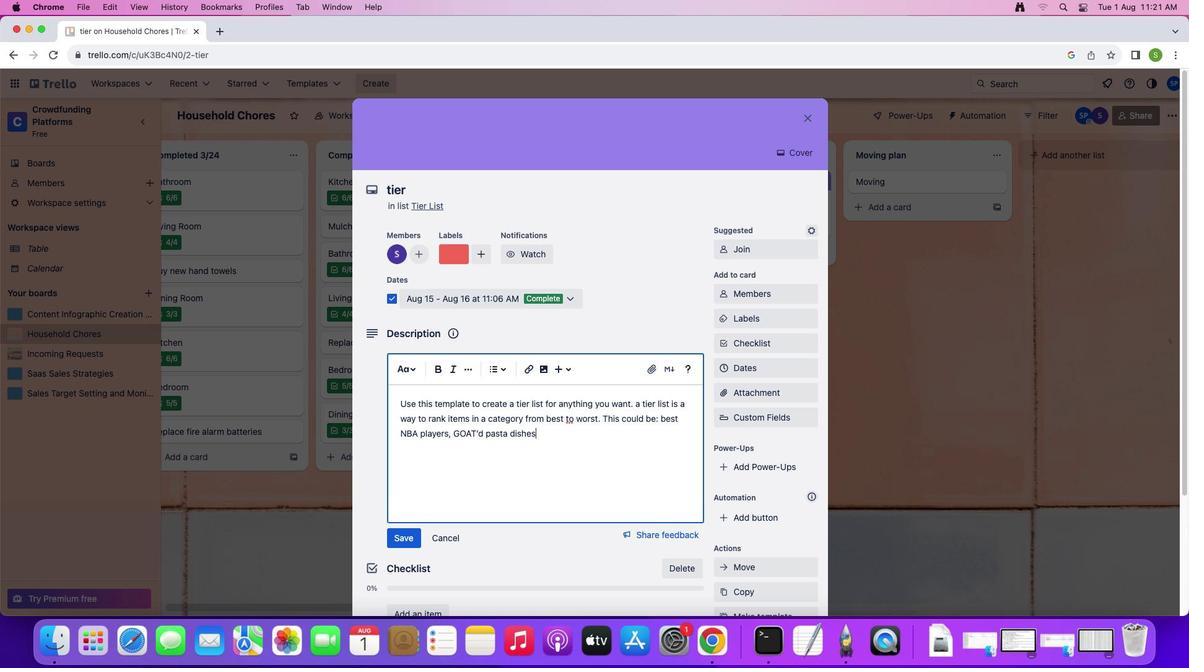 
Action: Mouse moved to (395, 553)
Screenshot: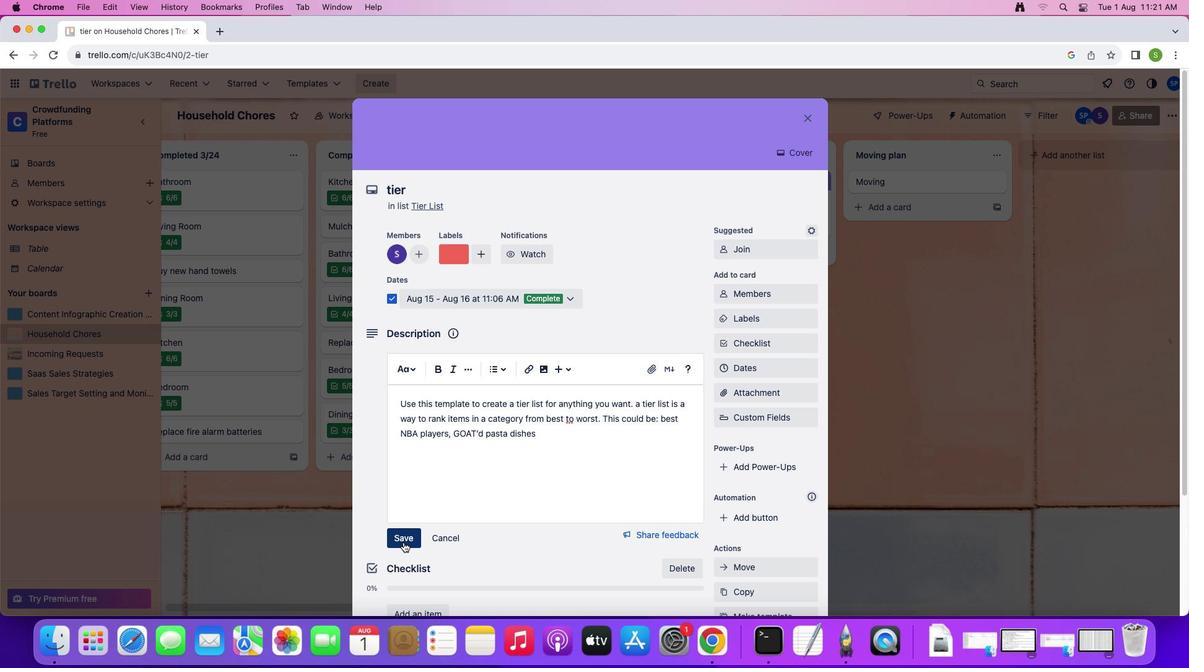 
Action: Mouse pressed left at (395, 553)
Screenshot: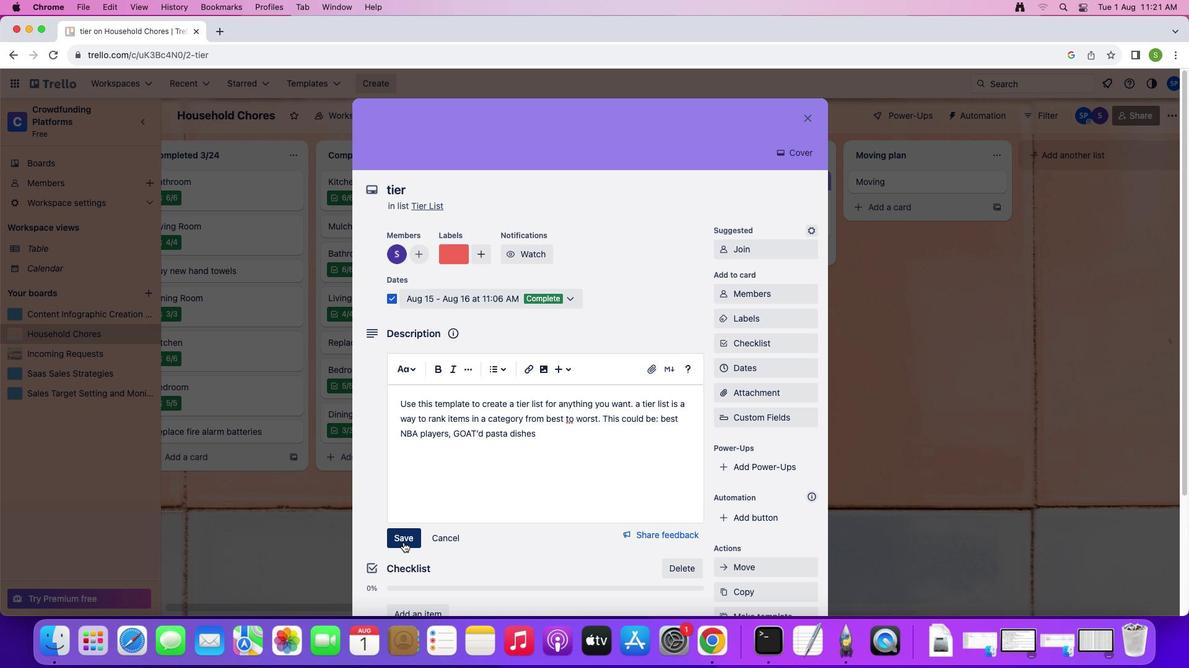 
Action: Mouse moved to (459, 546)
Screenshot: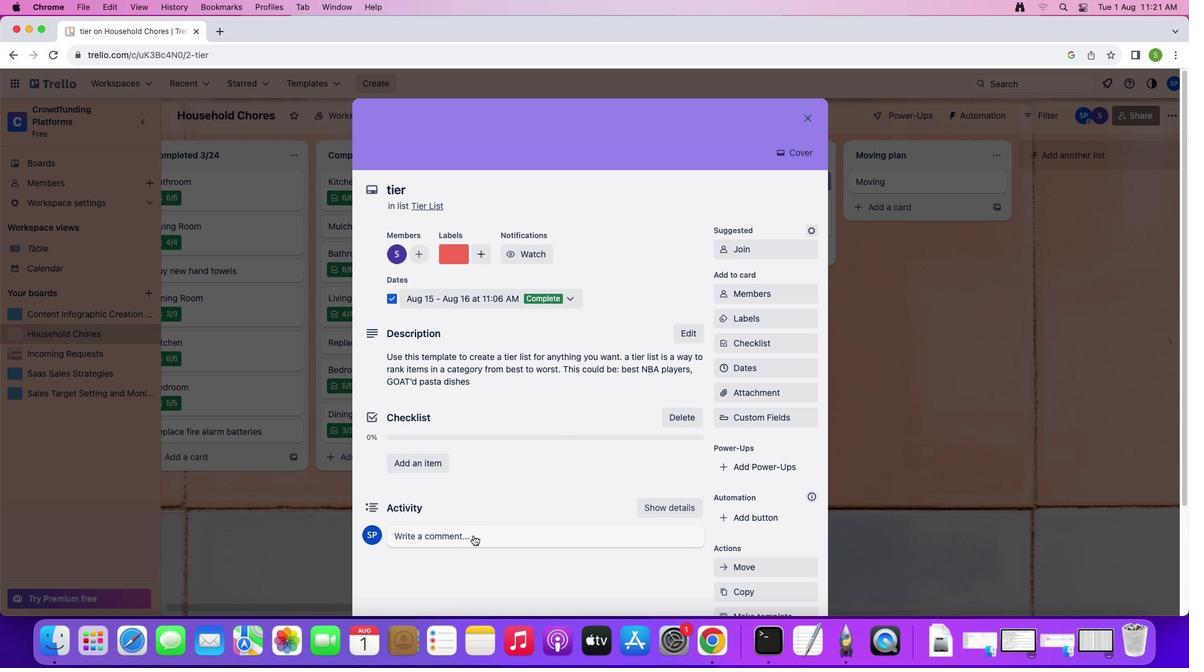 
Action: Mouse pressed left at (459, 546)
Screenshot: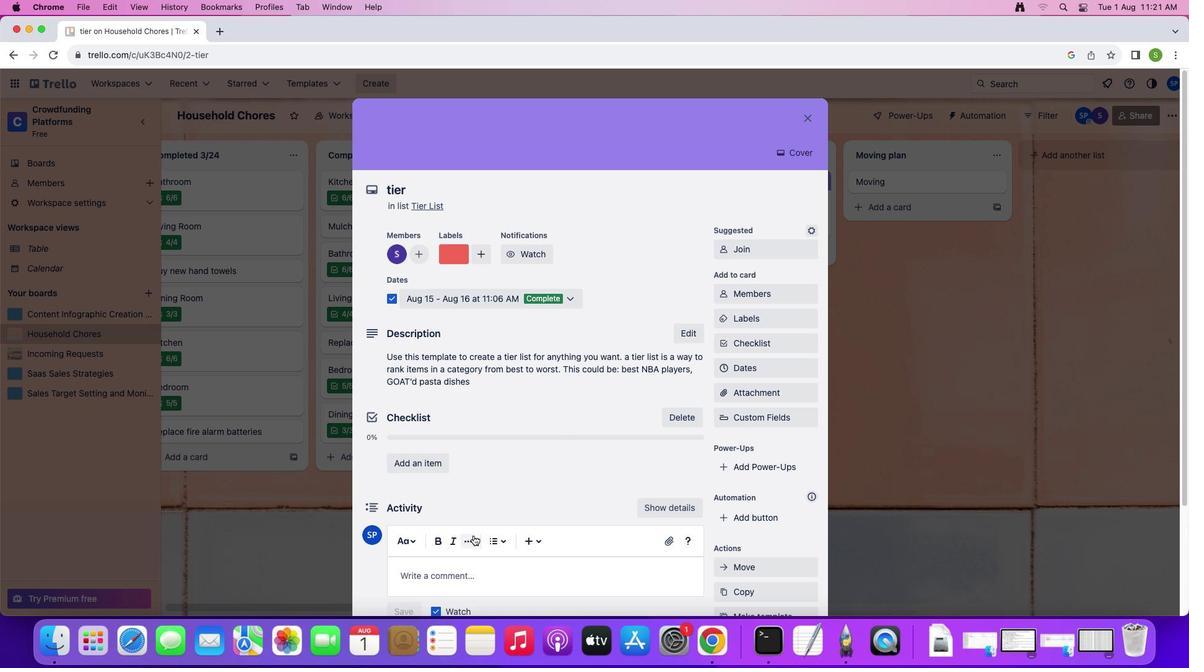 
Action: Mouse moved to (590, 500)
Screenshot: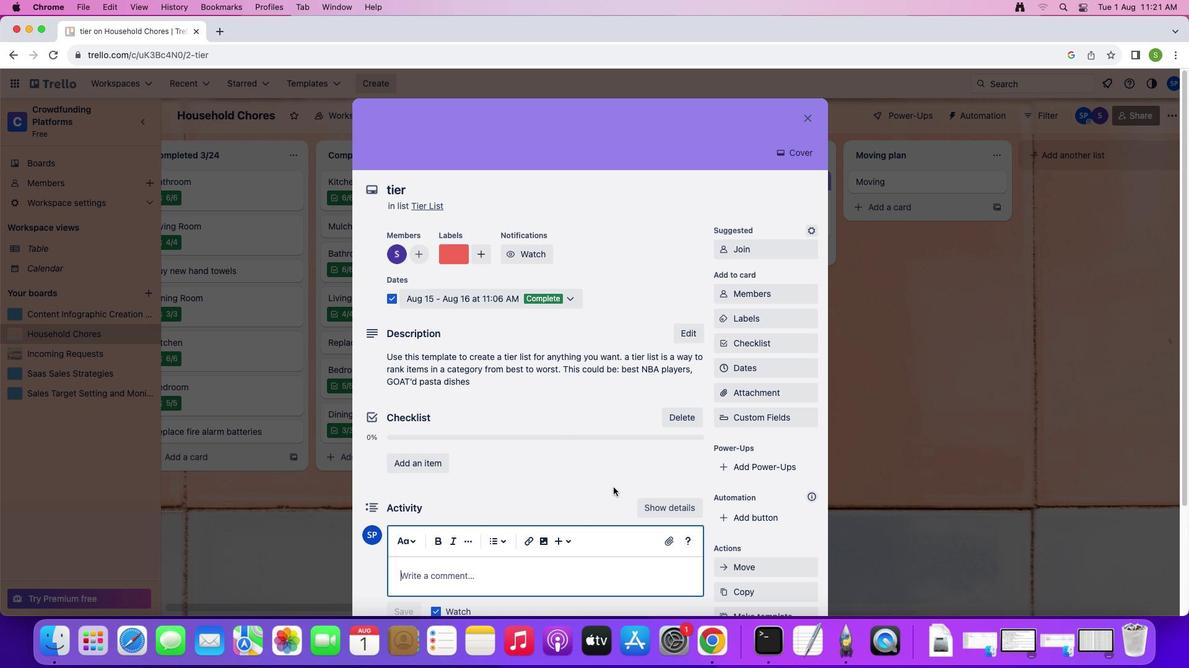 
Action: Key pressed Key.shift'T''i''e''r'
Screenshot: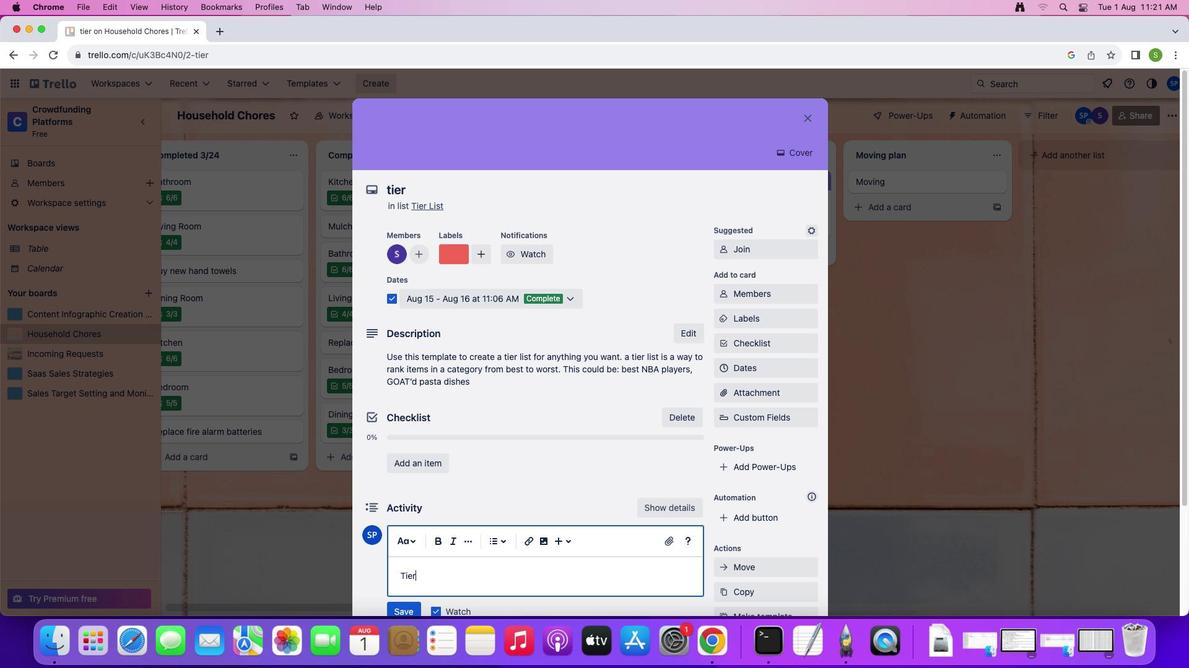 
Action: Mouse moved to (572, 426)
Screenshot: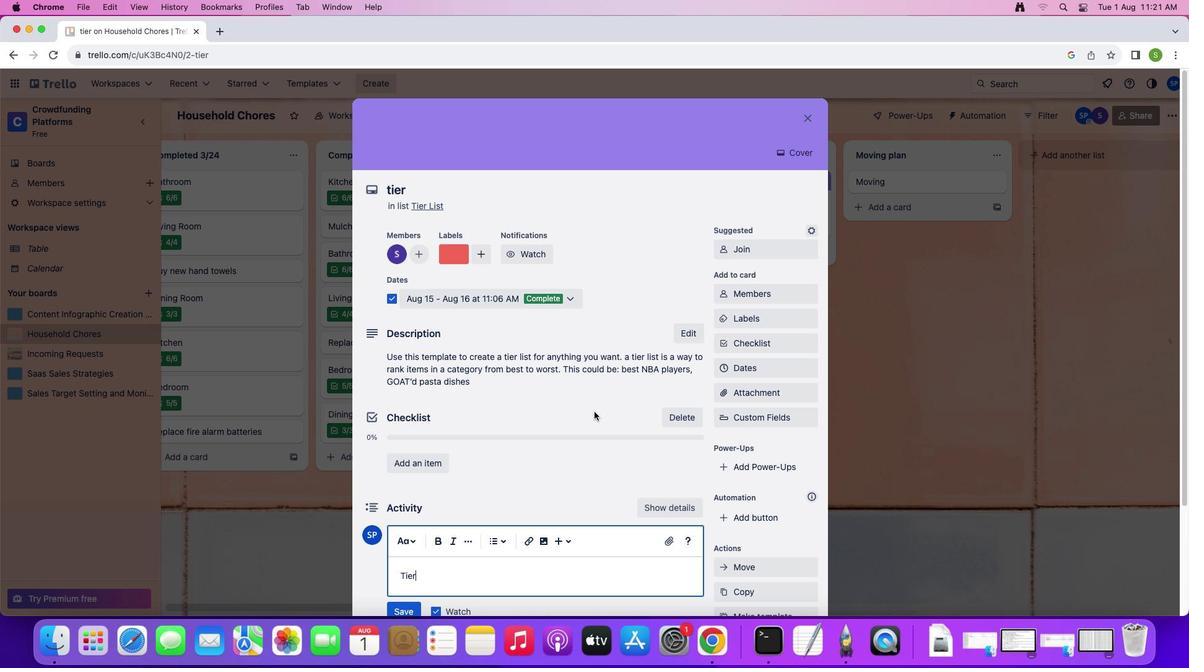 
Action: Mouse scrolled (572, 426) with delta (20, 26)
Screenshot: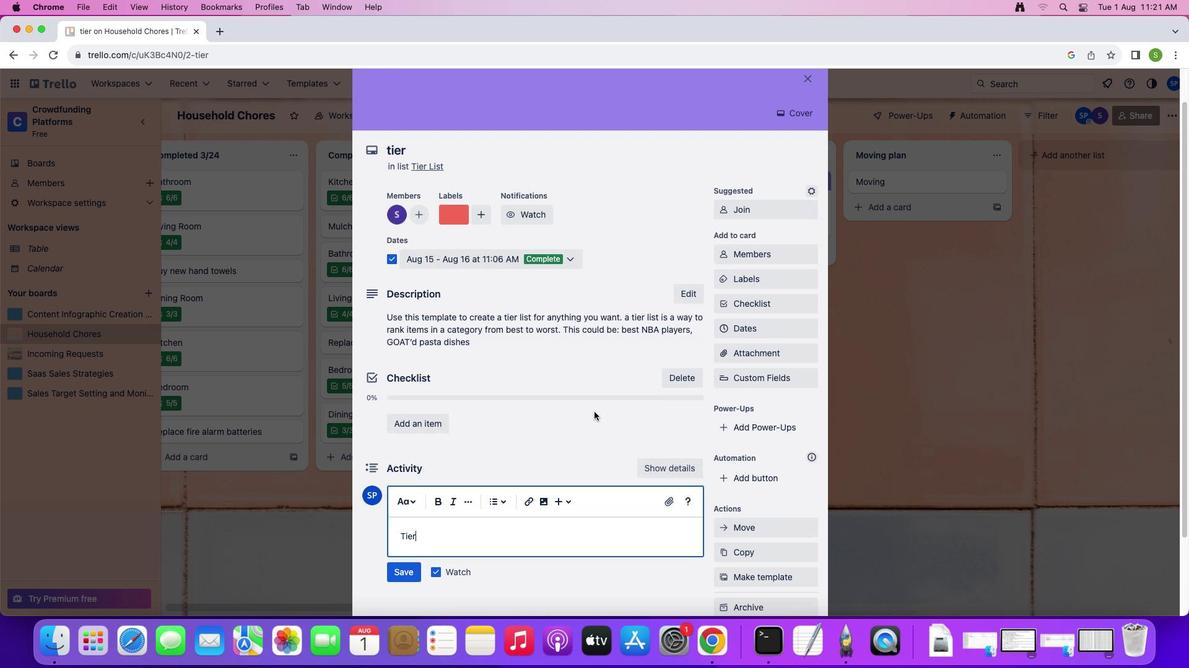 
Action: Mouse scrolled (572, 426) with delta (20, 26)
Screenshot: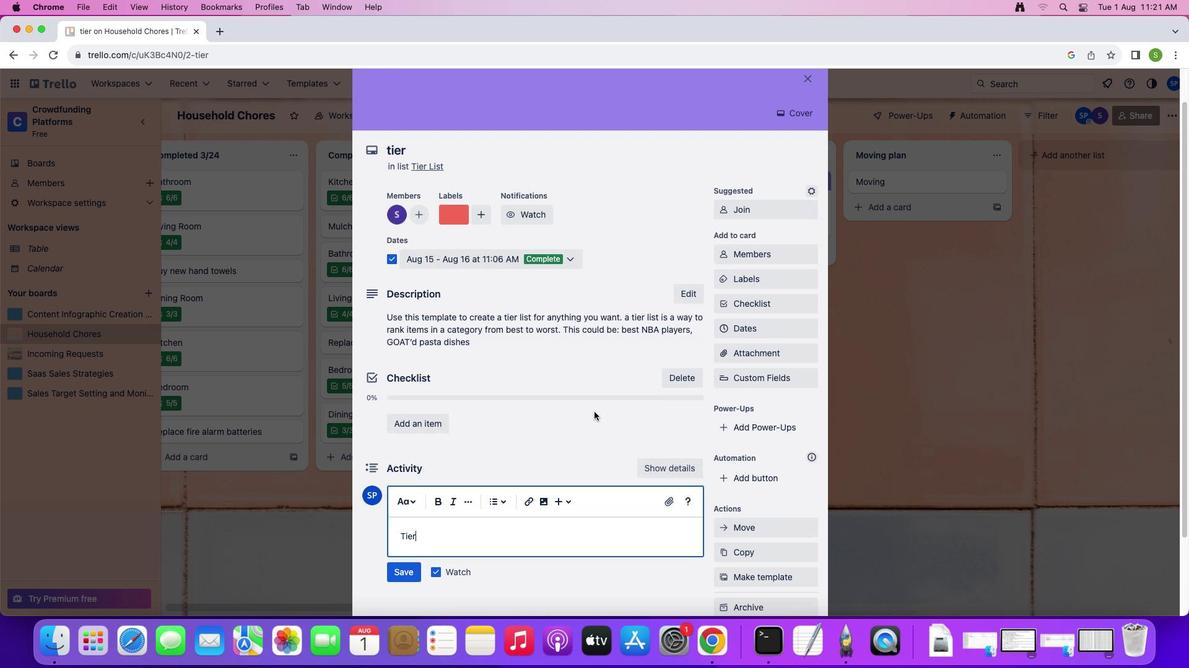 
Action: Mouse scrolled (572, 426) with delta (20, 25)
Screenshot: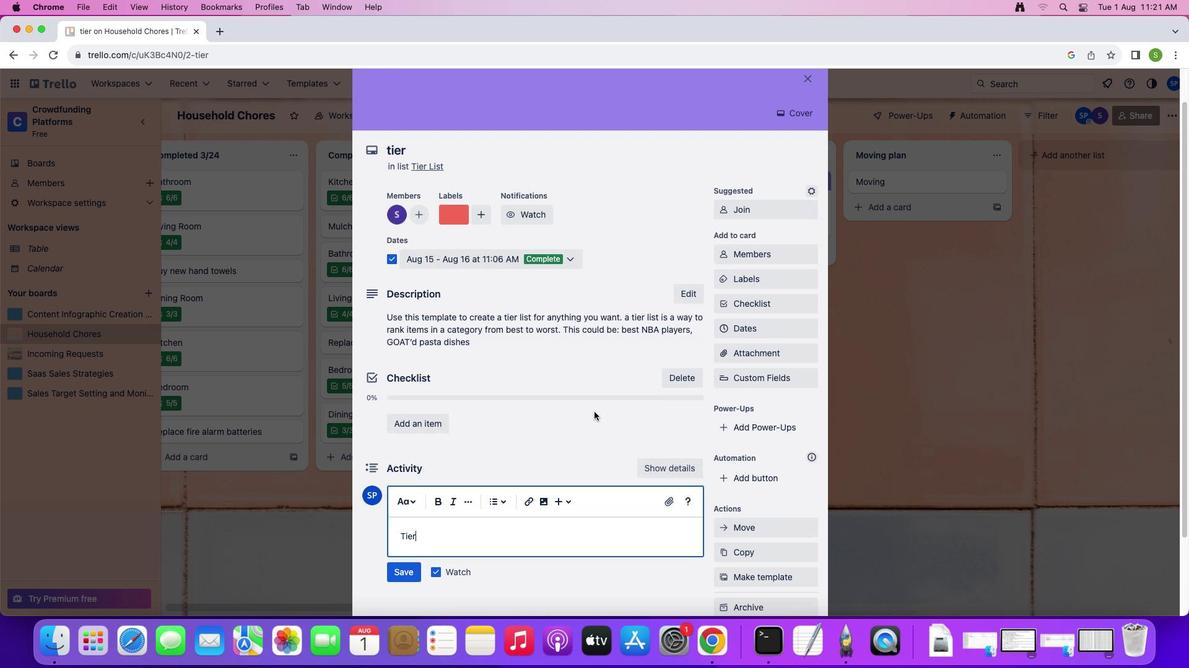 
Action: Mouse scrolled (572, 426) with delta (20, 24)
Screenshot: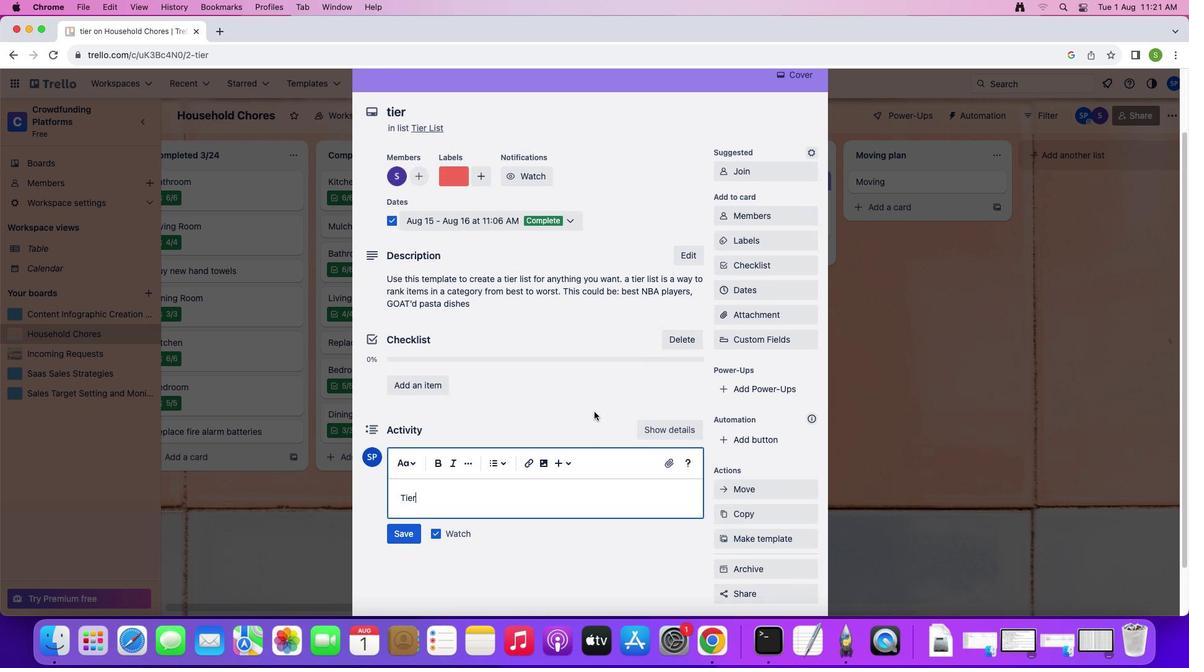 
Action: Mouse moved to (384, 490)
Screenshot: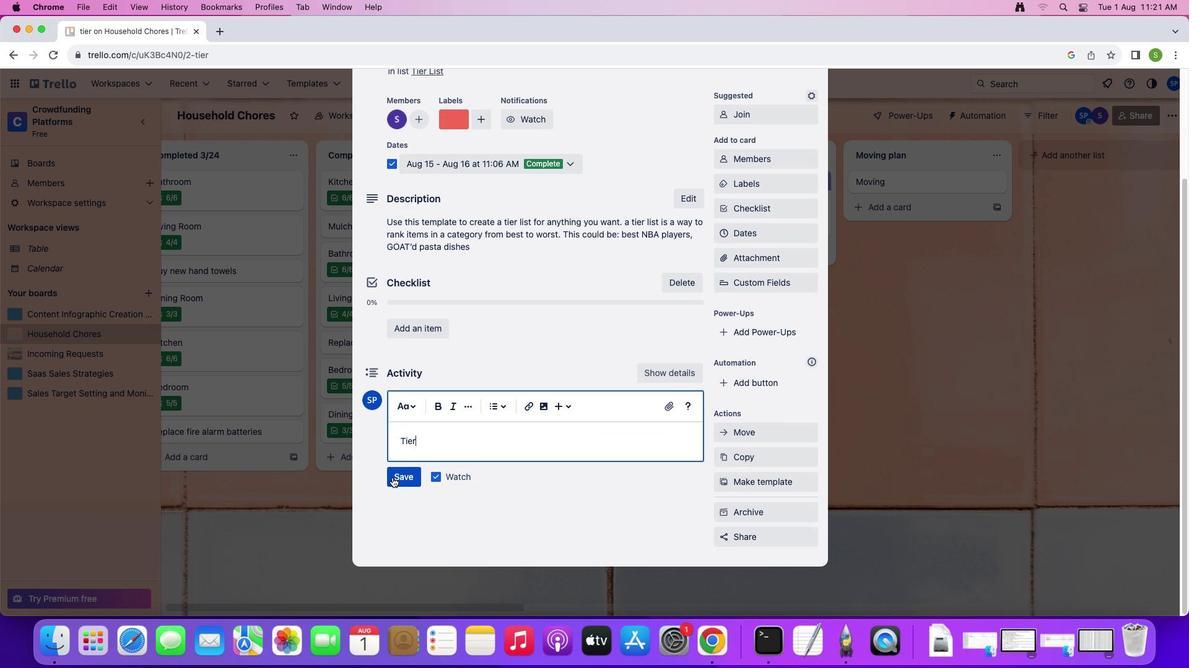 
Action: Mouse pressed left at (384, 490)
Screenshot: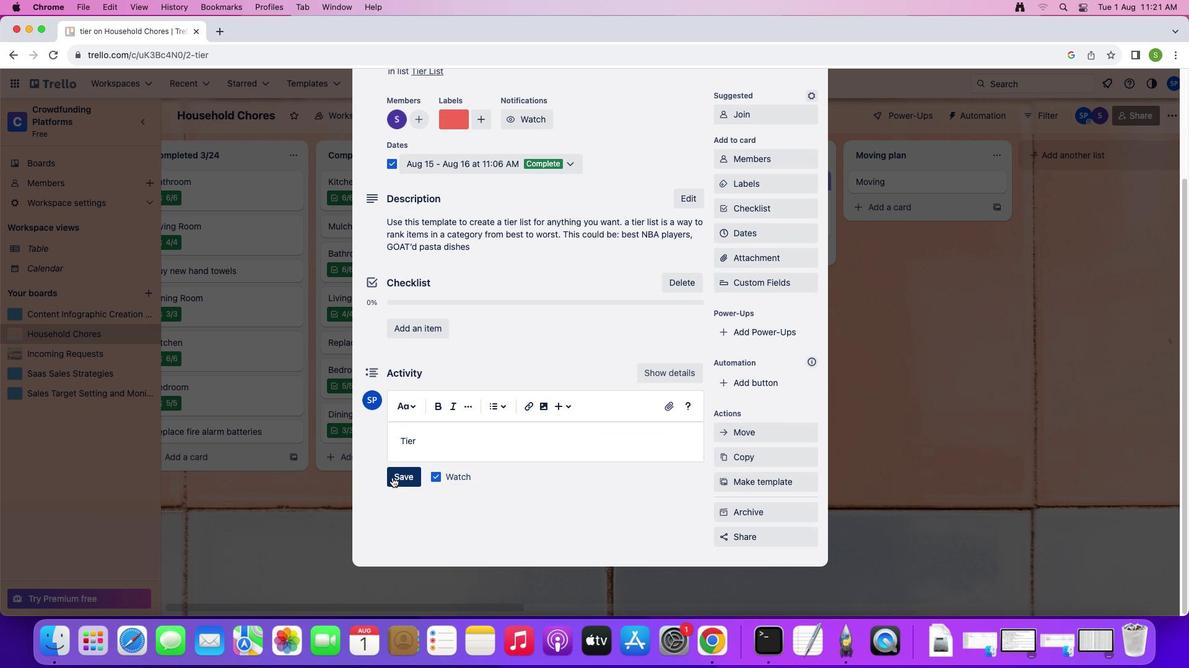 
Action: Mouse moved to (610, 298)
Screenshot: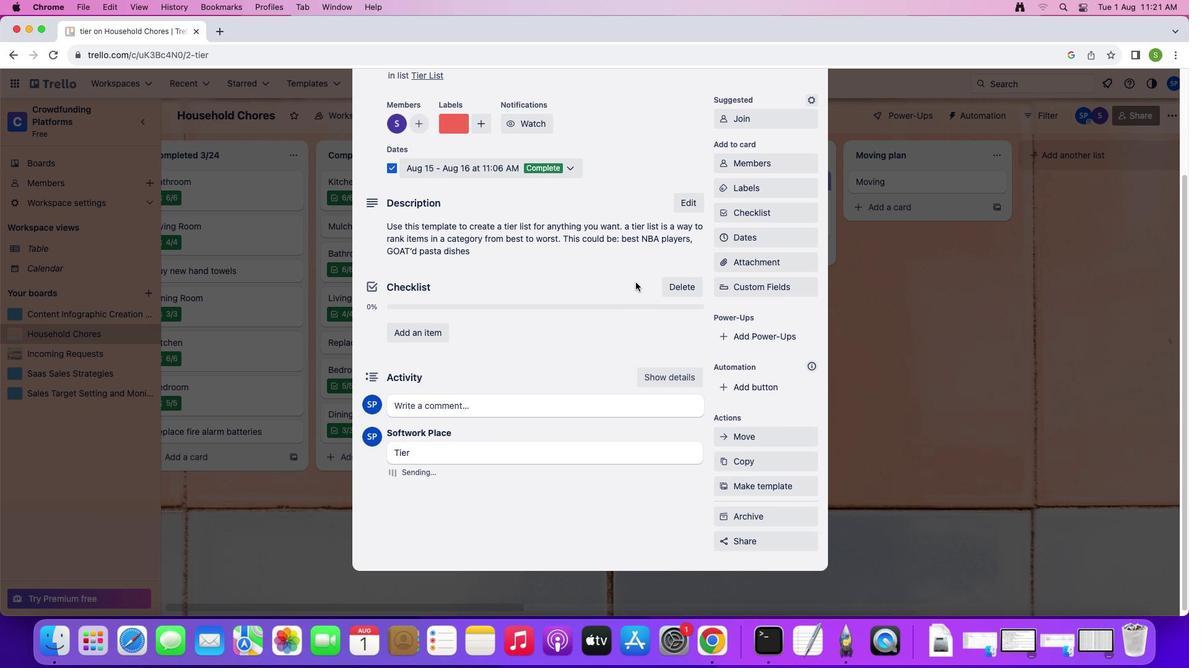 
Action: Mouse scrolled (610, 298) with delta (20, 27)
Screenshot: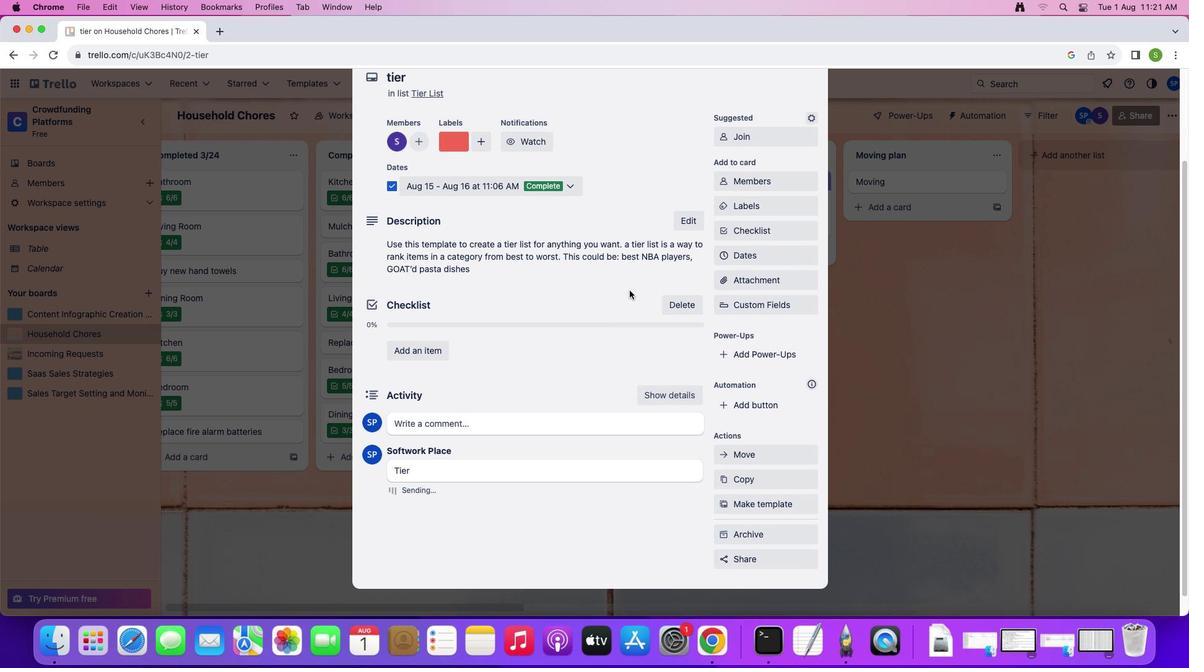 
Action: Mouse scrolled (610, 298) with delta (20, 27)
Screenshot: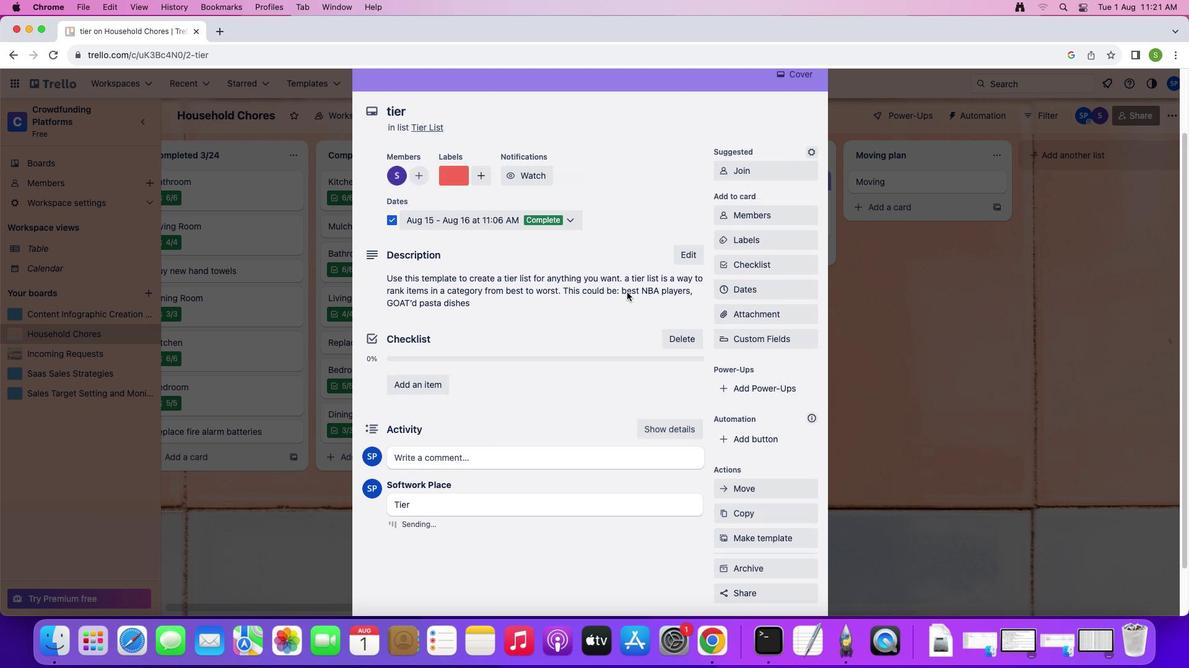 
Action: Mouse moved to (610, 298)
Screenshot: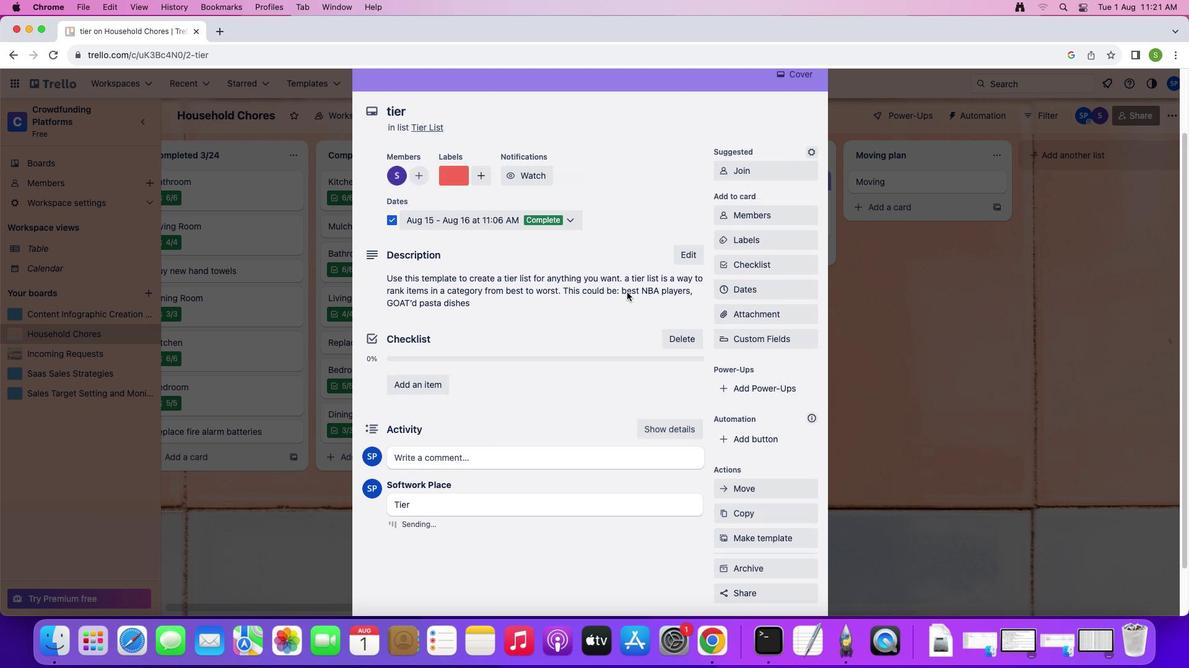 
Action: Mouse scrolled (610, 298) with delta (20, 29)
Screenshot: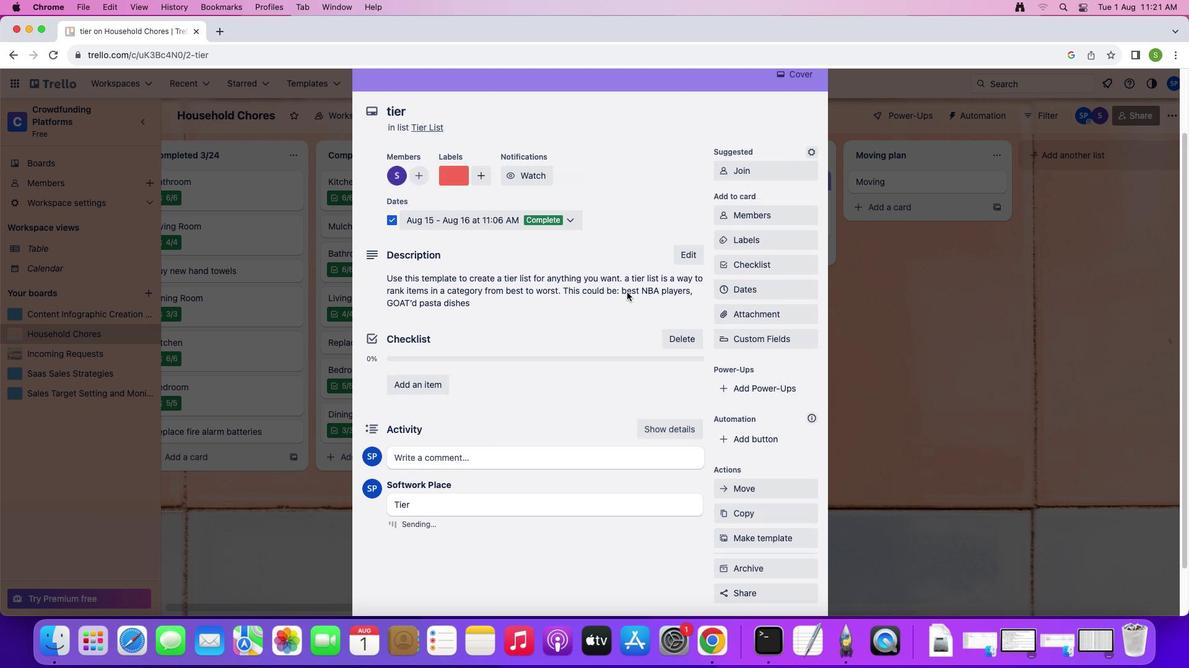 
Action: Mouse scrolled (610, 298) with delta (20, 30)
Screenshot: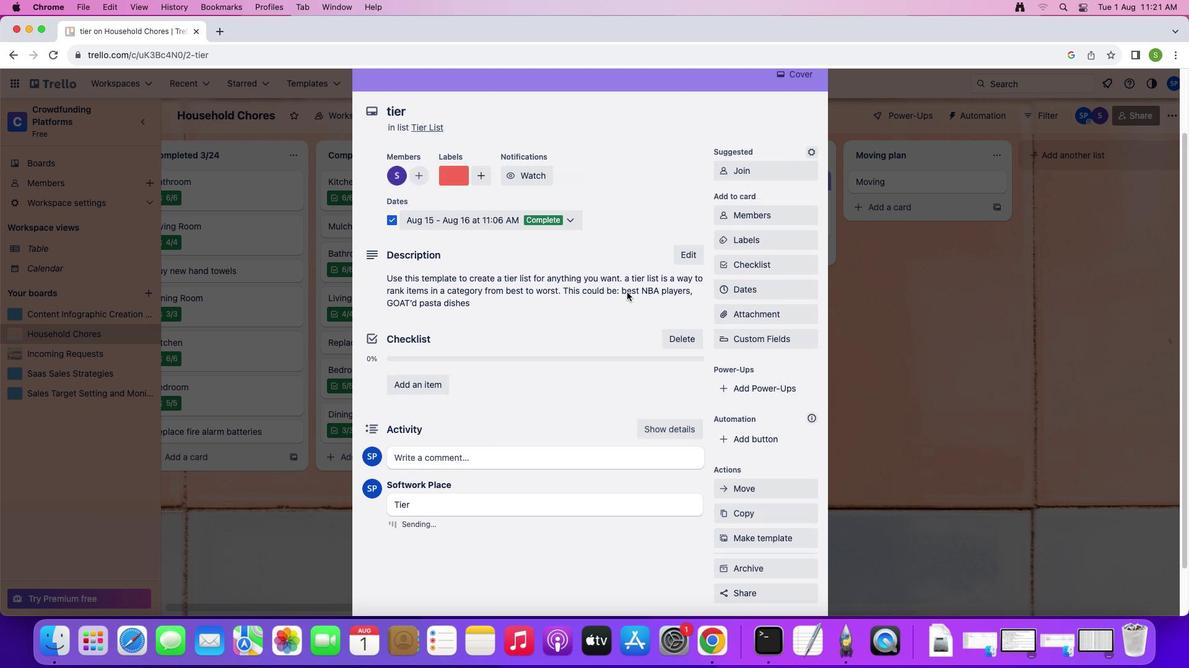 
Action: Mouse moved to (610, 298)
Screenshot: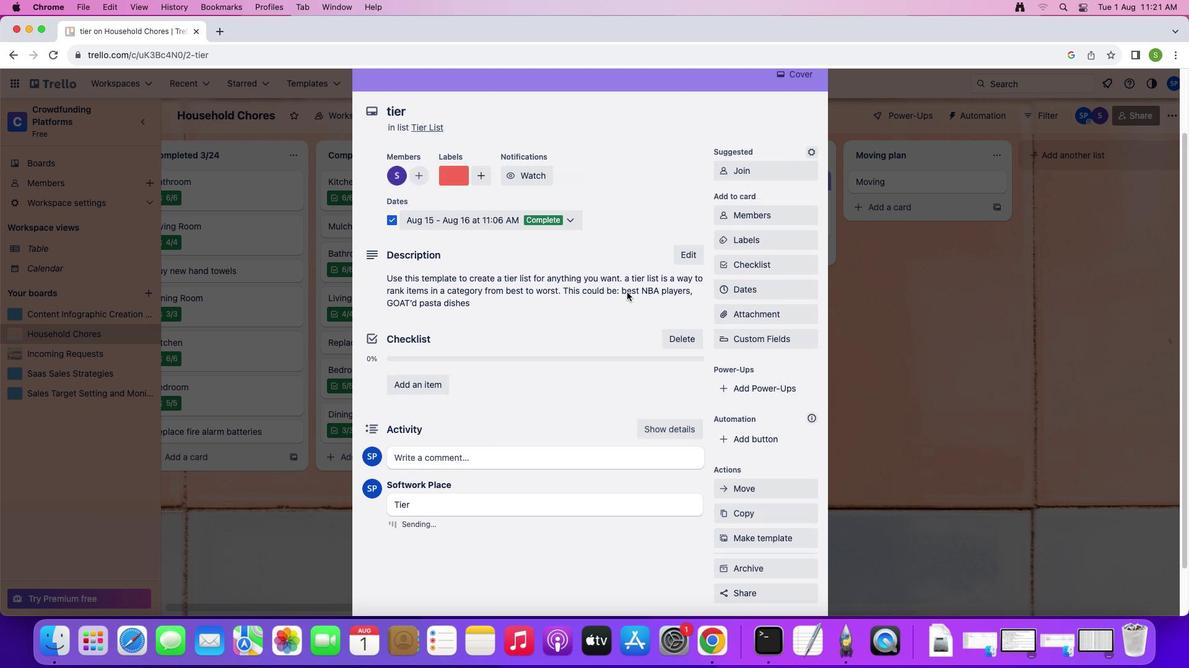 
Action: Mouse scrolled (610, 298) with delta (20, 30)
Screenshot: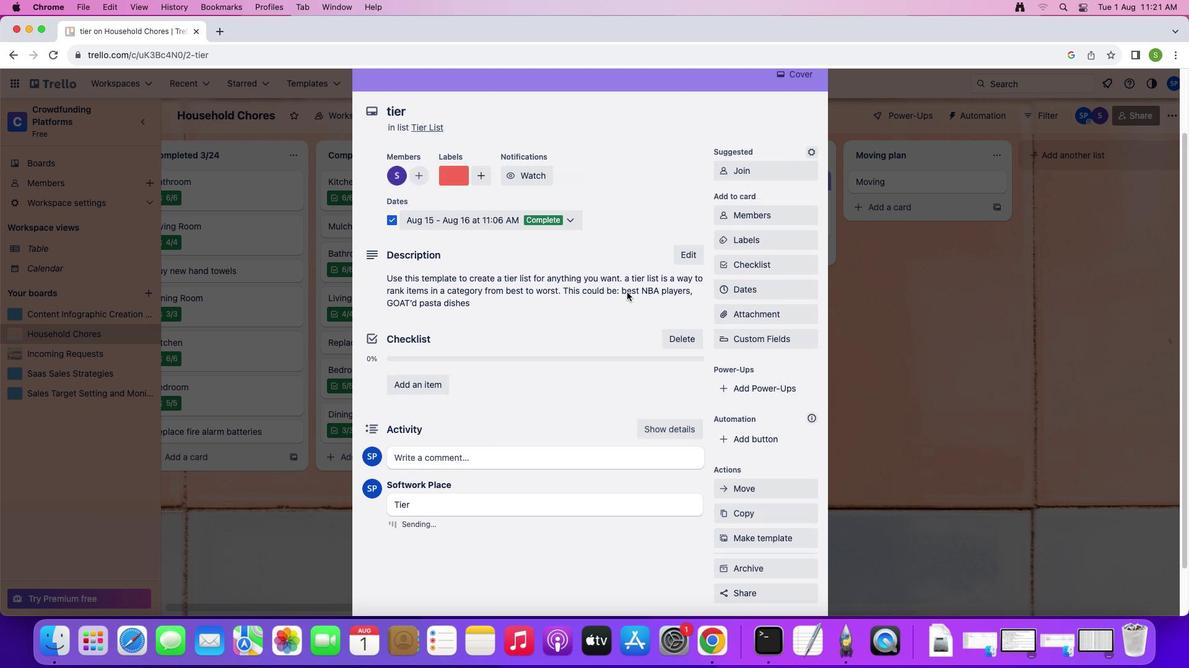 
Action: Mouse moved to (603, 310)
Screenshot: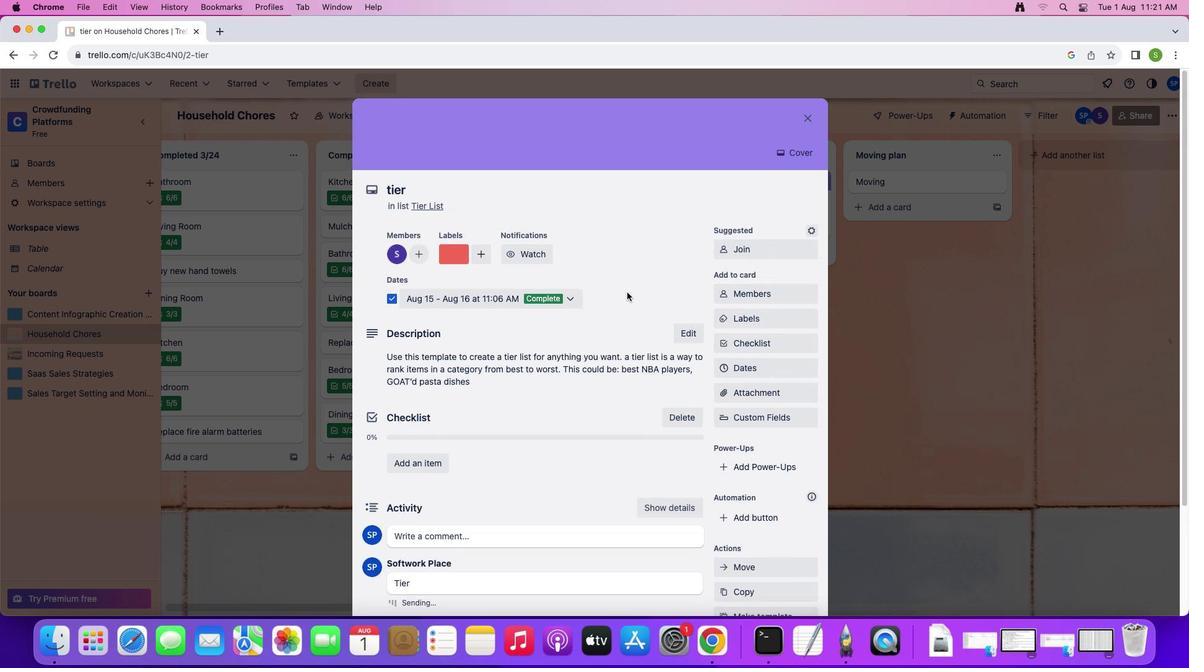 
Action: Mouse scrolled (603, 310) with delta (20, 27)
Screenshot: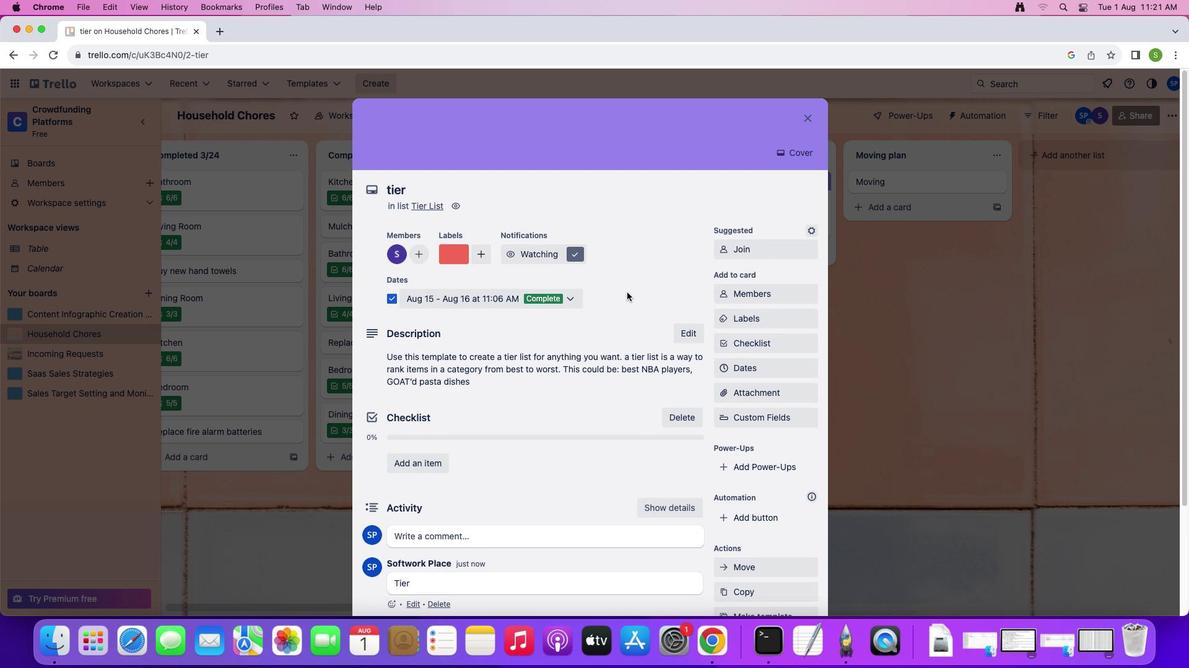 
Action: Mouse scrolled (603, 310) with delta (20, 27)
Screenshot: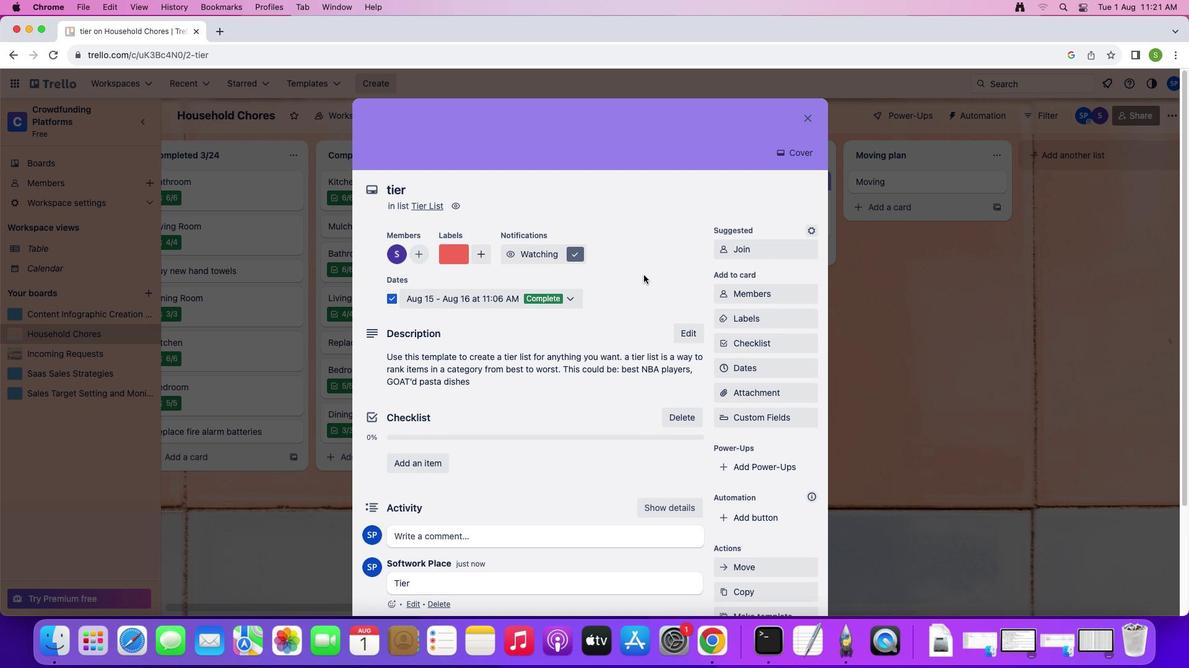 
Action: Mouse scrolled (603, 310) with delta (20, 29)
Screenshot: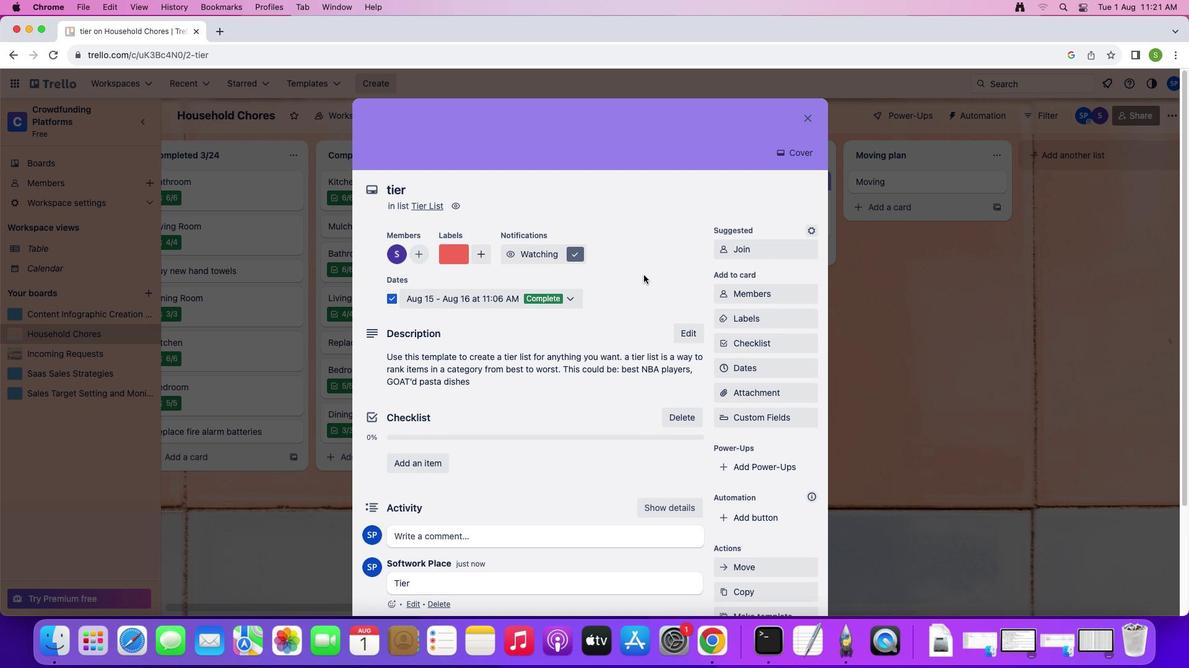 
Action: Mouse scrolled (603, 310) with delta (20, 30)
Screenshot: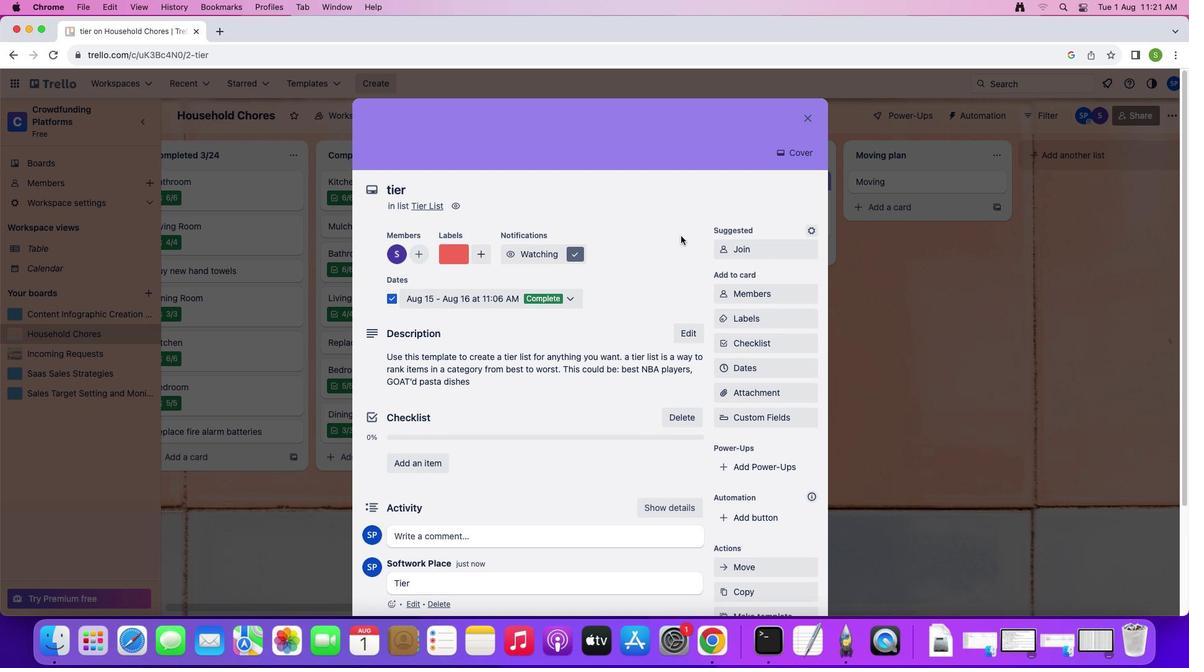 
Action: Mouse moved to (765, 144)
Screenshot: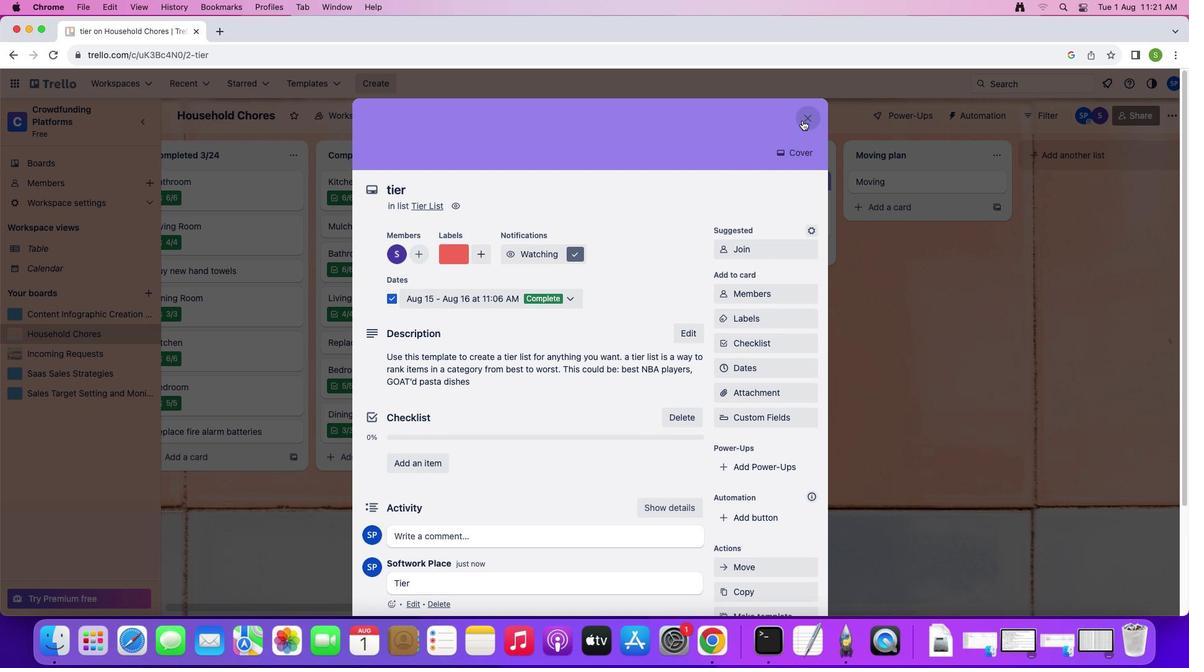 
Action: Mouse pressed left at (765, 144)
Screenshot: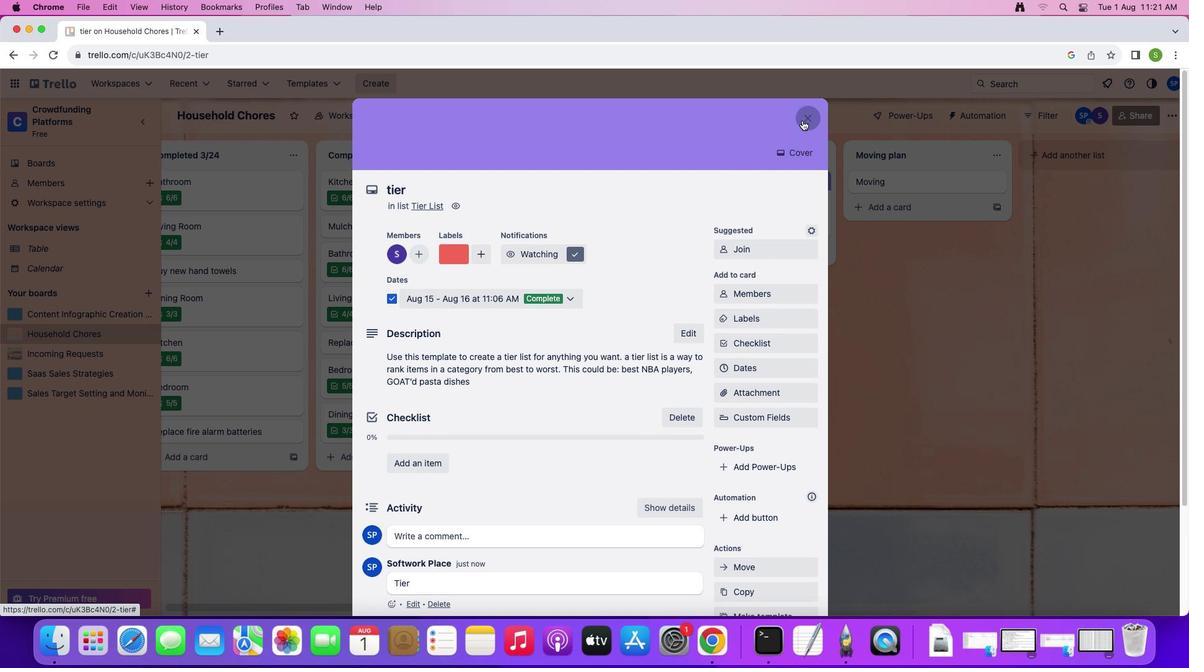 
Action: Mouse moved to (834, 199)
Screenshot: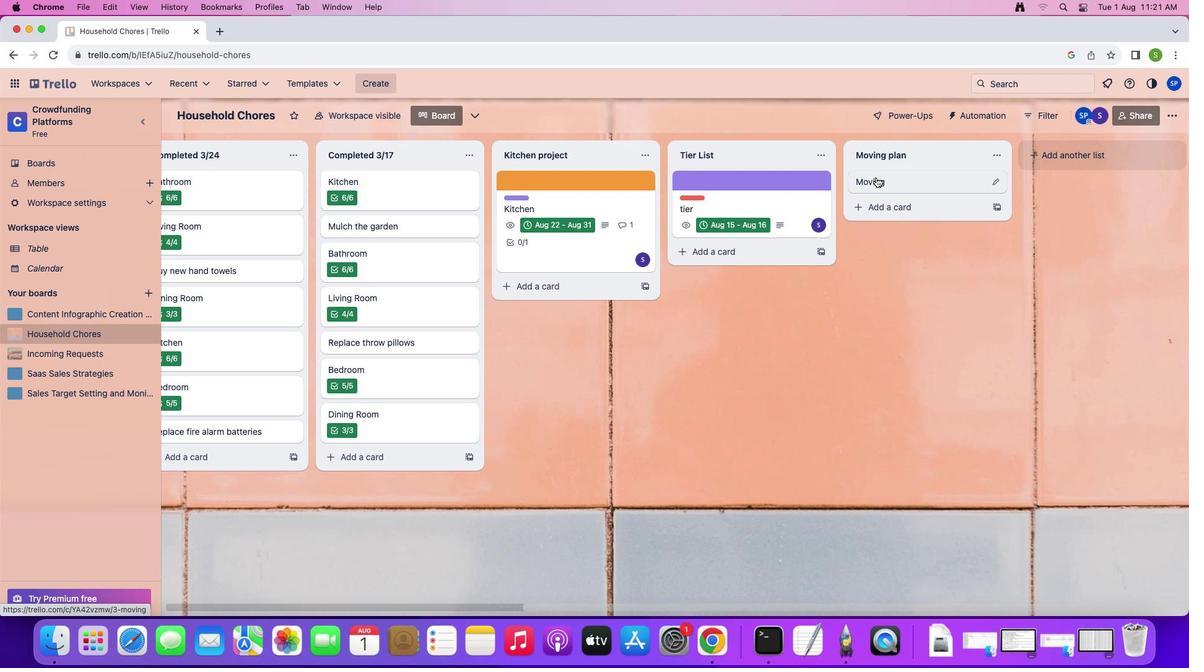 
Action: Mouse pressed left at (834, 199)
Screenshot: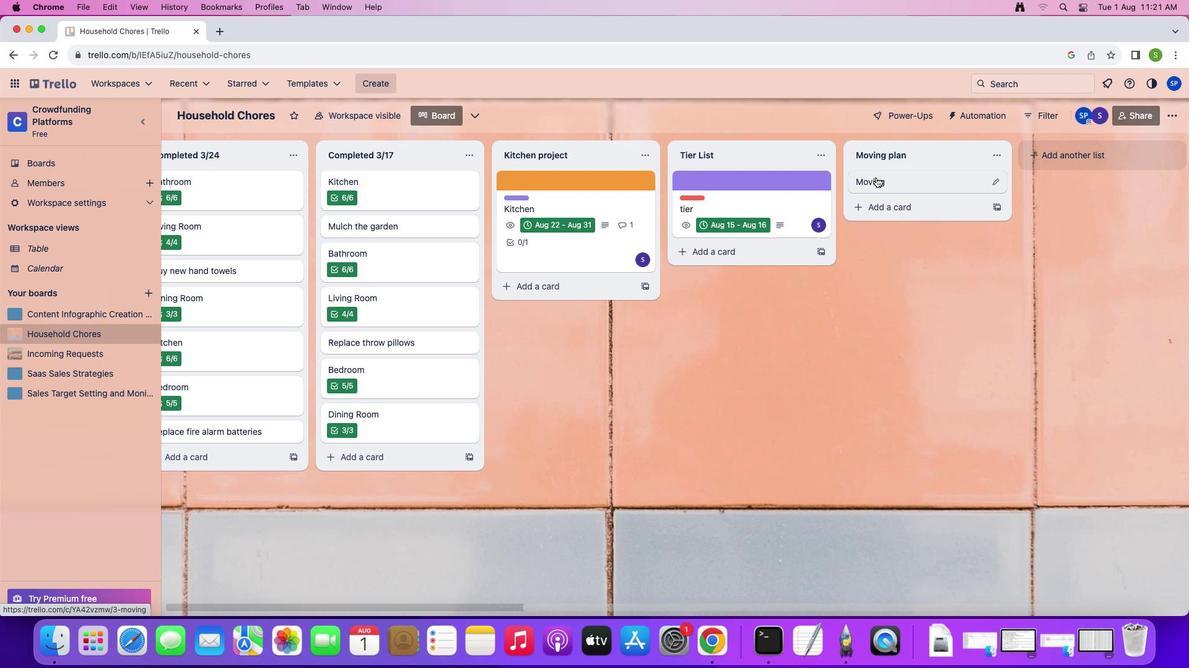 
Action: Mouse moved to (706, 246)
Screenshot: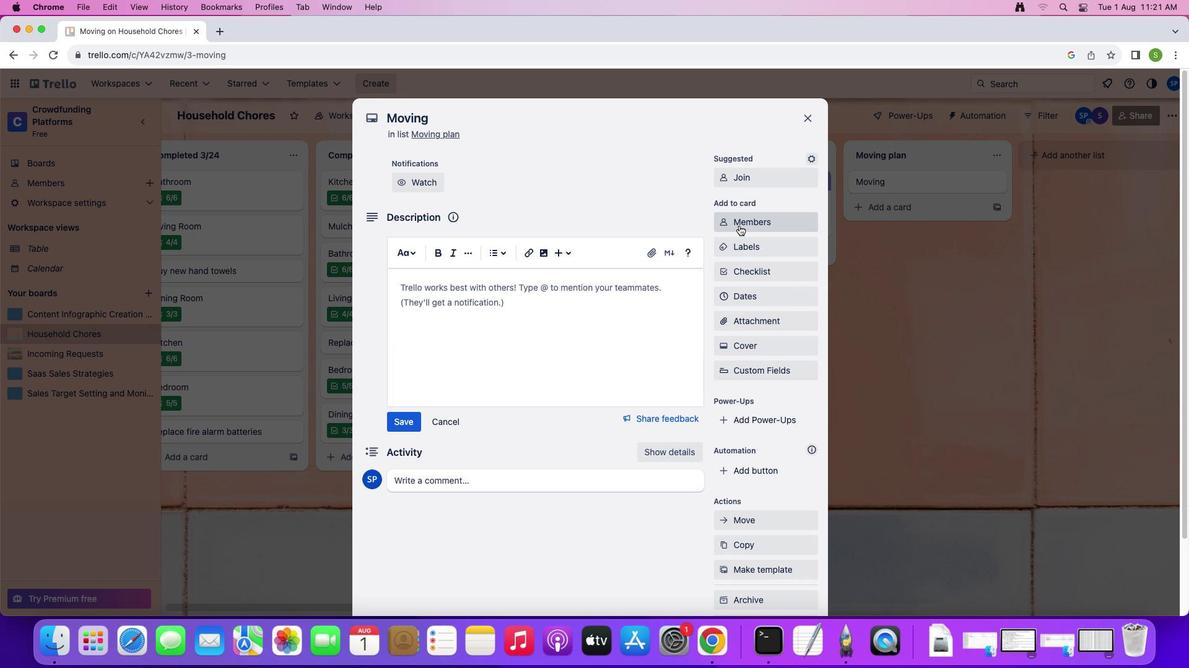 
Action: Mouse pressed left at (706, 246)
Screenshot: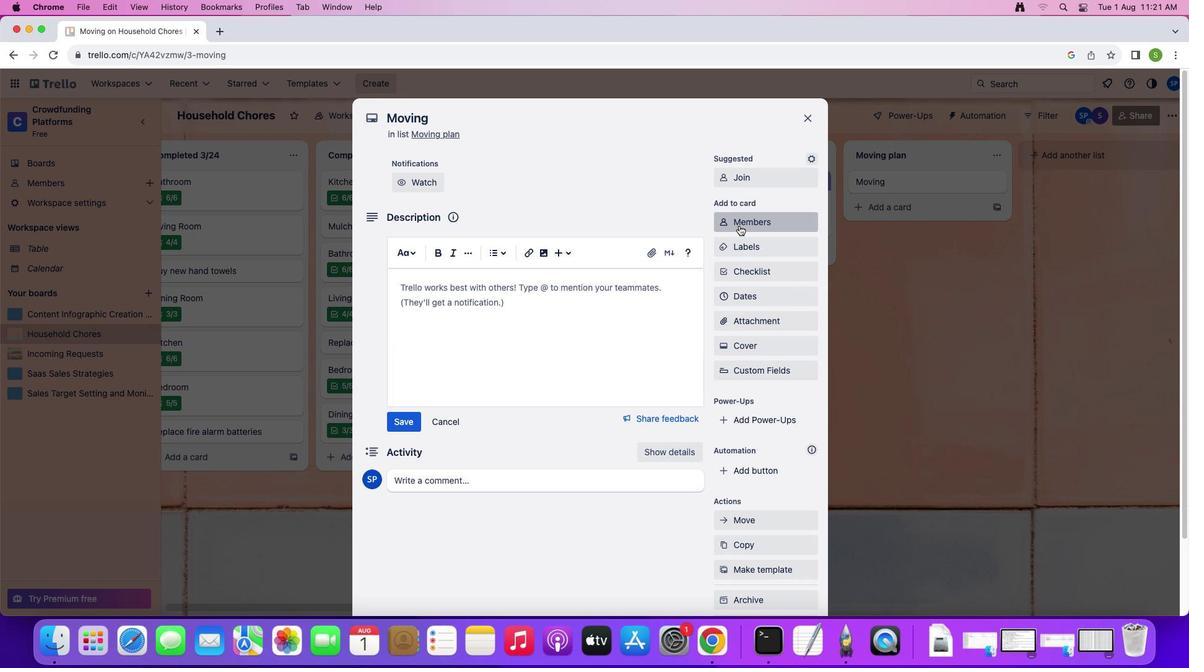 
Action: Mouse moved to (707, 245)
Screenshot: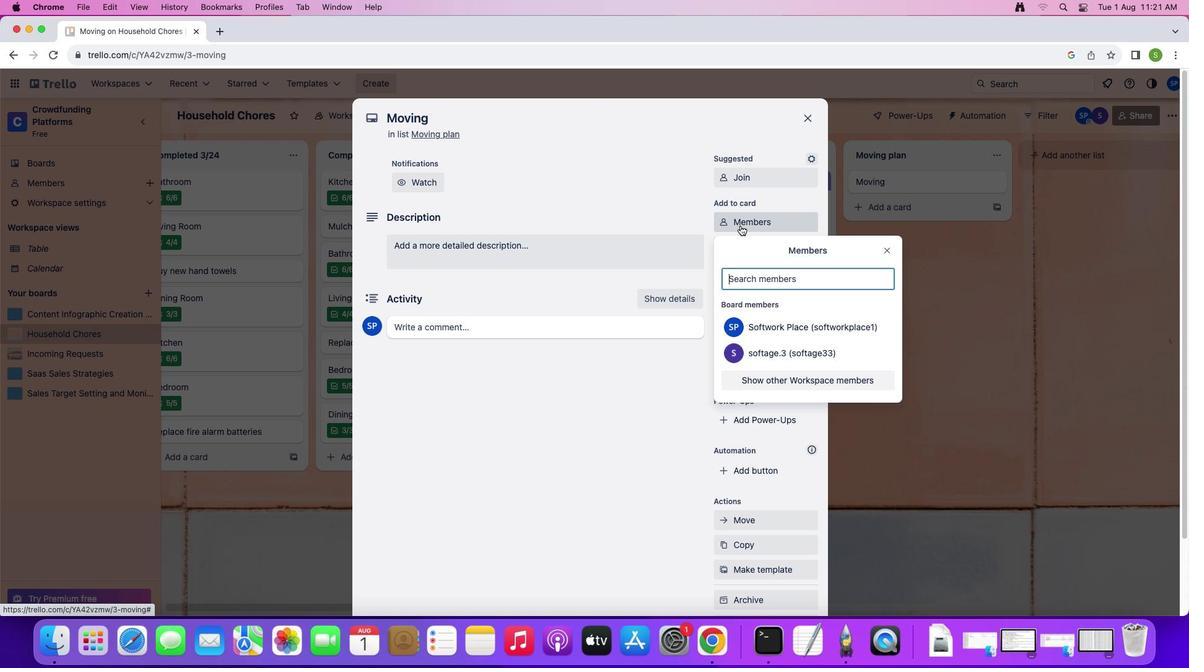 
Action: Key pressed 's''o''f''t''a''g''e''.''4'Key.shift'@''s''o''f''t''a''g''e''.''n''e''t'
Screenshot: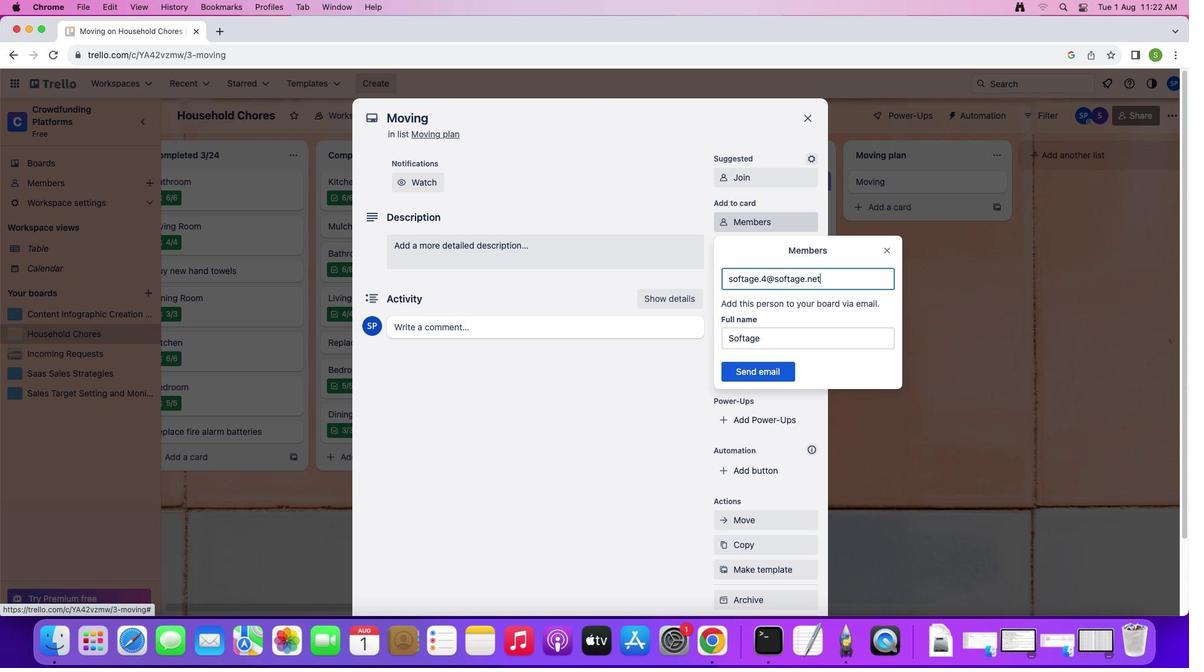 
Action: Mouse moved to (722, 385)
Screenshot: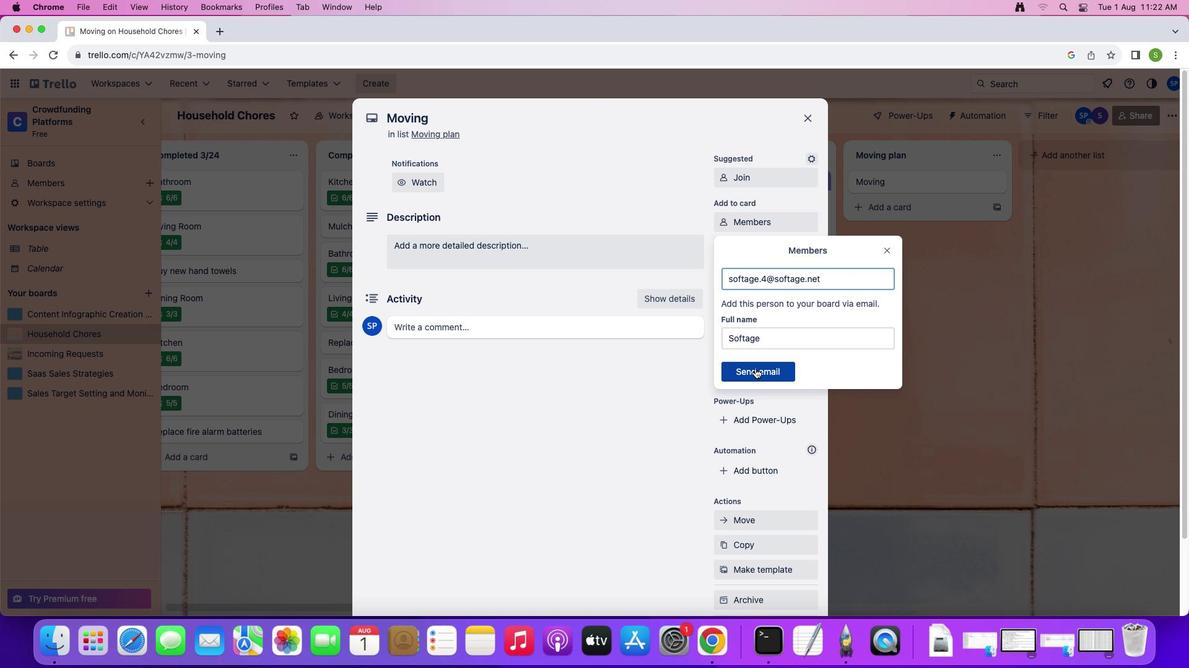 
Action: Mouse pressed left at (722, 385)
Screenshot: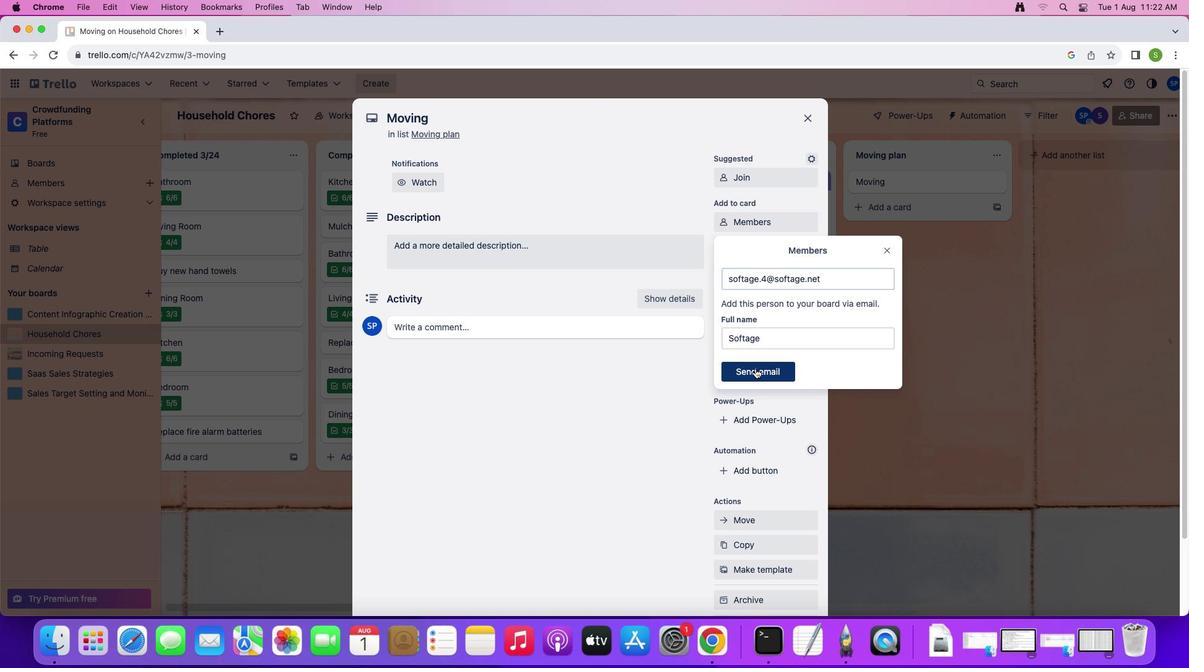 
Action: Mouse moved to (470, 208)
Screenshot: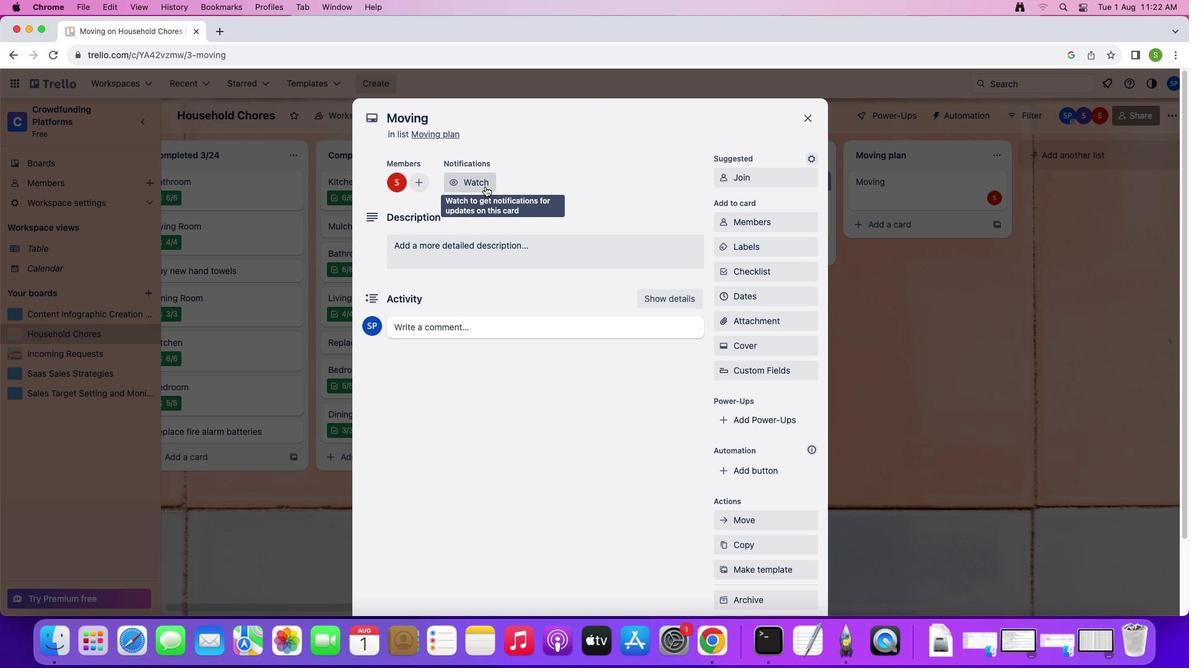 
Action: Mouse pressed left at (470, 208)
Screenshot: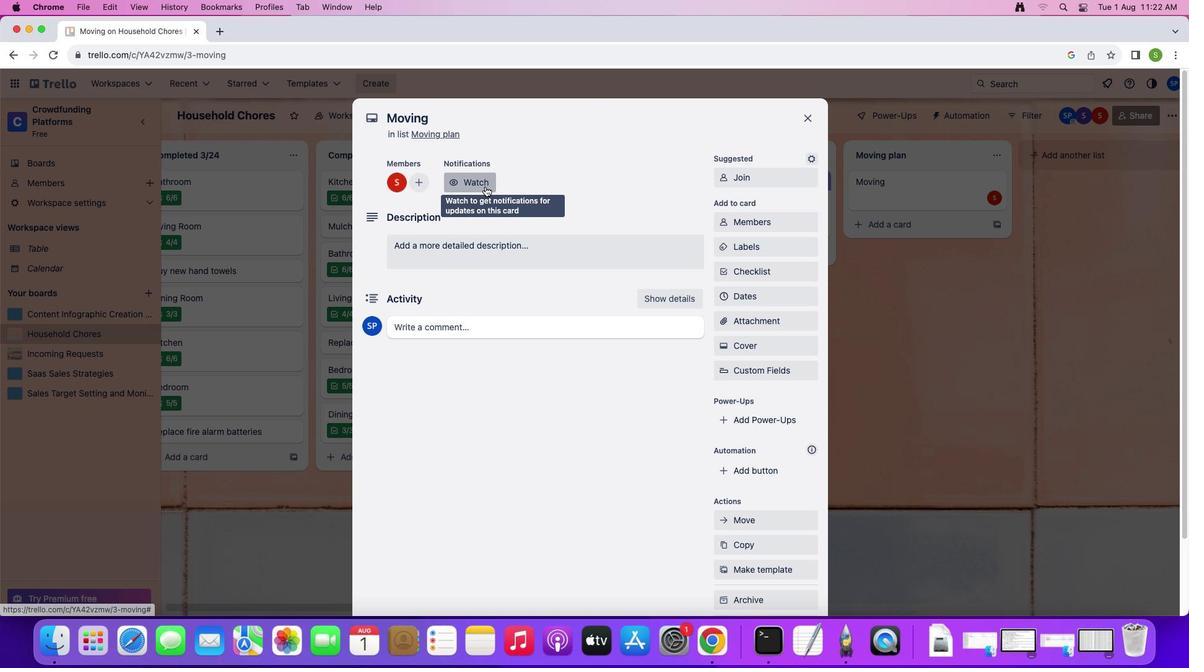 
Action: Mouse moved to (701, 263)
Screenshot: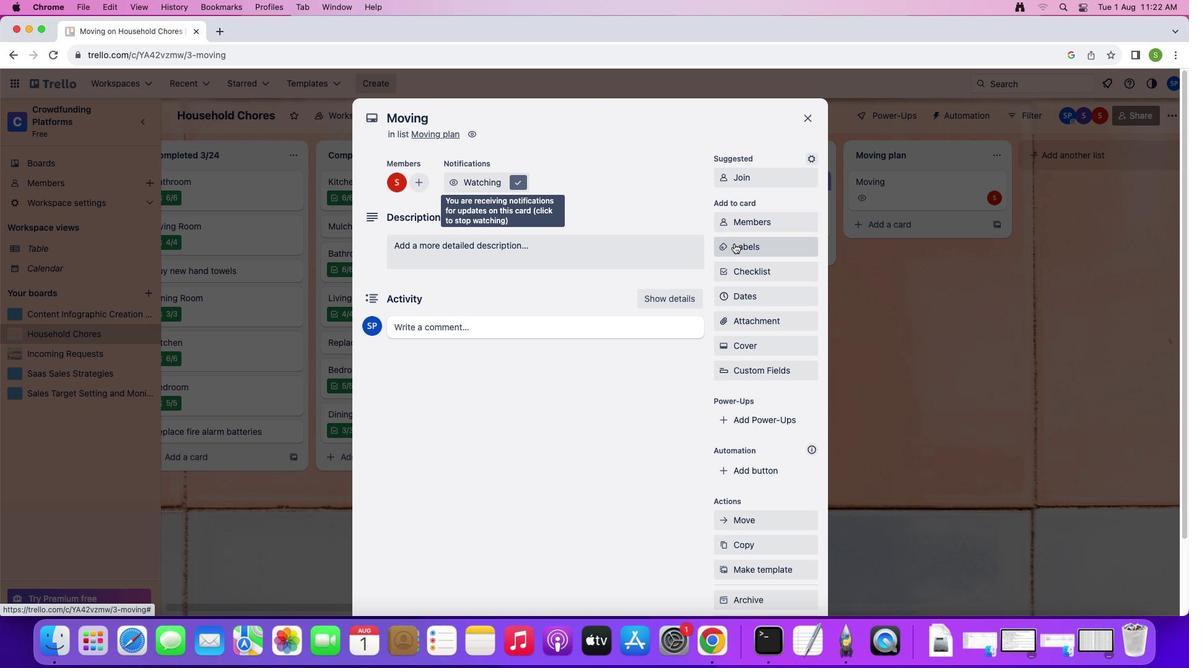 
Action: Mouse pressed left at (701, 263)
Screenshot: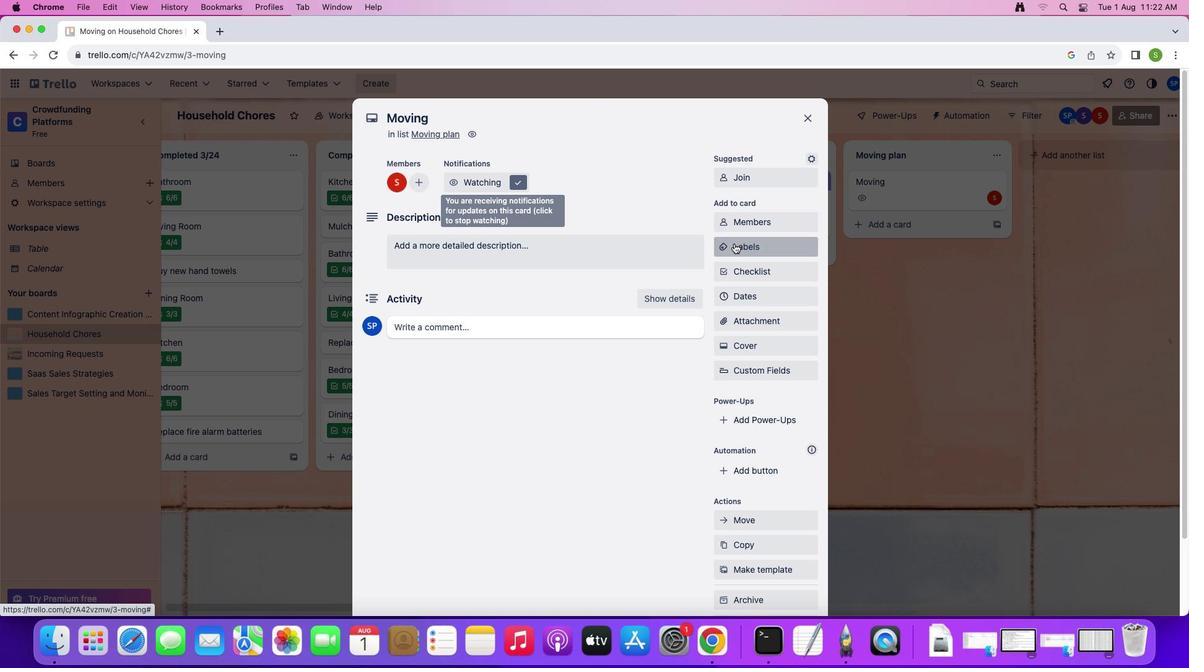 
Action: Mouse moved to (757, 385)
Screenshot: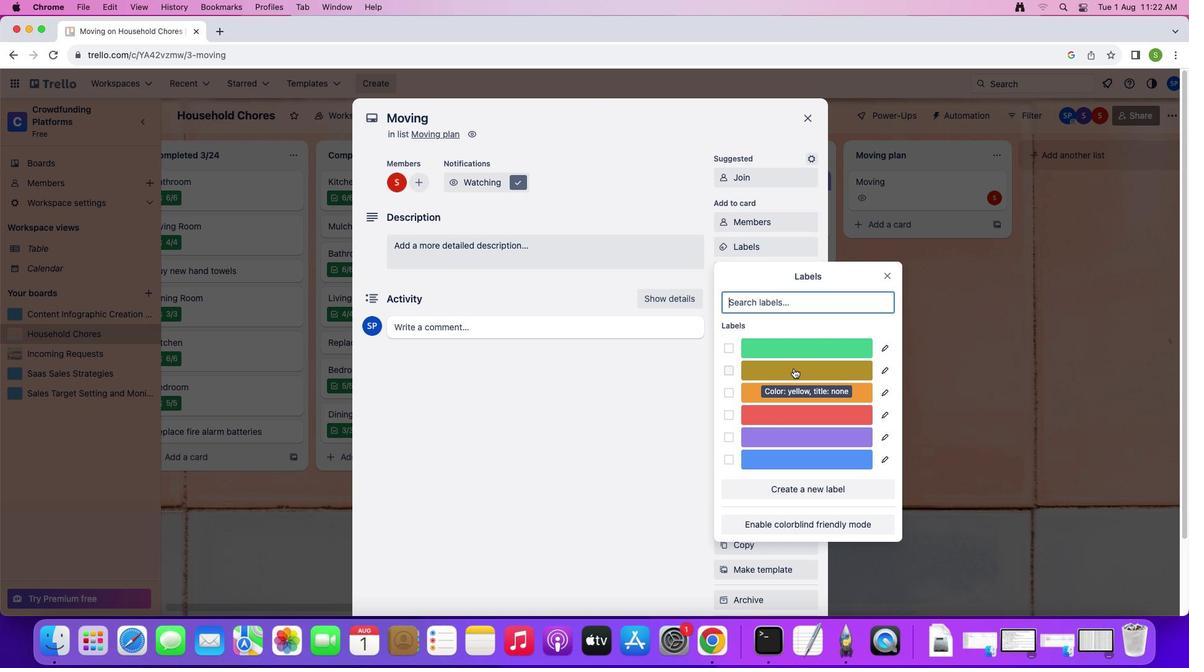 
Action: Mouse pressed left at (757, 385)
Screenshot: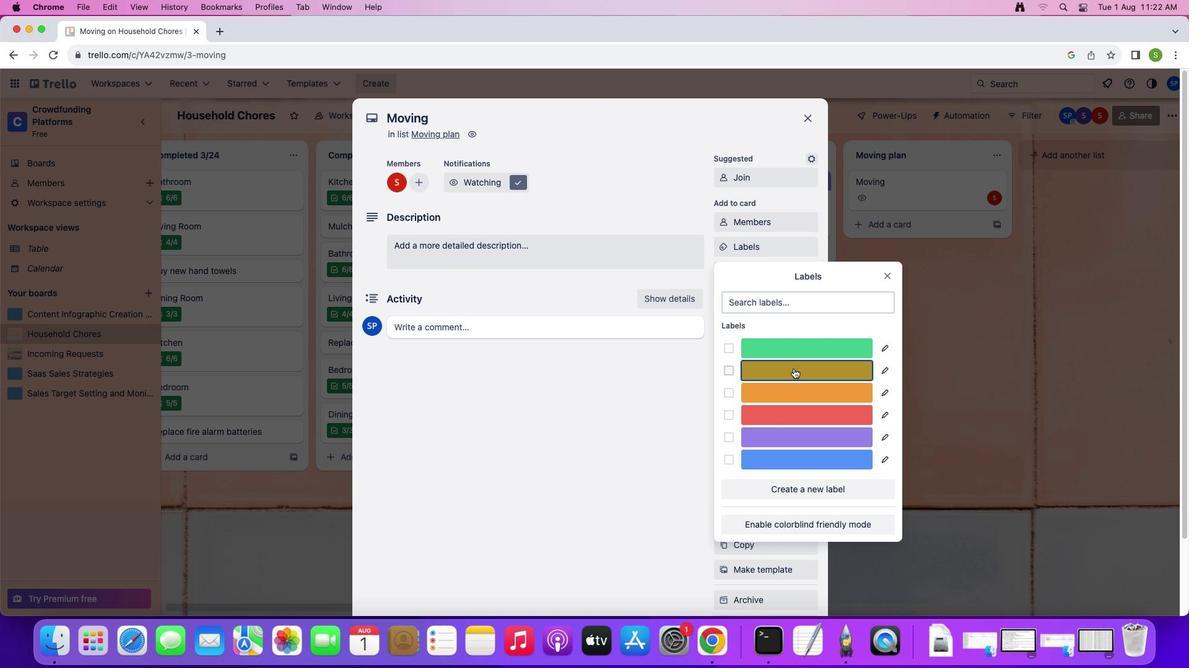 
Action: Mouse moved to (851, 297)
Screenshot: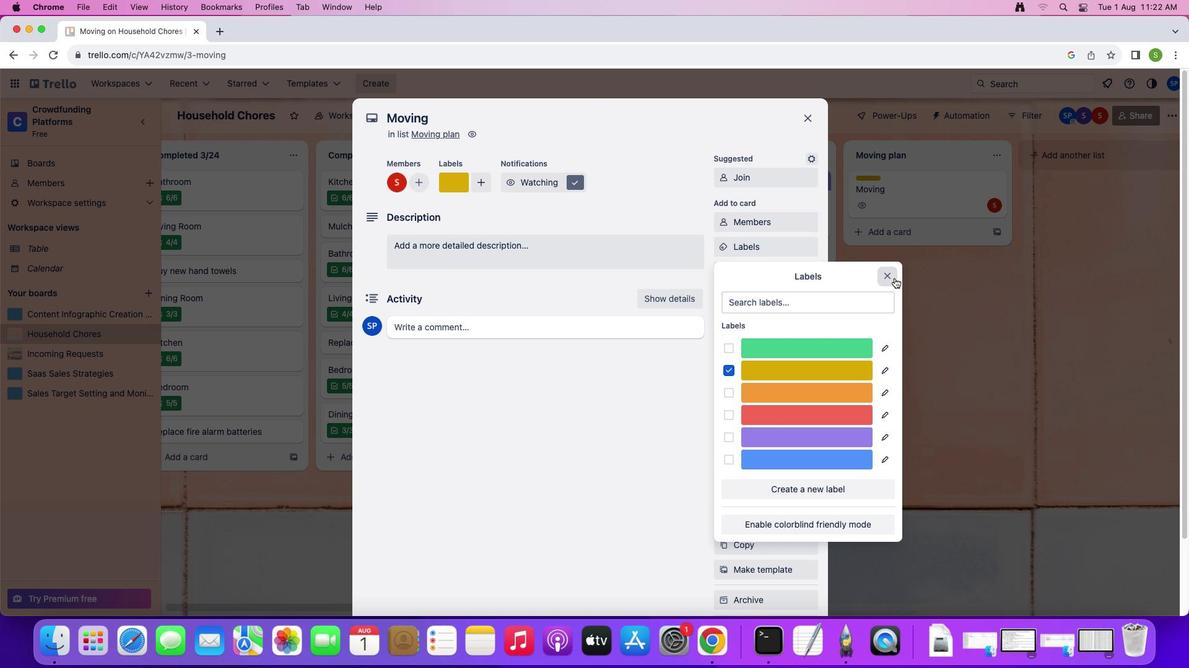 
Action: Mouse pressed left at (851, 297)
Screenshot: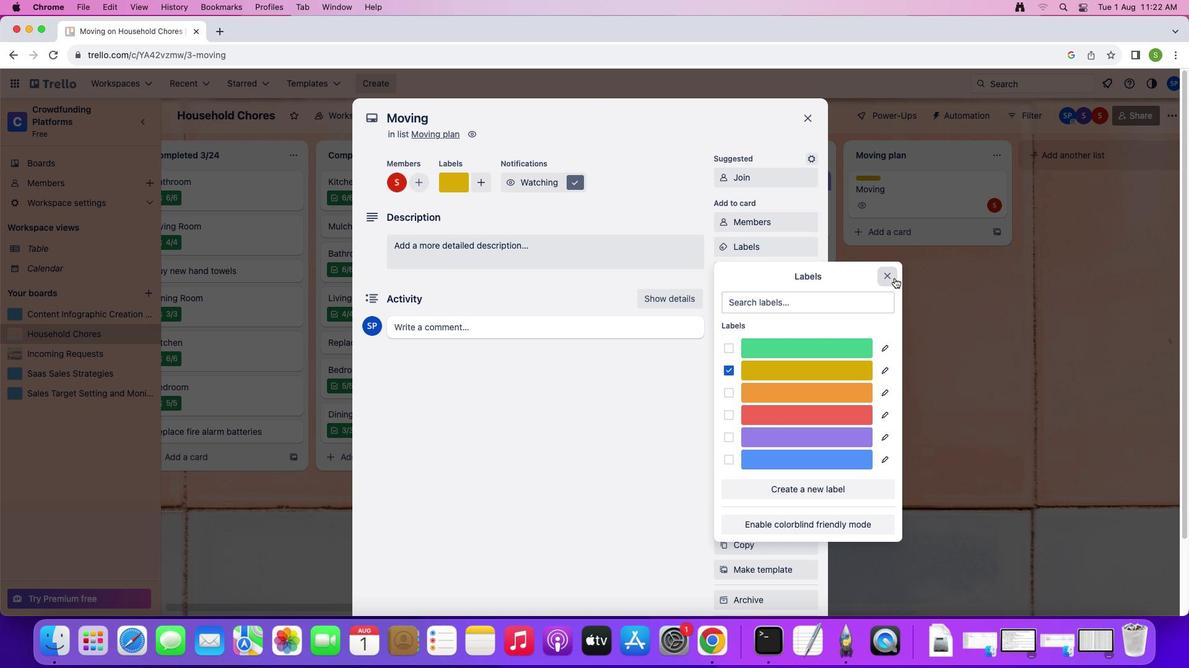 
Action: Mouse moved to (709, 292)
Screenshot: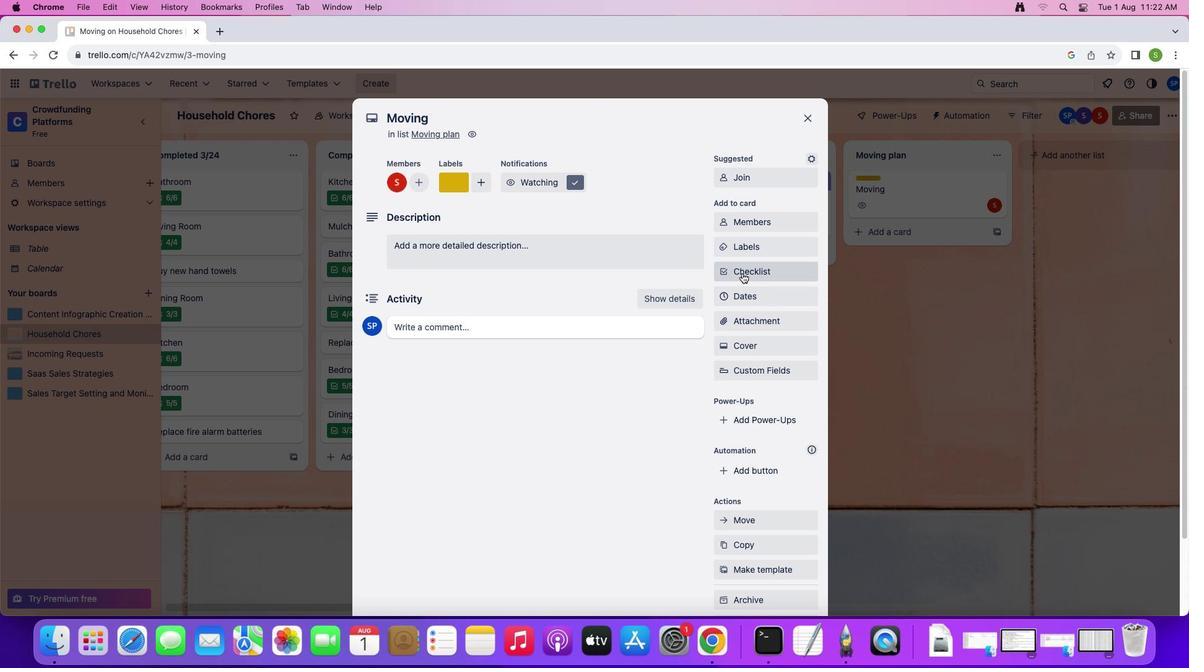 
Action: Mouse pressed left at (709, 292)
Screenshot: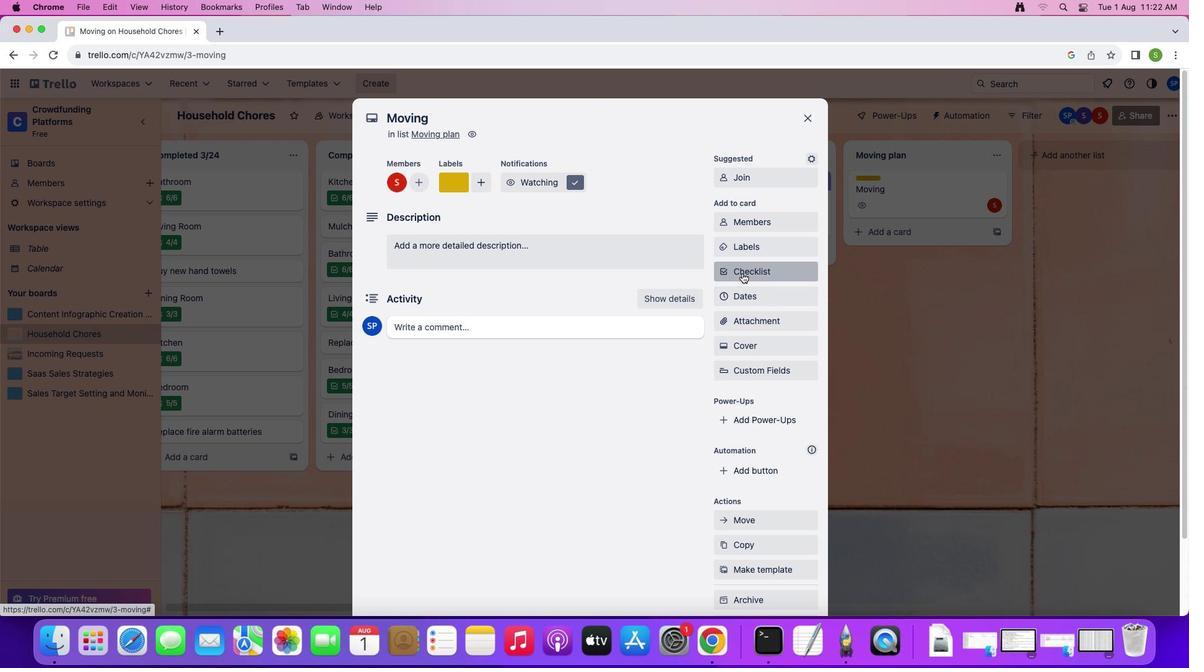 
Action: Mouse moved to (755, 355)
Screenshot: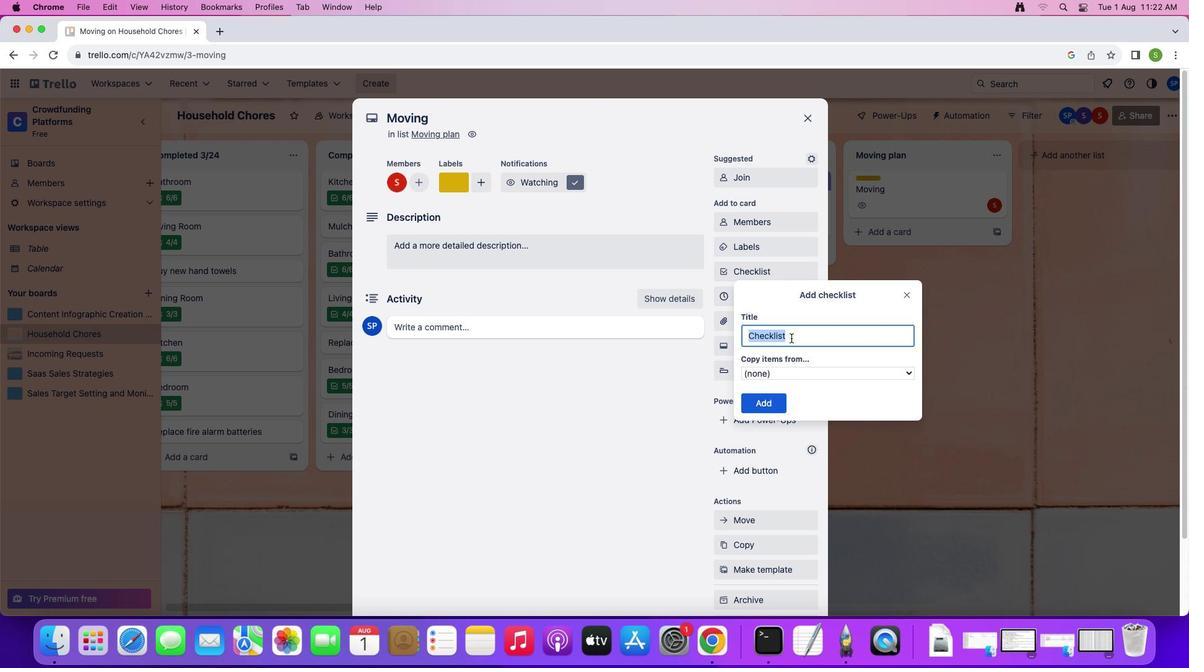 
Action: Key pressed 'c''l''a''s''s'
Screenshot: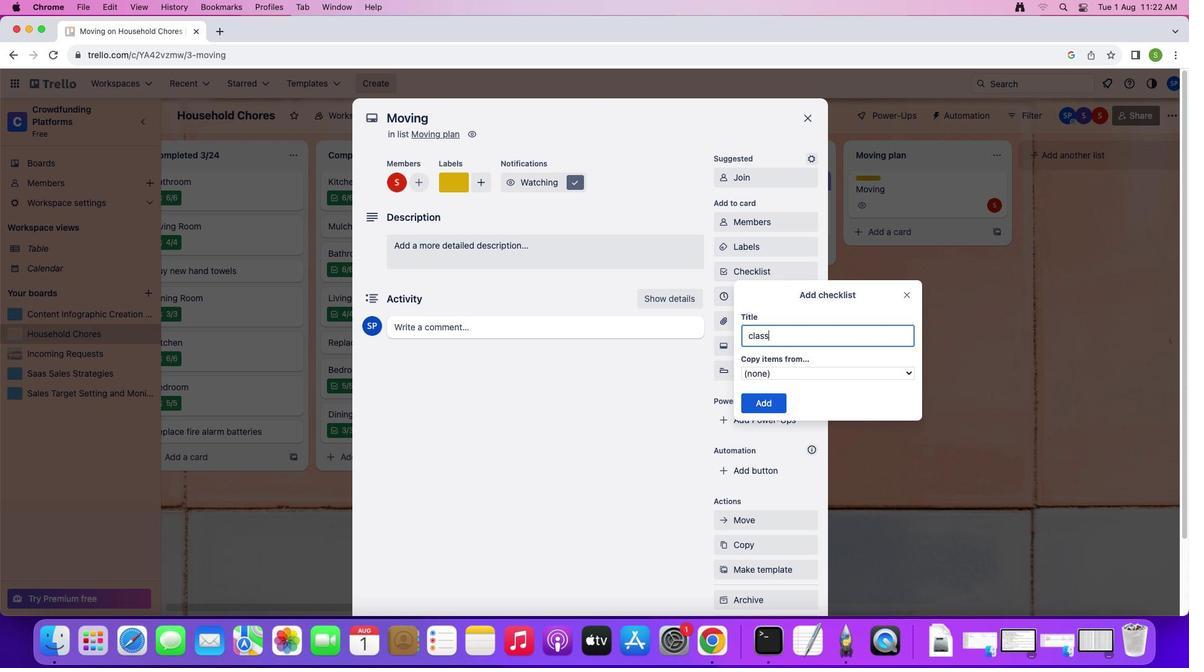 
Action: Mouse moved to (726, 423)
Screenshot: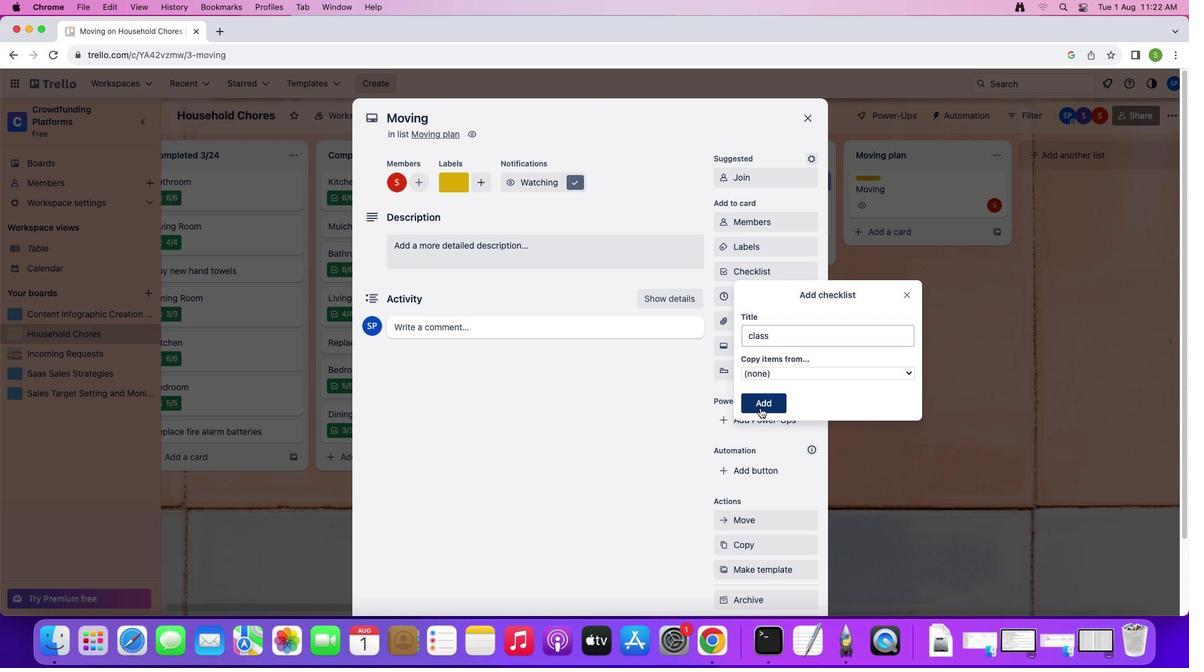 
Action: Mouse pressed left at (726, 423)
Screenshot: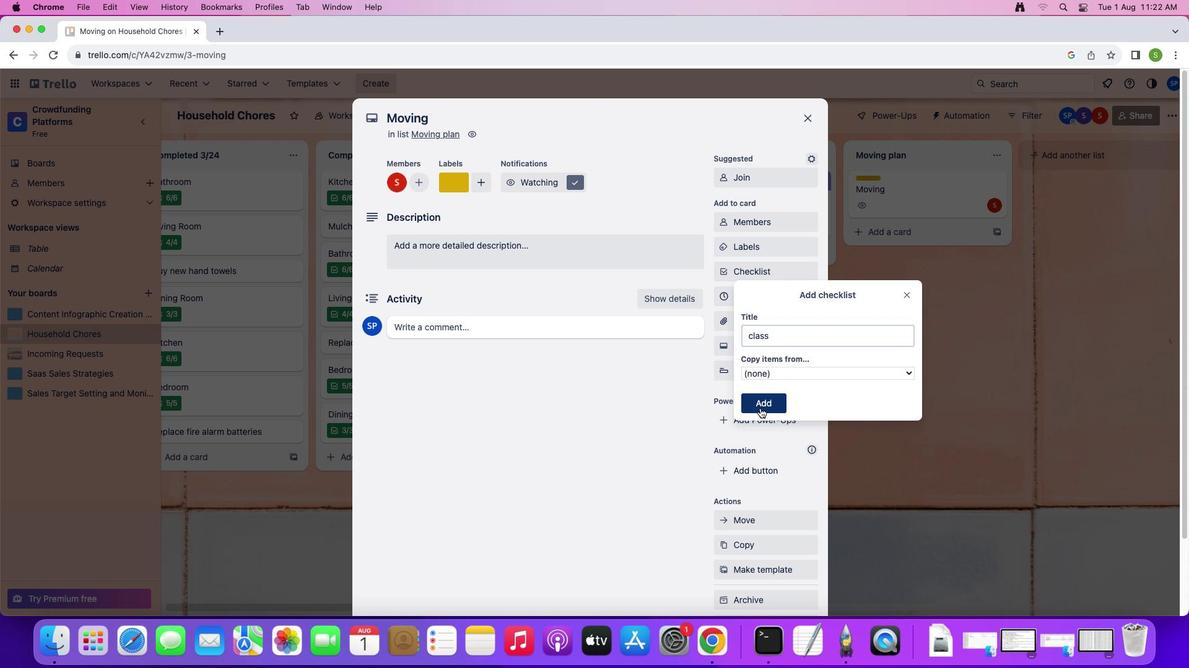 
Action: Mouse moved to (735, 309)
Screenshot: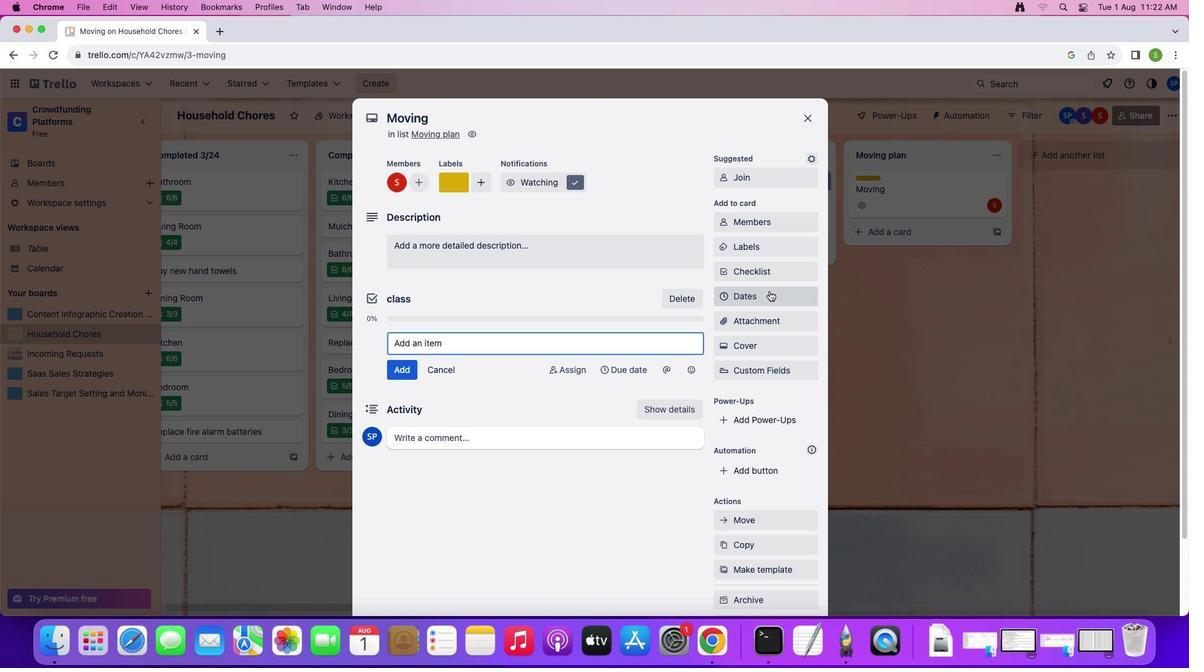 
Action: Mouse pressed left at (735, 309)
Screenshot: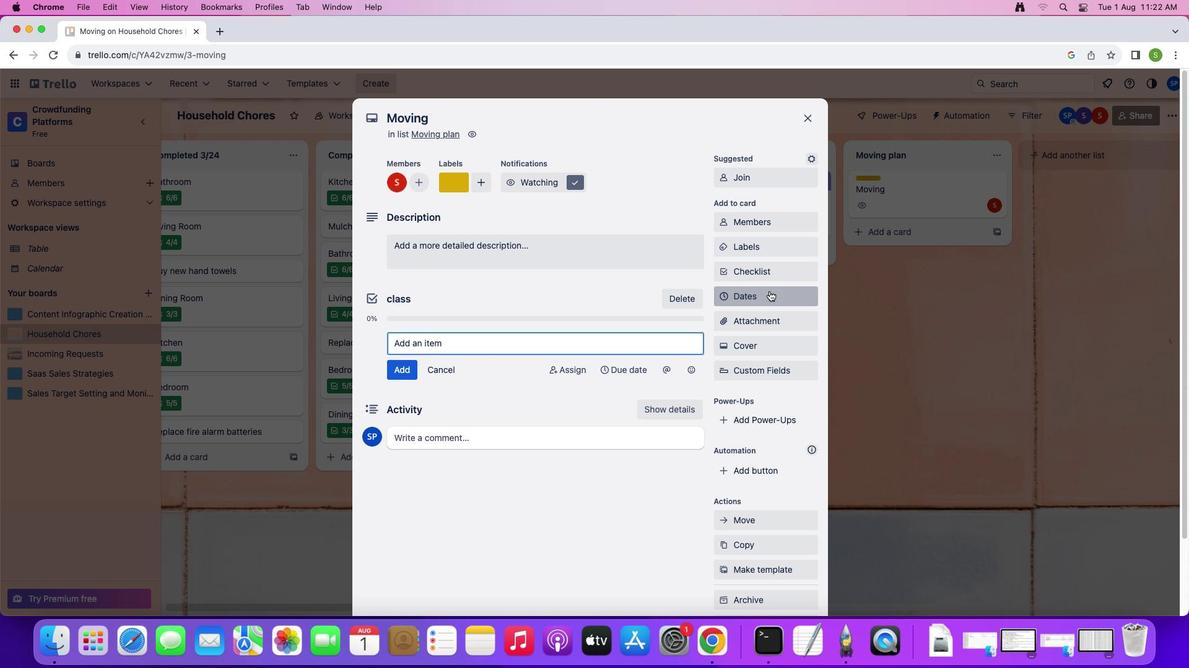 
Action: Mouse moved to (792, 275)
Screenshot: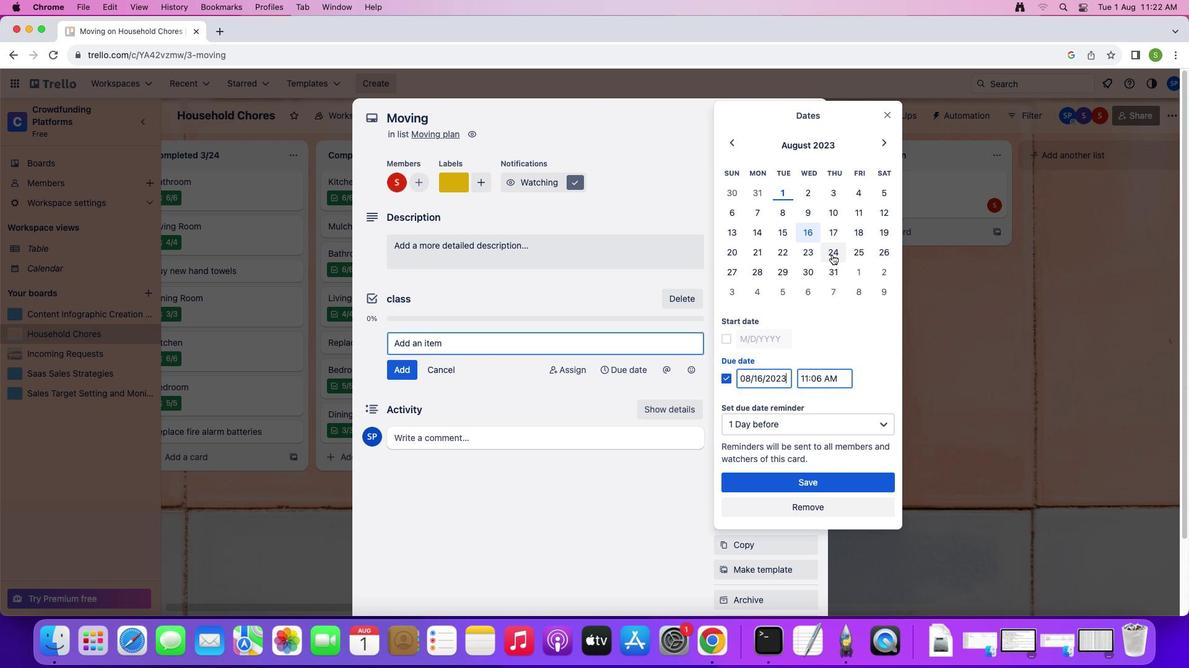 
Action: Mouse pressed left at (792, 275)
Screenshot: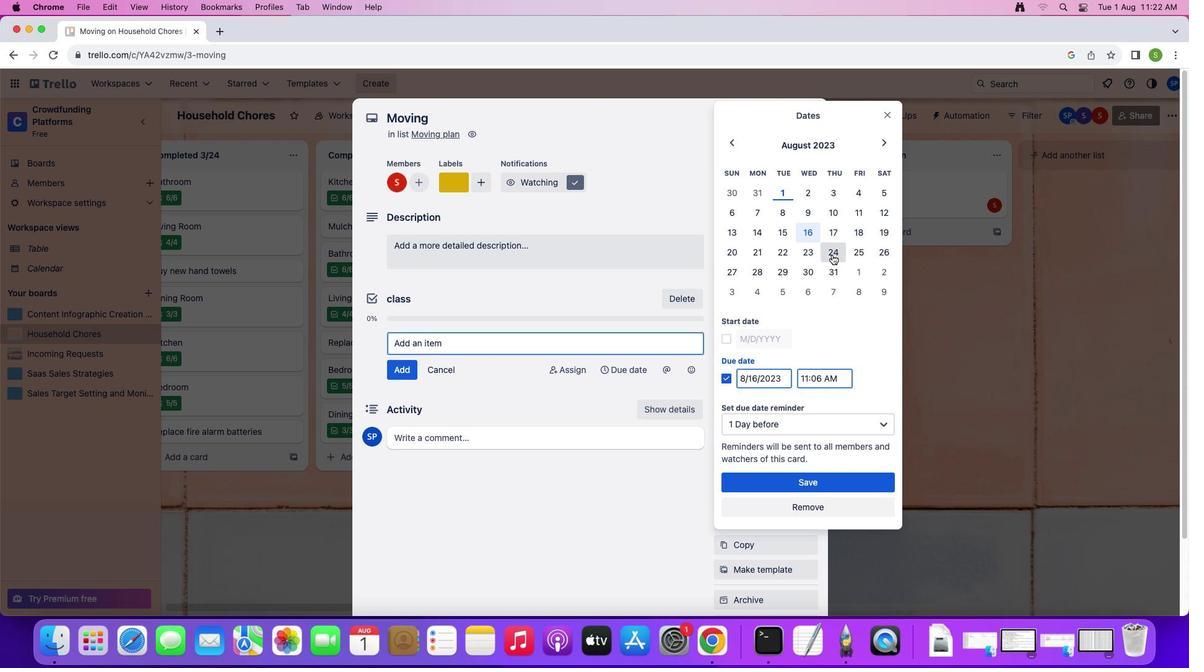 
Action: Mouse moved to (694, 356)
Screenshot: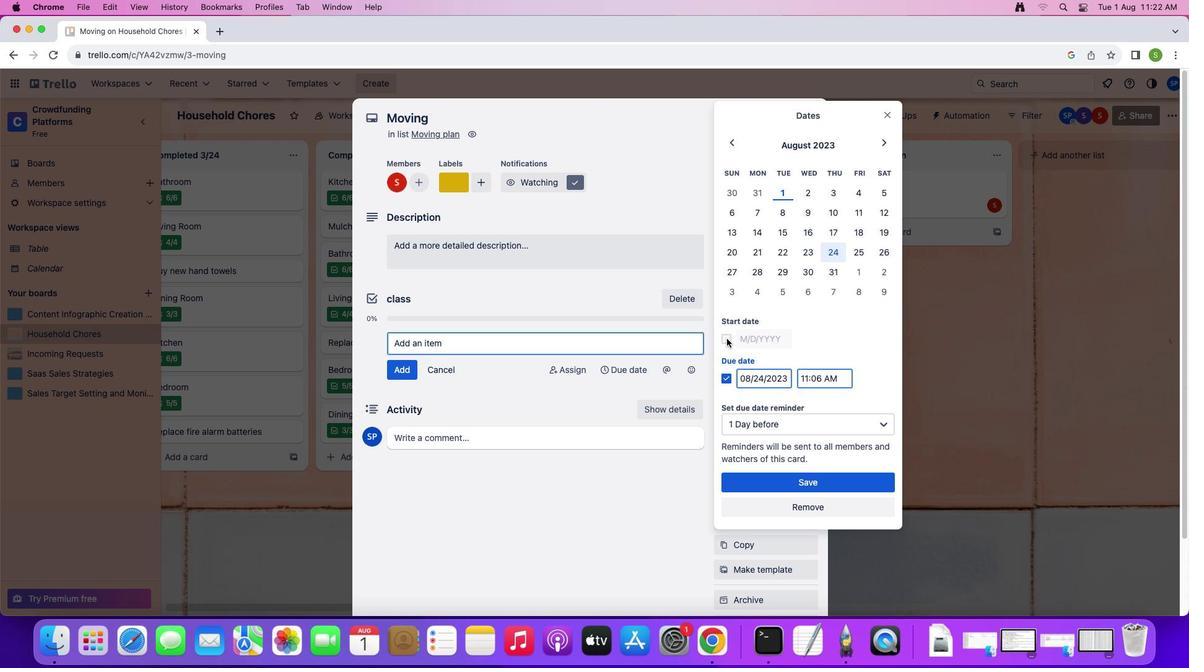 
Action: Mouse pressed left at (694, 356)
Screenshot: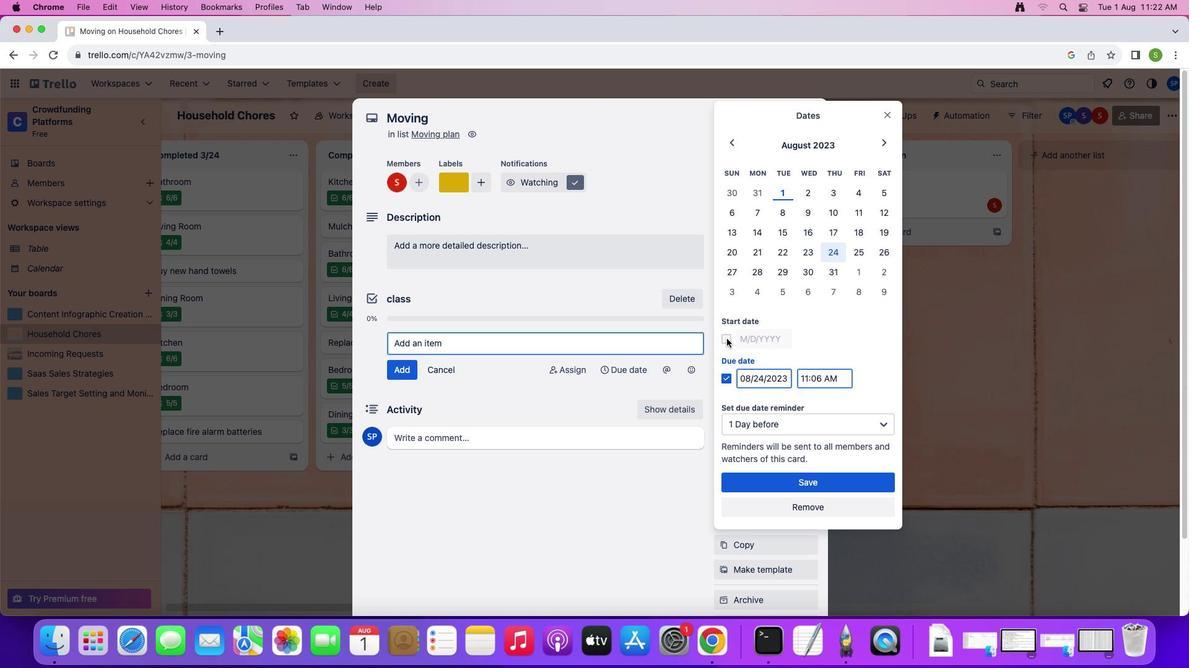 
Action: Mouse moved to (750, 491)
Screenshot: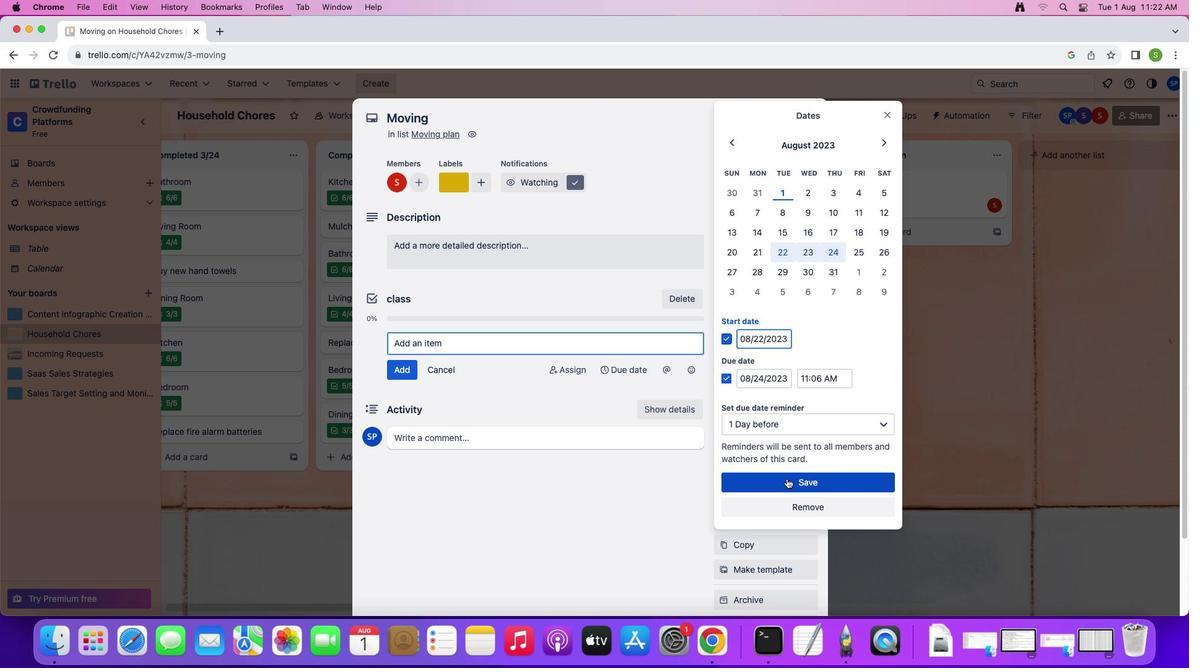 
Action: Mouse pressed left at (750, 491)
Screenshot: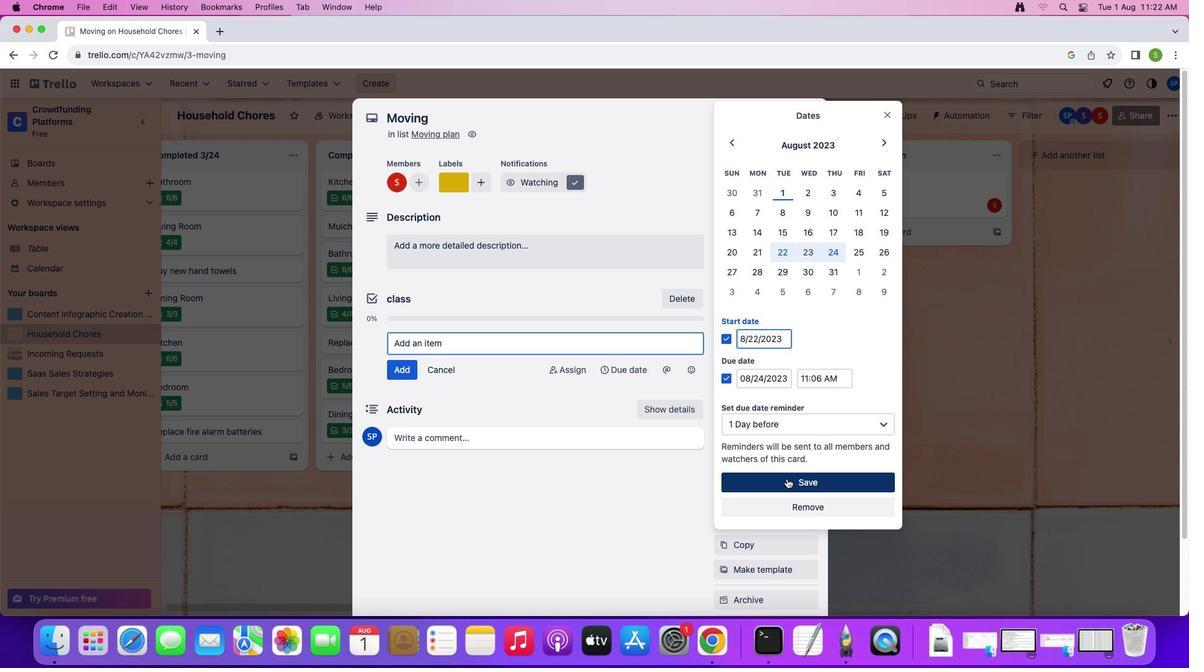 
Action: Mouse moved to (730, 365)
Screenshot: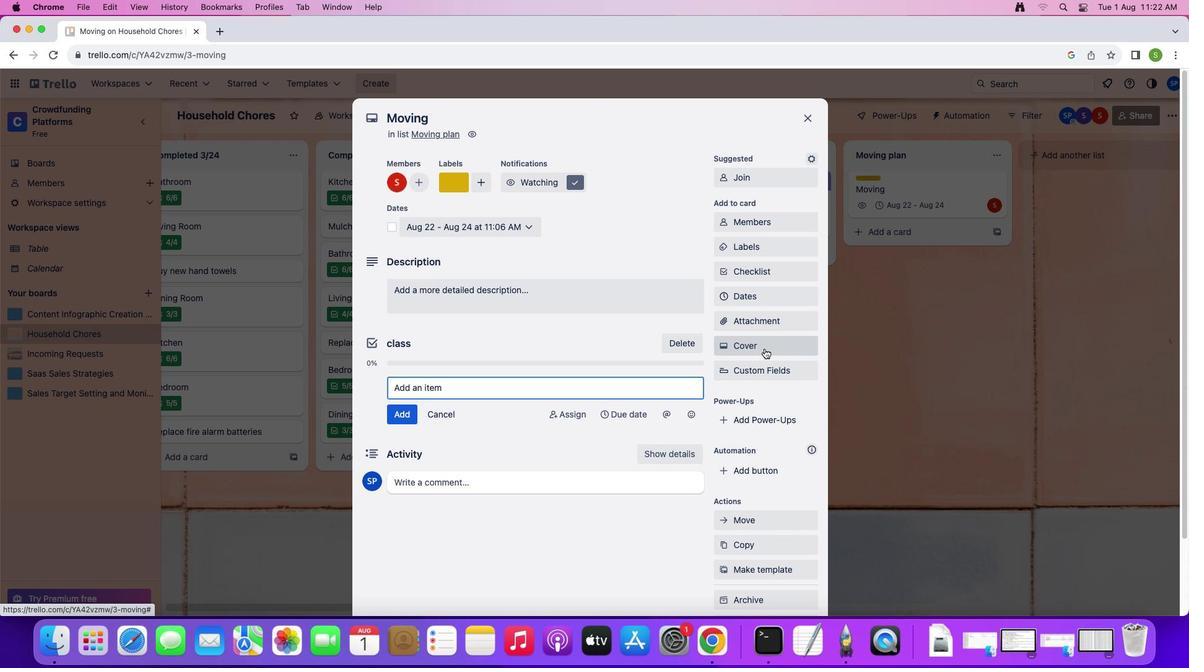 
Action: Mouse pressed left at (730, 365)
Screenshot: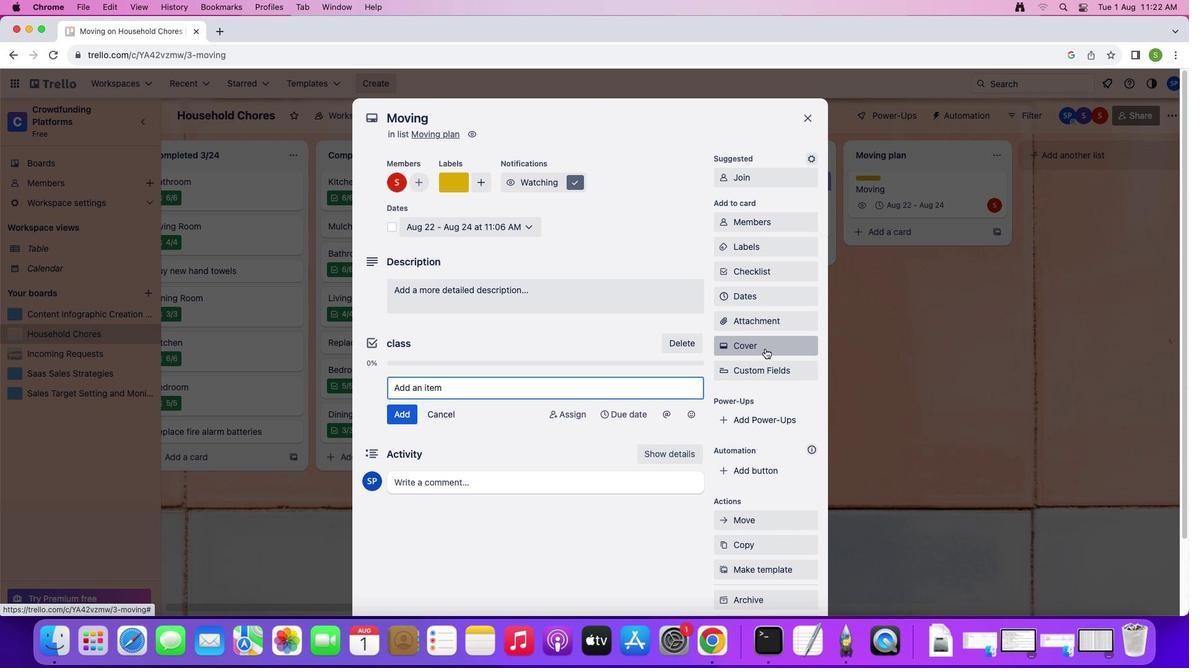 
Action: Mouse moved to (713, 410)
Screenshot: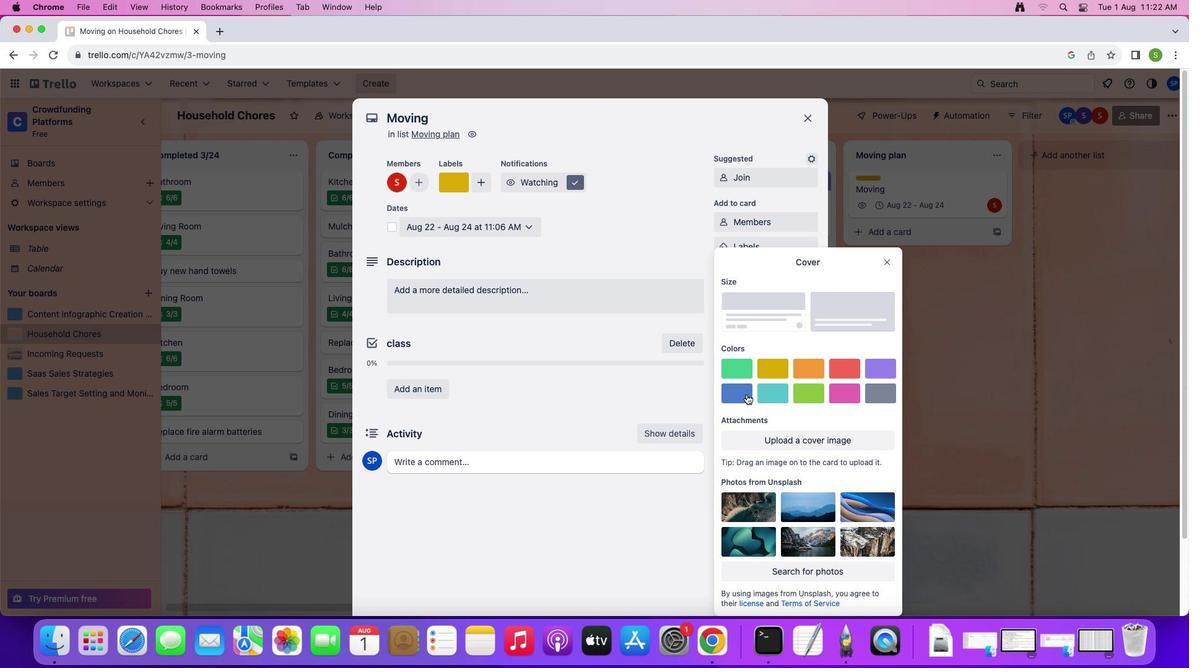 
Action: Mouse pressed left at (713, 410)
Screenshot: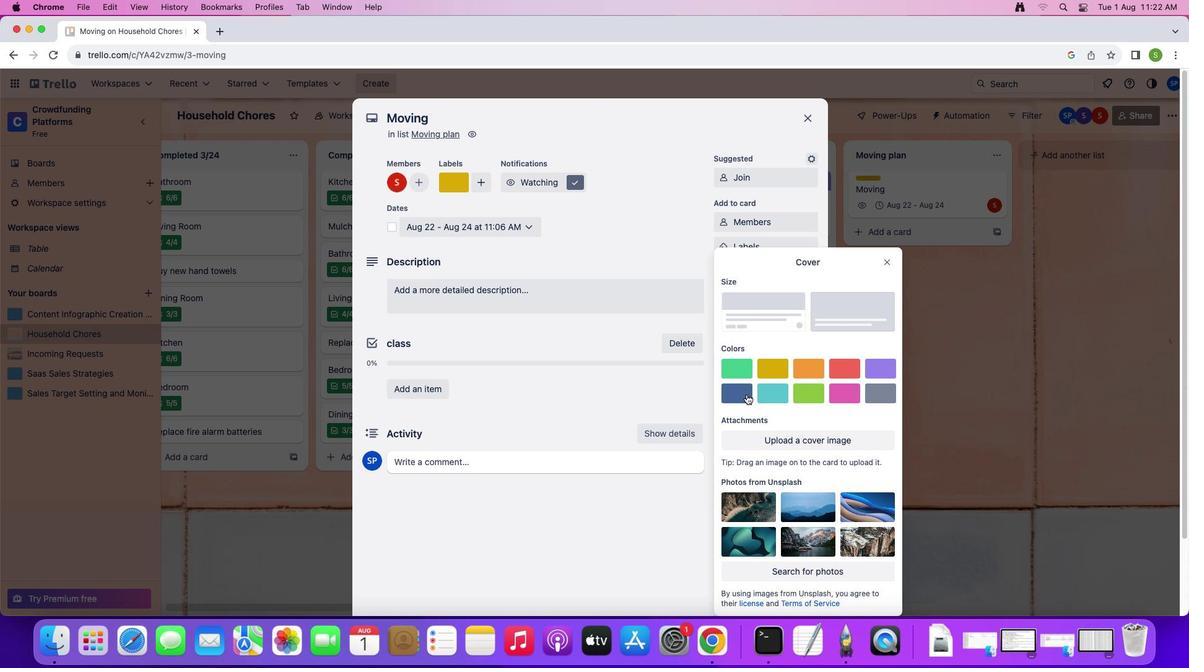 
Action: Mouse moved to (846, 253)
Screenshot: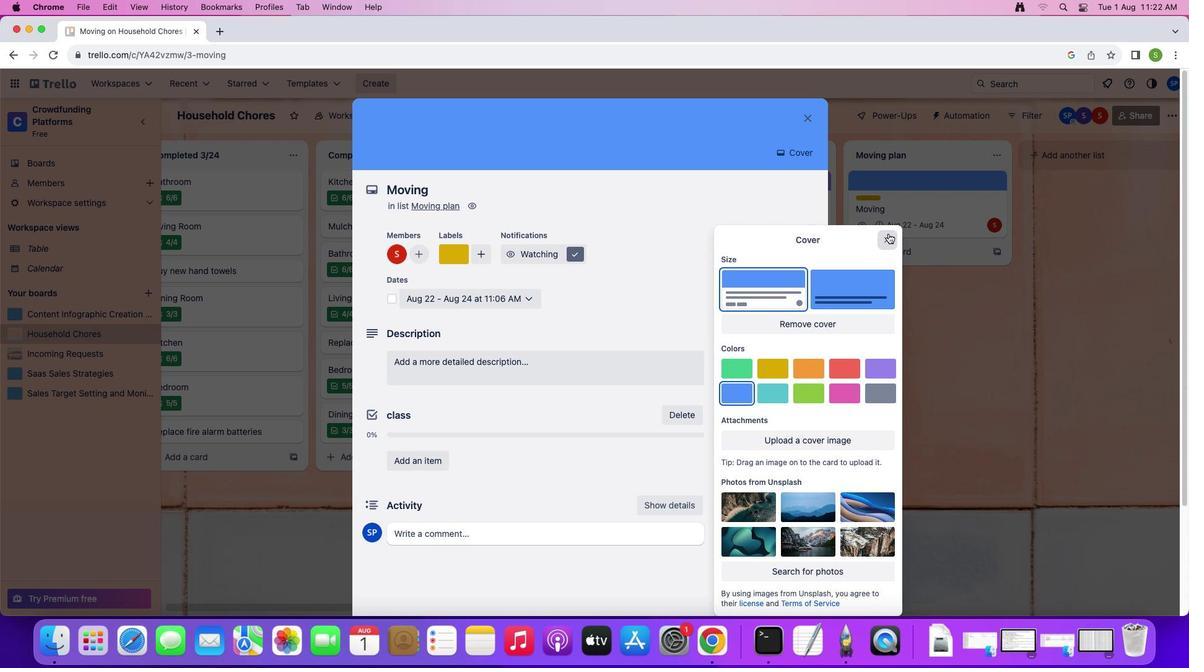 
Action: Mouse pressed left at (846, 253)
Screenshot: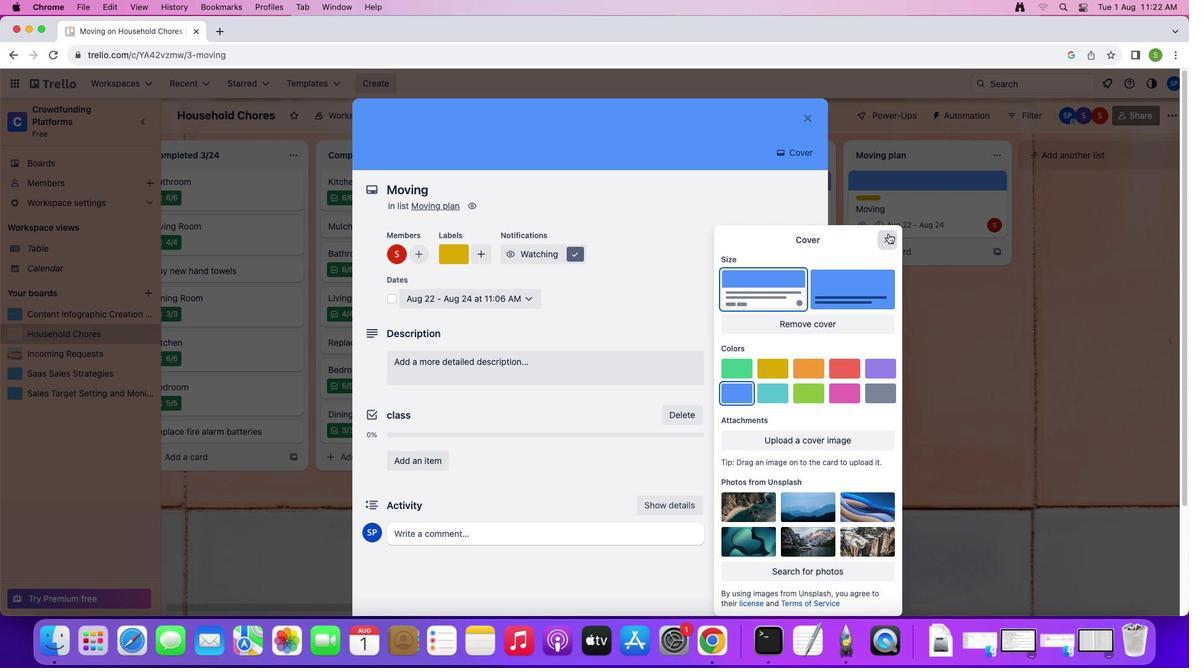 
Action: Mouse moved to (714, 443)
Screenshot: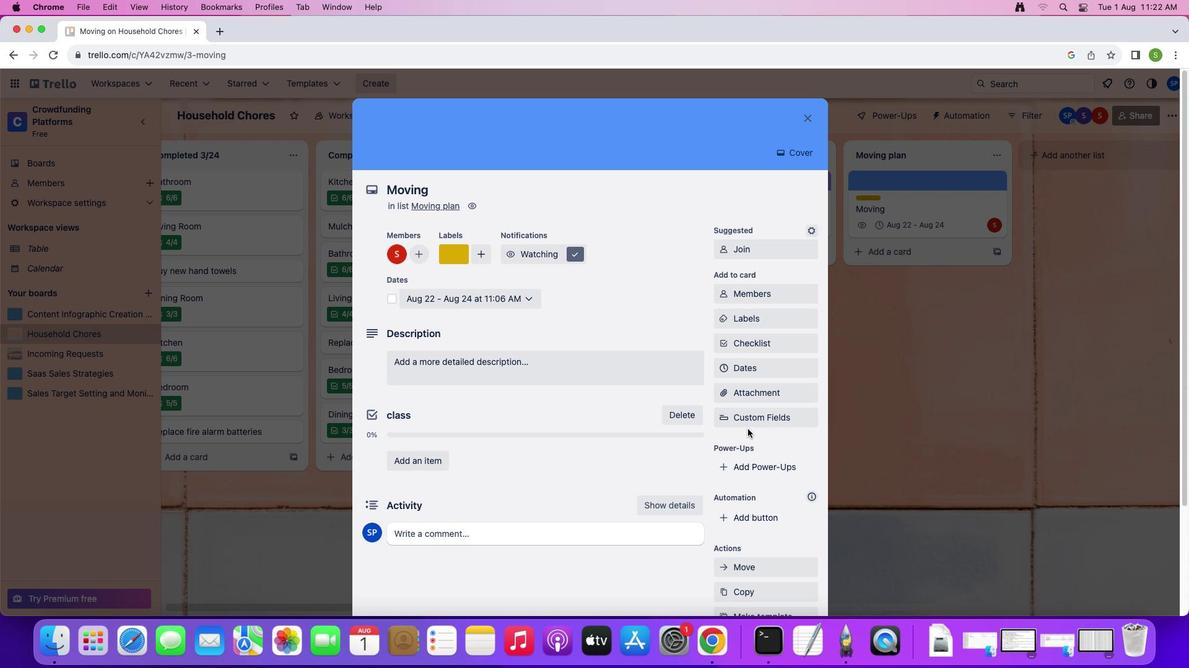 
Action: Mouse scrolled (714, 443) with delta (20, 26)
Screenshot: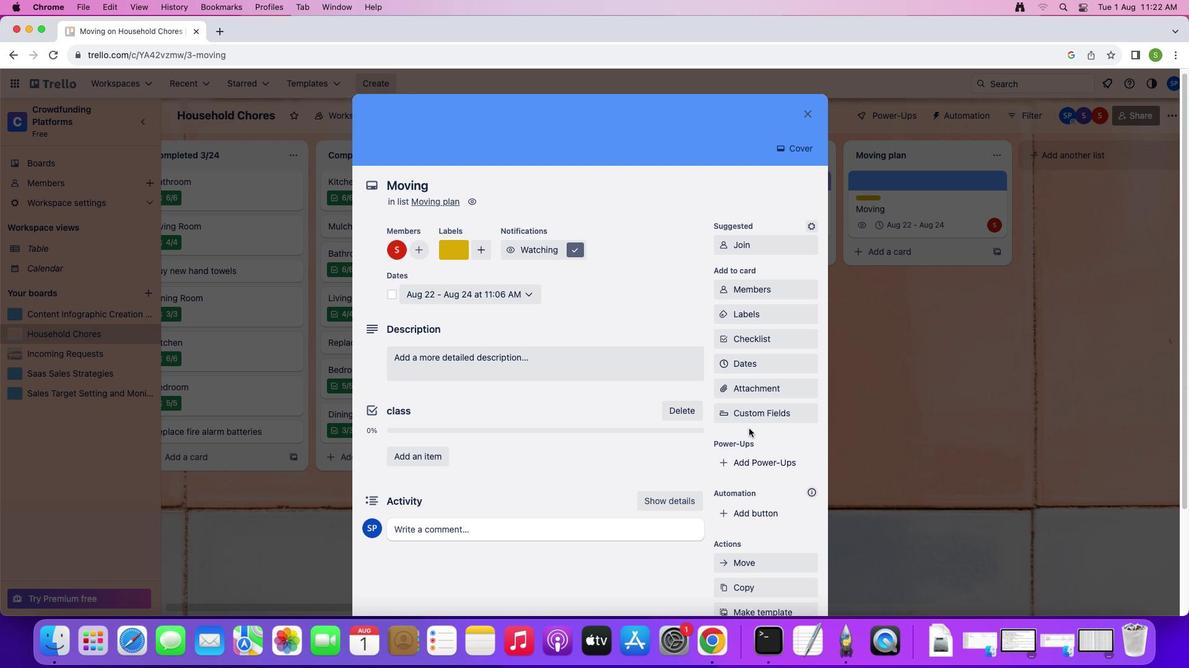 
Action: Mouse moved to (715, 443)
Screenshot: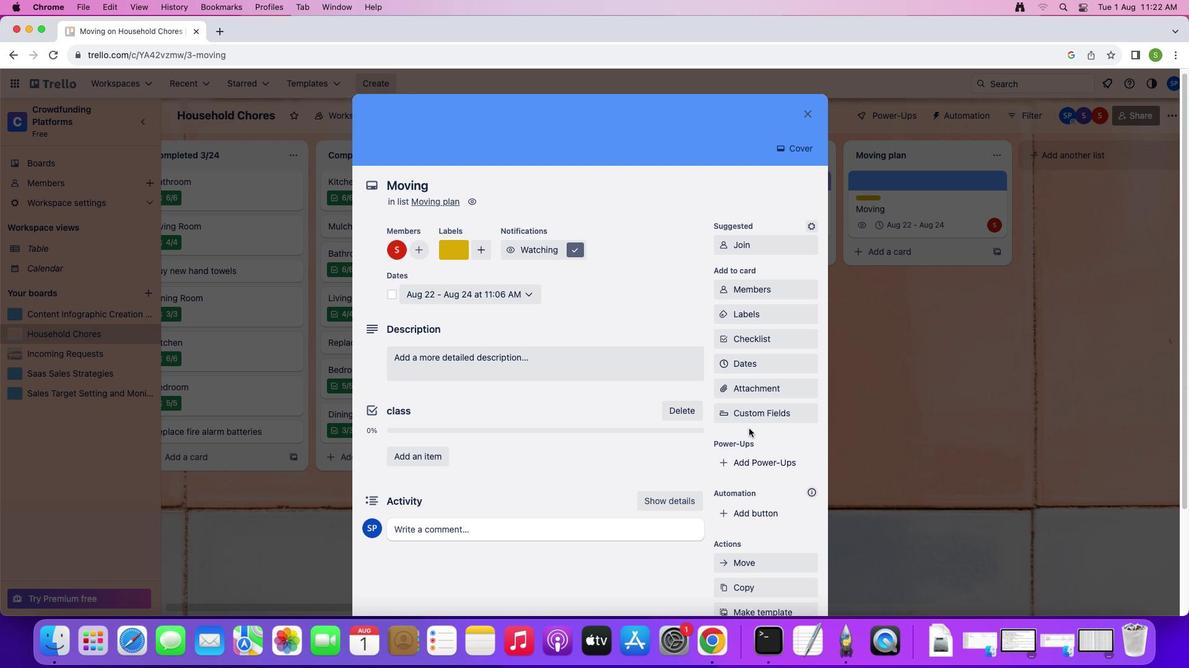 
Action: Mouse scrolled (715, 443) with delta (20, 26)
Screenshot: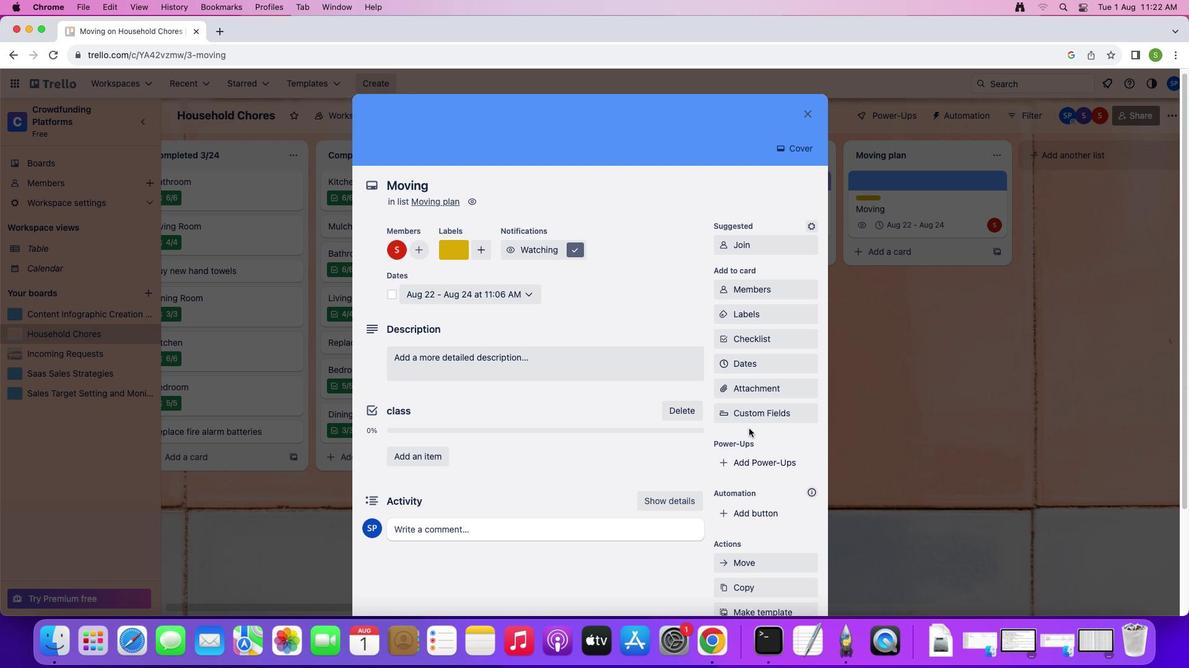 
Action: Mouse moved to (716, 442)
Screenshot: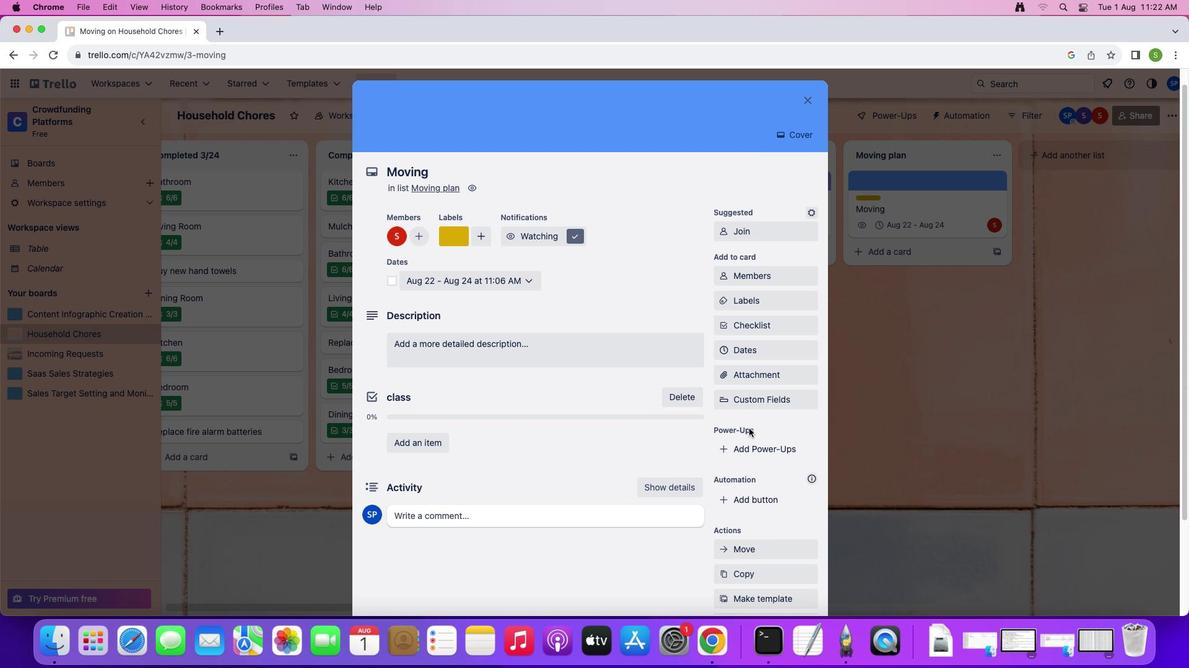 
Action: Mouse scrolled (716, 442) with delta (20, 26)
